 Task: Look for Airbnb properties in Aguilares, Argentina from 19th December, 2023 to 26th December, 2023 for 2 adults, 1 child. Place can be entire room with 2 bedrooms having 2 beds and 1 bathroom. Property type can be flat. Amenities needed are: heating.
Action: Mouse moved to (559, 111)
Screenshot: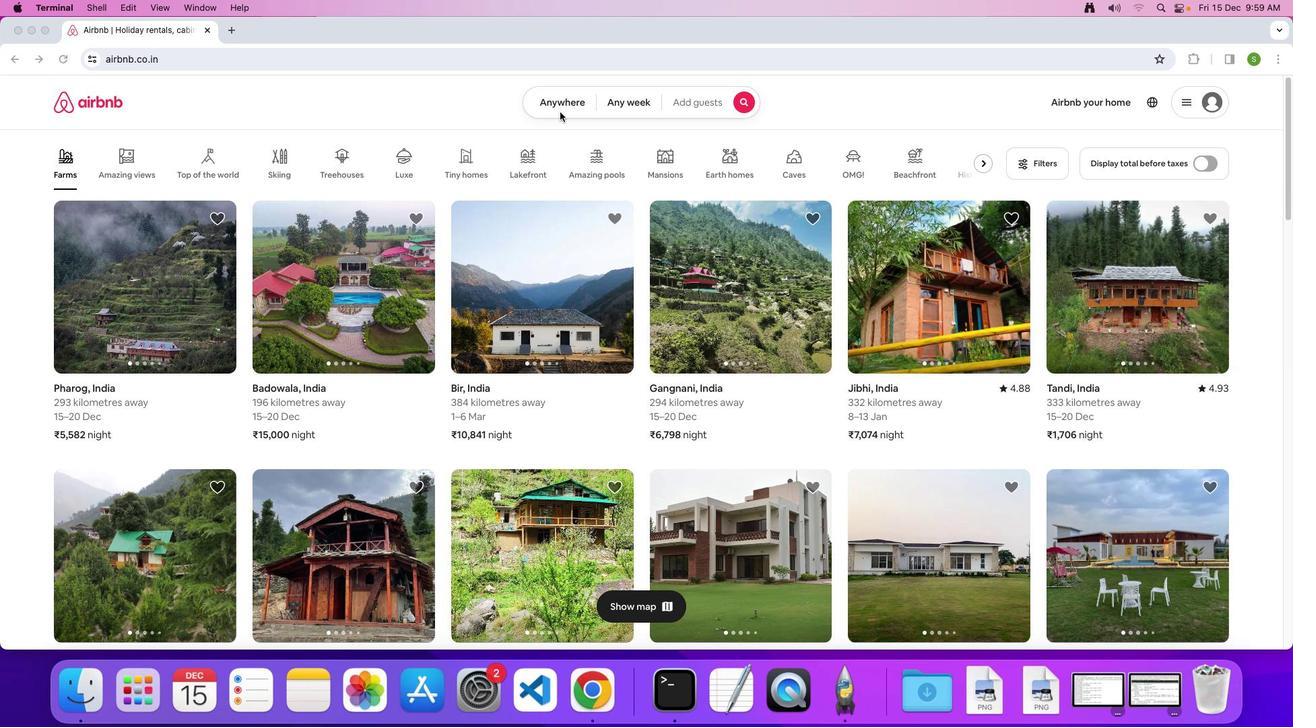 
Action: Mouse pressed left at (559, 111)
Screenshot: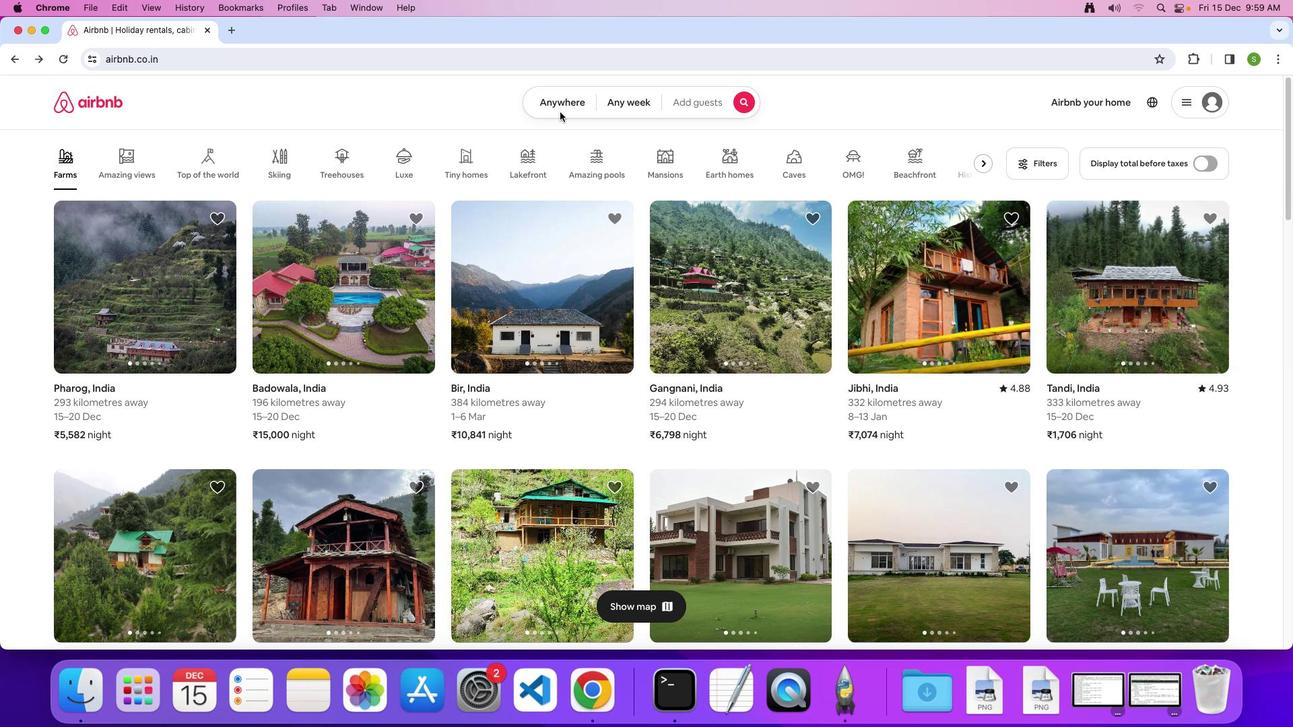 
Action: Mouse moved to (559, 107)
Screenshot: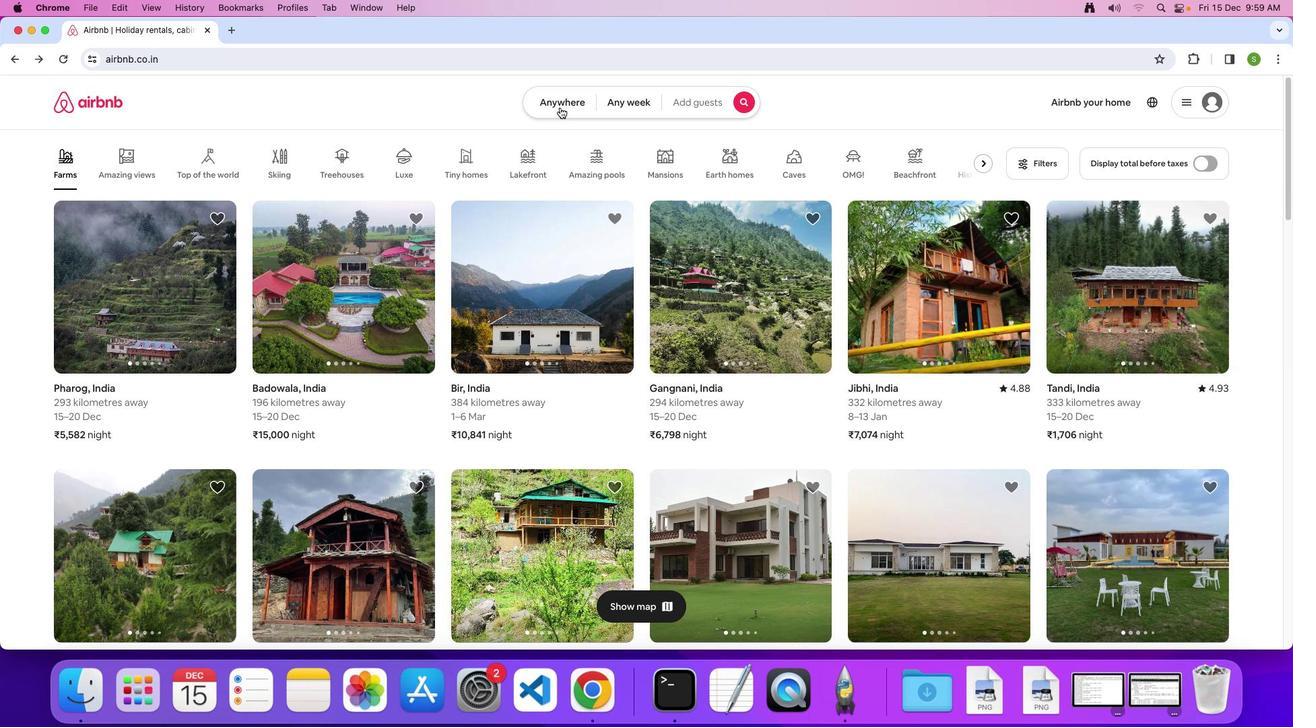 
Action: Mouse pressed left at (559, 107)
Screenshot: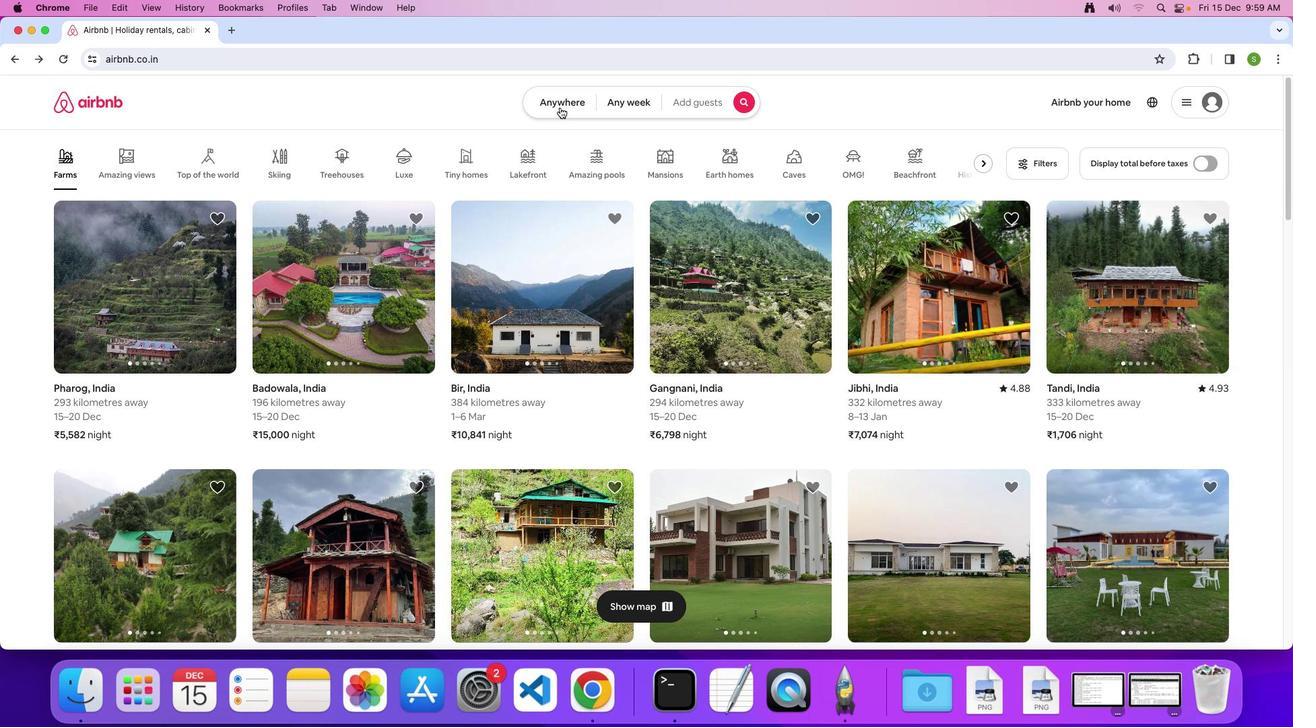 
Action: Mouse moved to (465, 146)
Screenshot: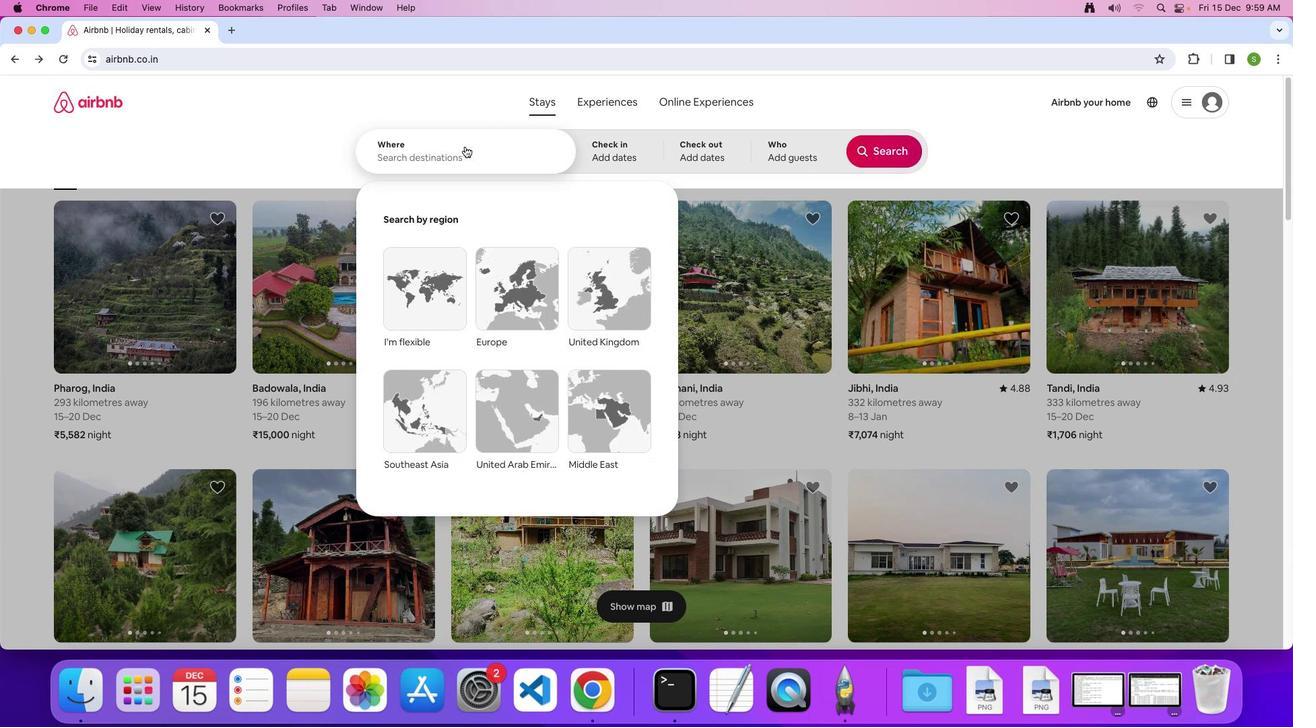 
Action: Mouse pressed left at (465, 146)
Screenshot: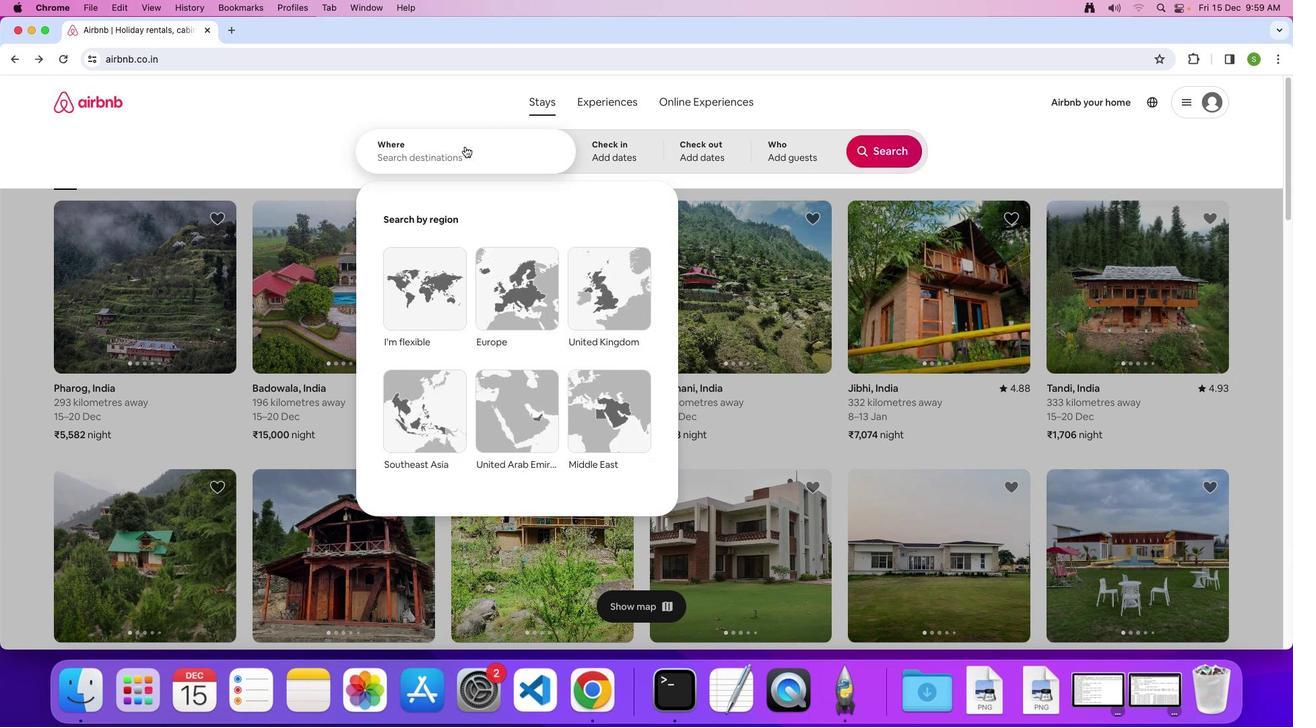 
Action: Key pressed 'A'Key.caps_lock'g''u''i''l''a''r''e''s'','Key.spaceKey.shift'A''r''g''e''n''t''i''n''a'Key.enter
Screenshot: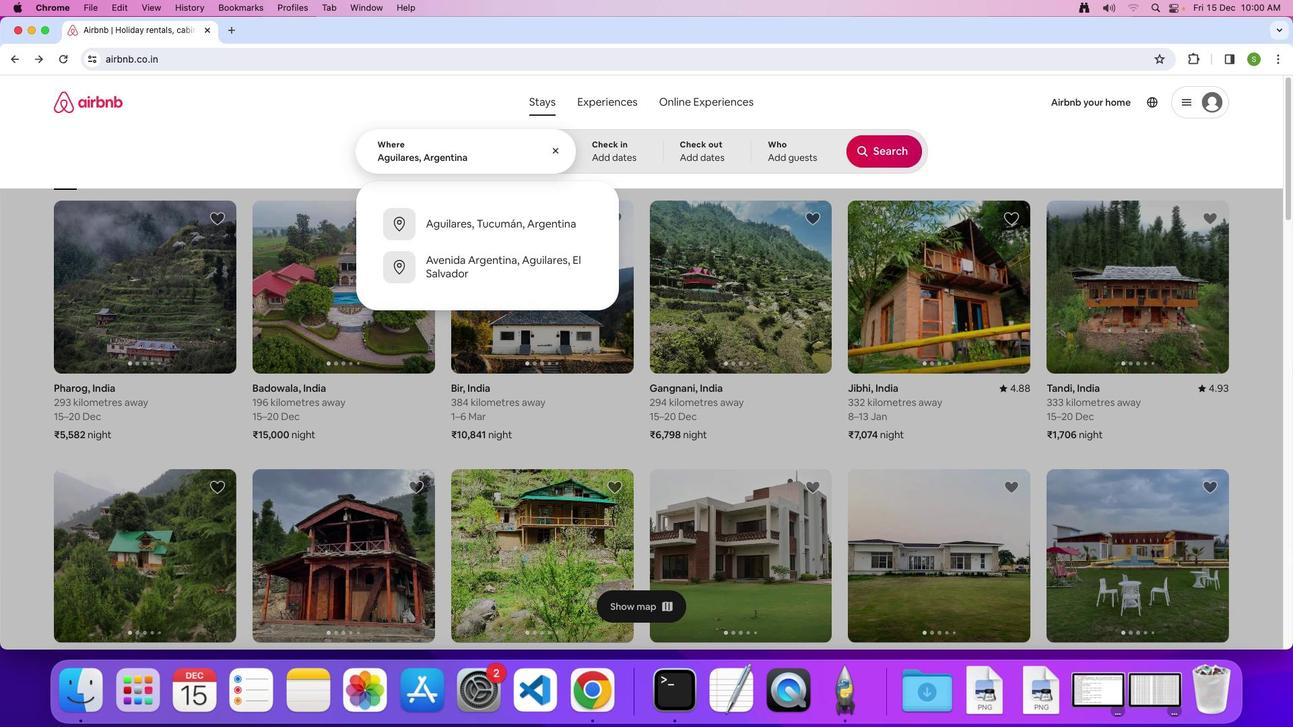 
Action: Mouse moved to (480, 417)
Screenshot: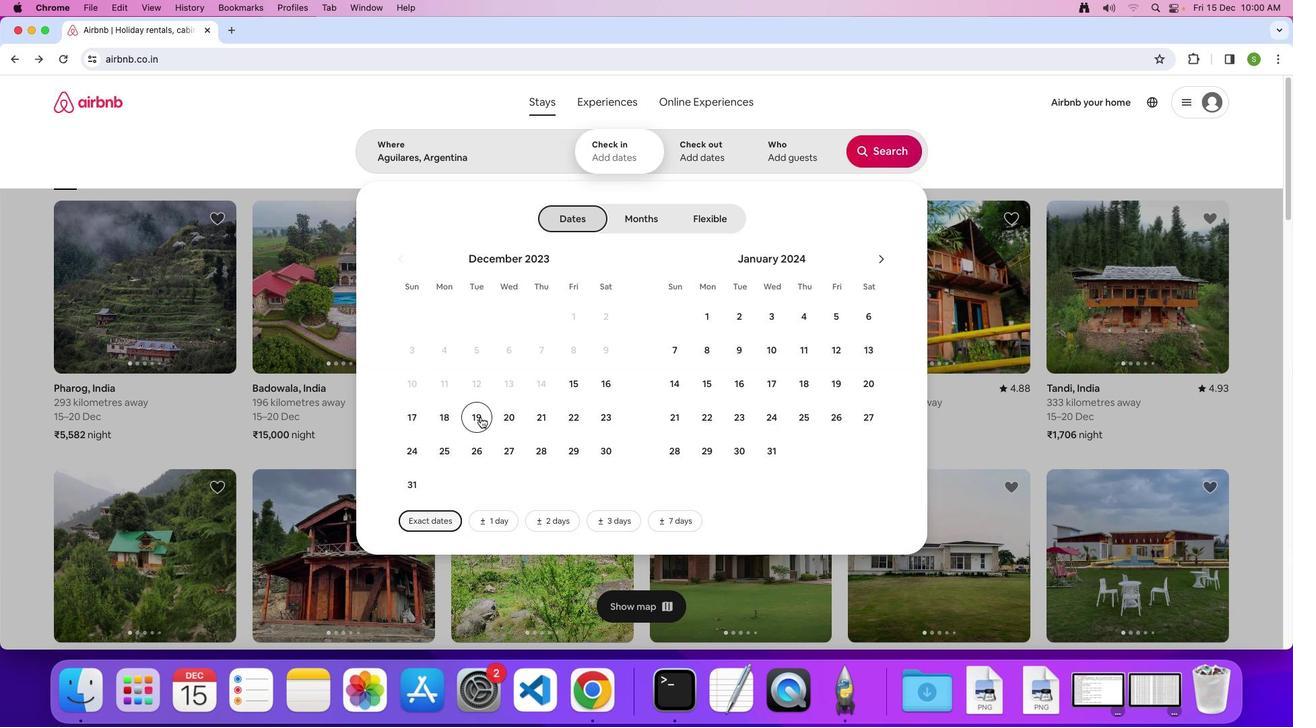 
Action: Mouse pressed left at (480, 417)
Screenshot: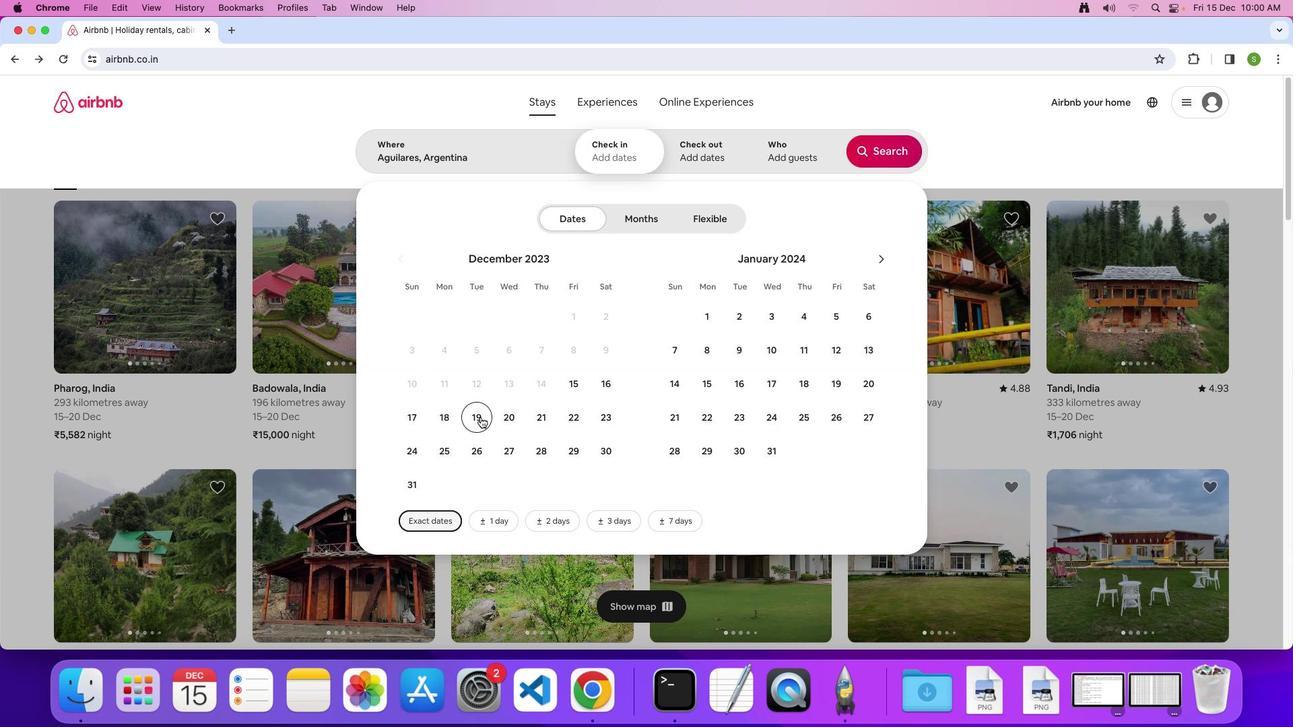 
Action: Mouse moved to (476, 447)
Screenshot: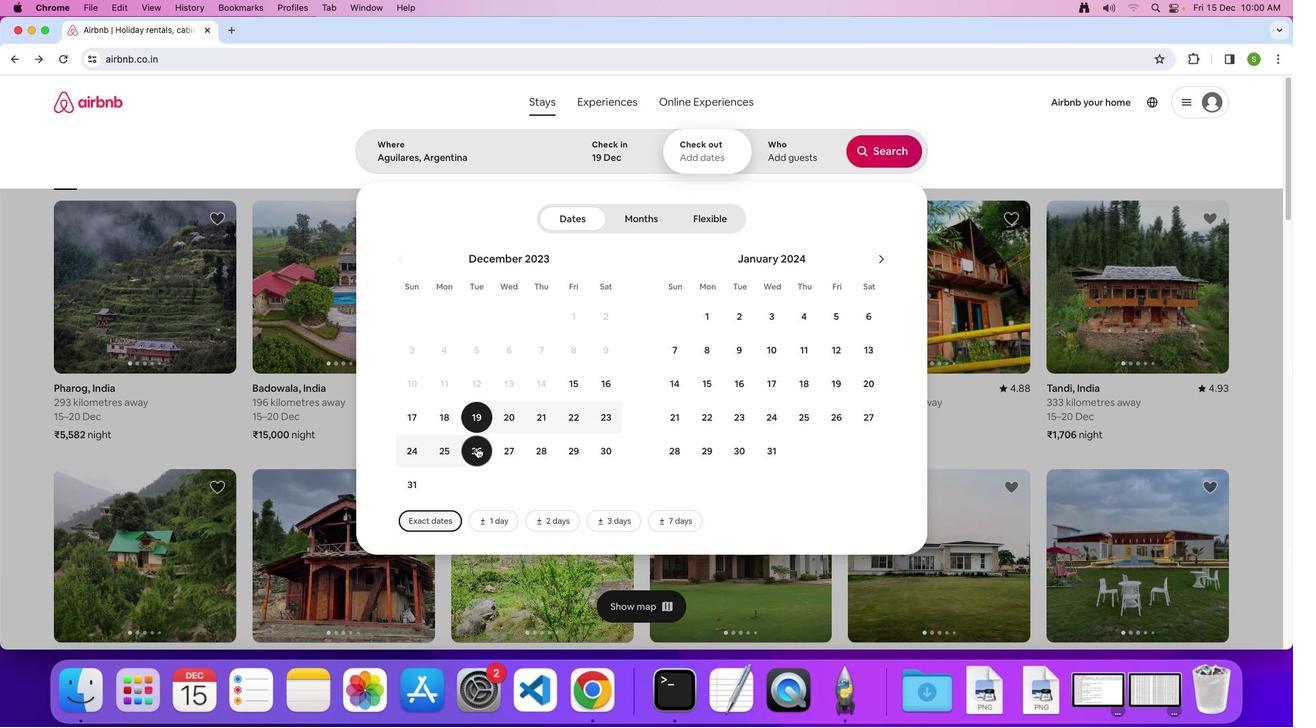 
Action: Mouse pressed left at (476, 447)
Screenshot: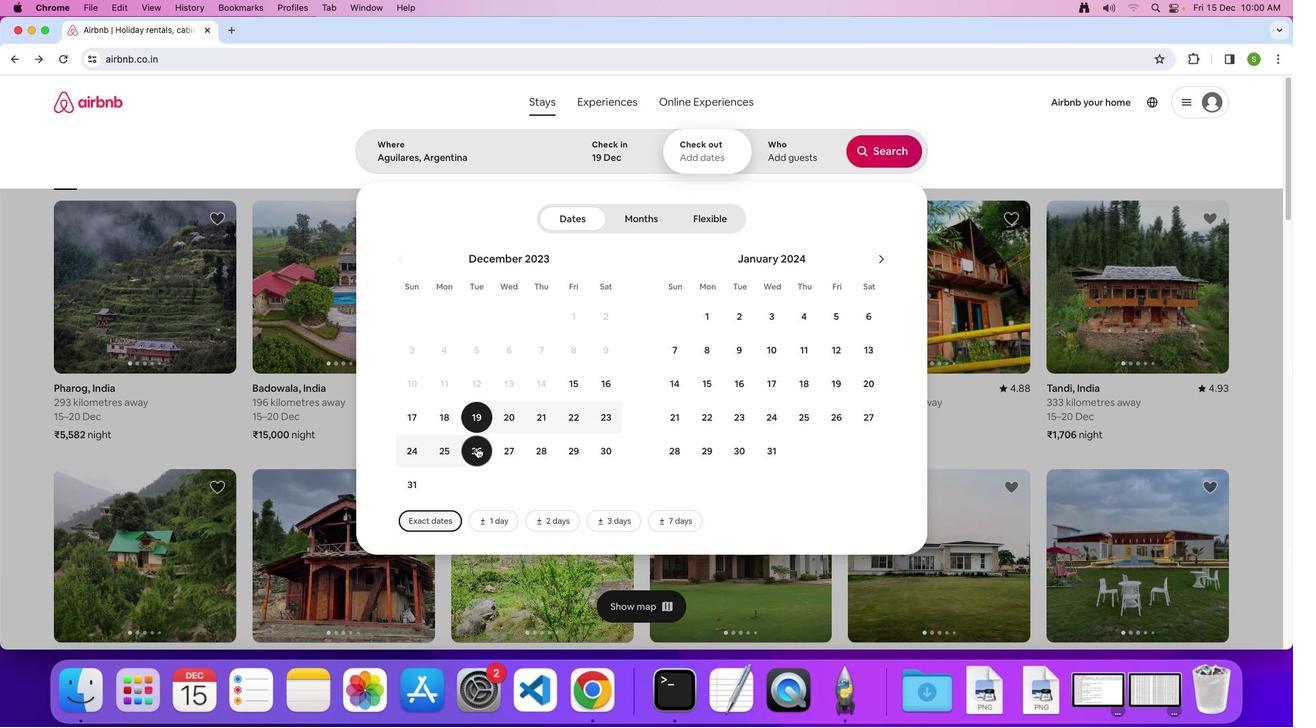 
Action: Mouse moved to (787, 163)
Screenshot: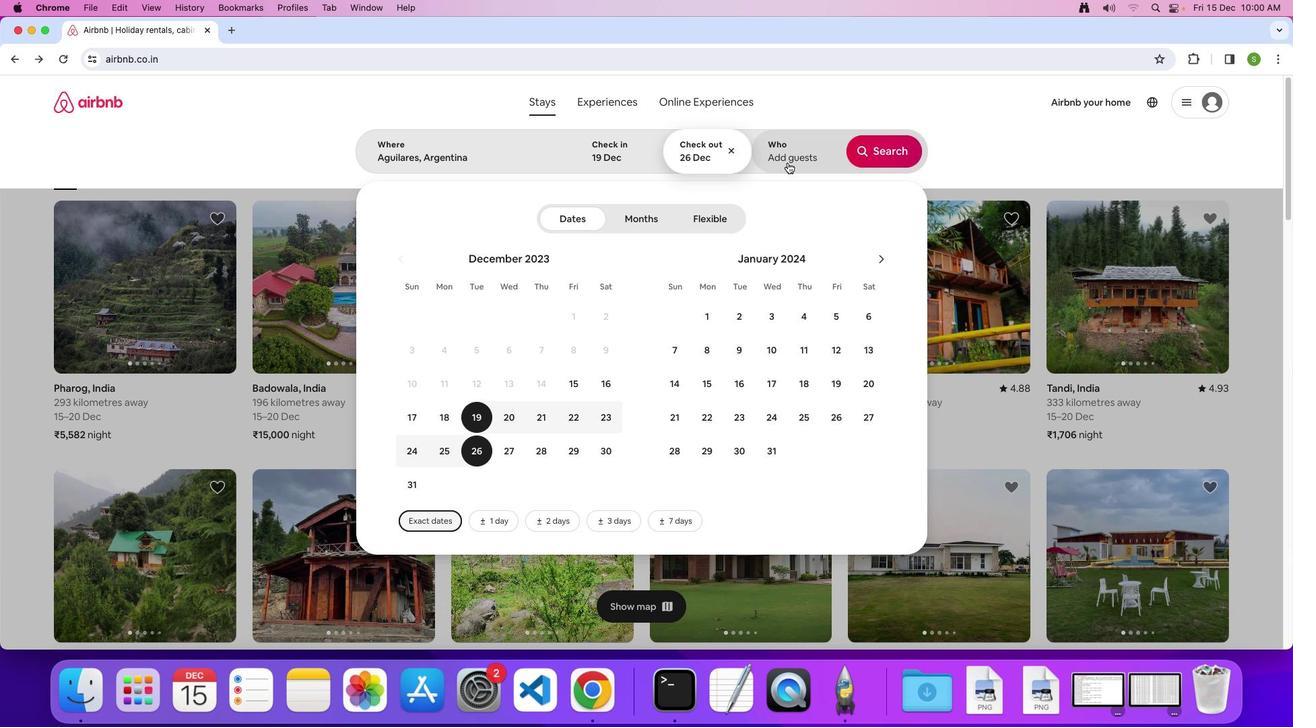 
Action: Mouse pressed left at (787, 163)
Screenshot: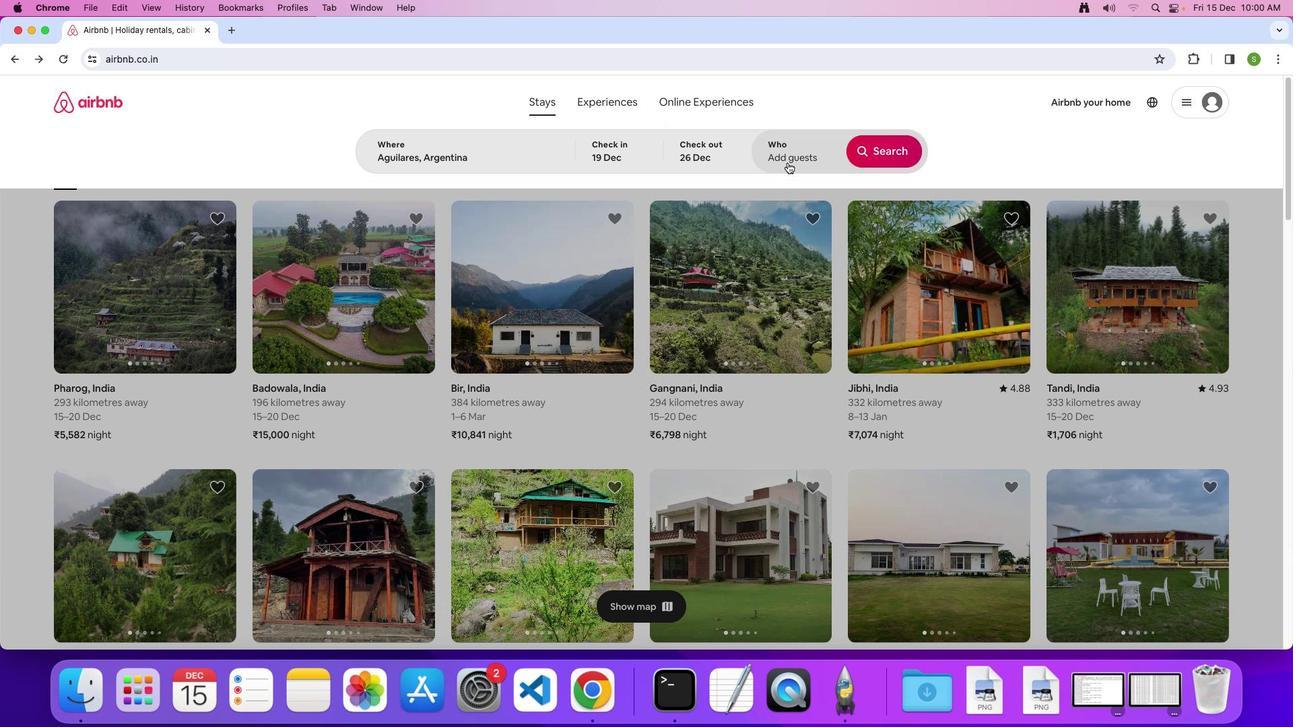 
Action: Mouse moved to (891, 223)
Screenshot: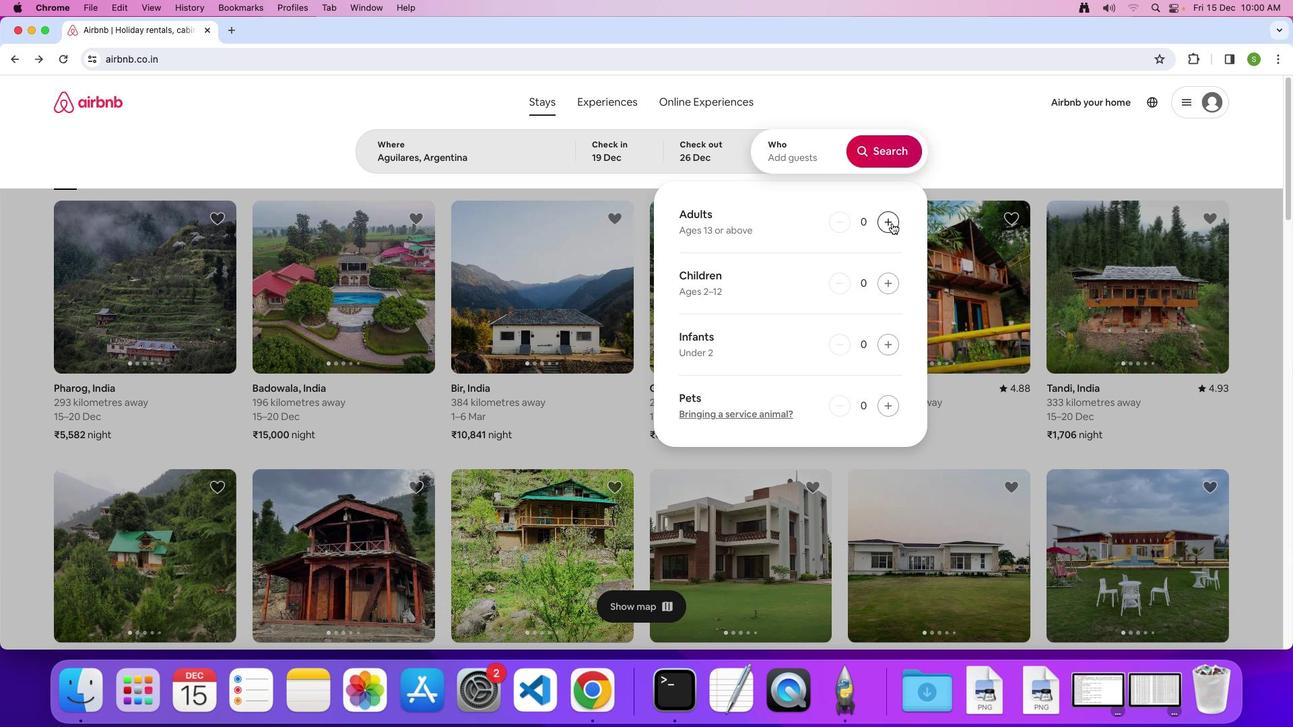 
Action: Mouse pressed left at (891, 223)
Screenshot: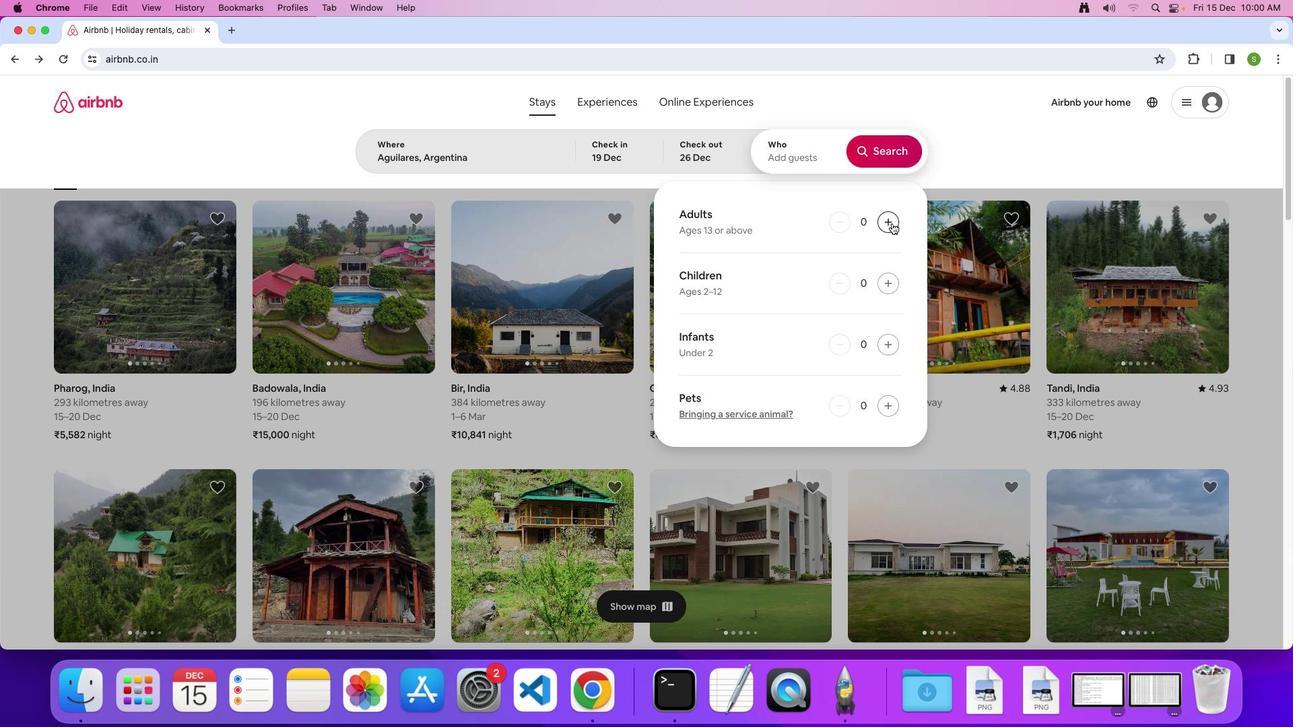 
Action: Mouse pressed left at (891, 223)
Screenshot: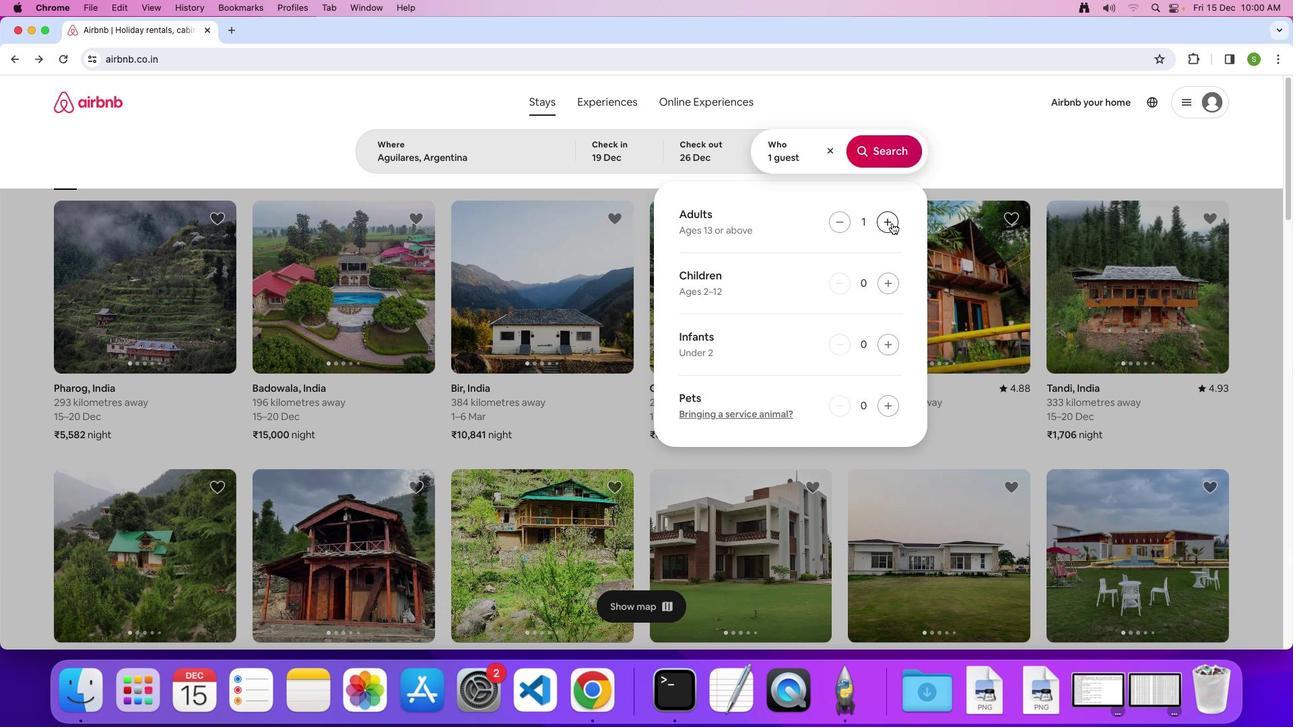 
Action: Mouse moved to (893, 285)
Screenshot: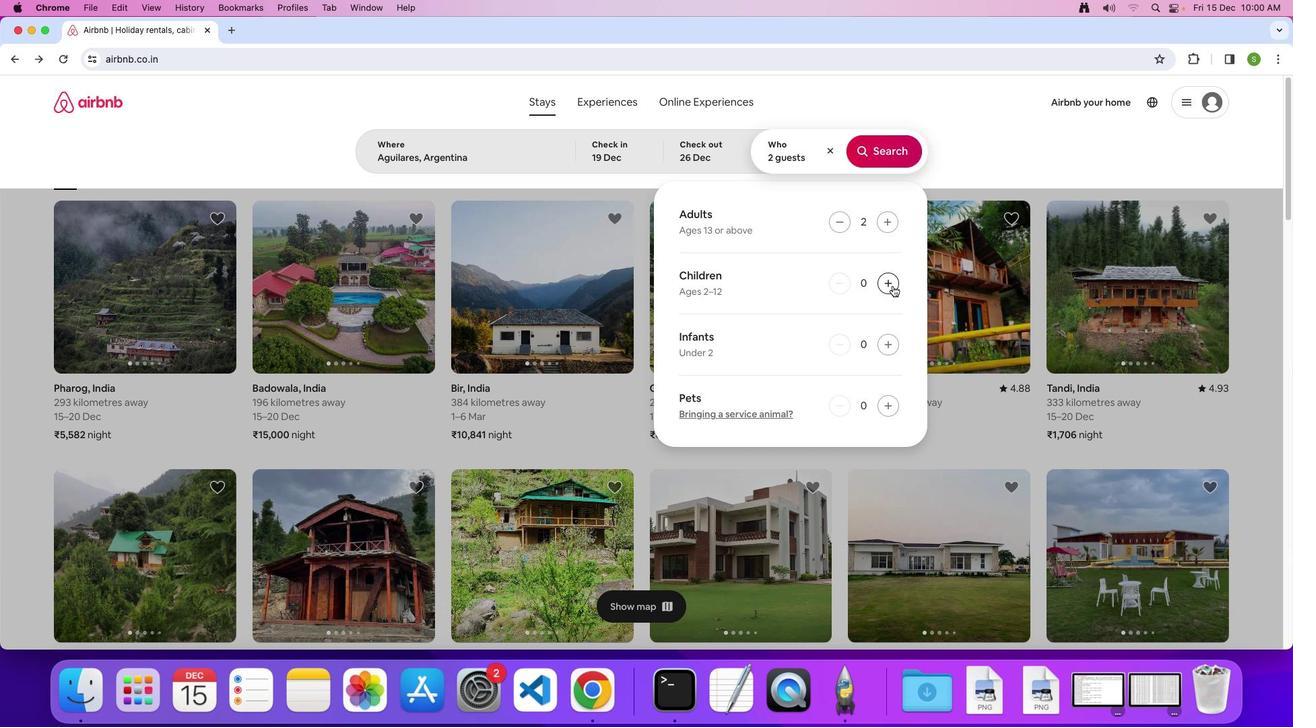 
Action: Mouse pressed left at (893, 285)
Screenshot: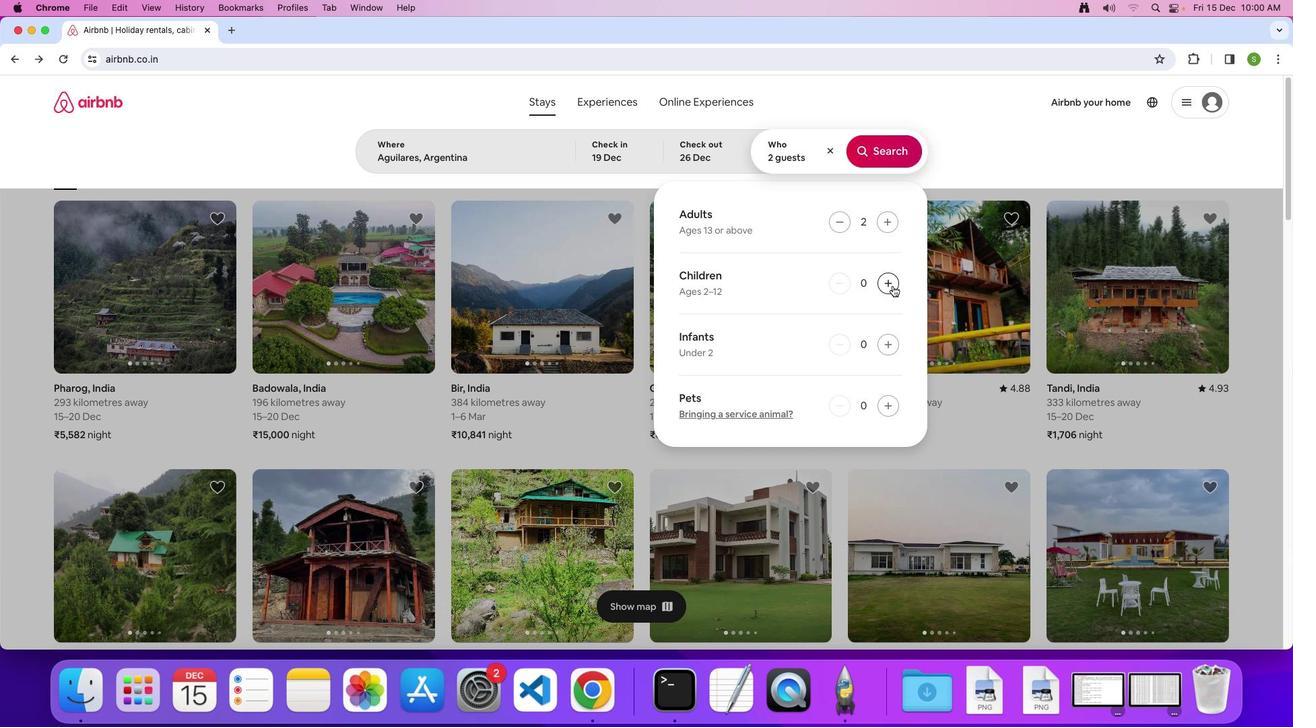 
Action: Mouse moved to (882, 150)
Screenshot: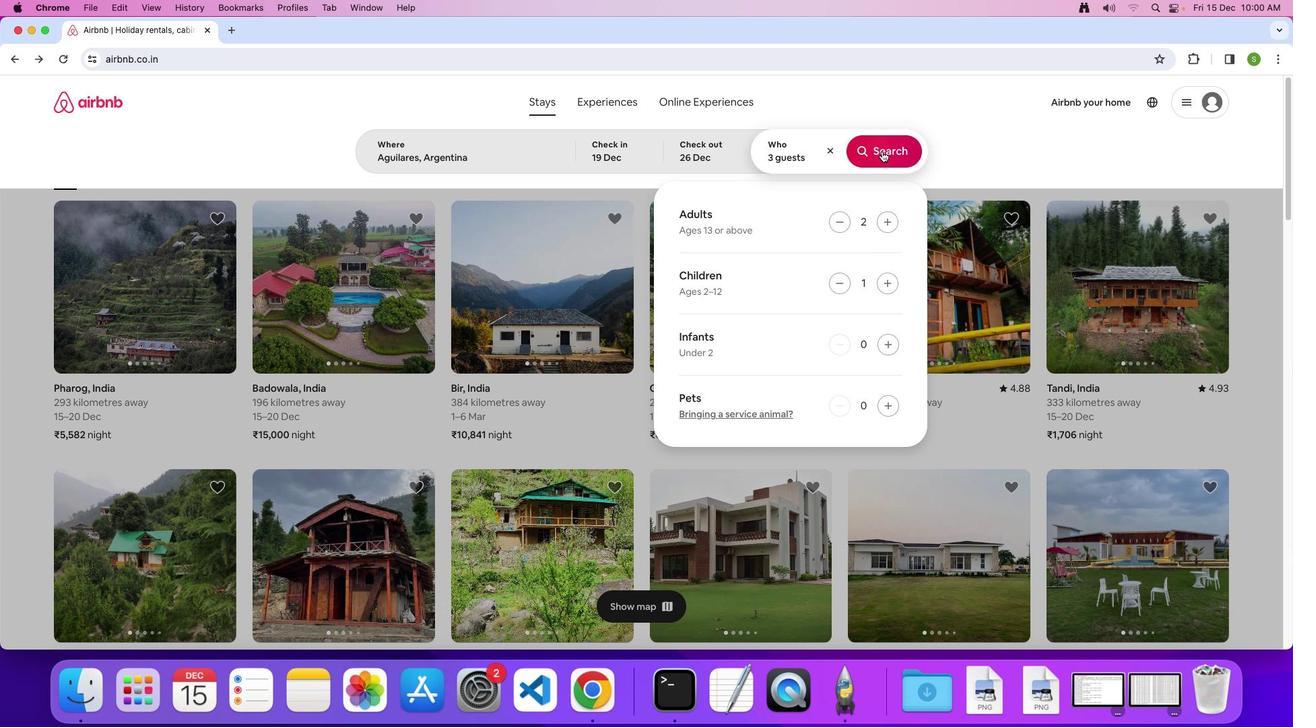 
Action: Mouse pressed left at (882, 150)
Screenshot: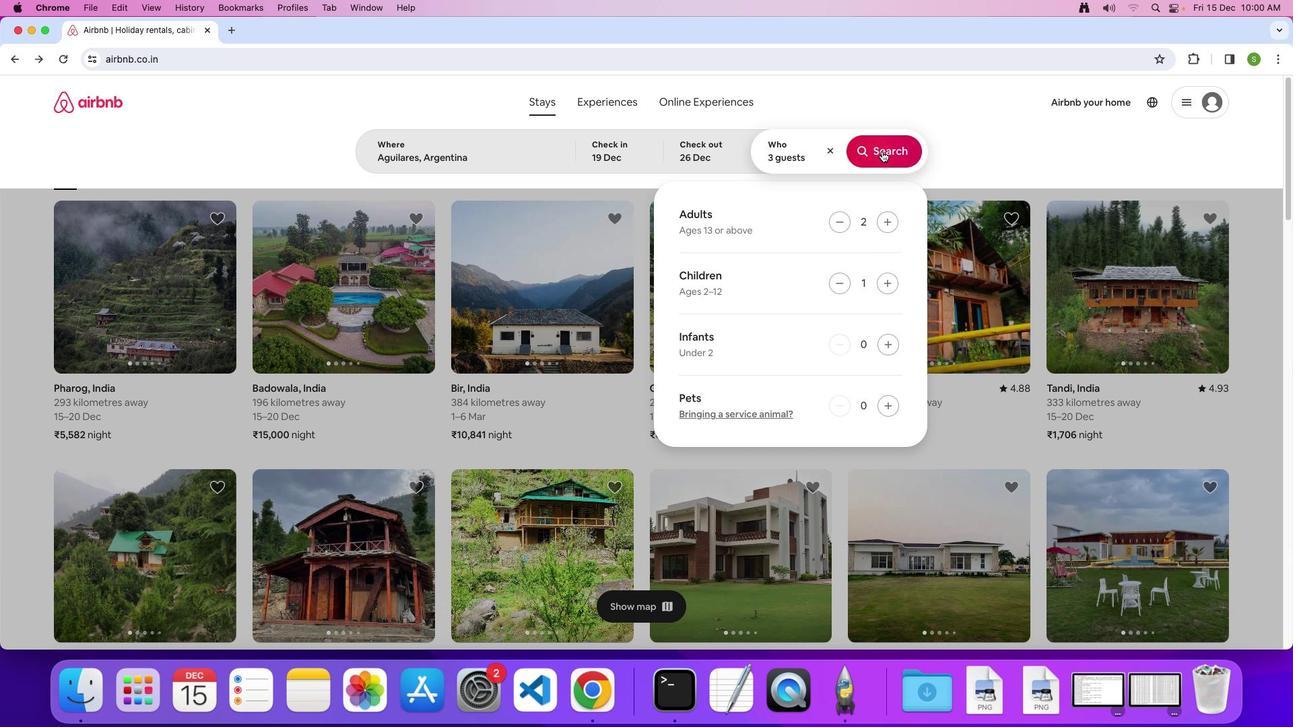 
Action: Mouse moved to (1079, 152)
Screenshot: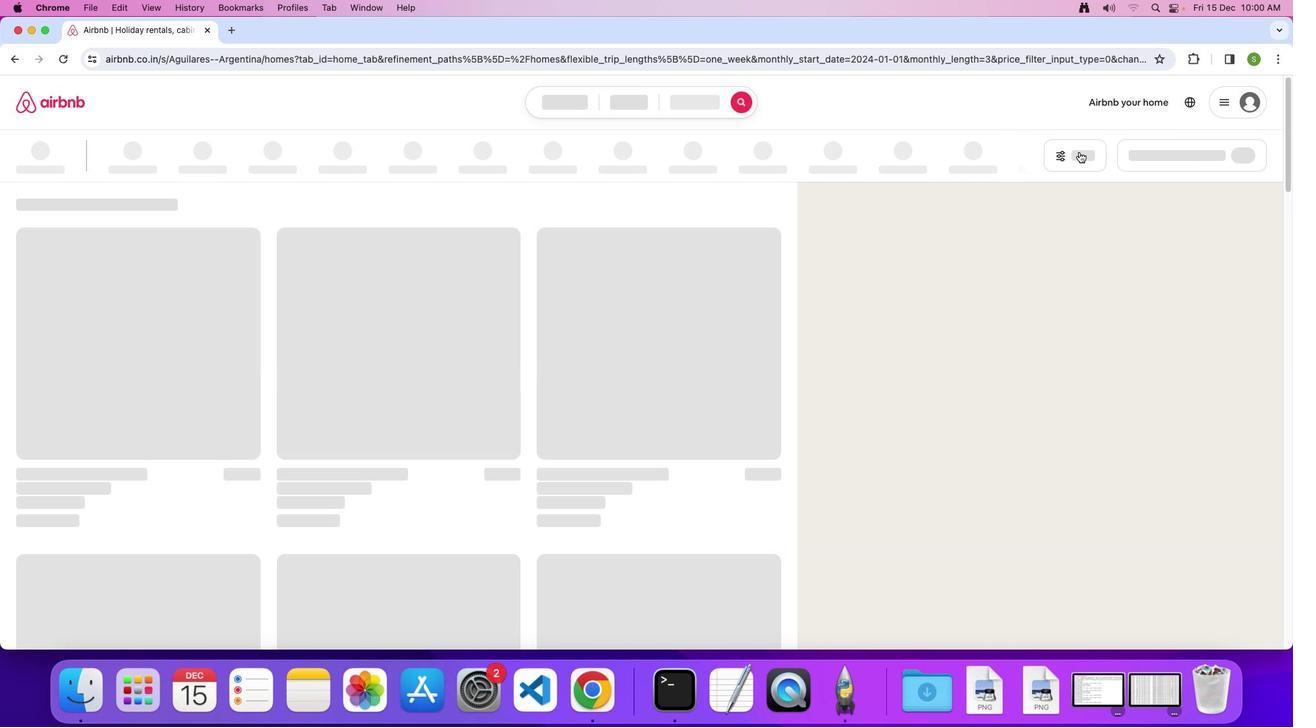 
Action: Mouse pressed left at (1079, 152)
Screenshot: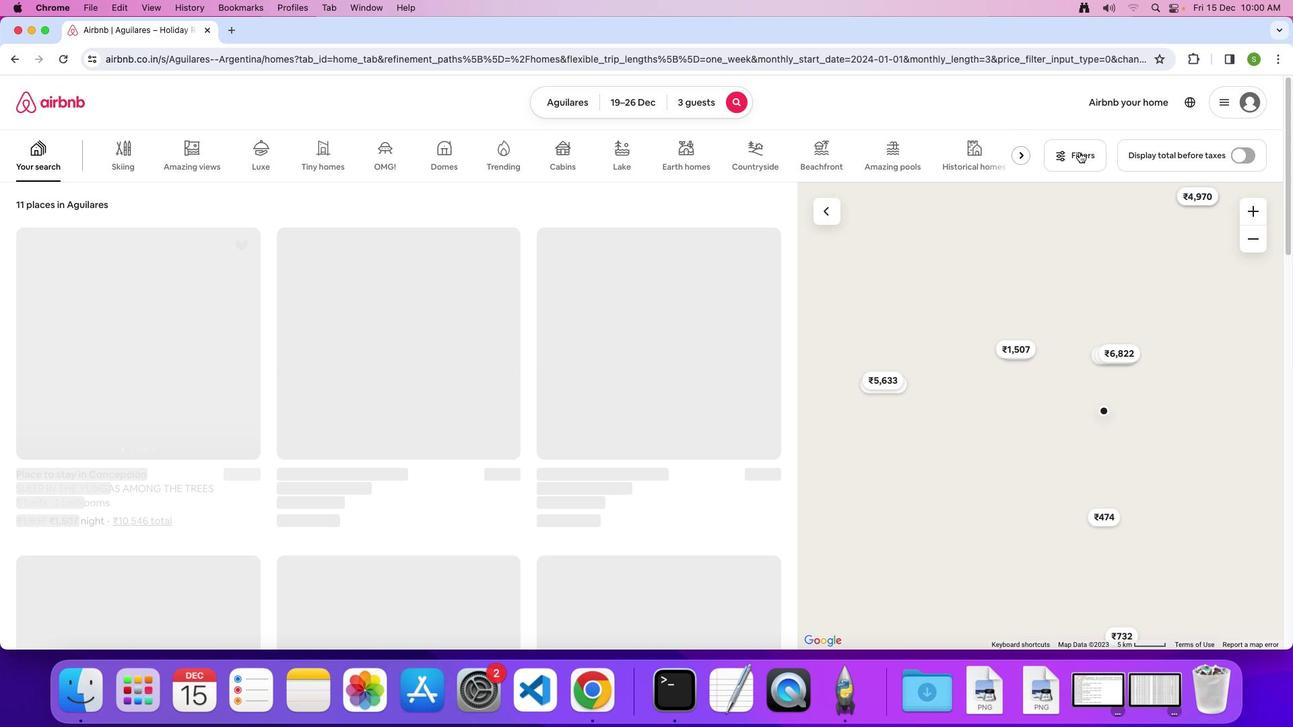 
Action: Mouse moved to (656, 426)
Screenshot: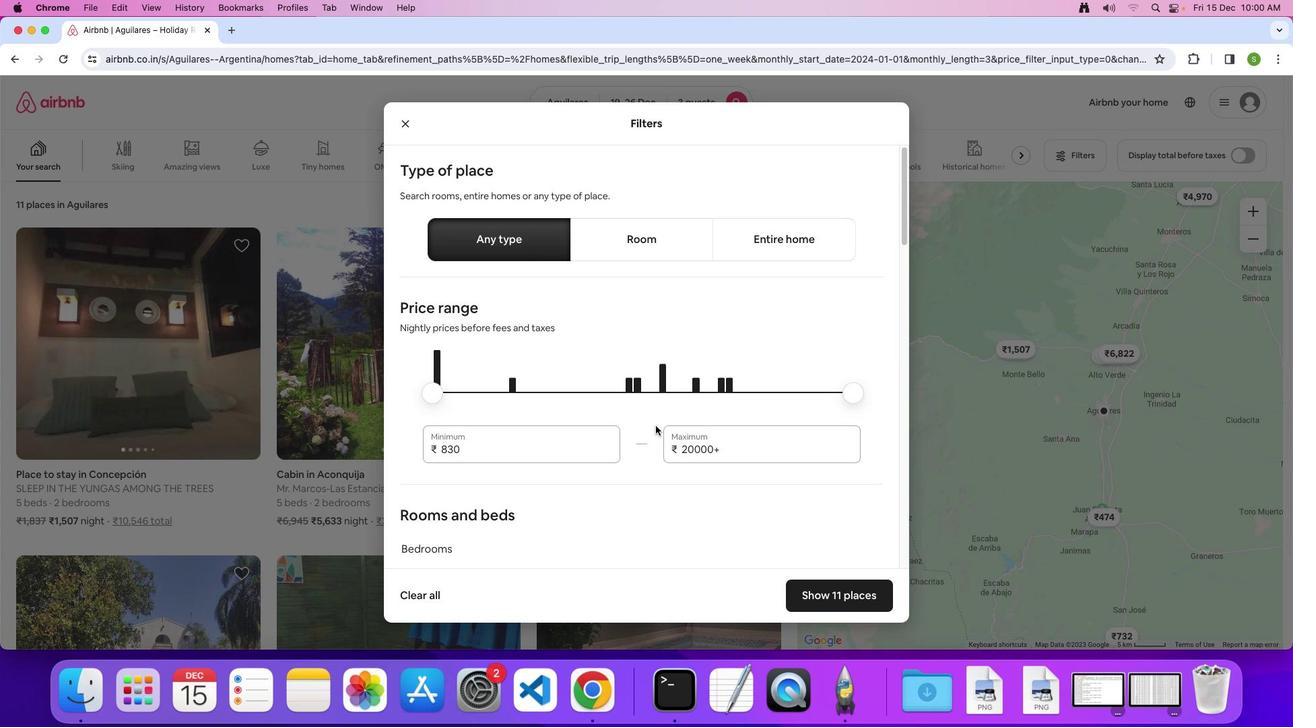 
Action: Mouse scrolled (656, 426) with delta (0, 0)
Screenshot: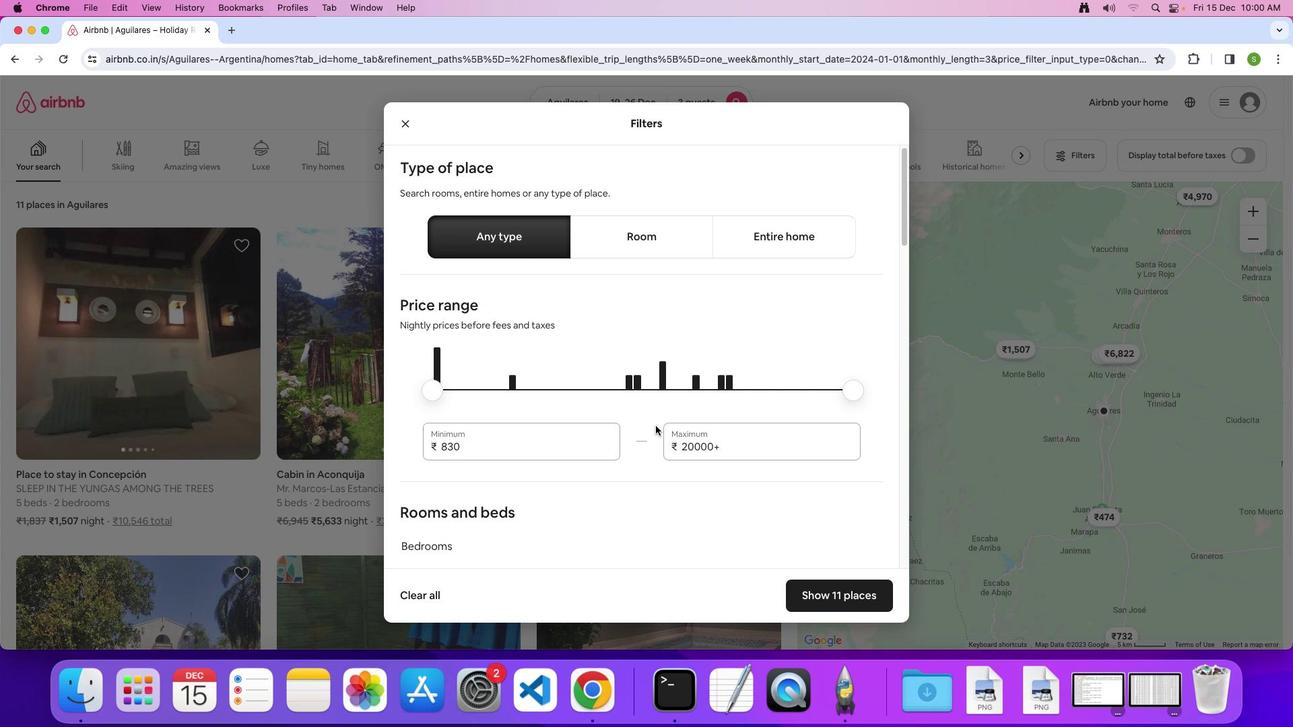 
Action: Mouse scrolled (656, 426) with delta (0, 0)
Screenshot: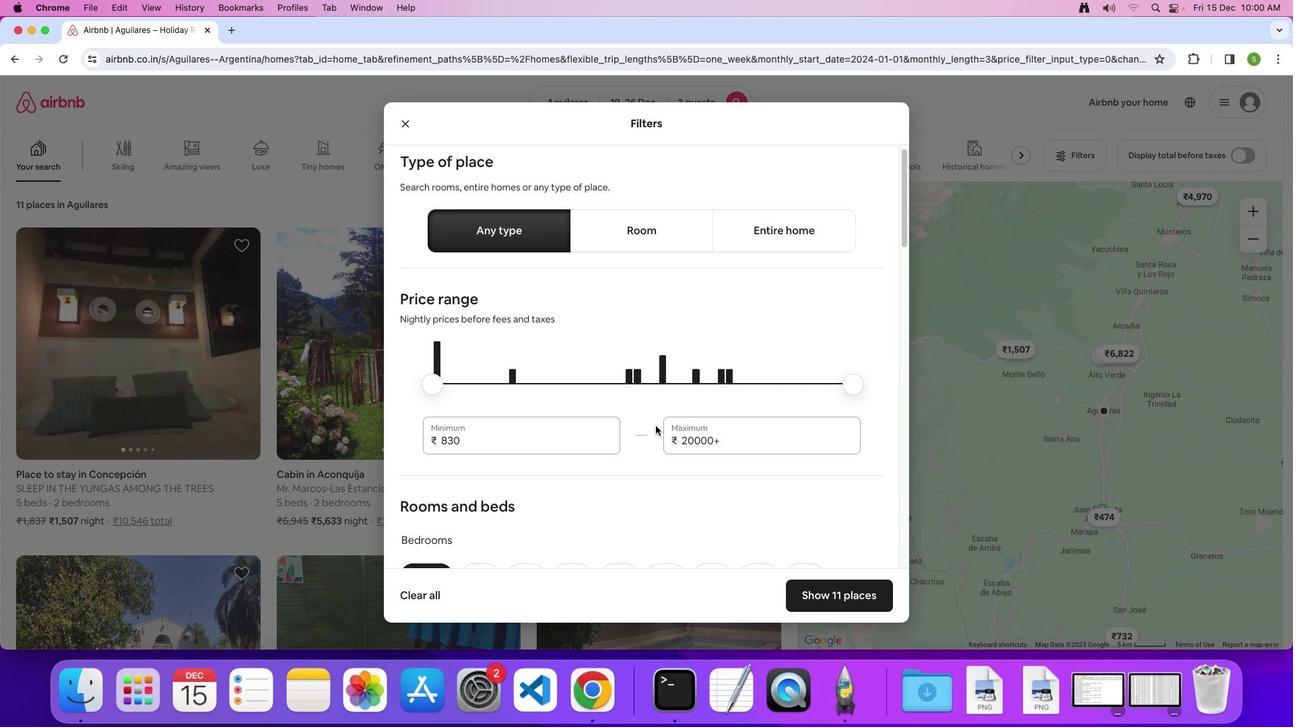 
Action: Mouse scrolled (656, 426) with delta (0, 0)
Screenshot: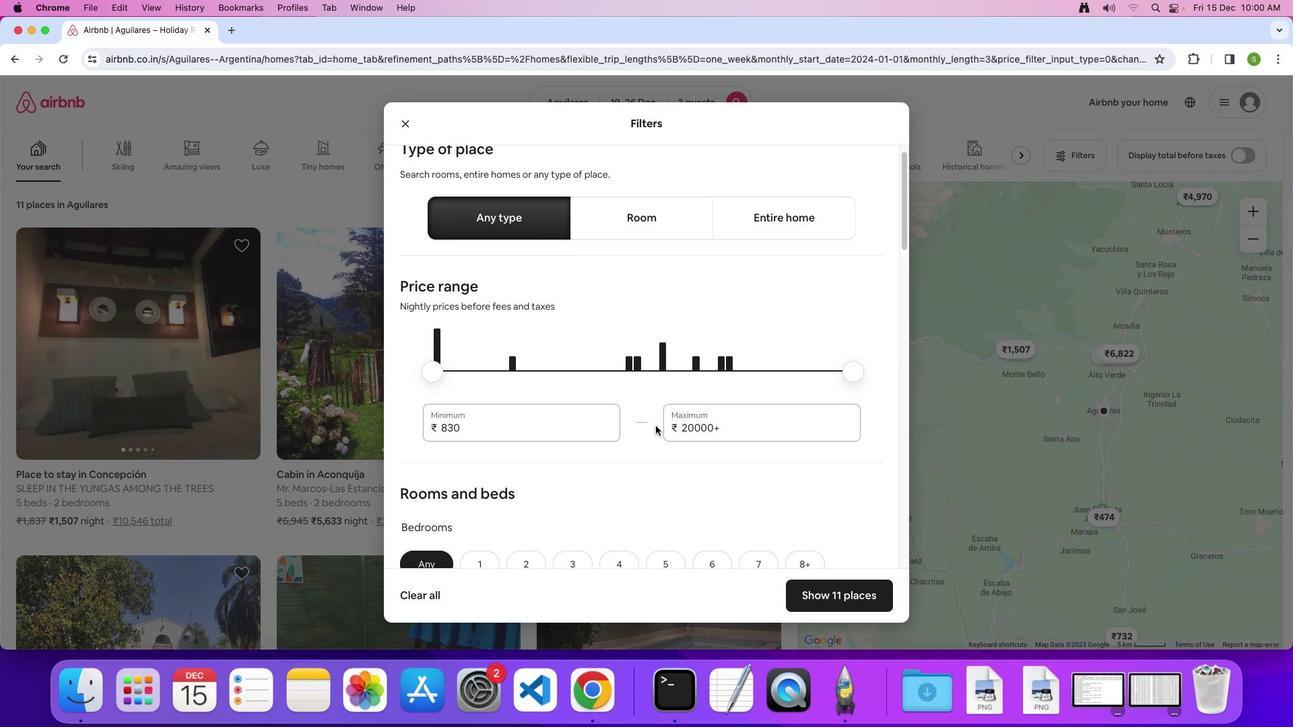 
Action: Mouse scrolled (656, 426) with delta (0, 0)
Screenshot: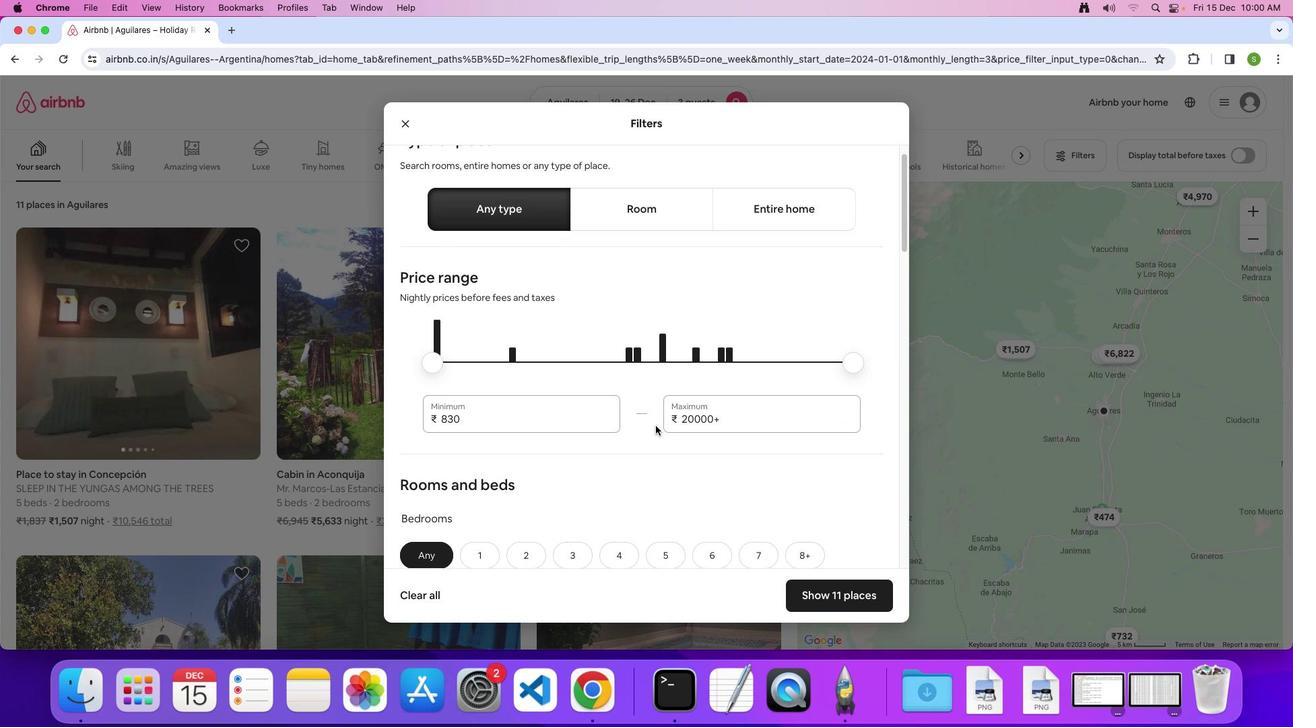 
Action: Mouse scrolled (656, 426) with delta (0, 0)
Screenshot: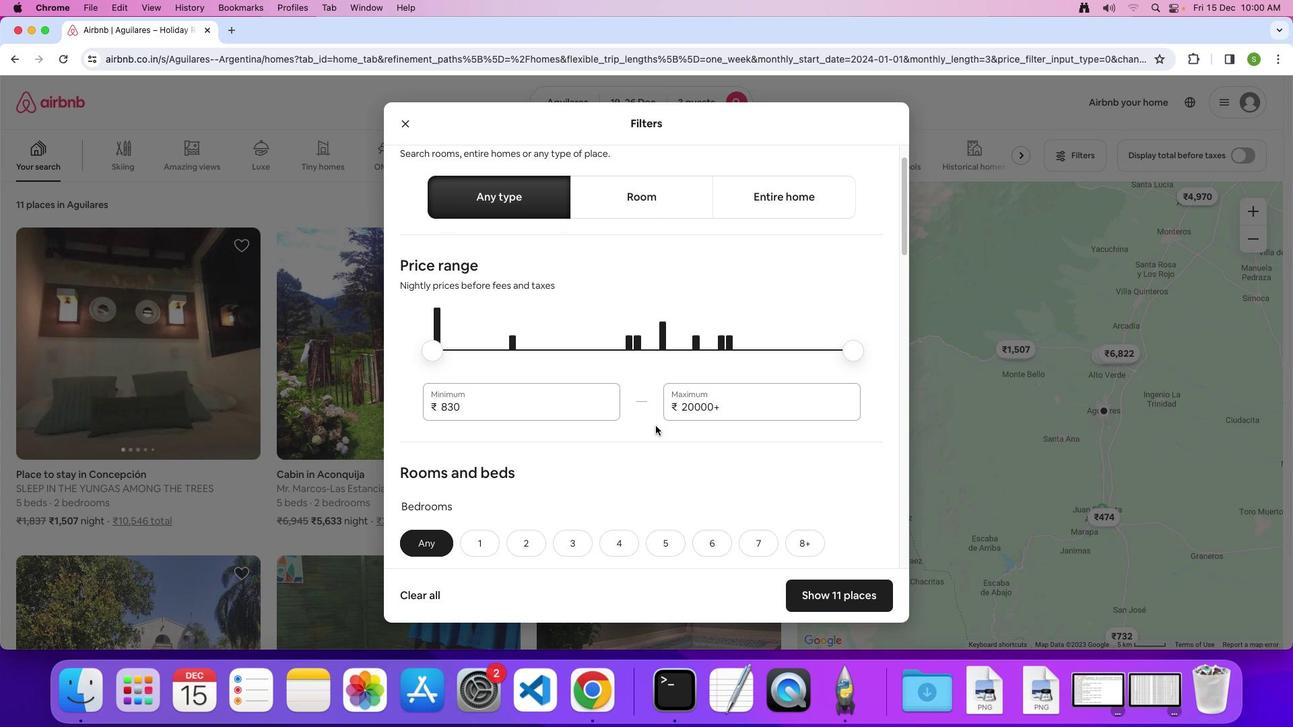 
Action: Mouse scrolled (656, 426) with delta (0, 0)
Screenshot: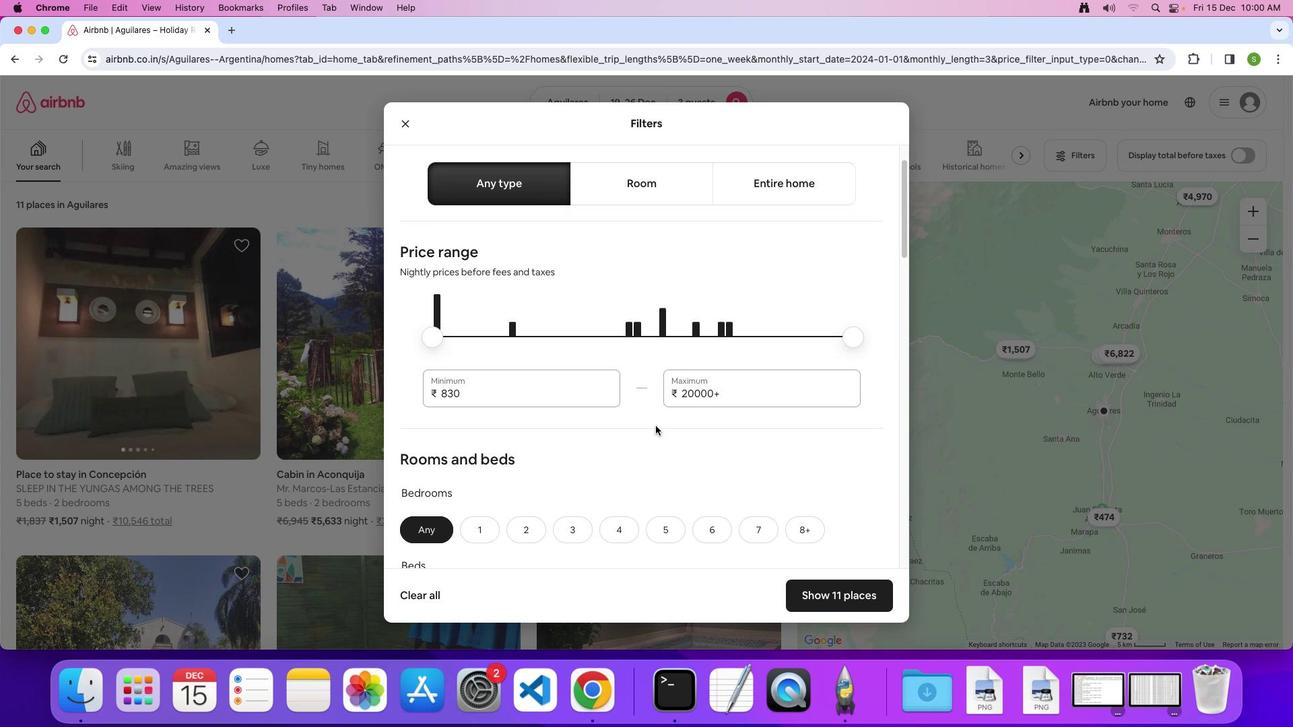 
Action: Mouse scrolled (656, 426) with delta (0, -1)
Screenshot: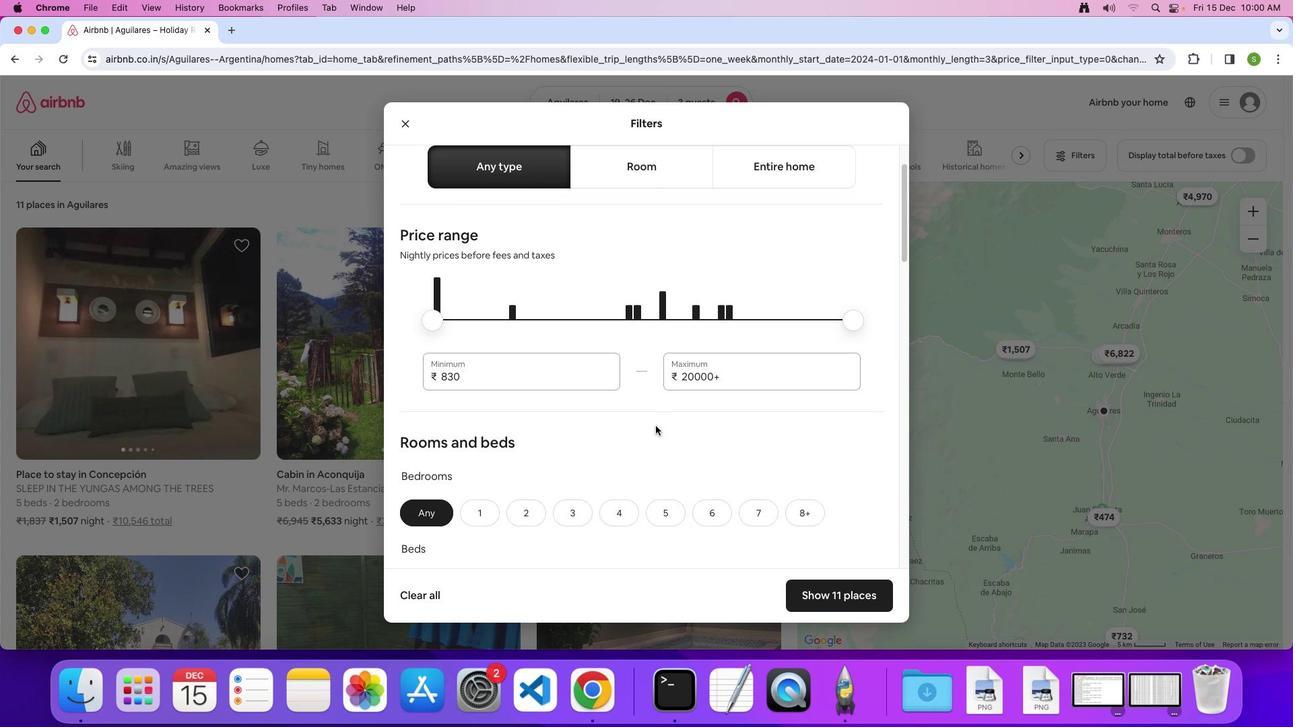 
Action: Mouse scrolled (656, 426) with delta (0, 0)
Screenshot: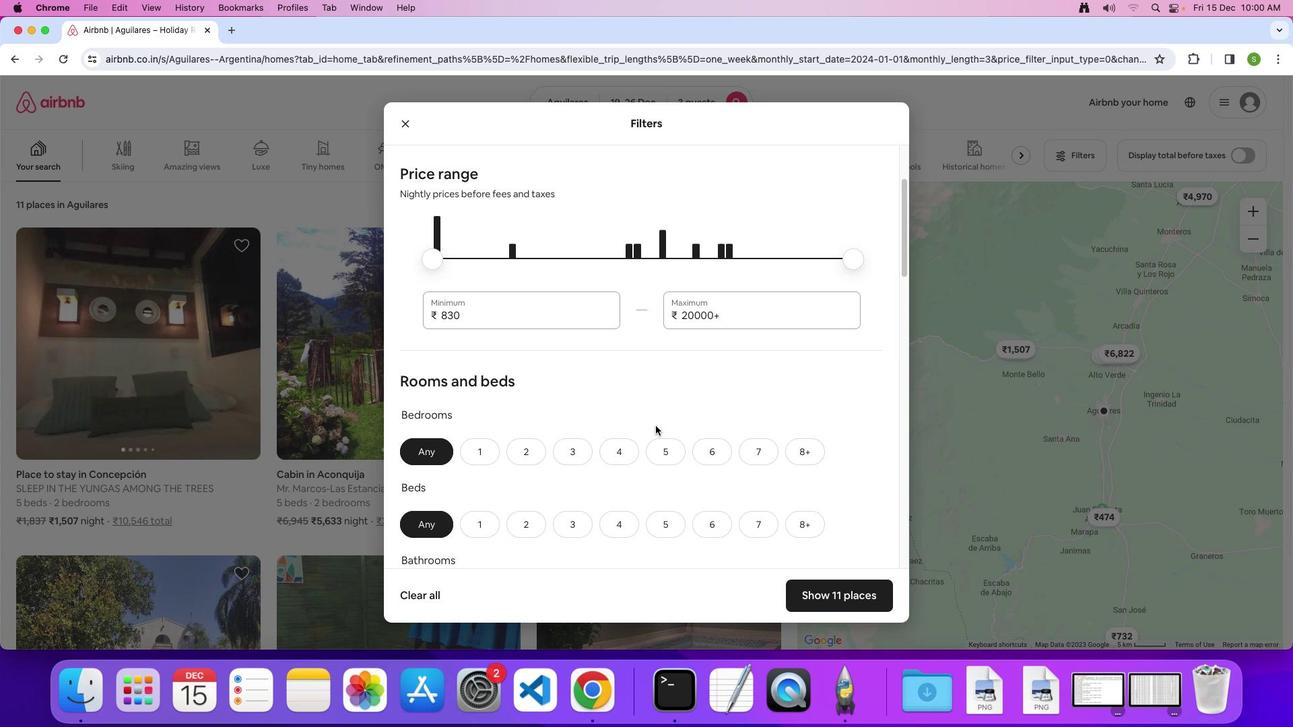 
Action: Mouse scrolled (656, 426) with delta (0, 0)
Screenshot: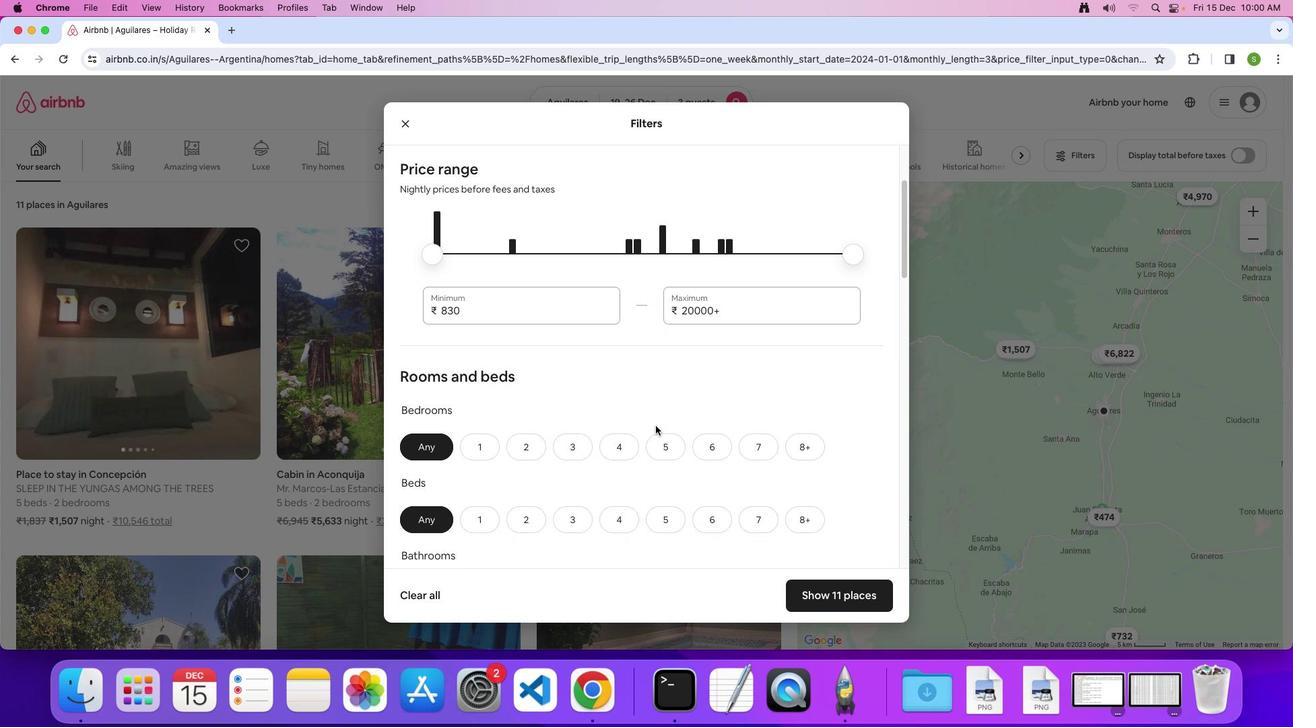 
Action: Mouse scrolled (656, 426) with delta (0, 0)
Screenshot: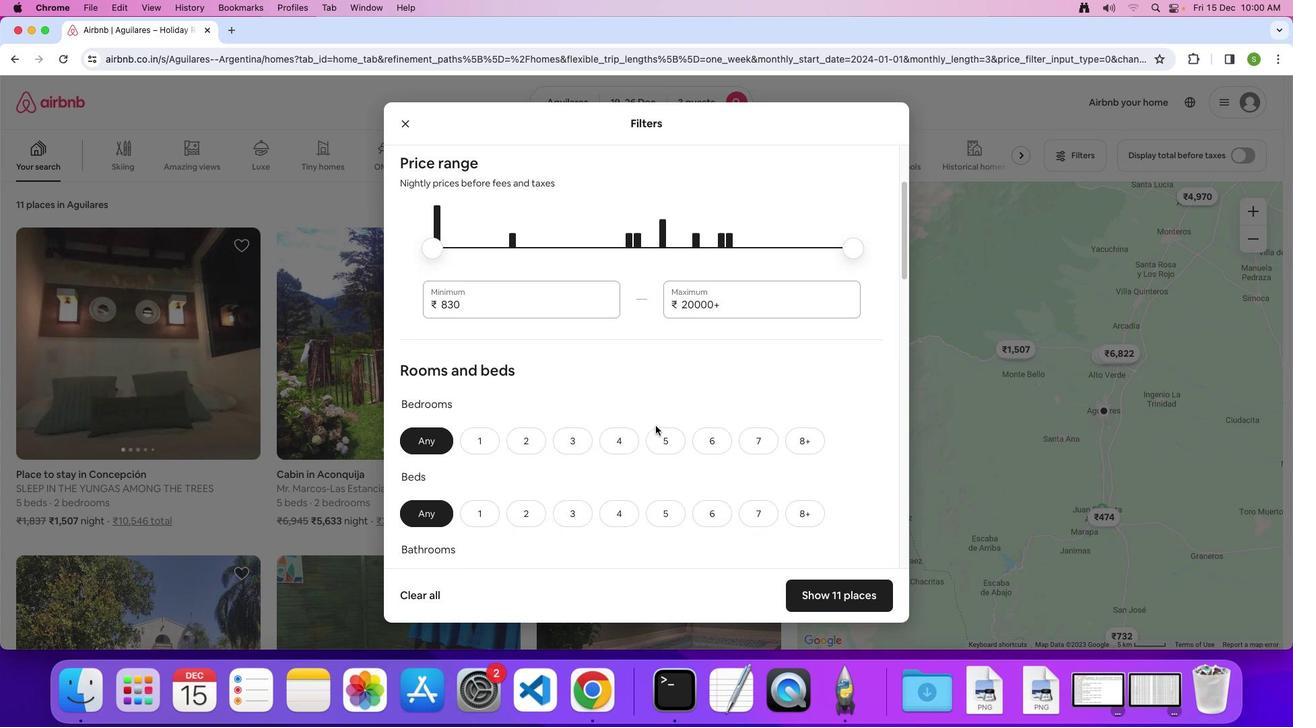 
Action: Mouse scrolled (656, 426) with delta (0, -1)
Screenshot: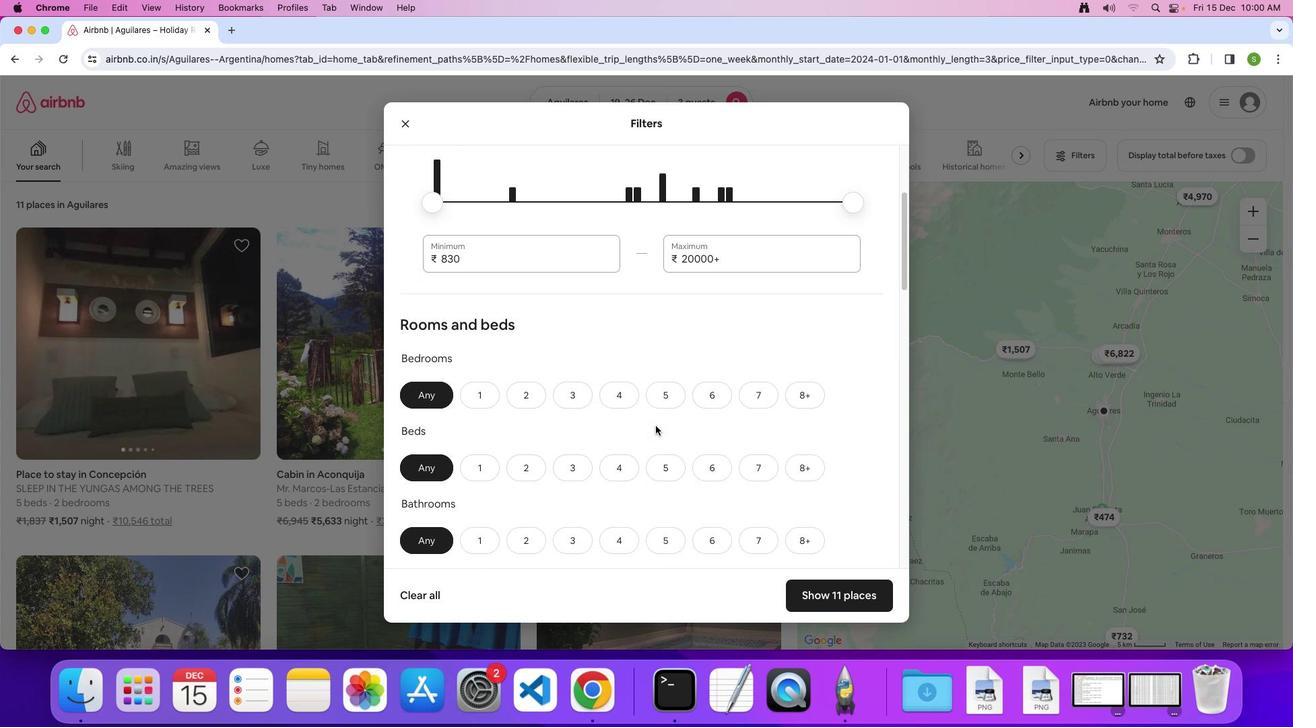 
Action: Mouse scrolled (656, 426) with delta (0, 0)
Screenshot: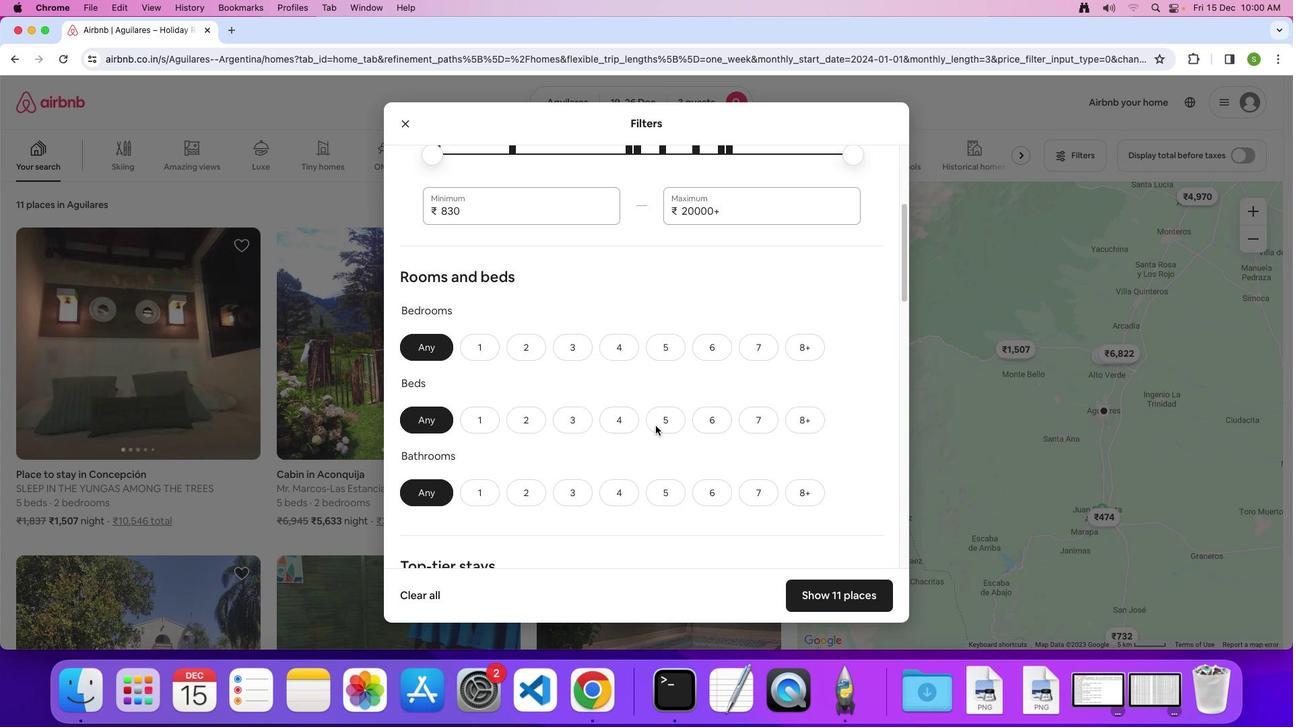 
Action: Mouse scrolled (656, 426) with delta (0, 0)
Screenshot: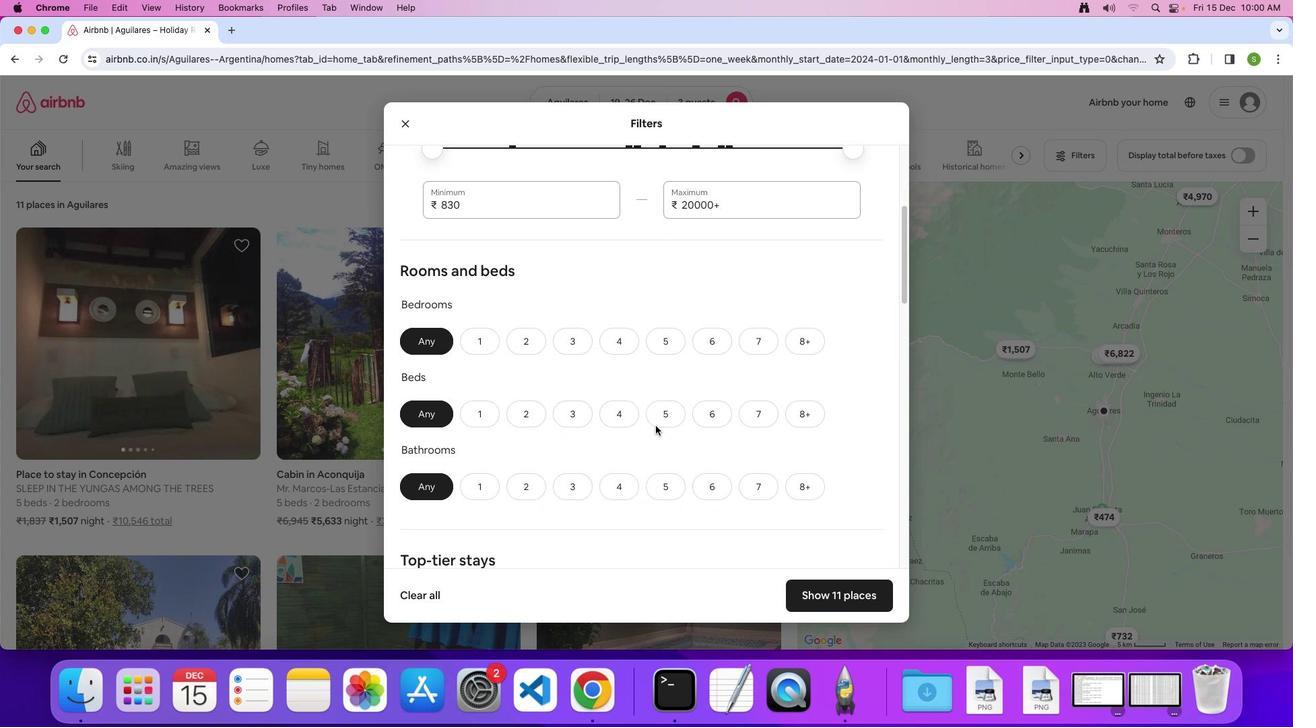 
Action: Mouse moved to (651, 415)
Screenshot: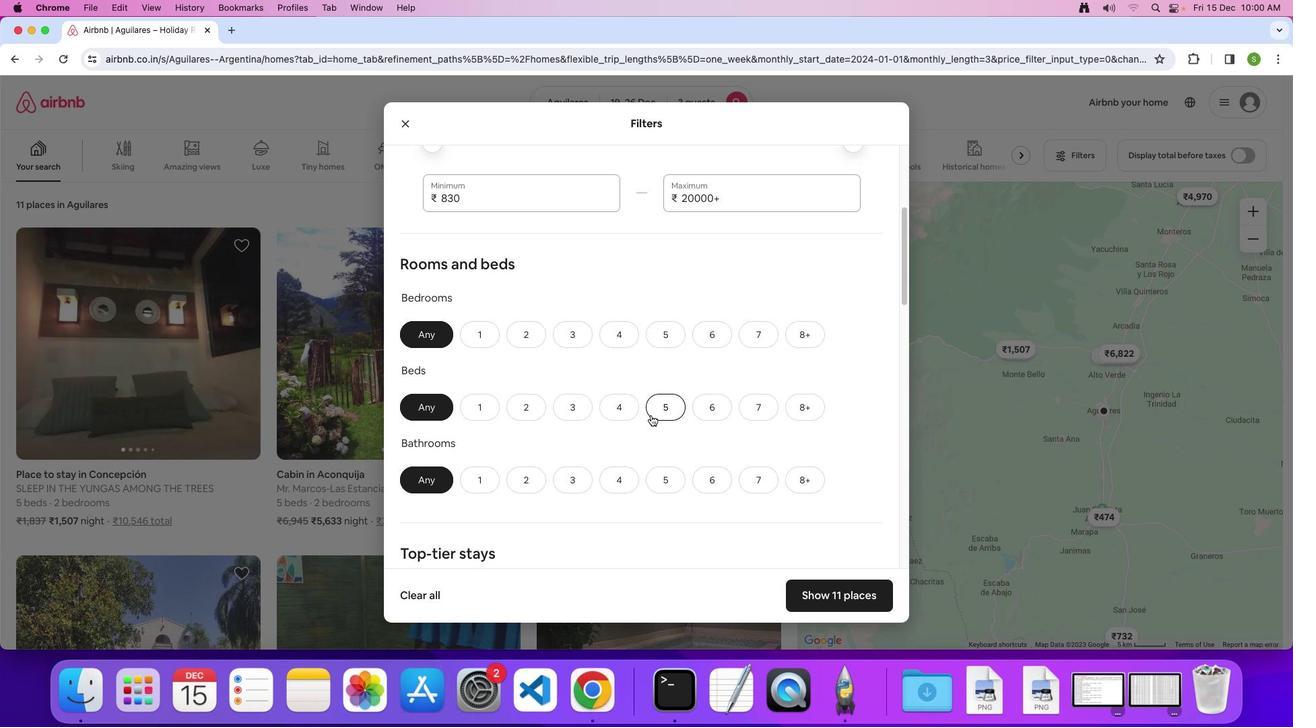 
Action: Mouse scrolled (651, 415) with delta (0, 0)
Screenshot: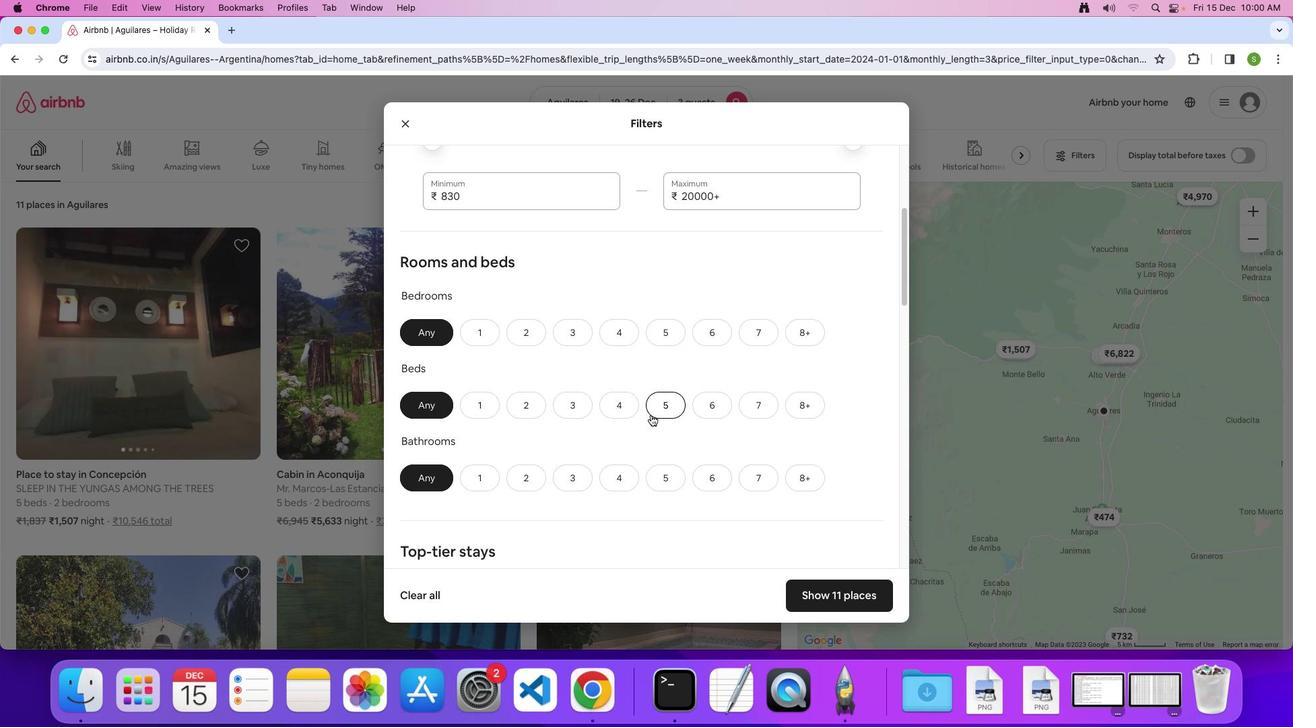 
Action: Mouse scrolled (651, 415) with delta (0, 0)
Screenshot: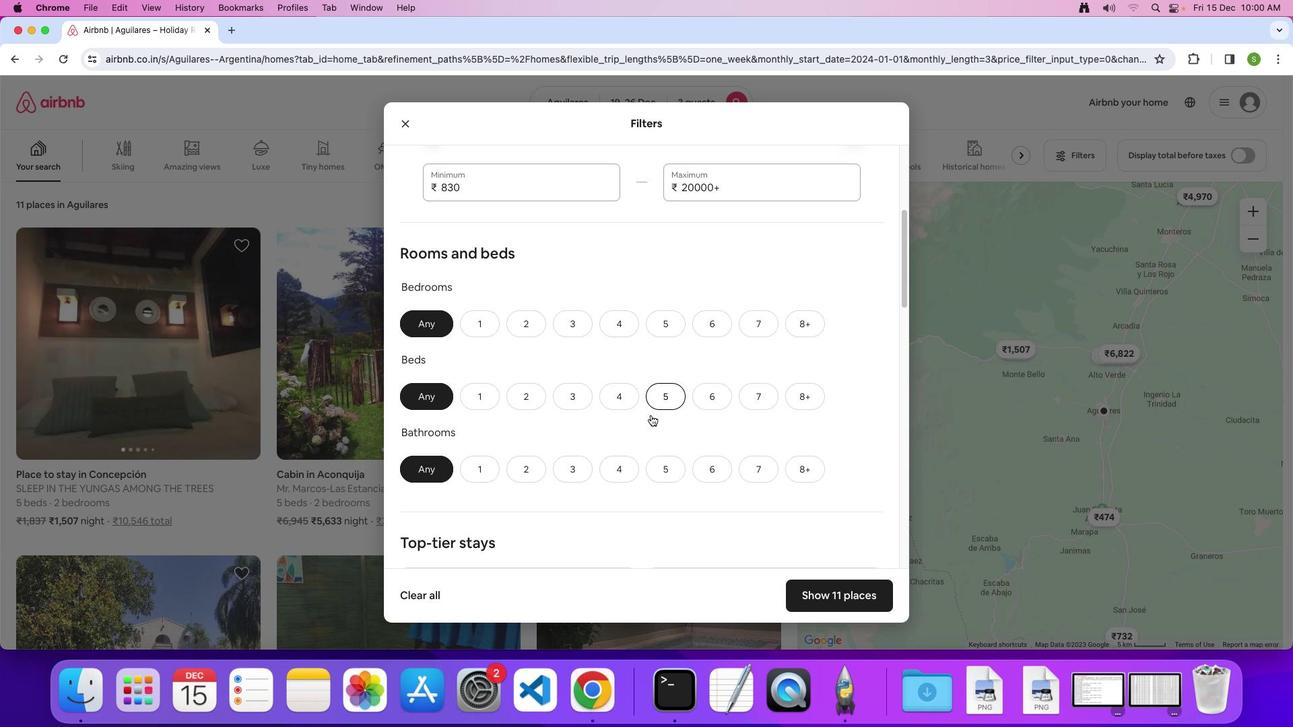 
Action: Mouse scrolled (651, 415) with delta (0, 0)
Screenshot: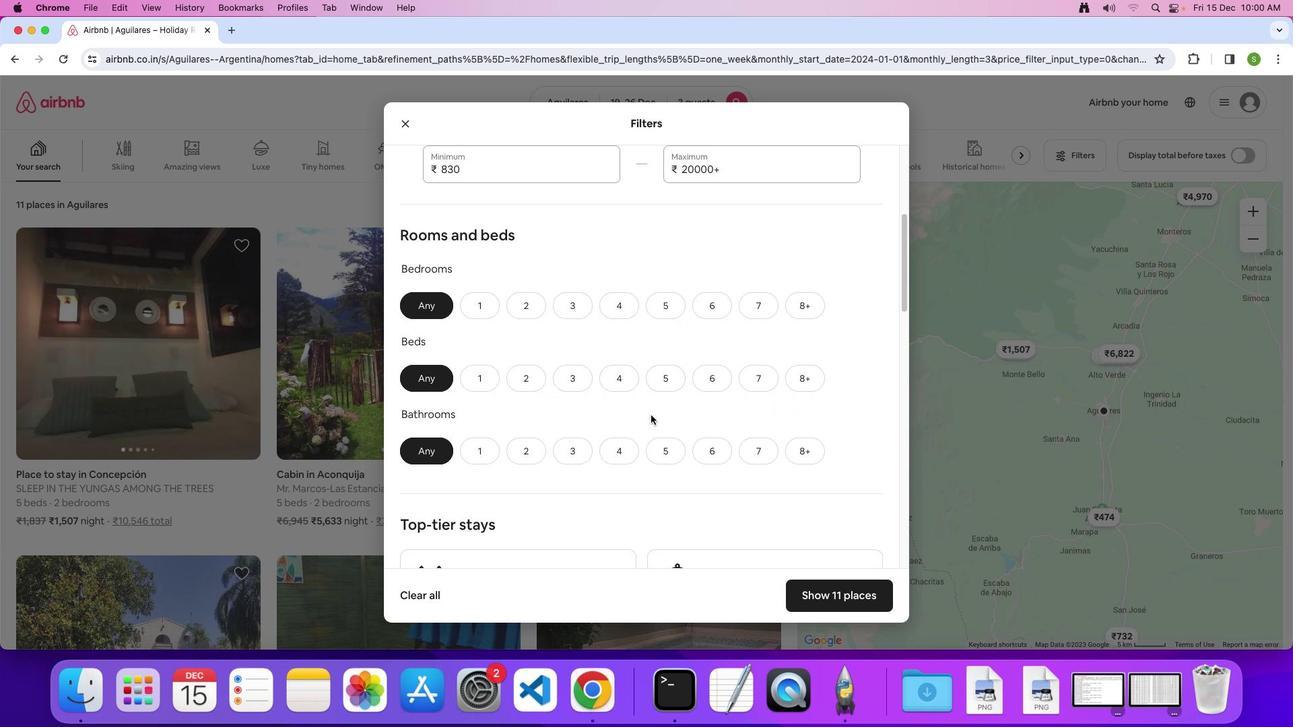 
Action: Mouse scrolled (651, 415) with delta (0, 0)
Screenshot: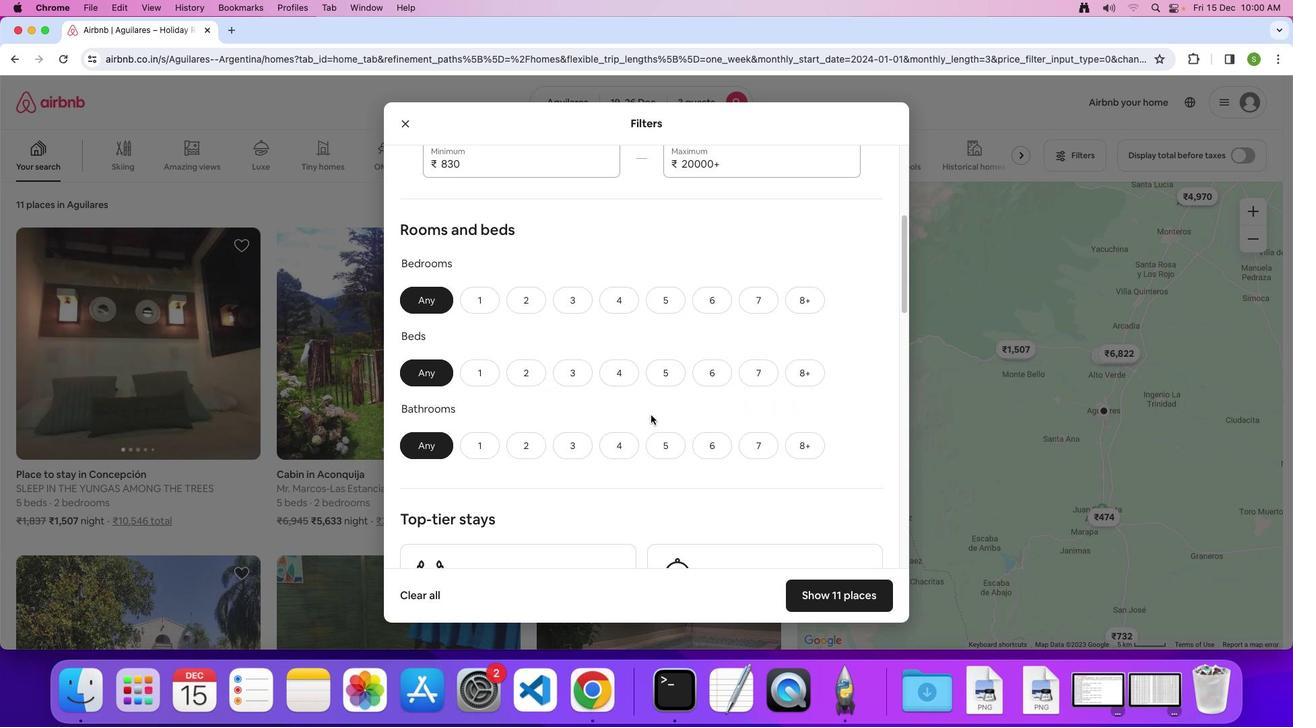
Action: Mouse moved to (526, 276)
Screenshot: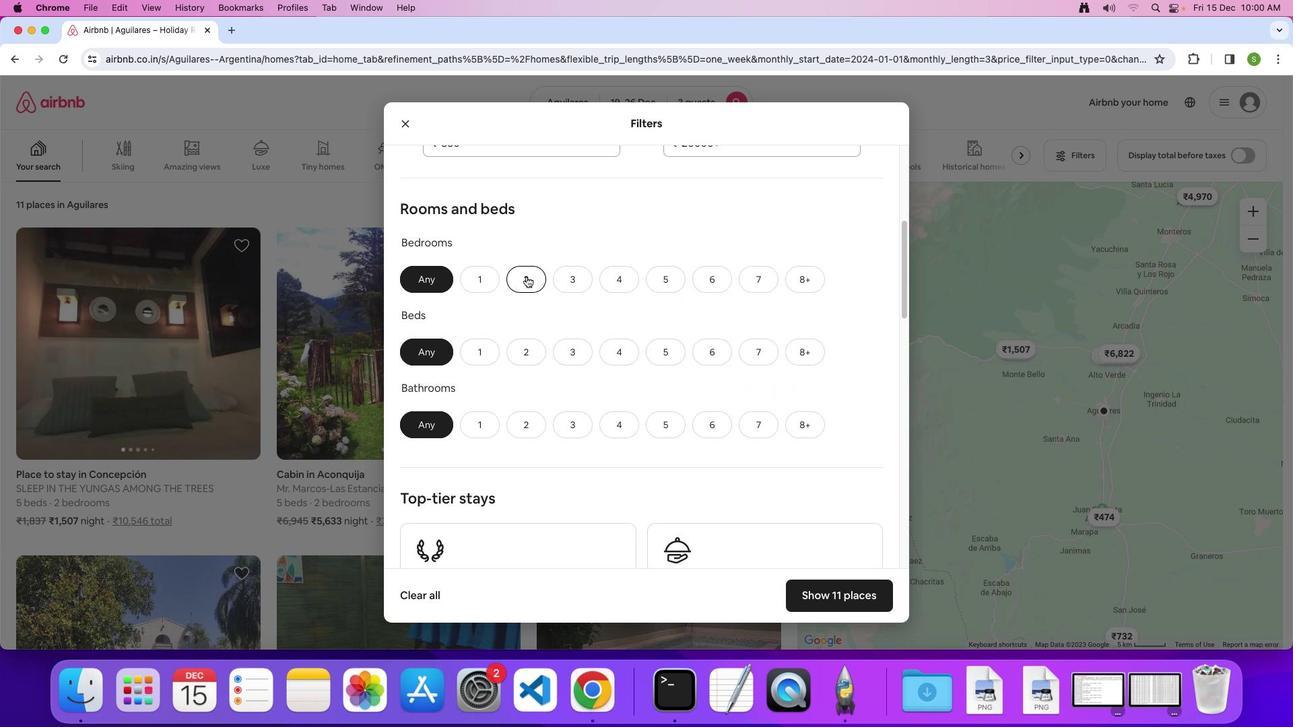 
Action: Mouse pressed left at (526, 276)
Screenshot: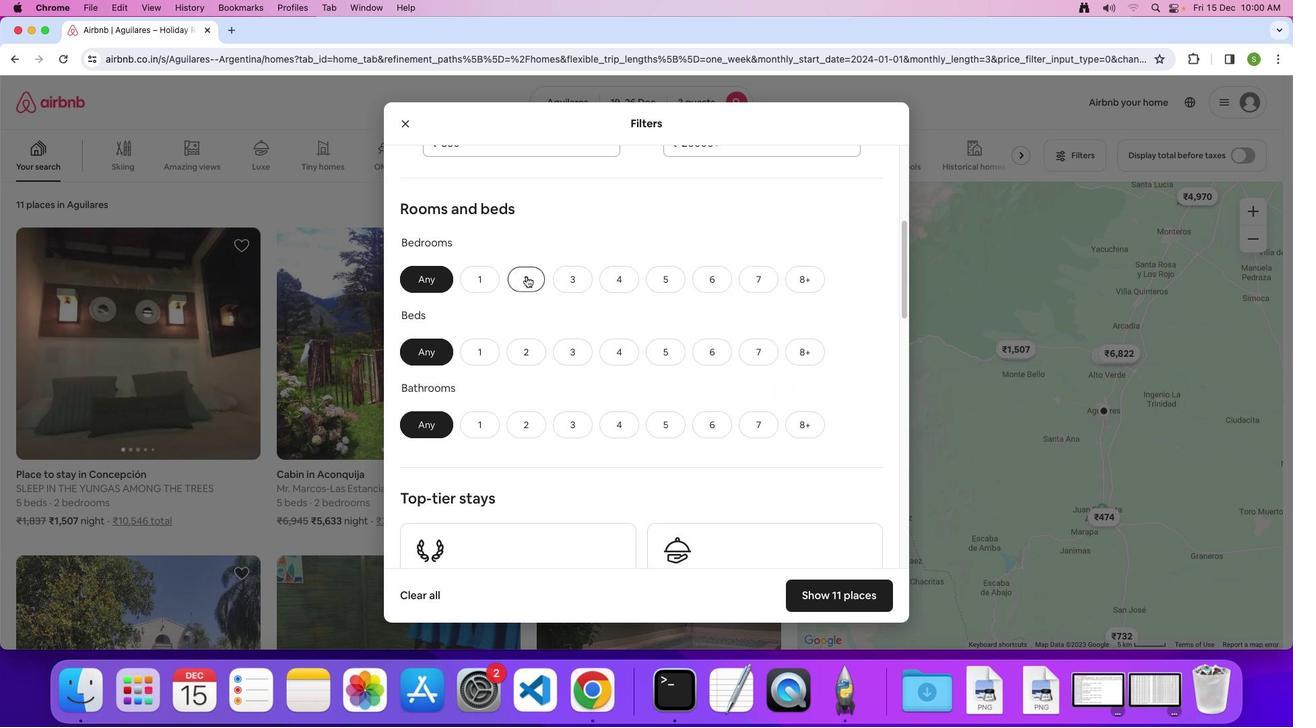 
Action: Mouse moved to (539, 353)
Screenshot: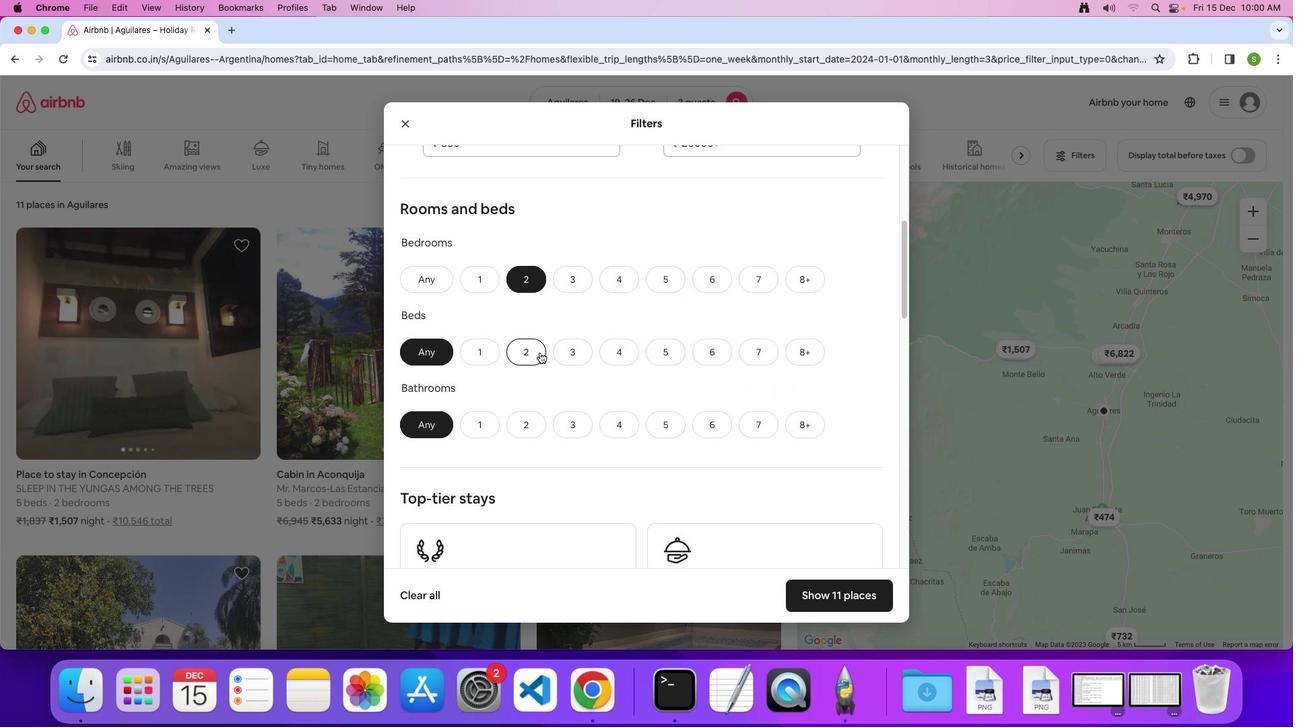 
Action: Mouse pressed left at (539, 353)
Screenshot: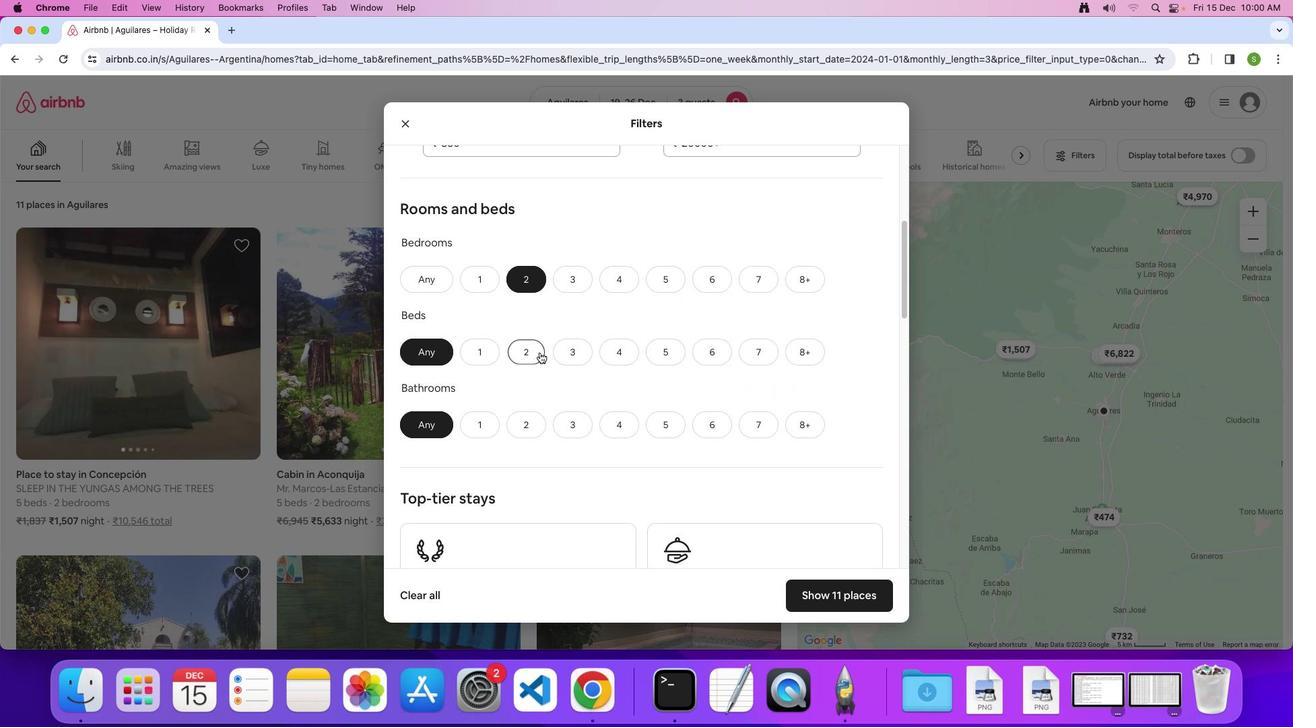 
Action: Mouse moved to (476, 425)
Screenshot: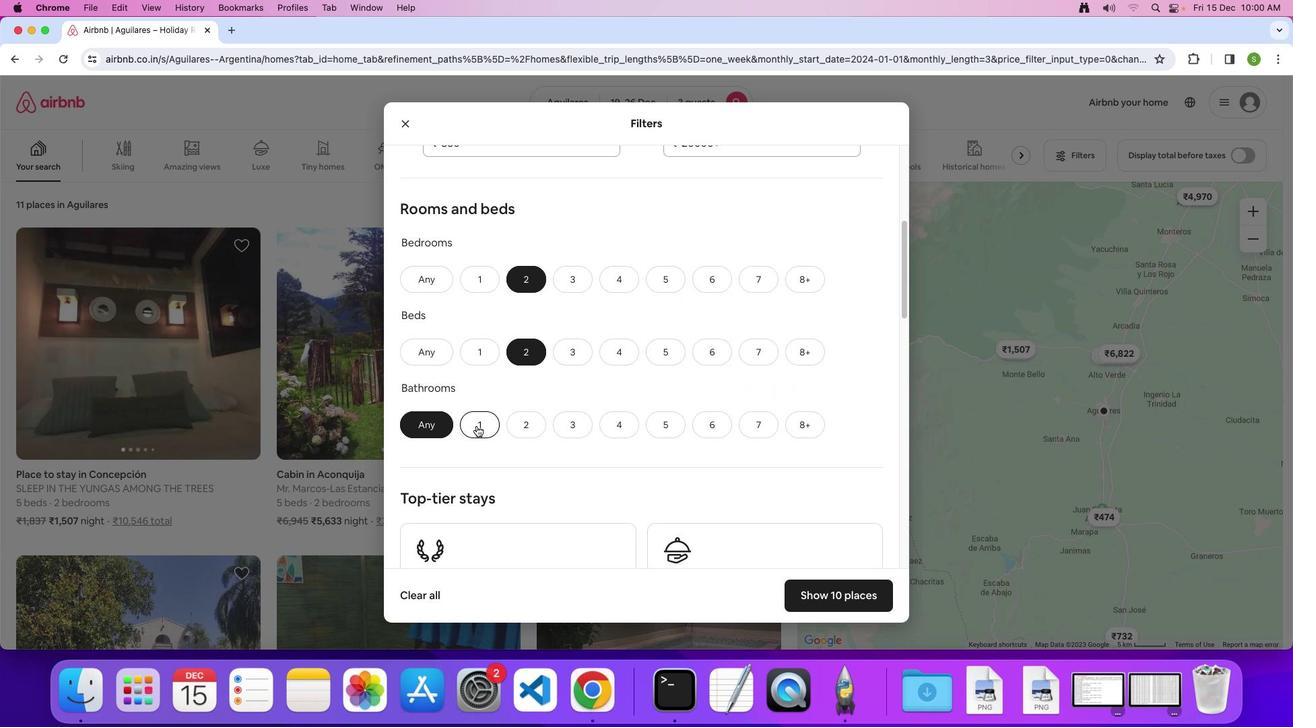 
Action: Mouse pressed left at (476, 425)
Screenshot: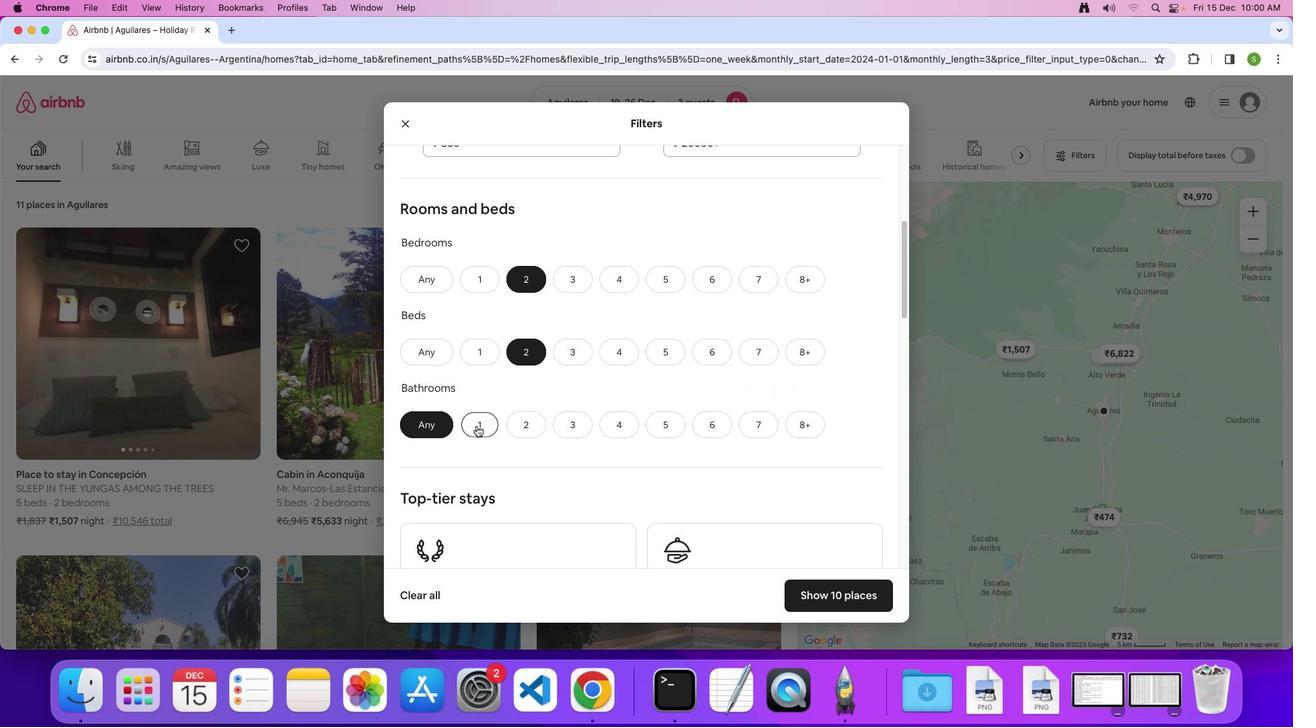 
Action: Mouse moved to (618, 396)
Screenshot: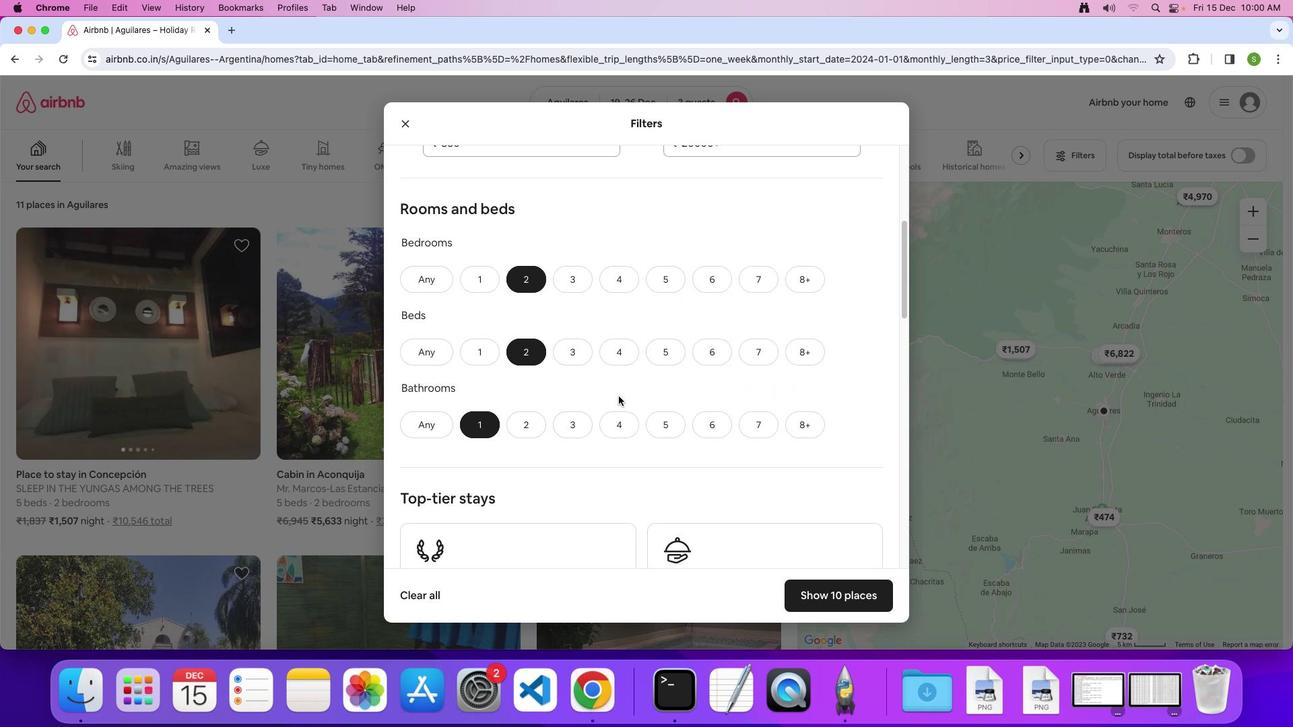 
Action: Mouse scrolled (618, 396) with delta (0, 0)
Screenshot: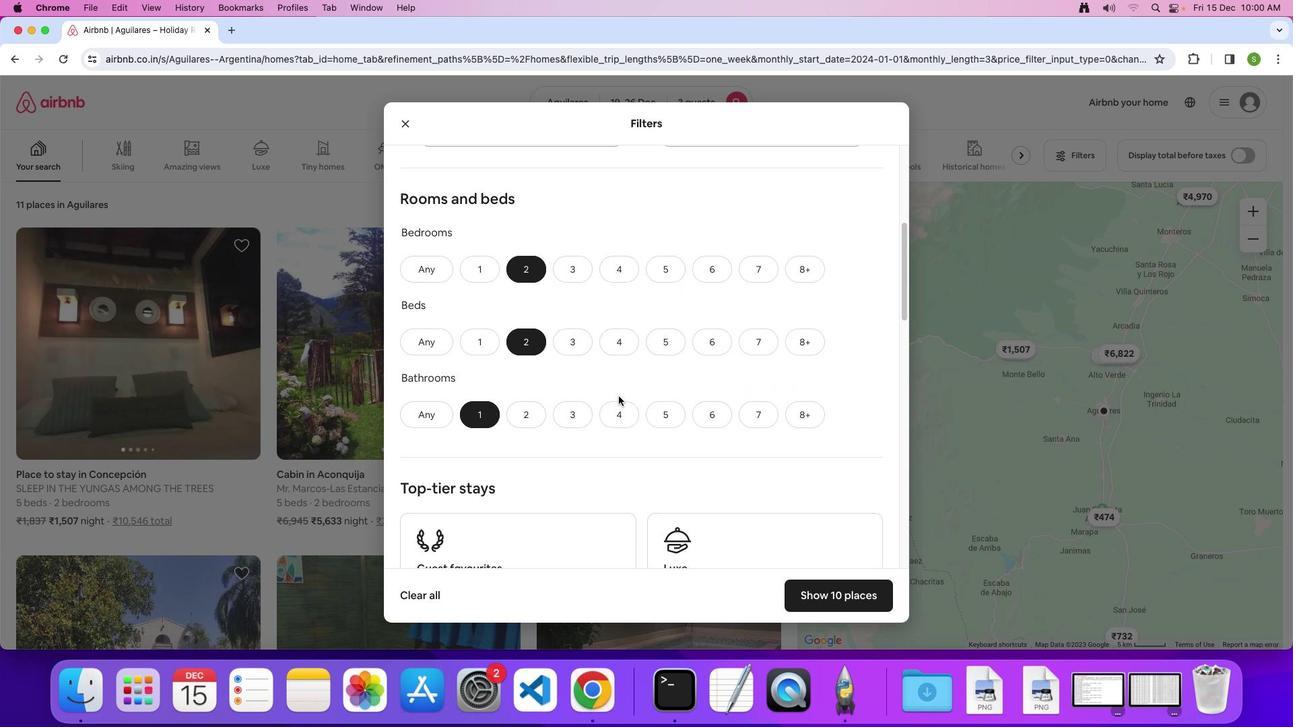 
Action: Mouse scrolled (618, 396) with delta (0, 0)
Screenshot: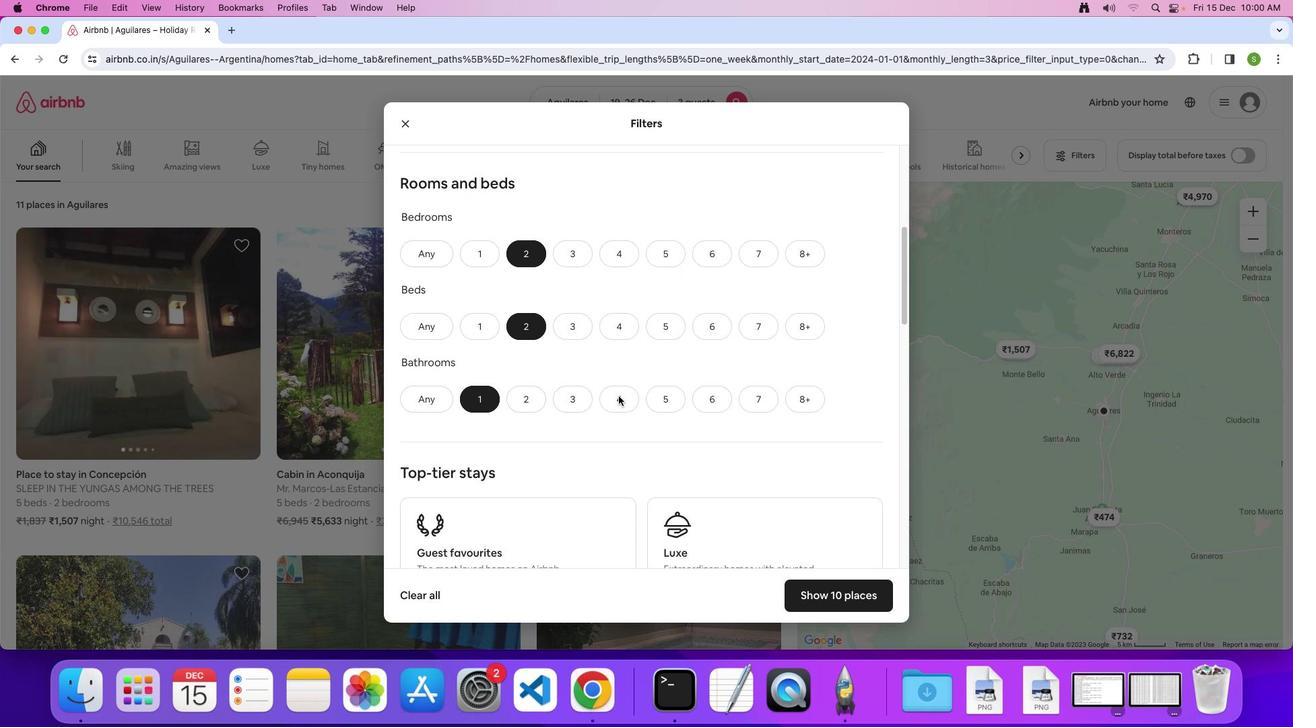 
Action: Mouse scrolled (618, 396) with delta (0, -2)
Screenshot: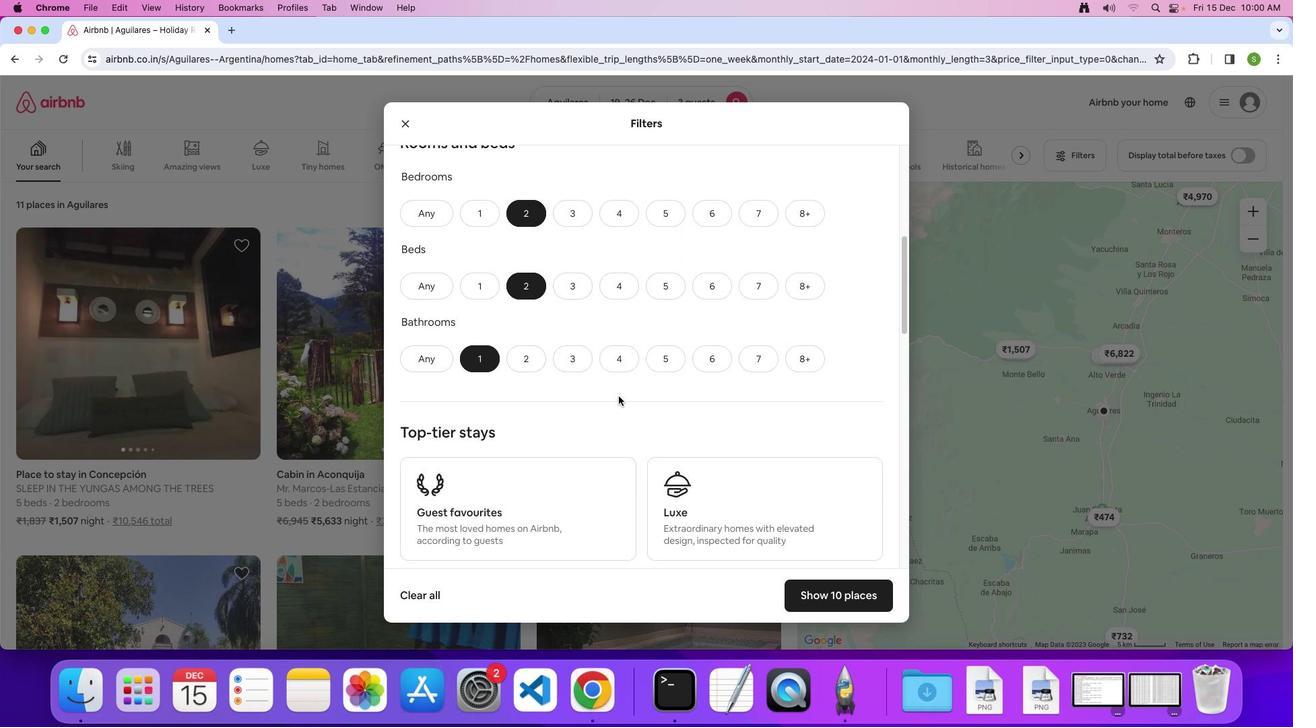 
Action: Mouse scrolled (618, 396) with delta (0, 0)
Screenshot: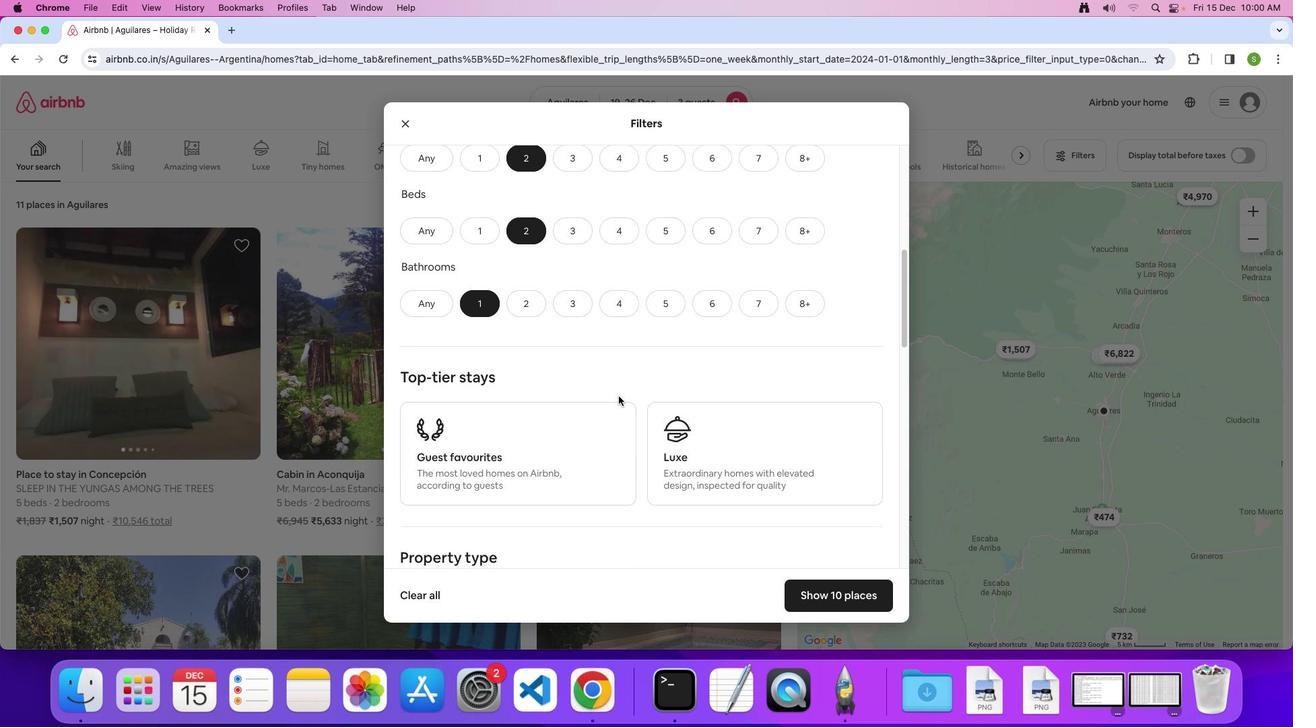 
Action: Mouse scrolled (618, 396) with delta (0, 0)
Screenshot: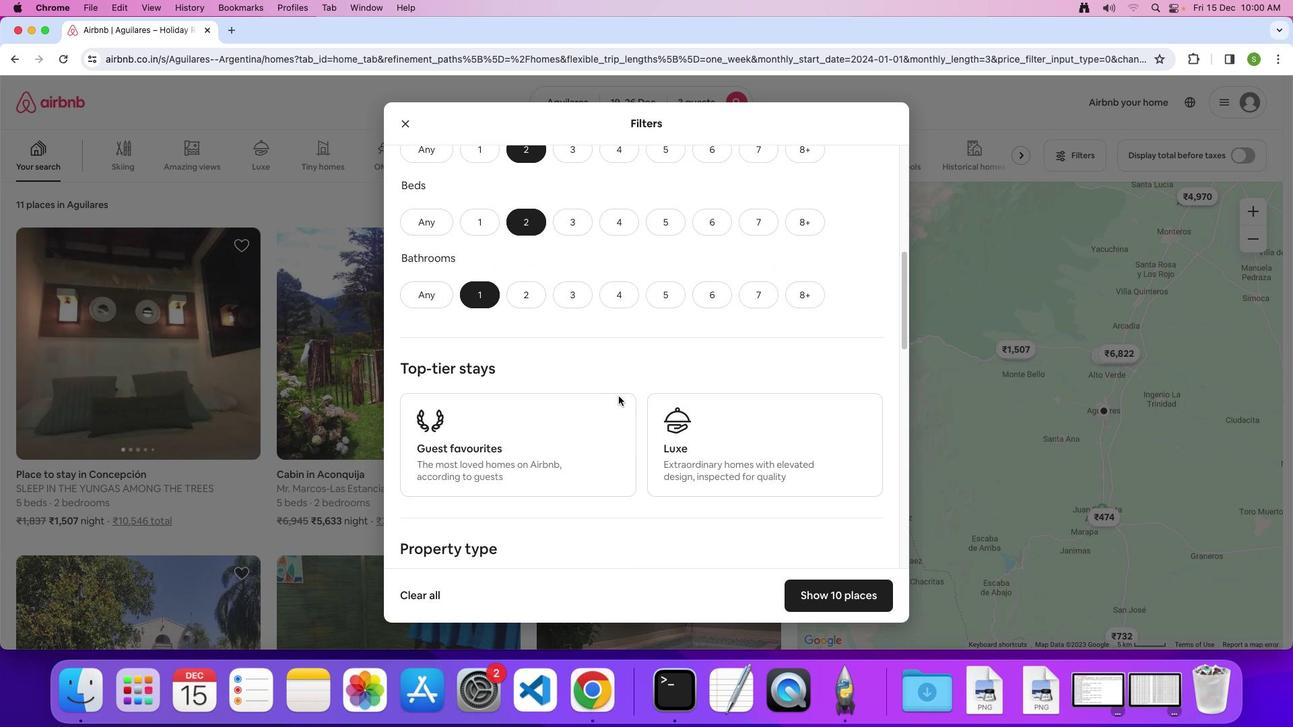 
Action: Mouse scrolled (618, 396) with delta (0, 0)
Screenshot: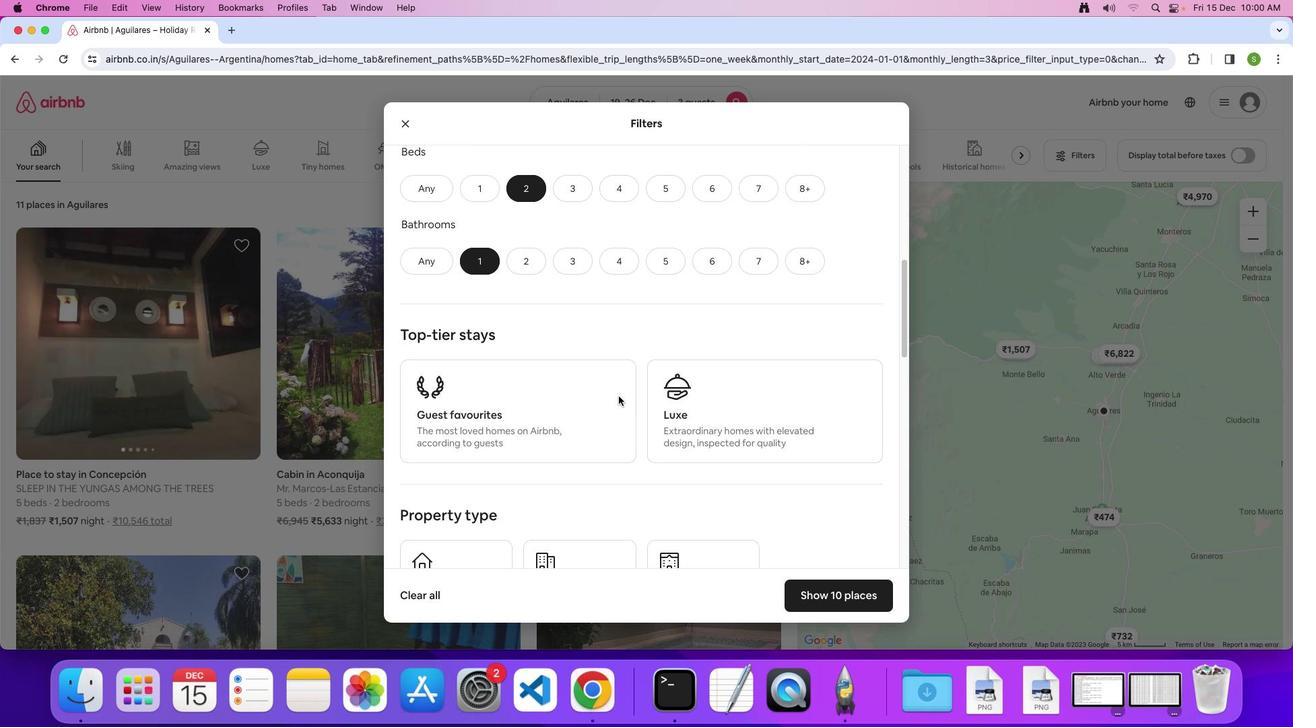 
Action: Mouse scrolled (618, 396) with delta (0, 0)
Screenshot: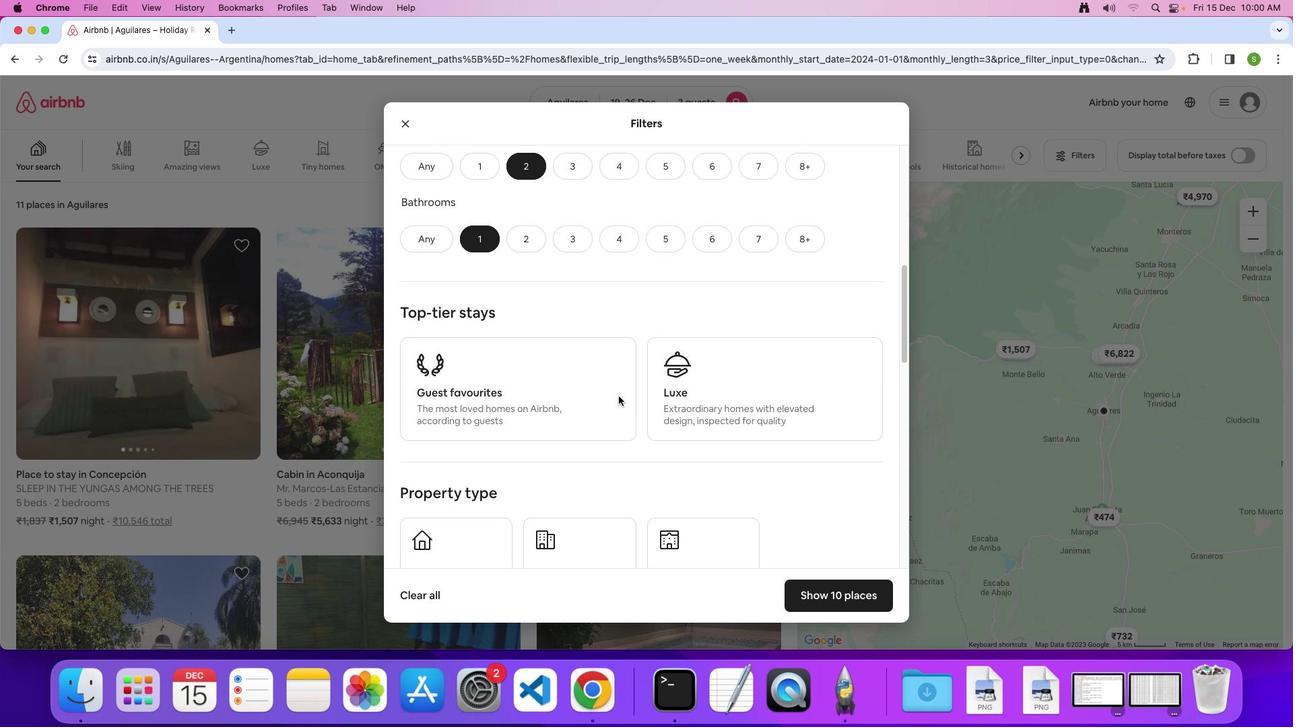 
Action: Mouse scrolled (618, 396) with delta (0, 0)
Screenshot: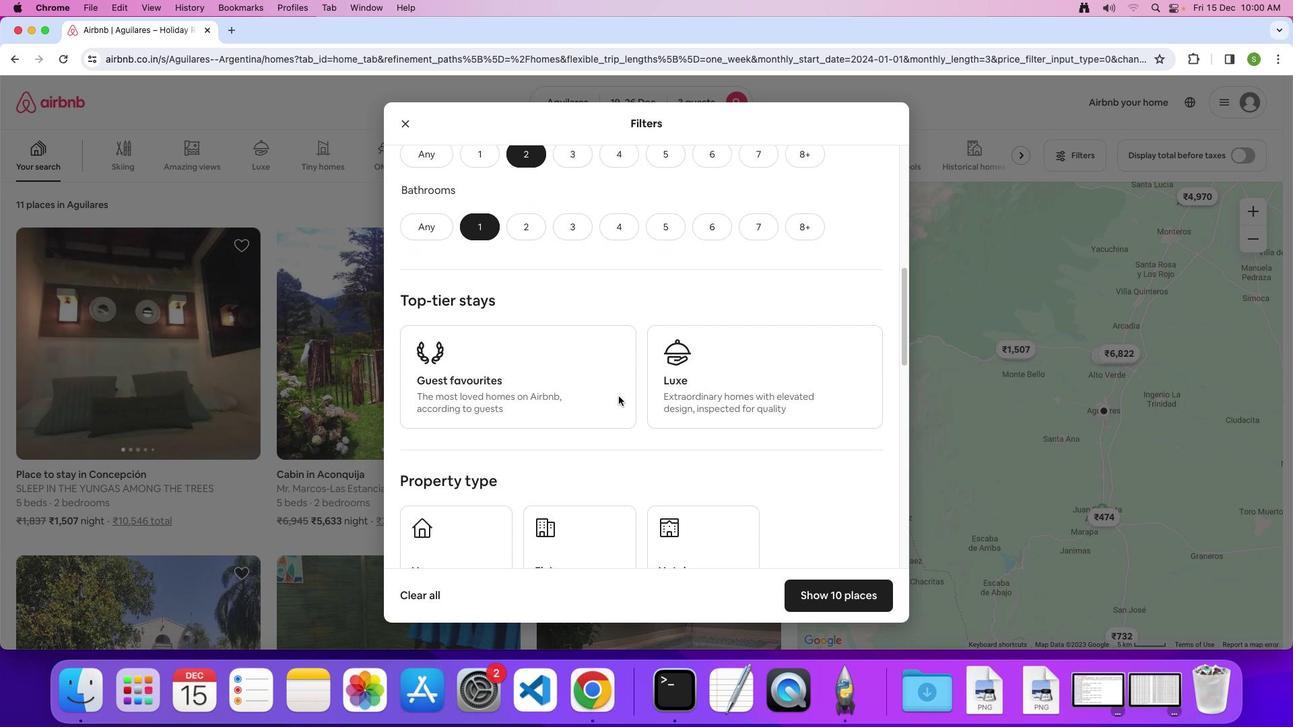 
Action: Mouse scrolled (618, 396) with delta (0, 0)
Screenshot: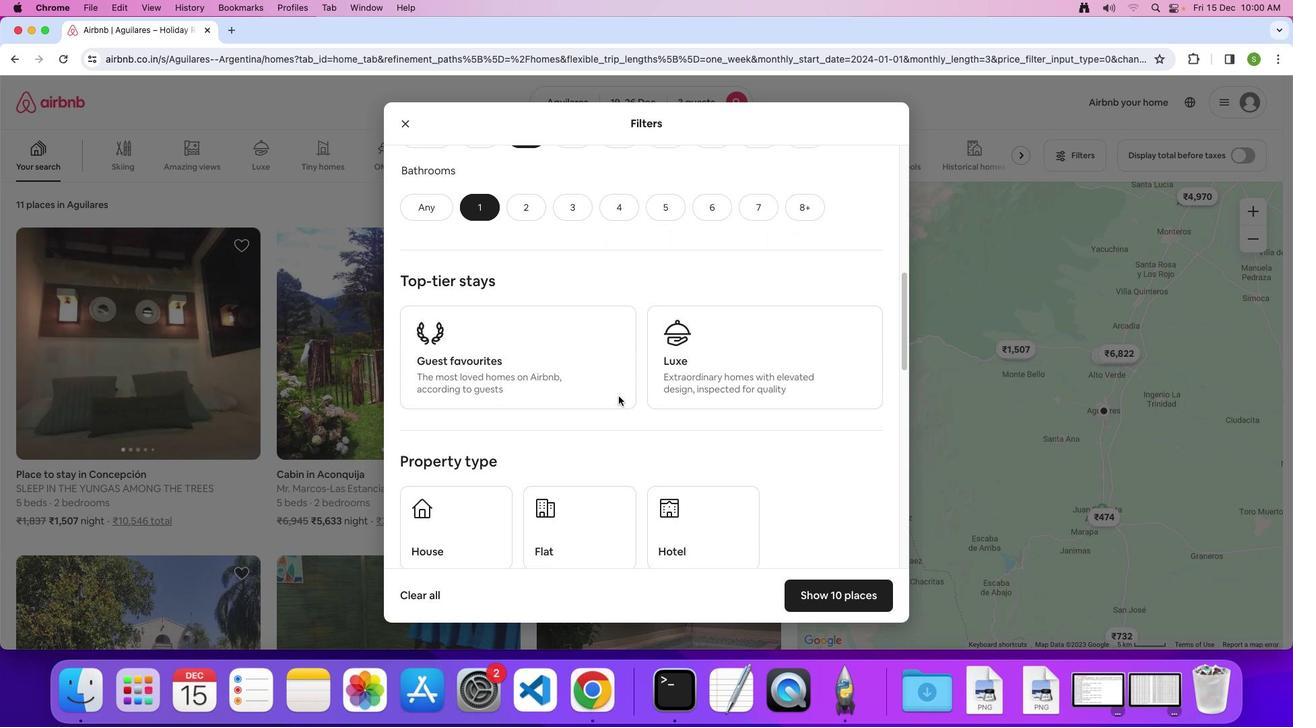 
Action: Mouse scrolled (618, 396) with delta (0, 0)
Screenshot: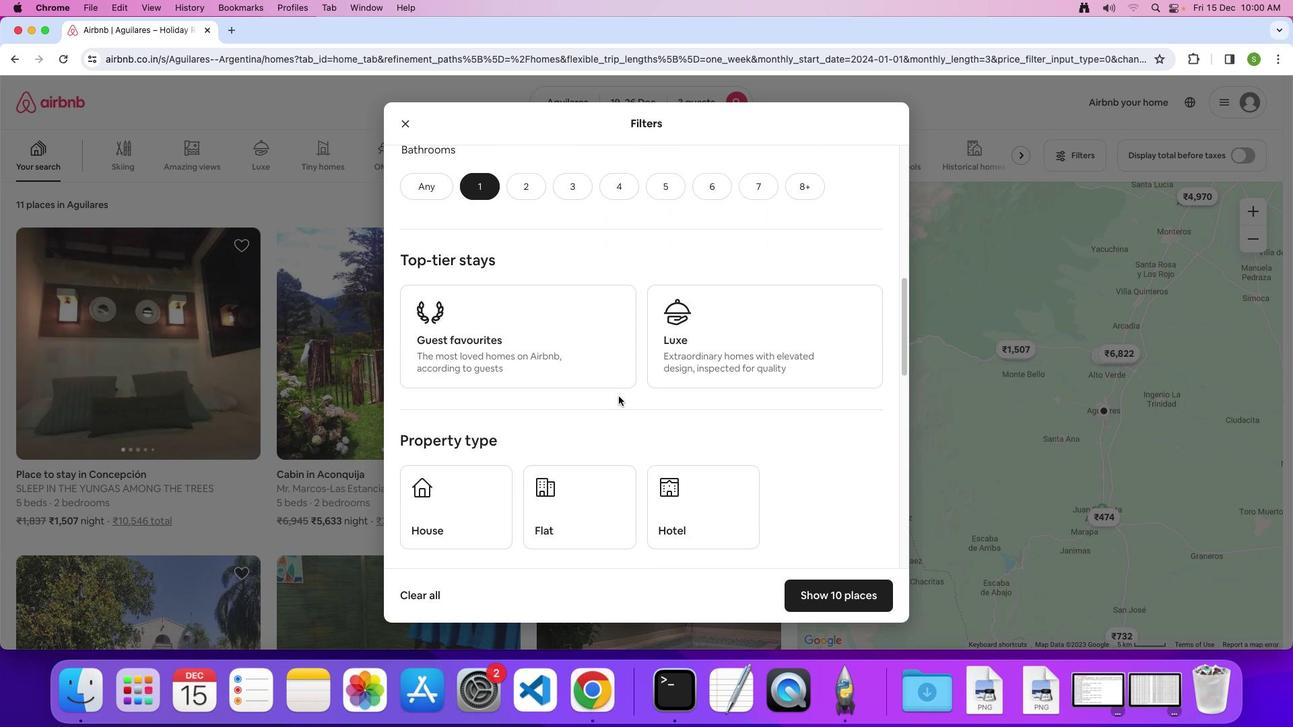 
Action: Mouse scrolled (618, 396) with delta (0, -2)
Screenshot: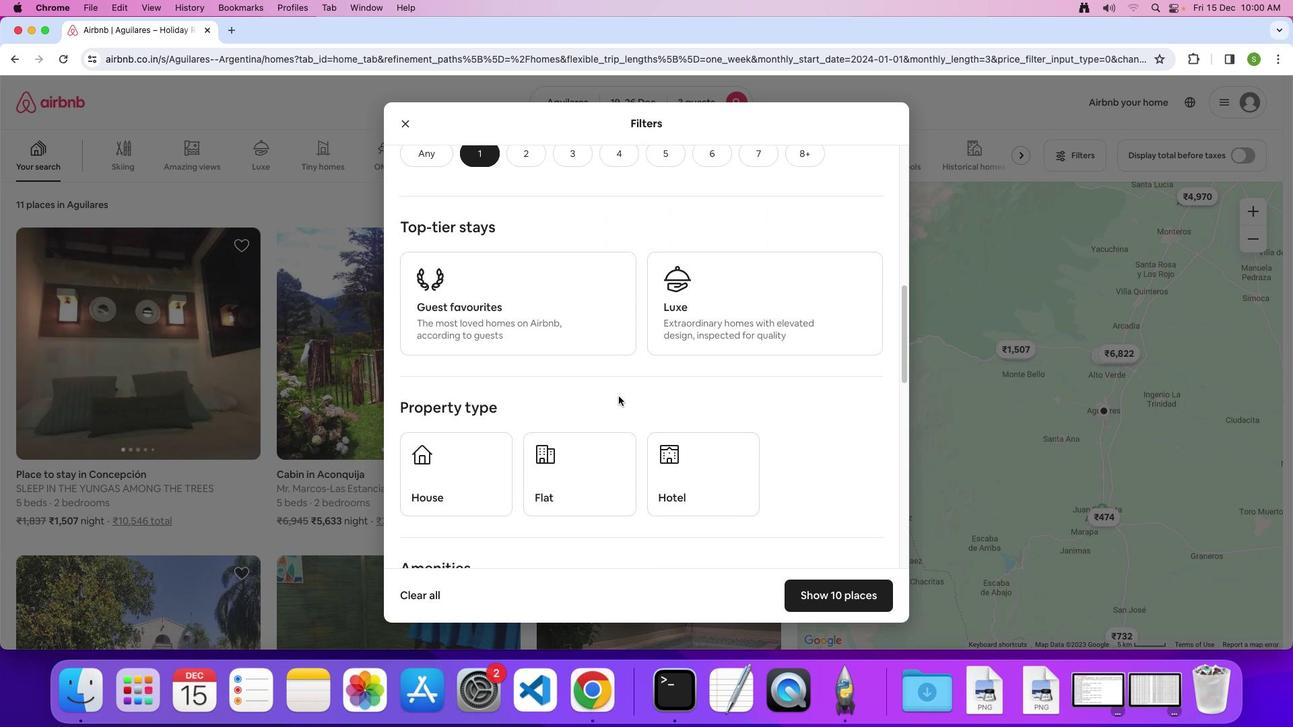 
Action: Mouse moved to (573, 415)
Screenshot: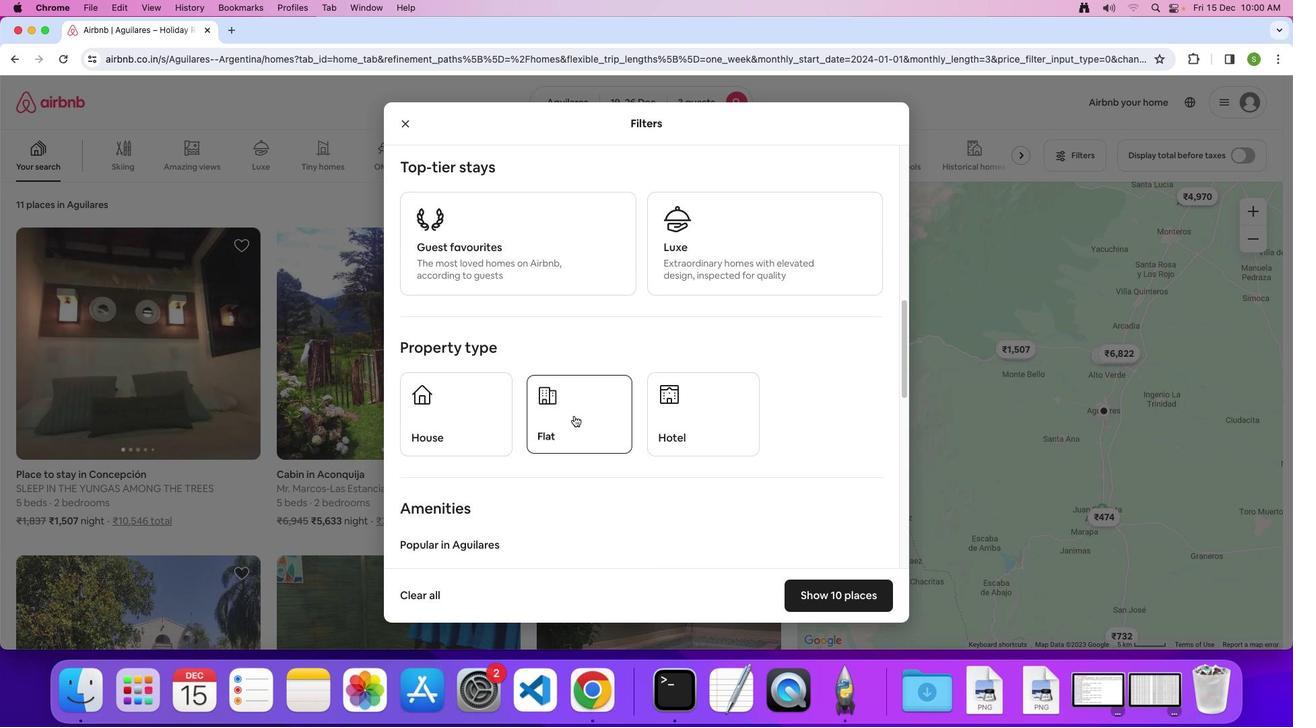 
Action: Mouse pressed left at (573, 415)
Screenshot: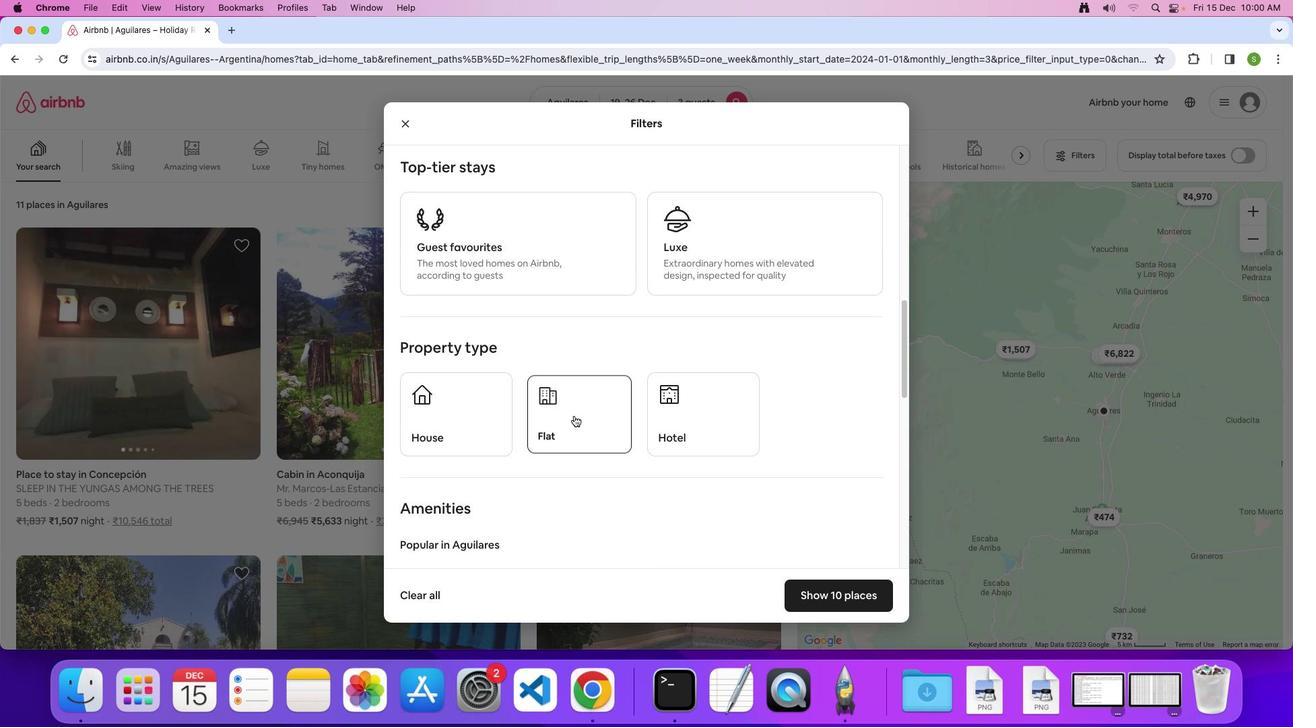 
Action: Mouse moved to (633, 403)
Screenshot: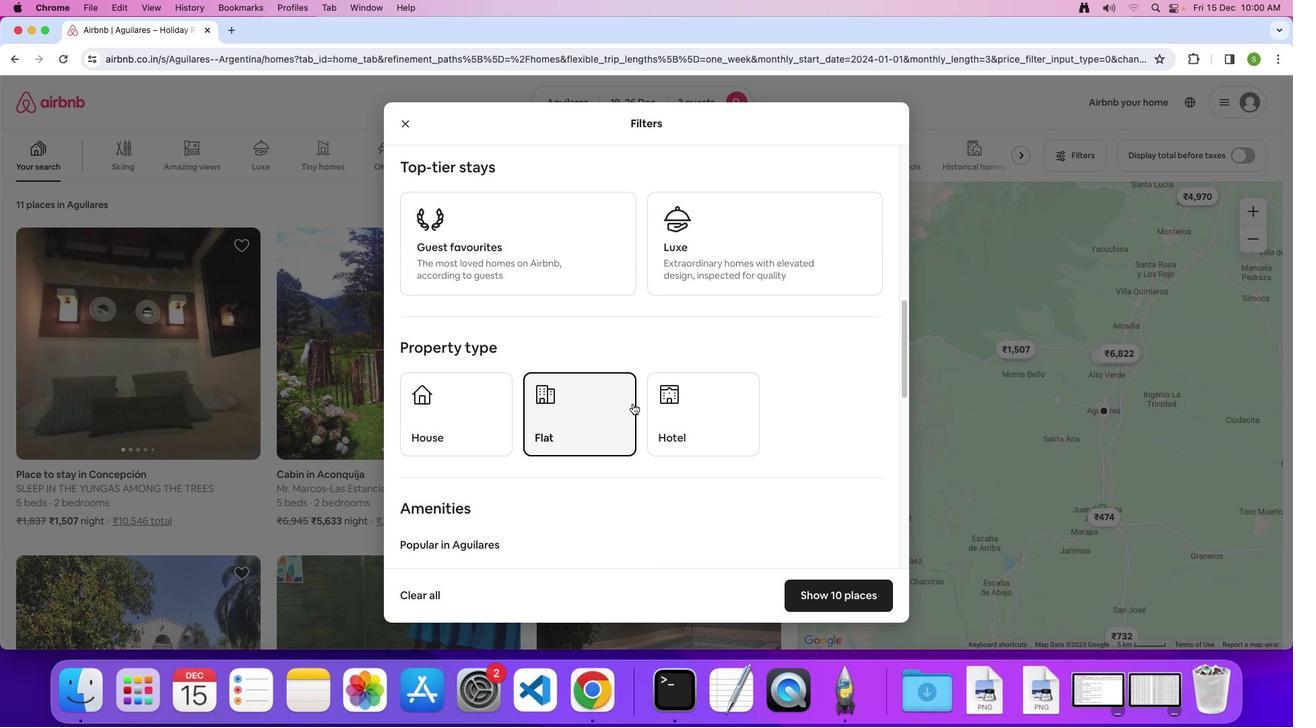
Action: Mouse scrolled (633, 403) with delta (0, 0)
Screenshot: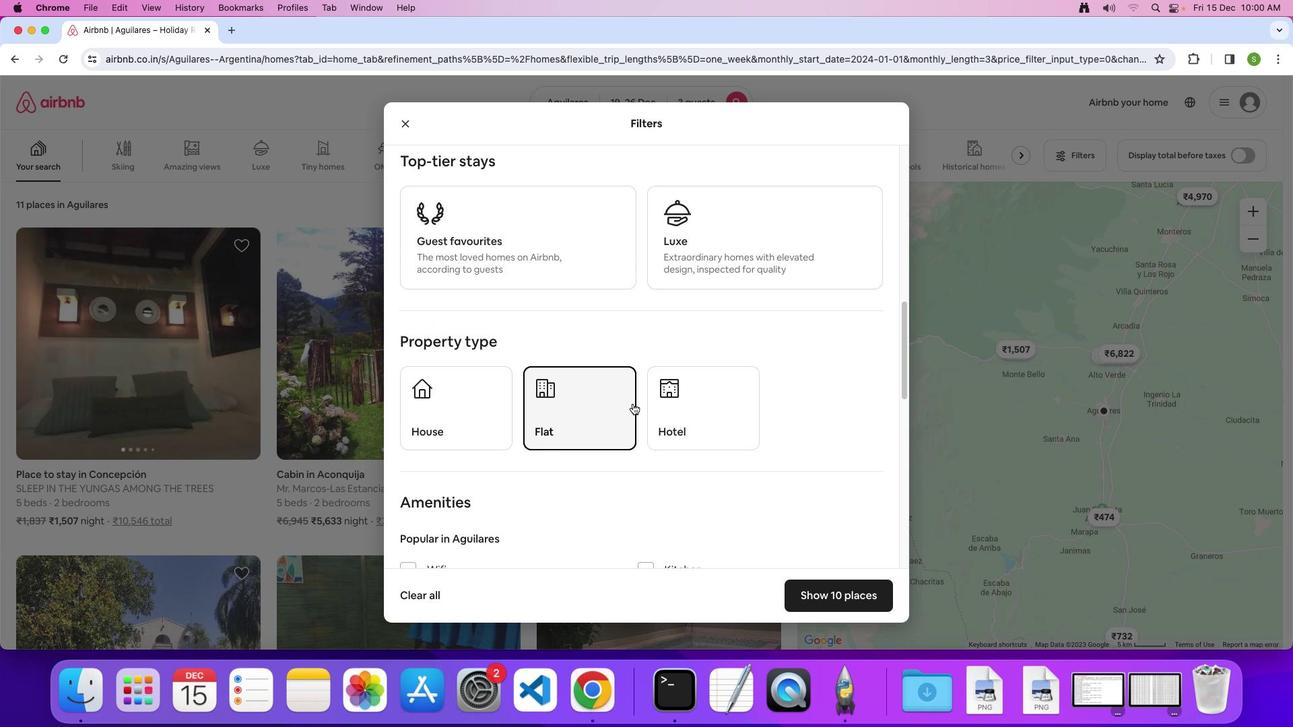 
Action: Mouse scrolled (633, 403) with delta (0, 0)
Screenshot: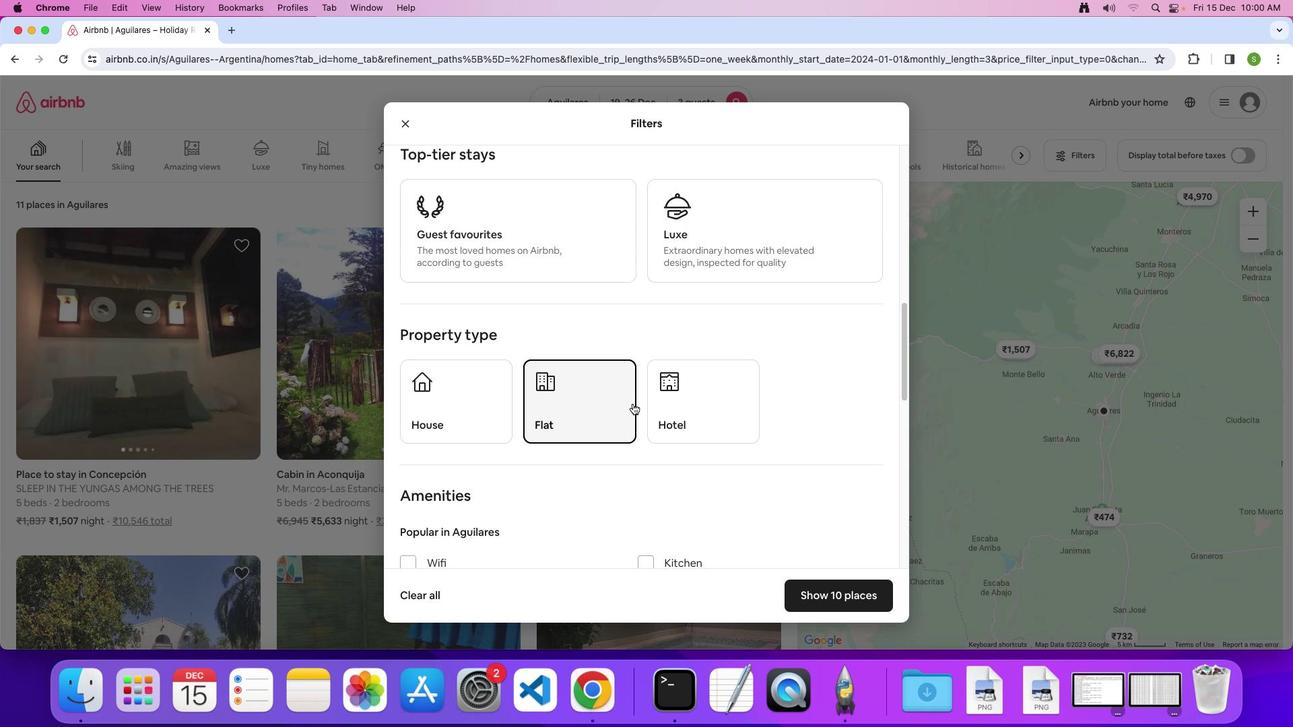
Action: Mouse scrolled (633, 403) with delta (0, 0)
Screenshot: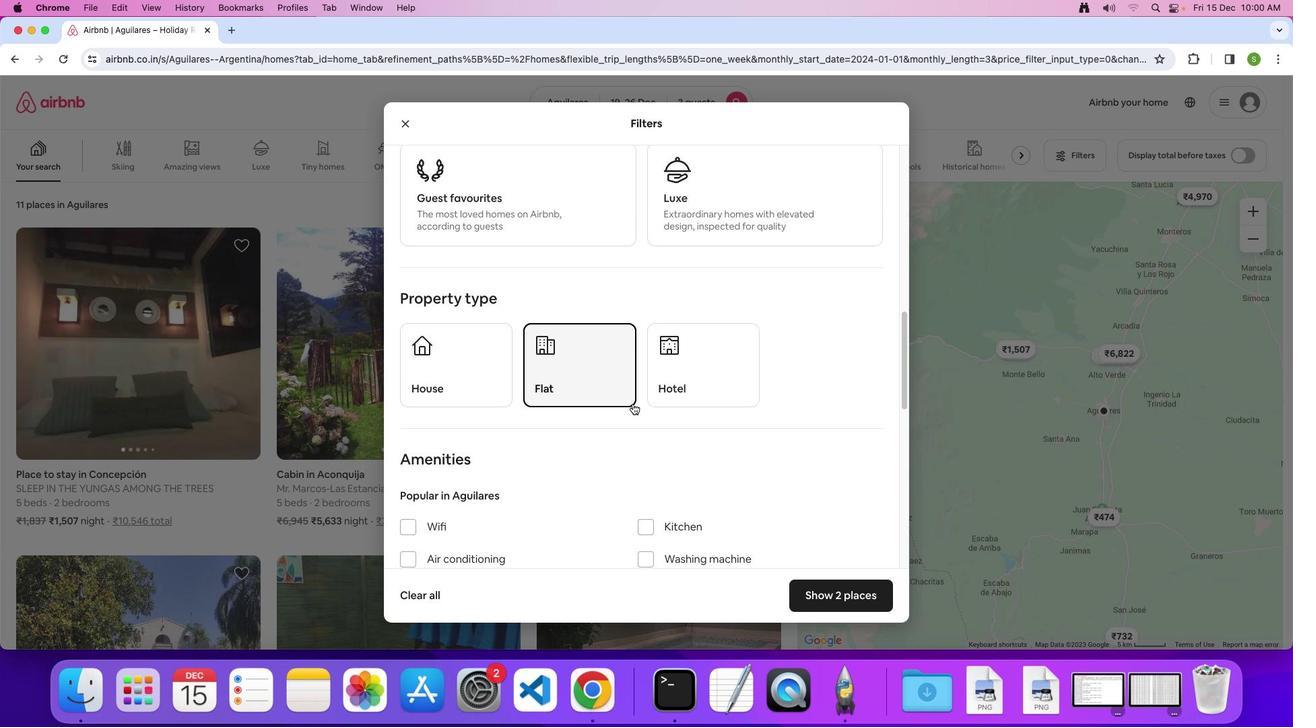 
Action: Mouse scrolled (633, 403) with delta (0, 0)
Screenshot: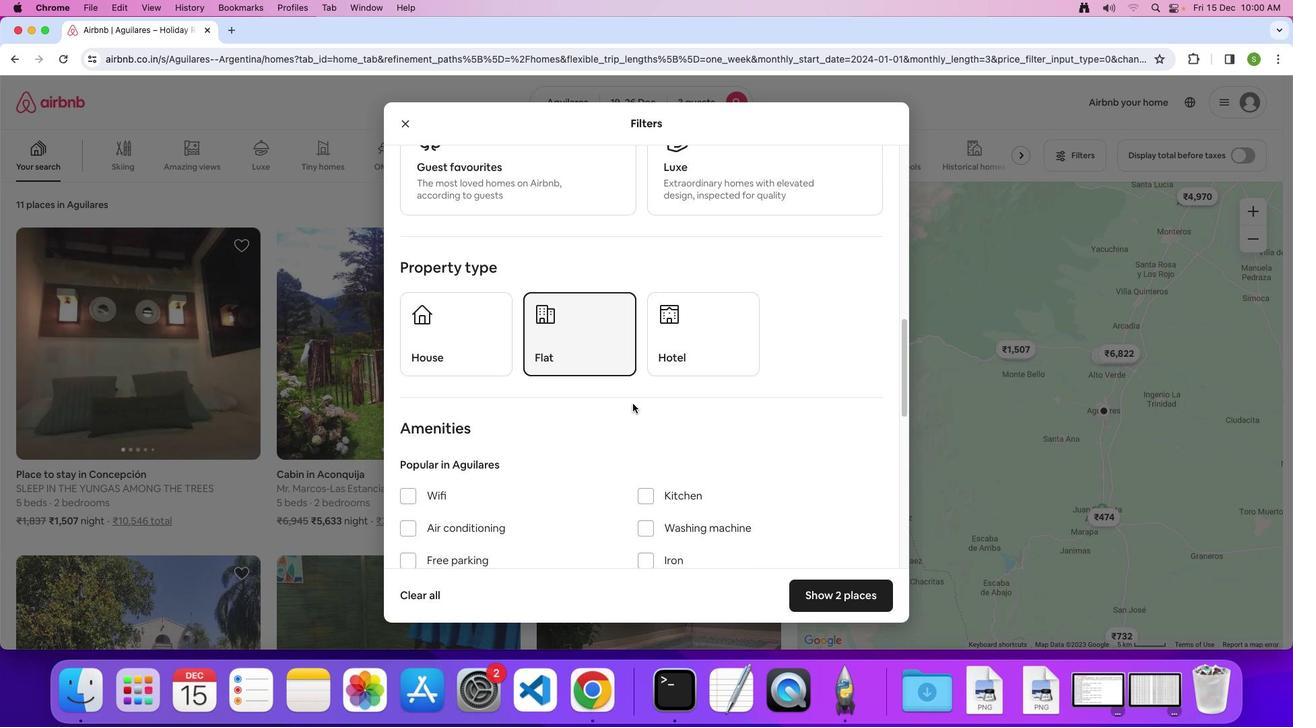 
Action: Mouse scrolled (633, 403) with delta (0, 0)
Screenshot: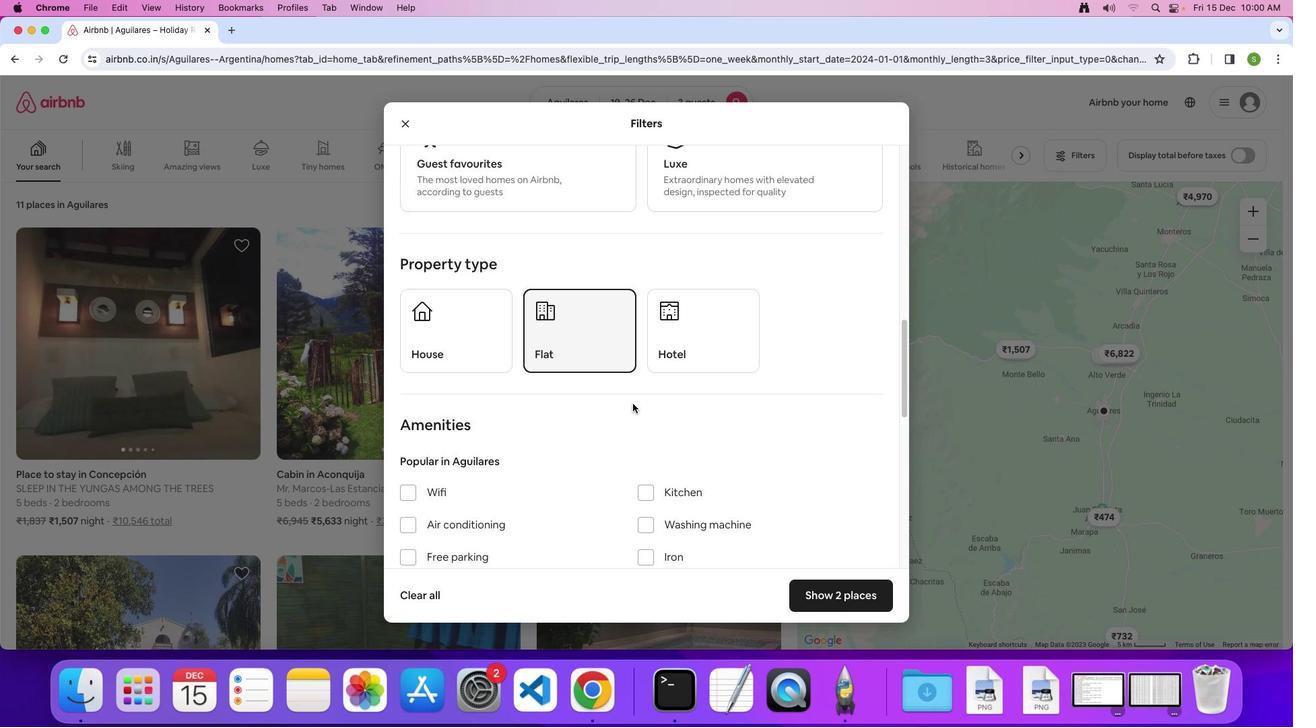 
Action: Mouse scrolled (633, 403) with delta (0, 0)
Screenshot: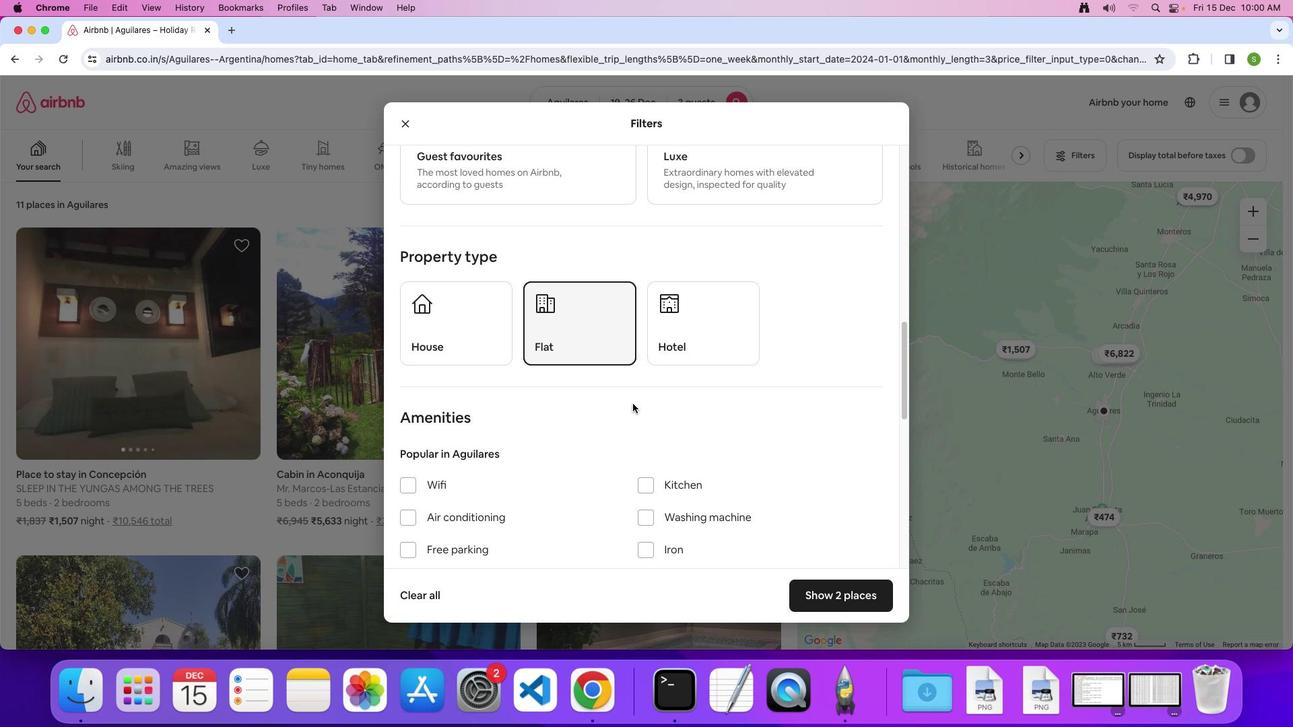 
Action: Mouse scrolled (633, 403) with delta (0, 0)
Screenshot: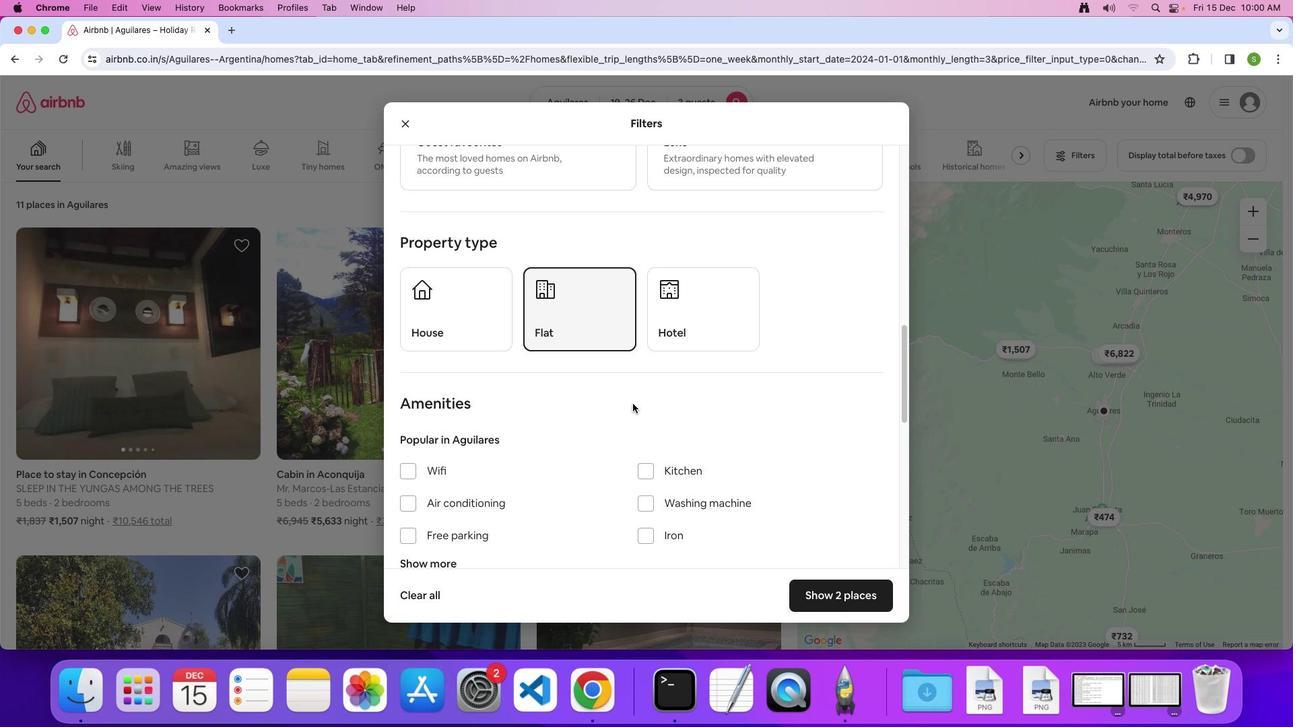 
Action: Mouse scrolled (633, 403) with delta (0, 0)
Screenshot: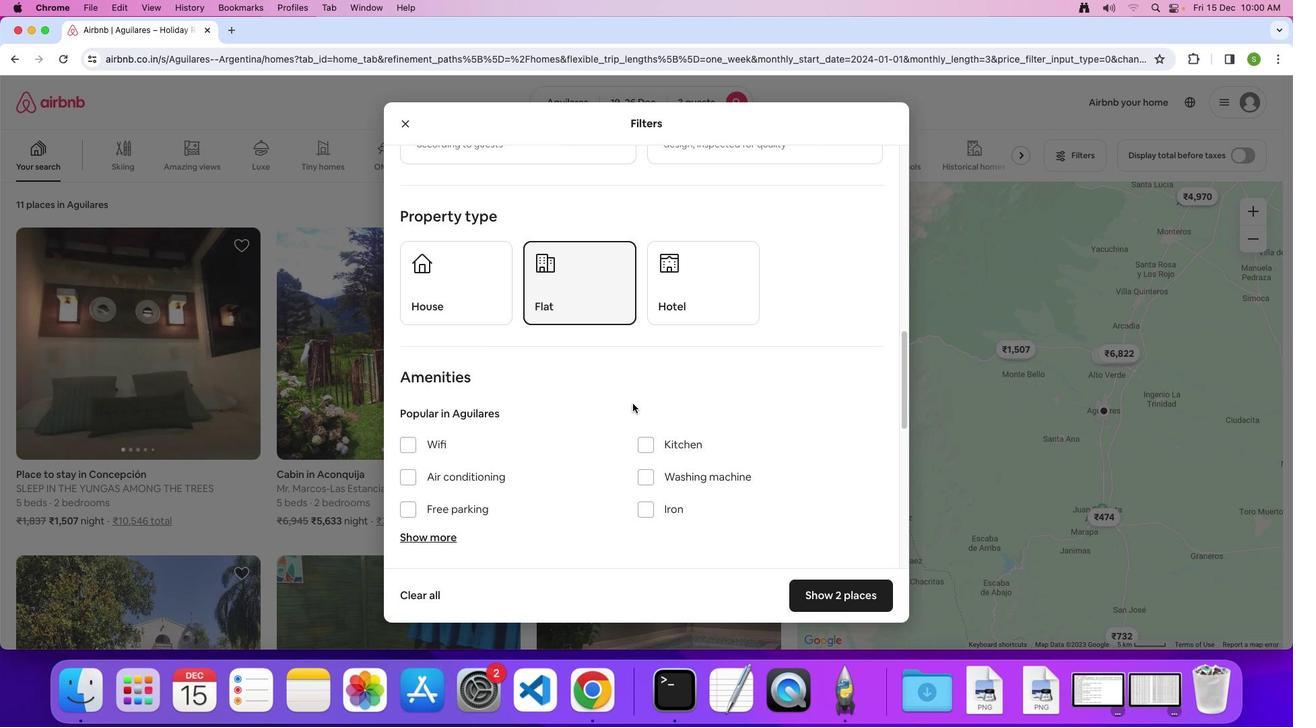 
Action: Mouse scrolled (633, 403) with delta (0, 0)
Screenshot: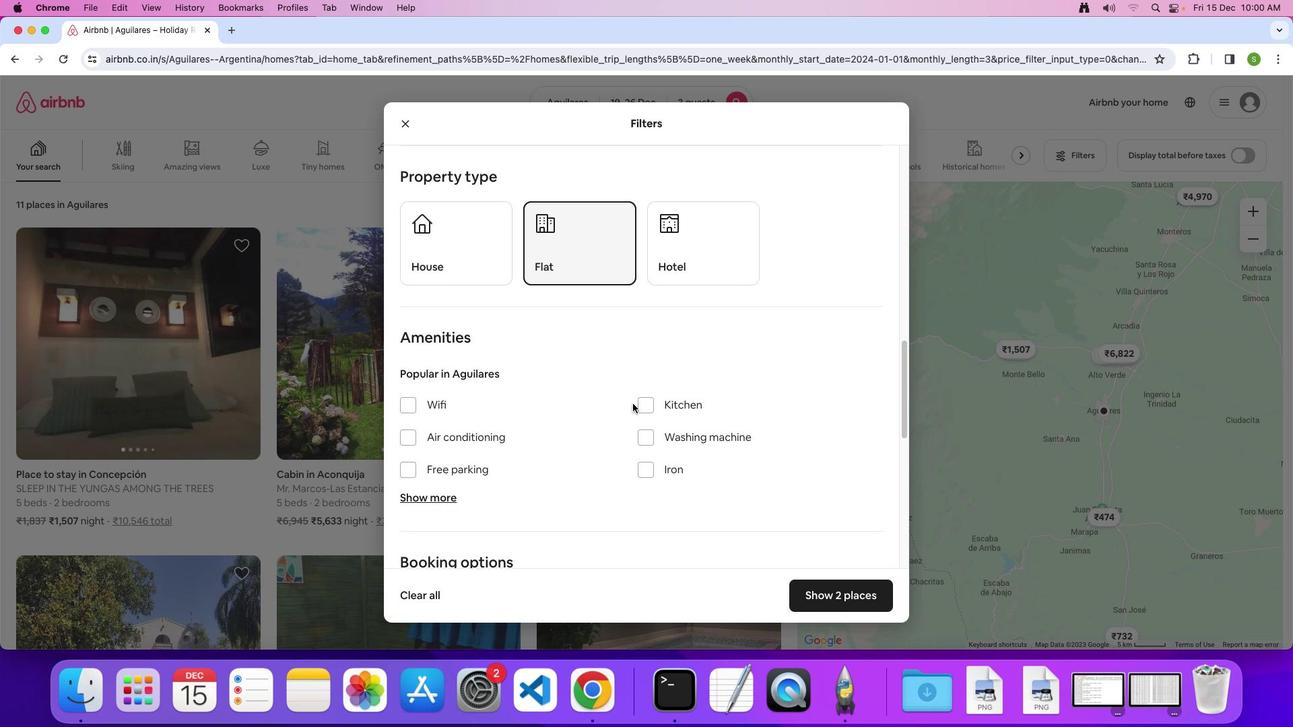 
Action: Mouse scrolled (633, 403) with delta (0, 0)
Screenshot: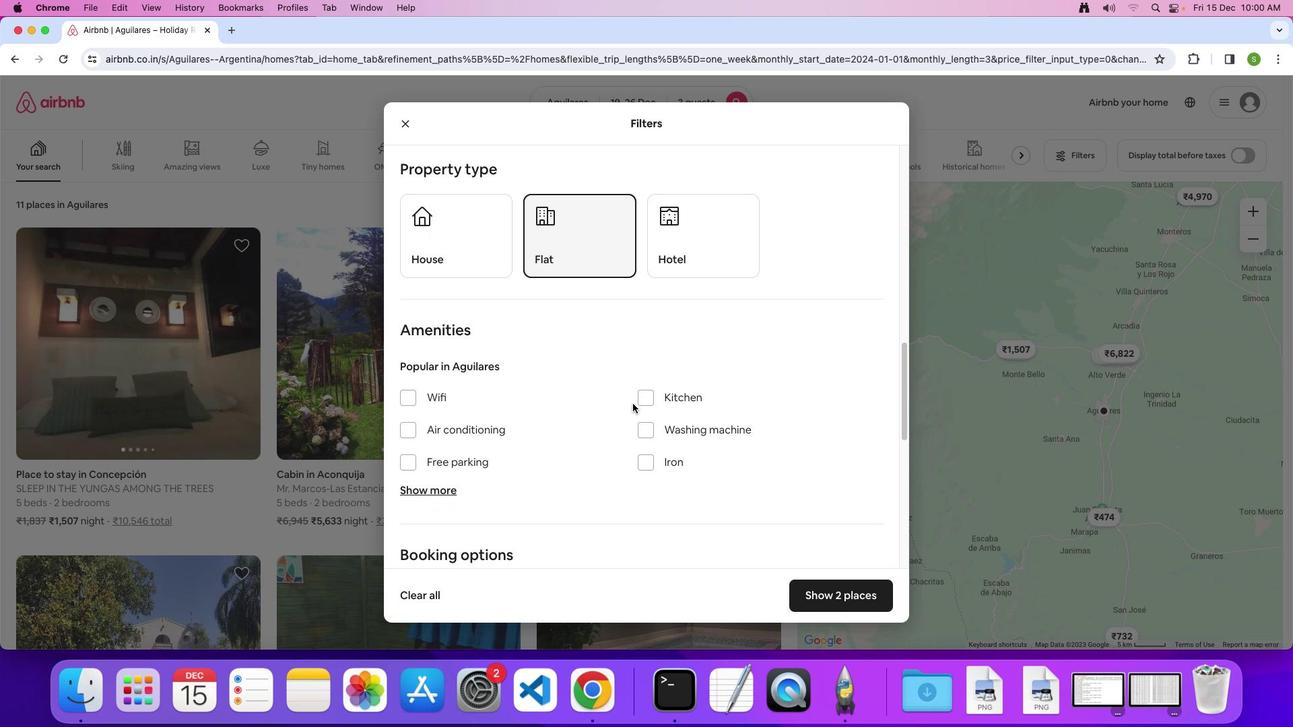 
Action: Mouse moved to (625, 404)
Screenshot: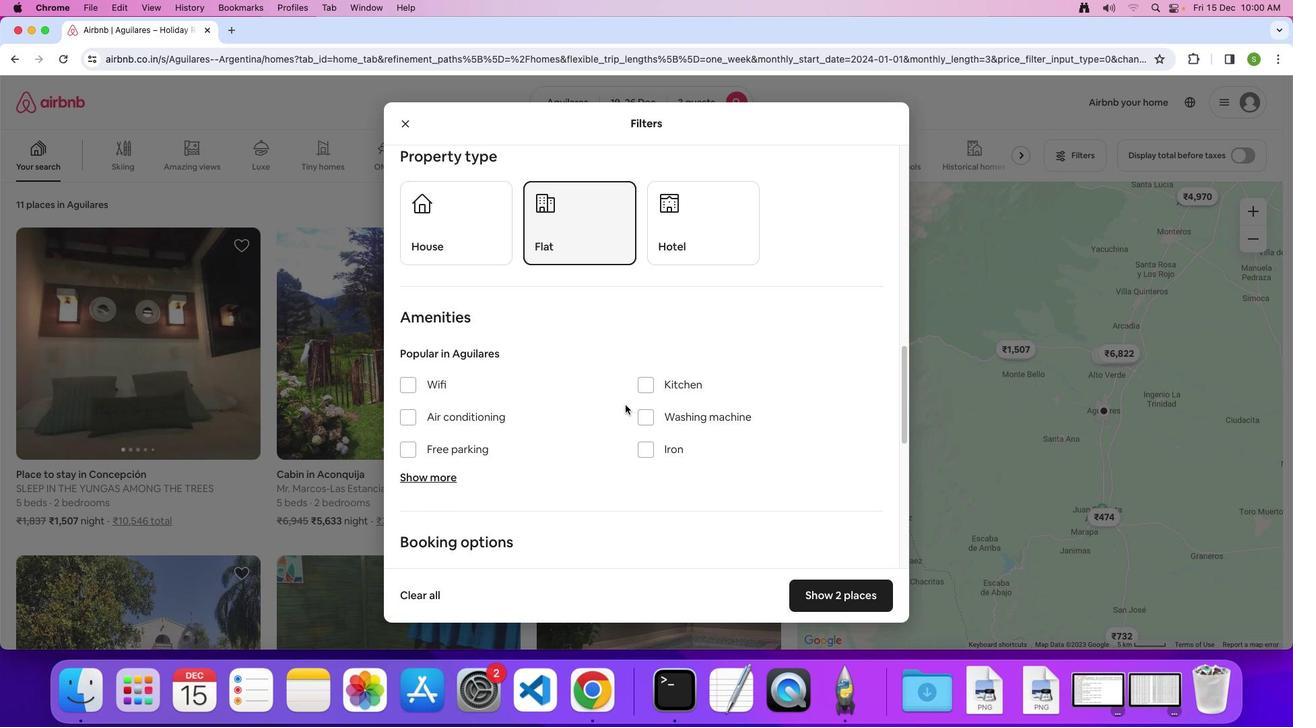 
Action: Mouse scrolled (625, 404) with delta (0, 0)
Screenshot: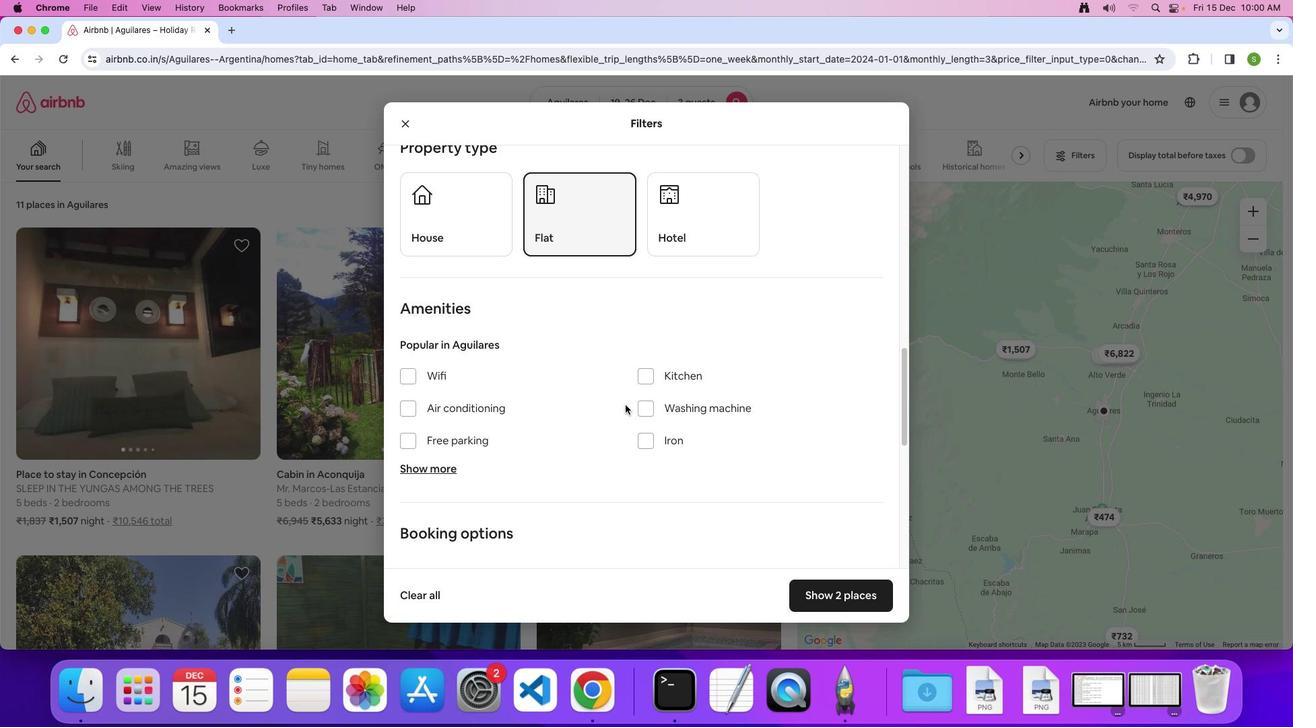 
Action: Mouse scrolled (625, 404) with delta (0, 0)
Screenshot: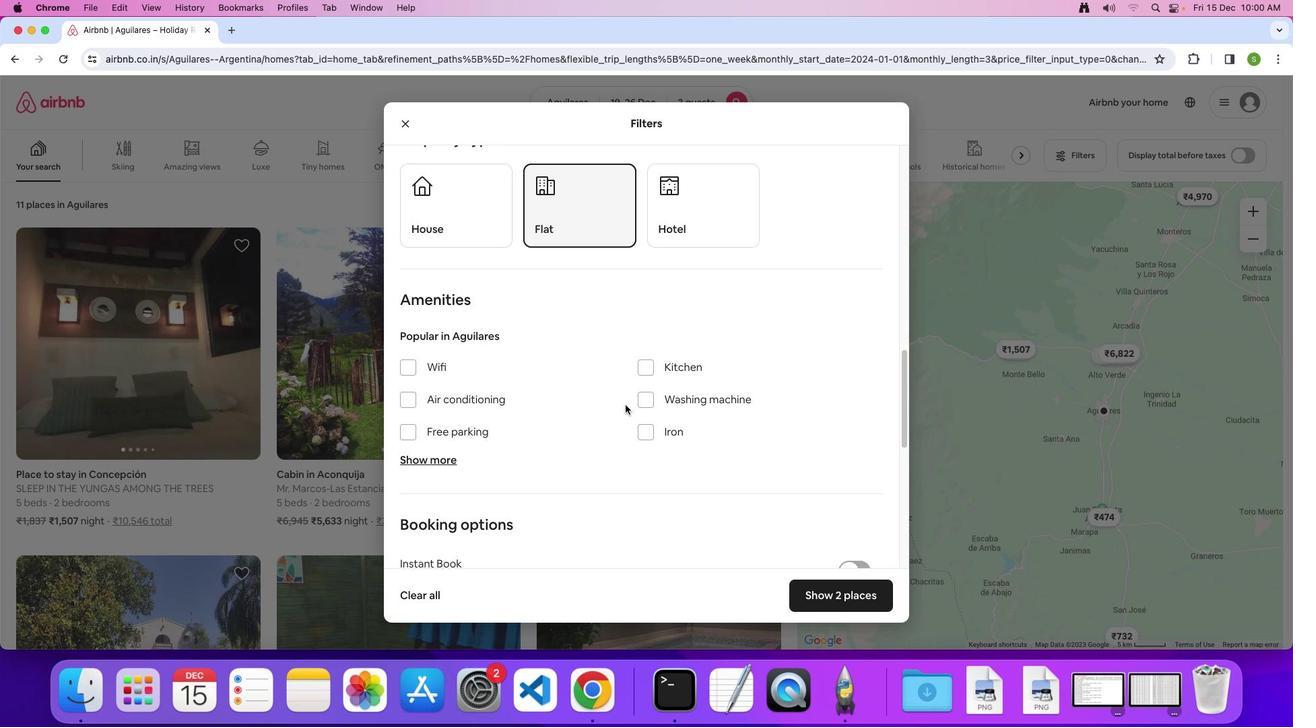 
Action: Mouse moved to (432, 443)
Screenshot: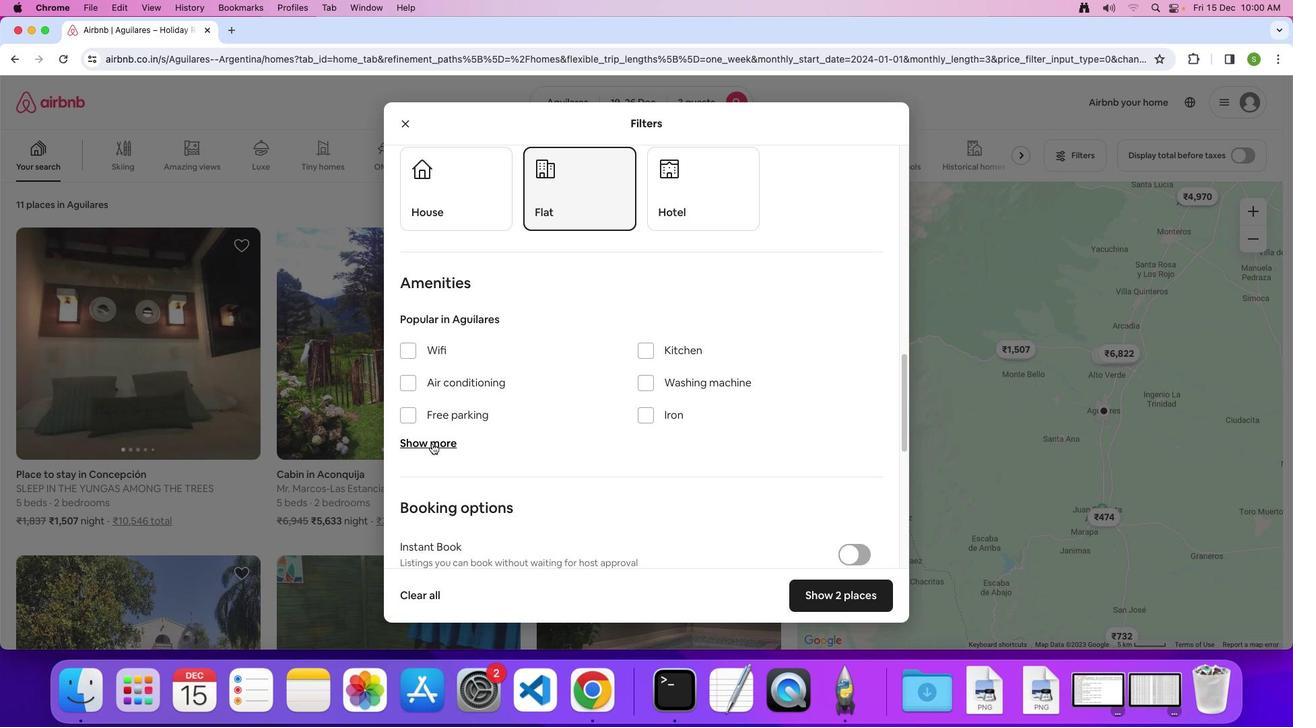 
Action: Mouse pressed left at (432, 443)
Screenshot: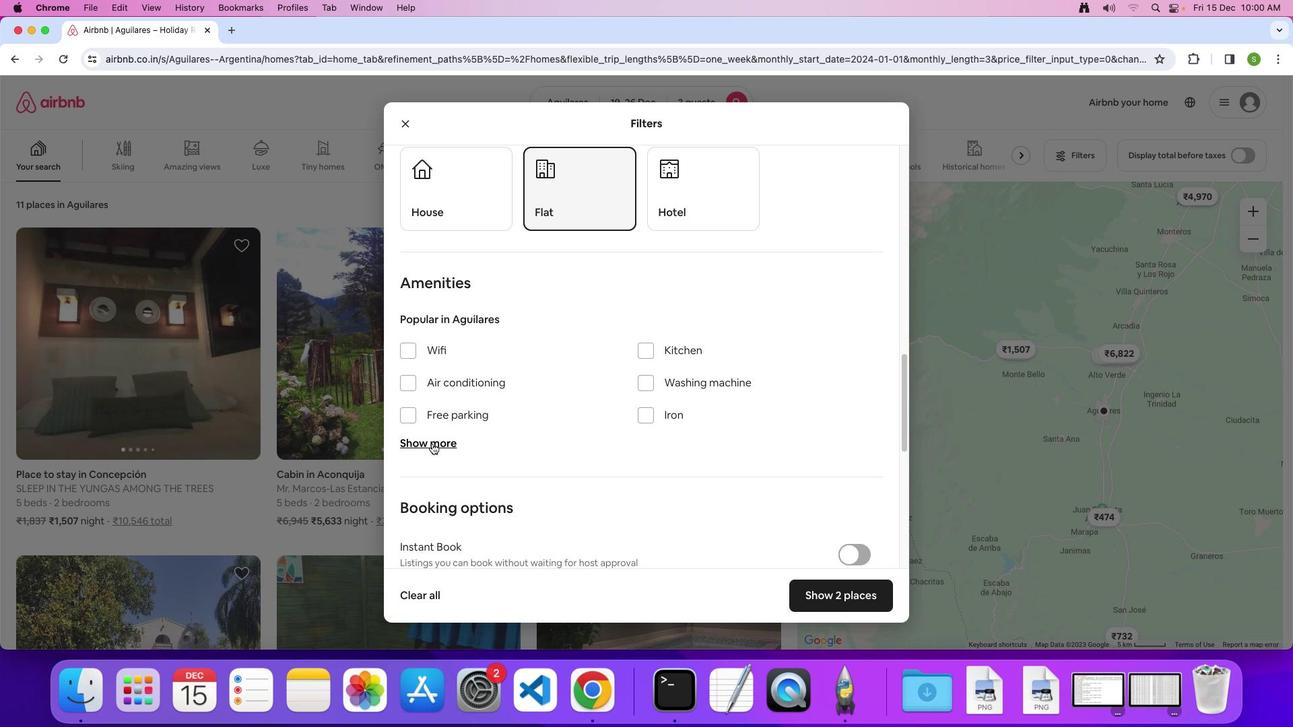 
Action: Mouse moved to (596, 421)
Screenshot: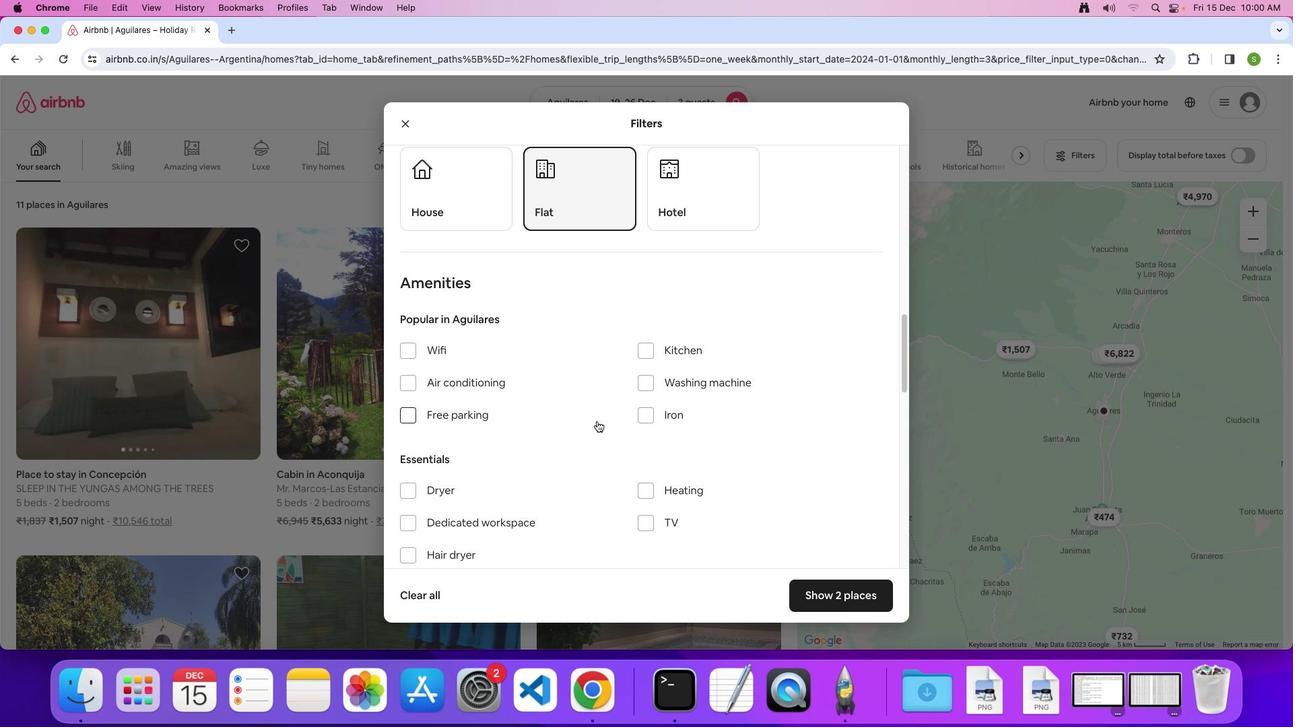 
Action: Mouse scrolled (596, 421) with delta (0, 0)
Screenshot: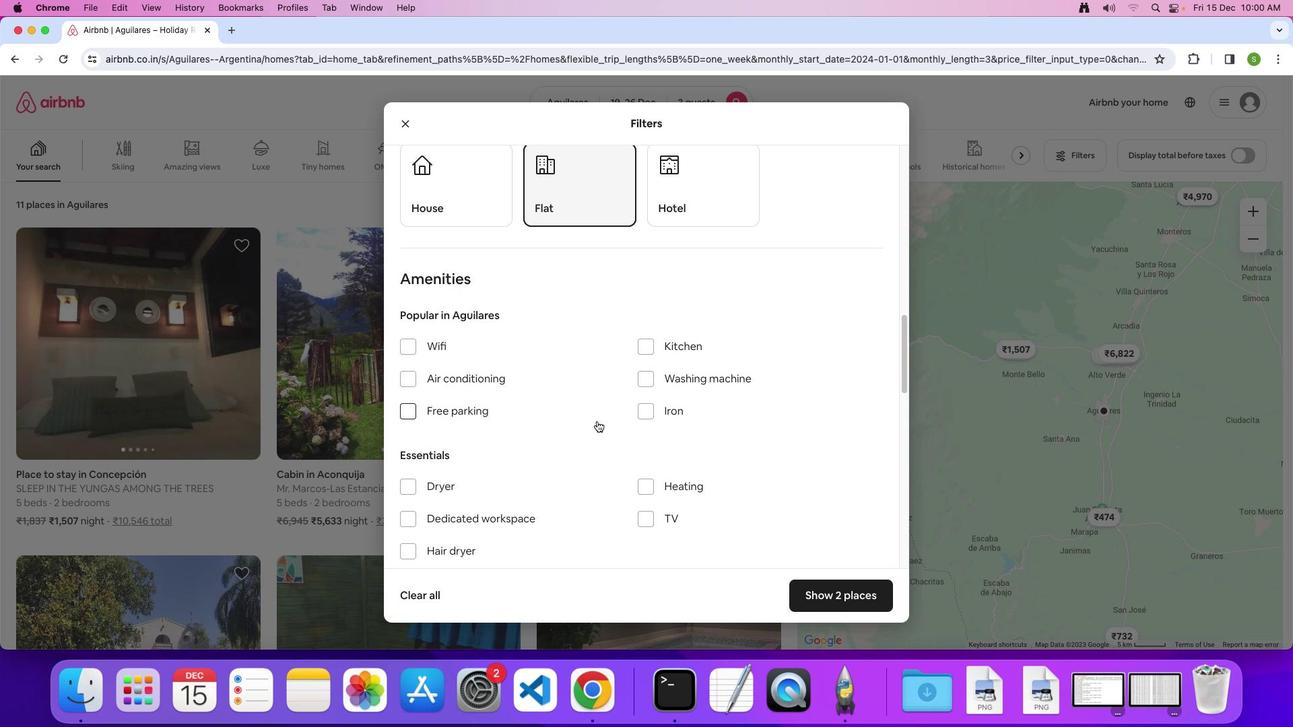 
Action: Mouse scrolled (596, 421) with delta (0, 0)
Screenshot: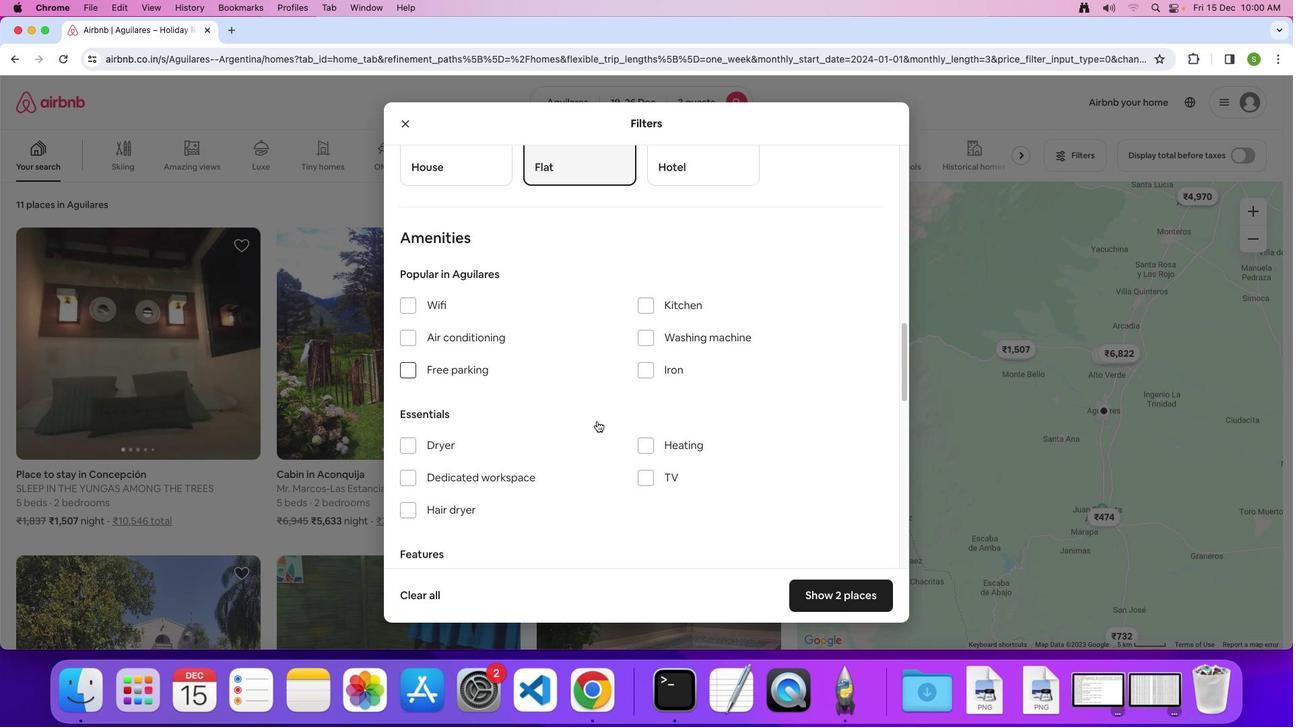 
Action: Mouse scrolled (596, 421) with delta (0, -2)
Screenshot: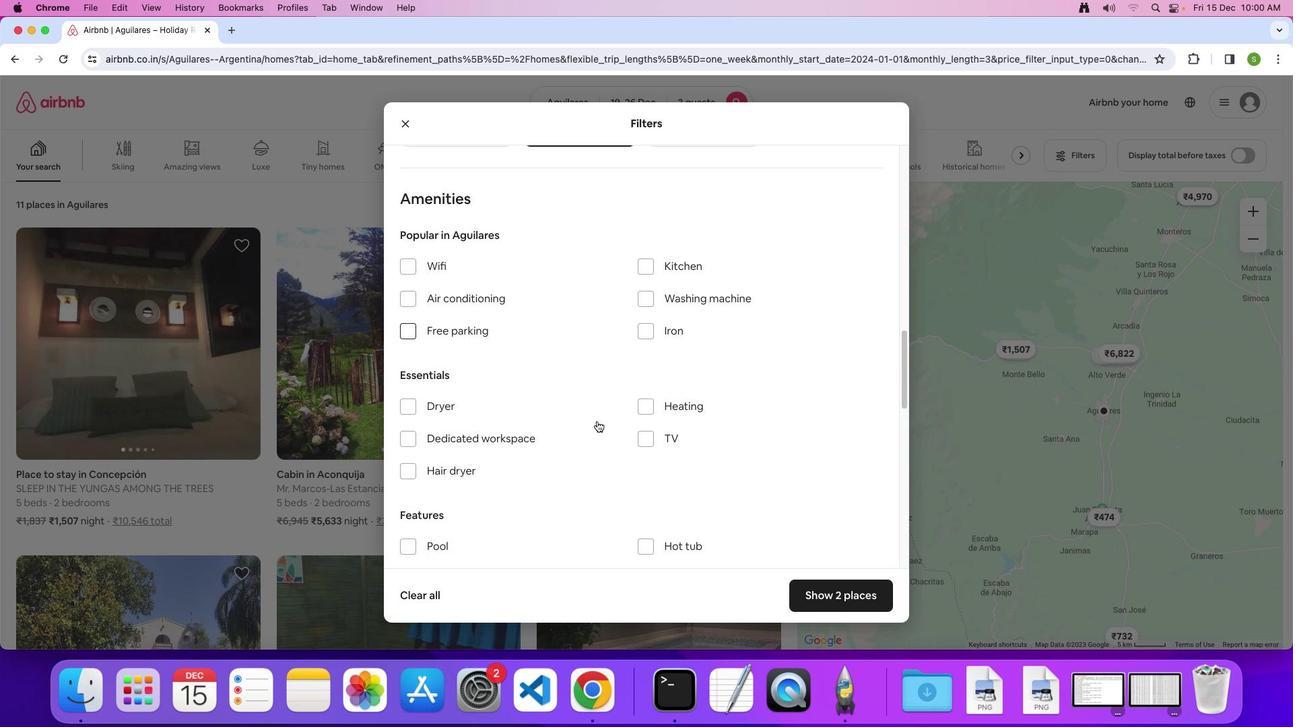 
Action: Mouse moved to (646, 361)
Screenshot: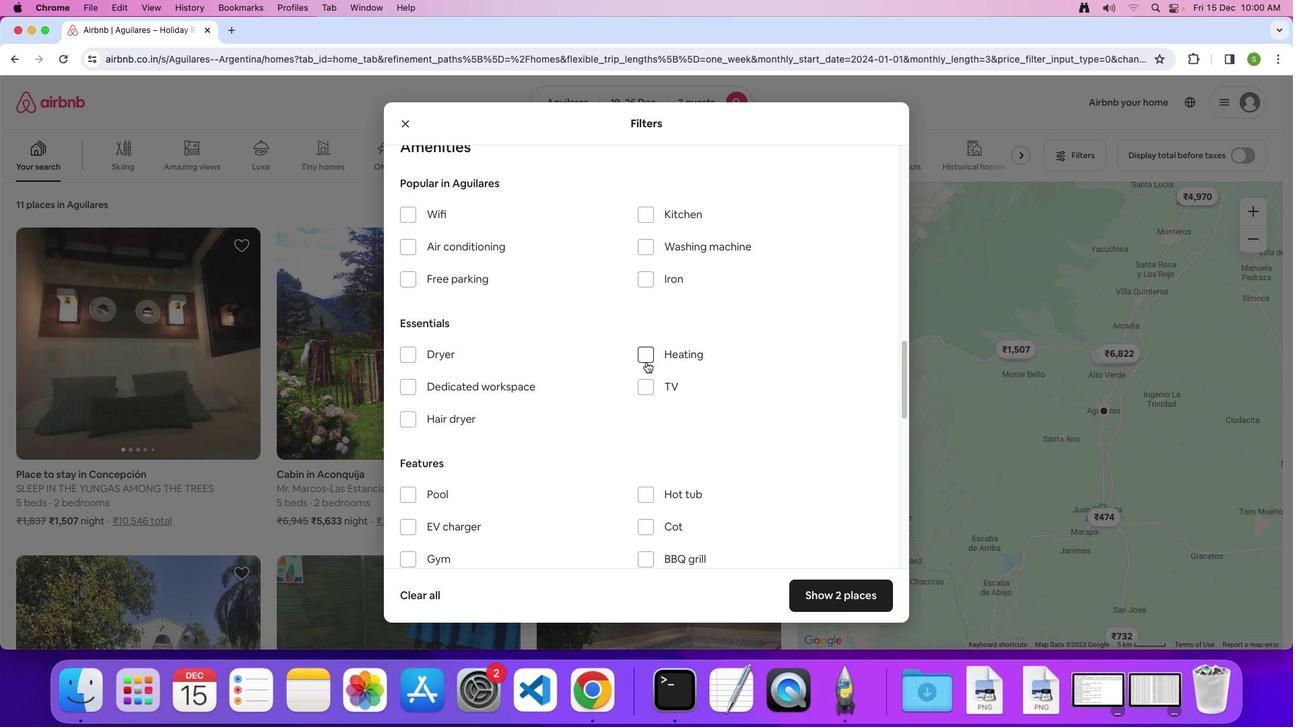 
Action: Mouse pressed left at (646, 361)
Screenshot: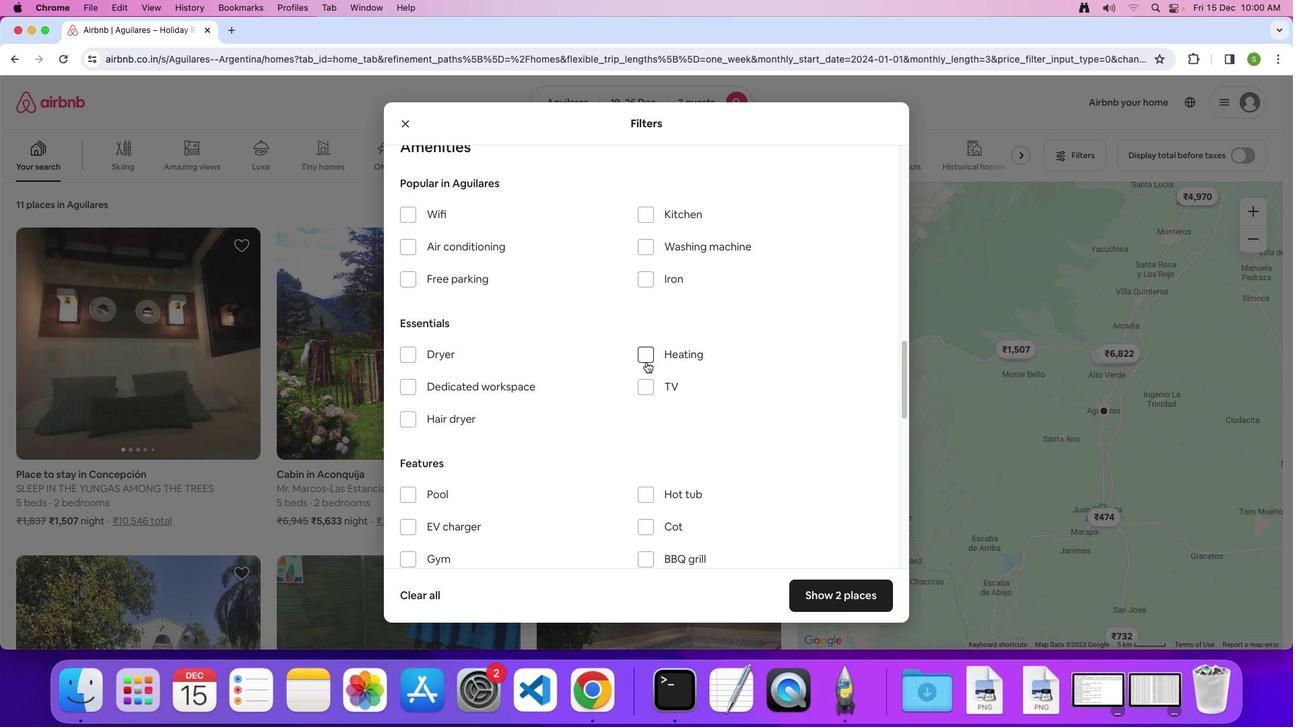 
Action: Mouse moved to (582, 436)
Screenshot: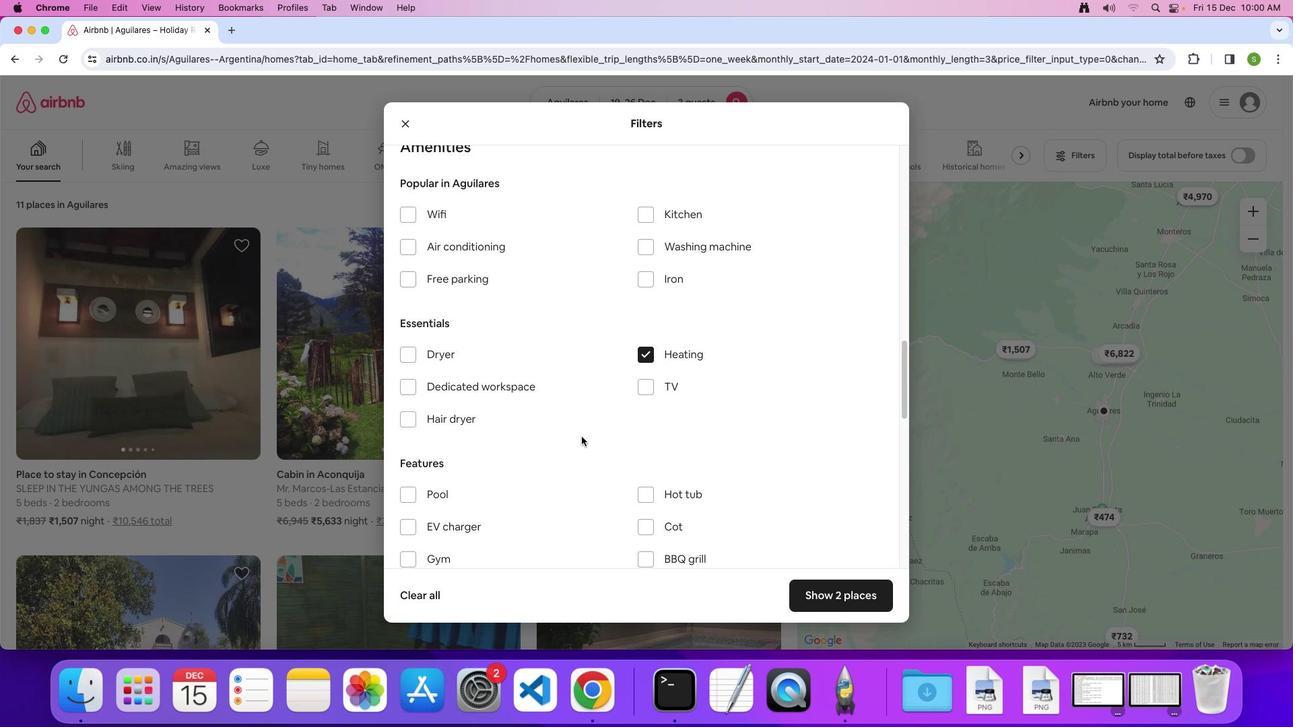 
Action: Mouse scrolled (582, 436) with delta (0, 0)
Screenshot: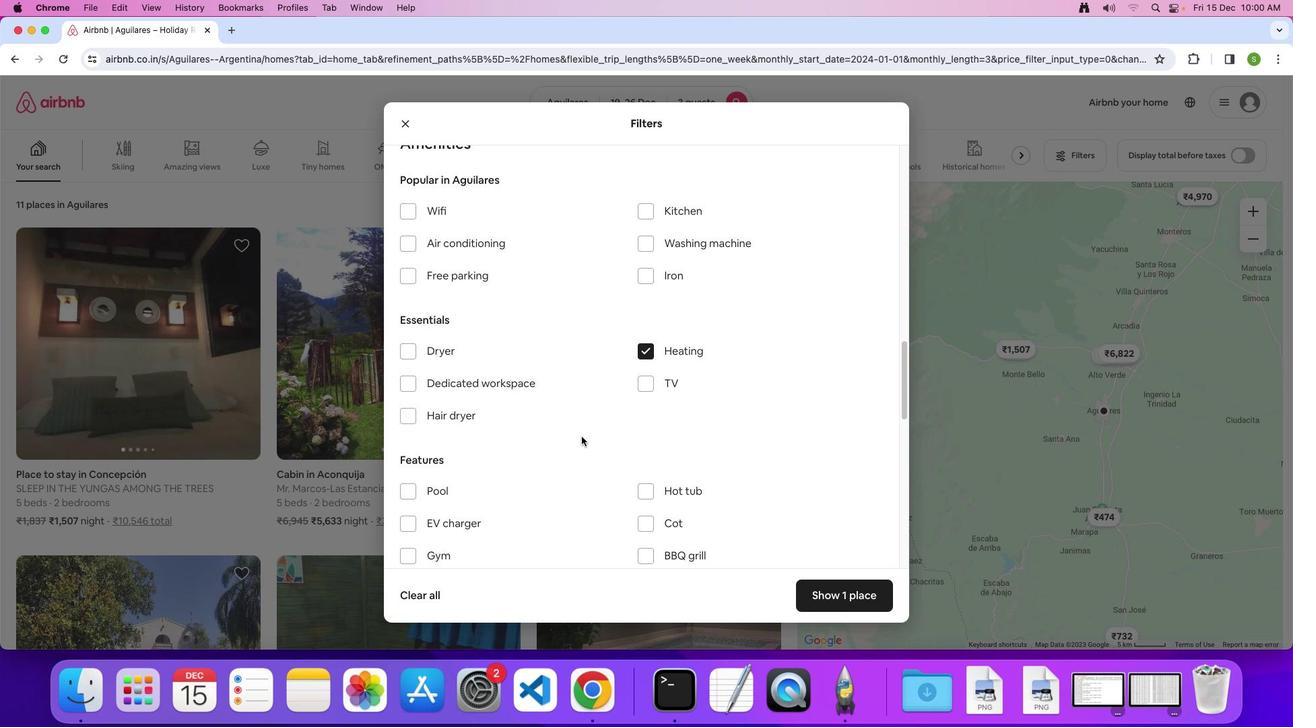 
Action: Mouse scrolled (582, 436) with delta (0, 0)
Screenshot: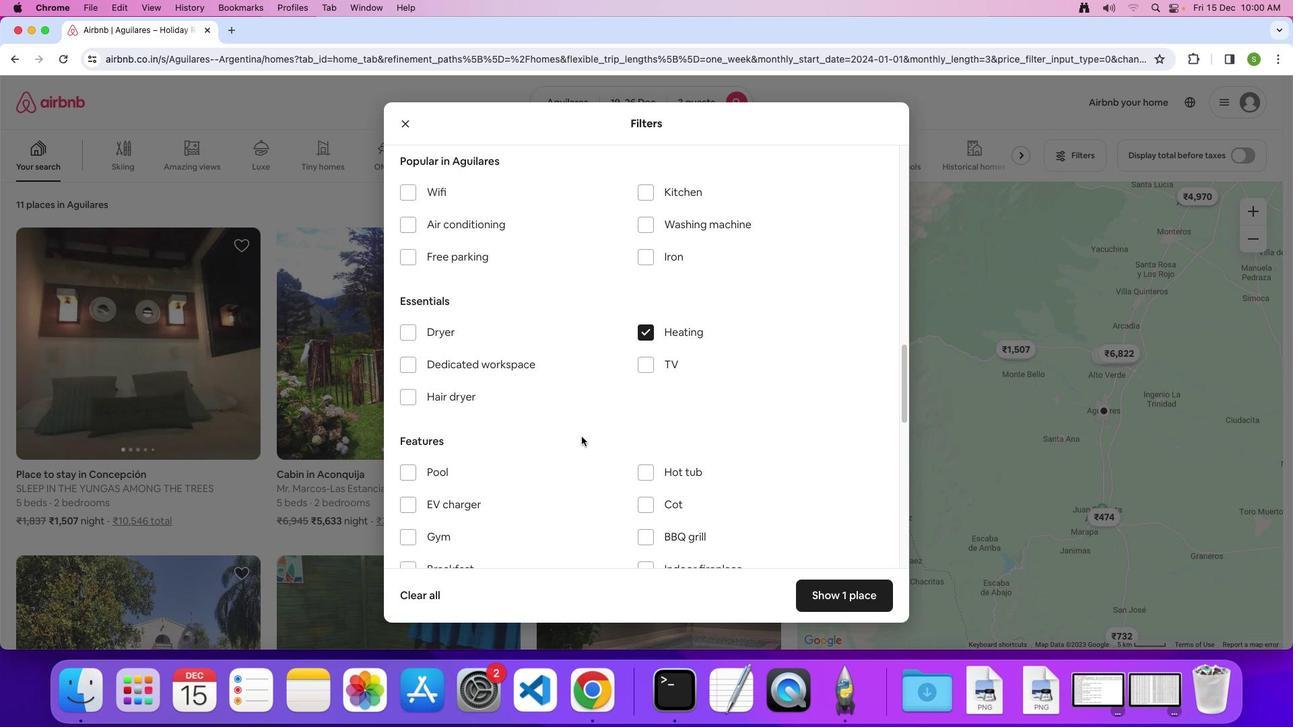 
Action: Mouse scrolled (582, 436) with delta (0, -1)
Screenshot: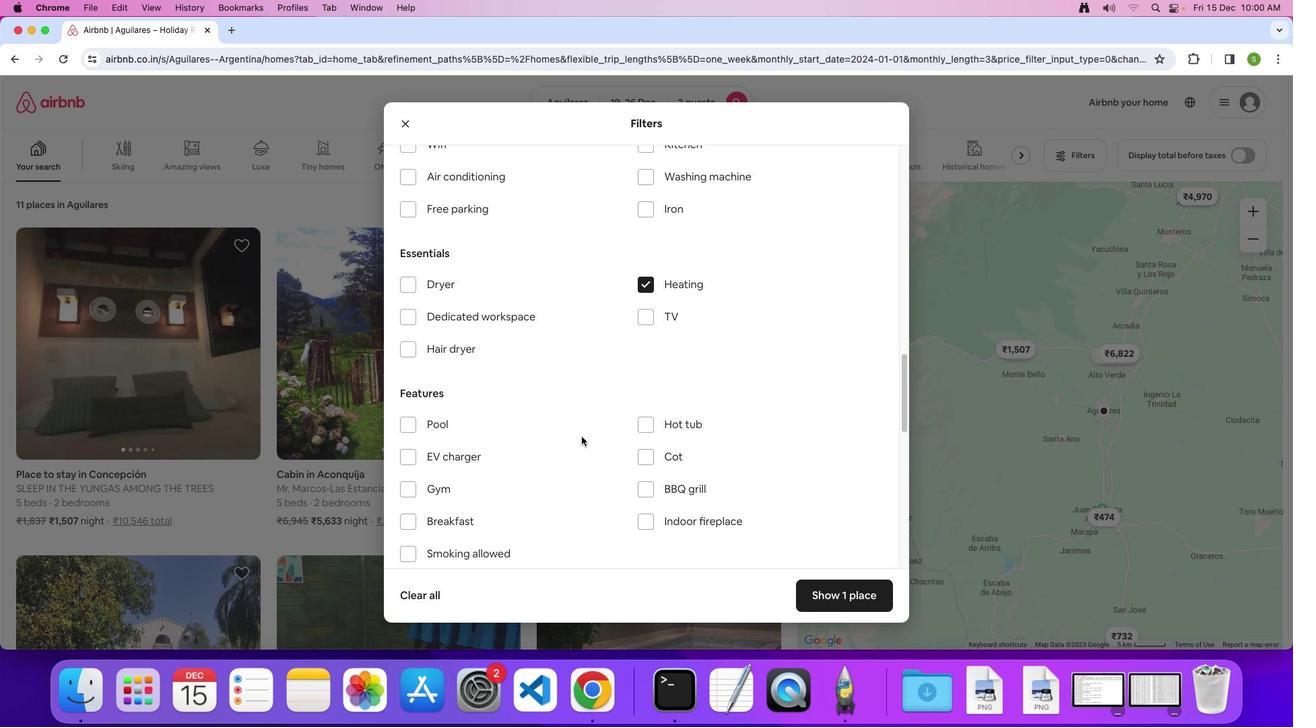 
Action: Mouse scrolled (582, 436) with delta (0, 0)
Screenshot: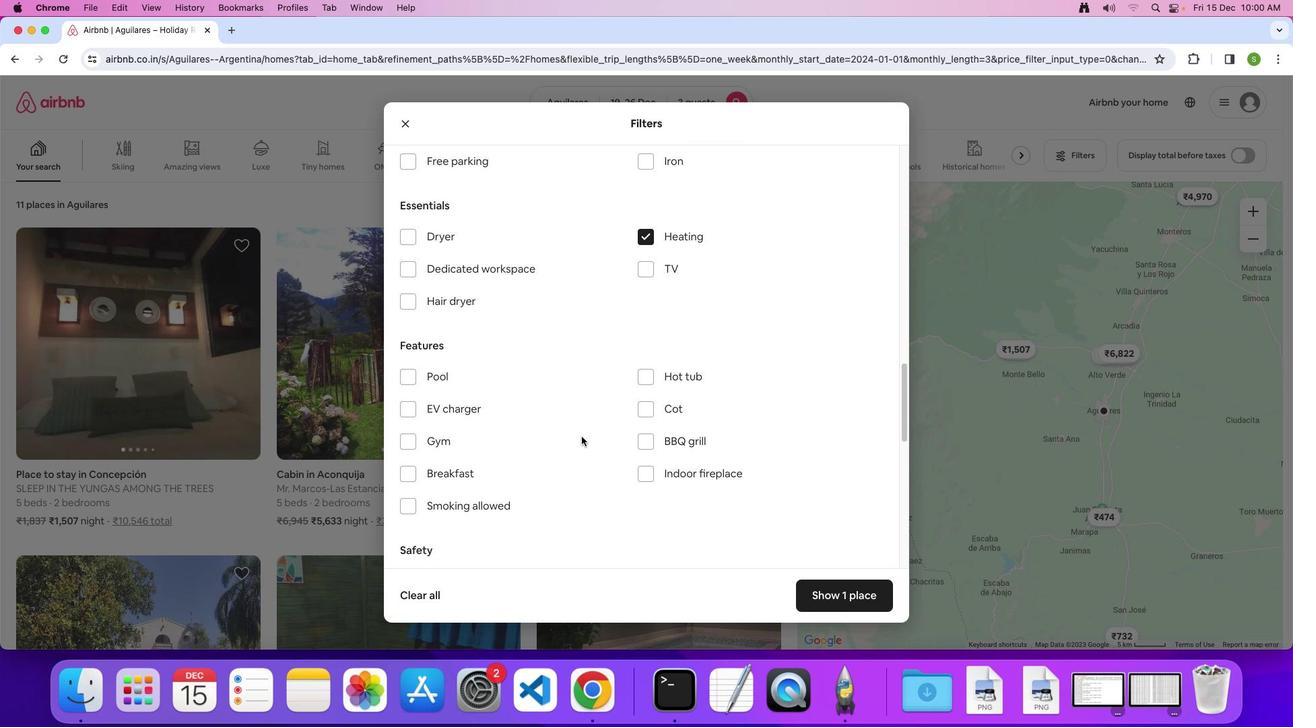 
Action: Mouse scrolled (582, 436) with delta (0, 0)
Screenshot: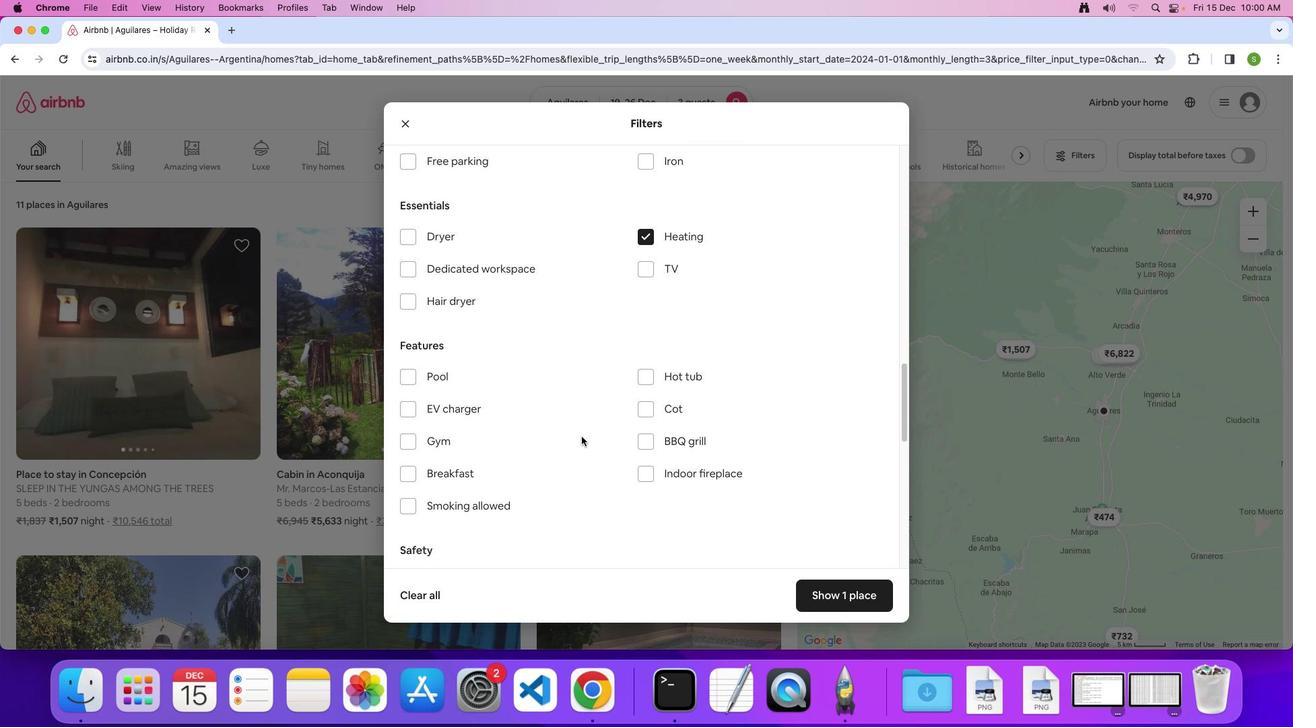 
Action: Mouse scrolled (582, 436) with delta (0, -1)
Screenshot: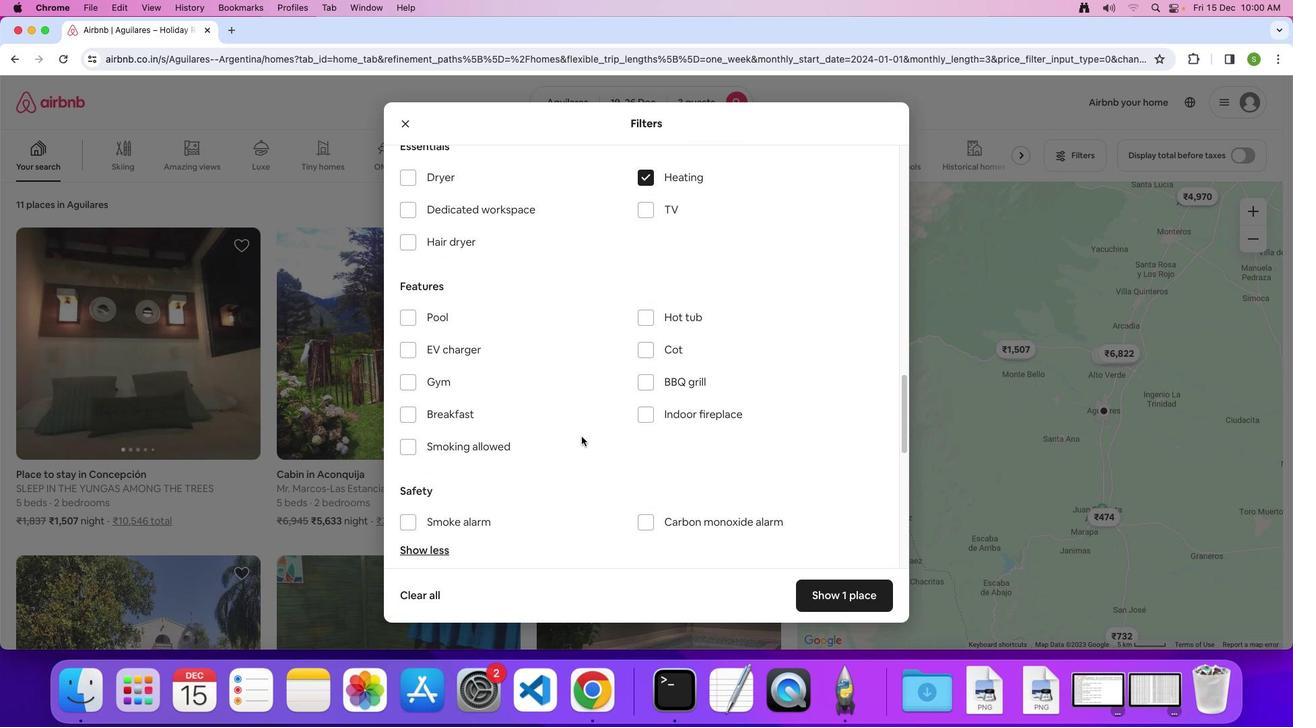
Action: Mouse scrolled (582, 436) with delta (0, 0)
Screenshot: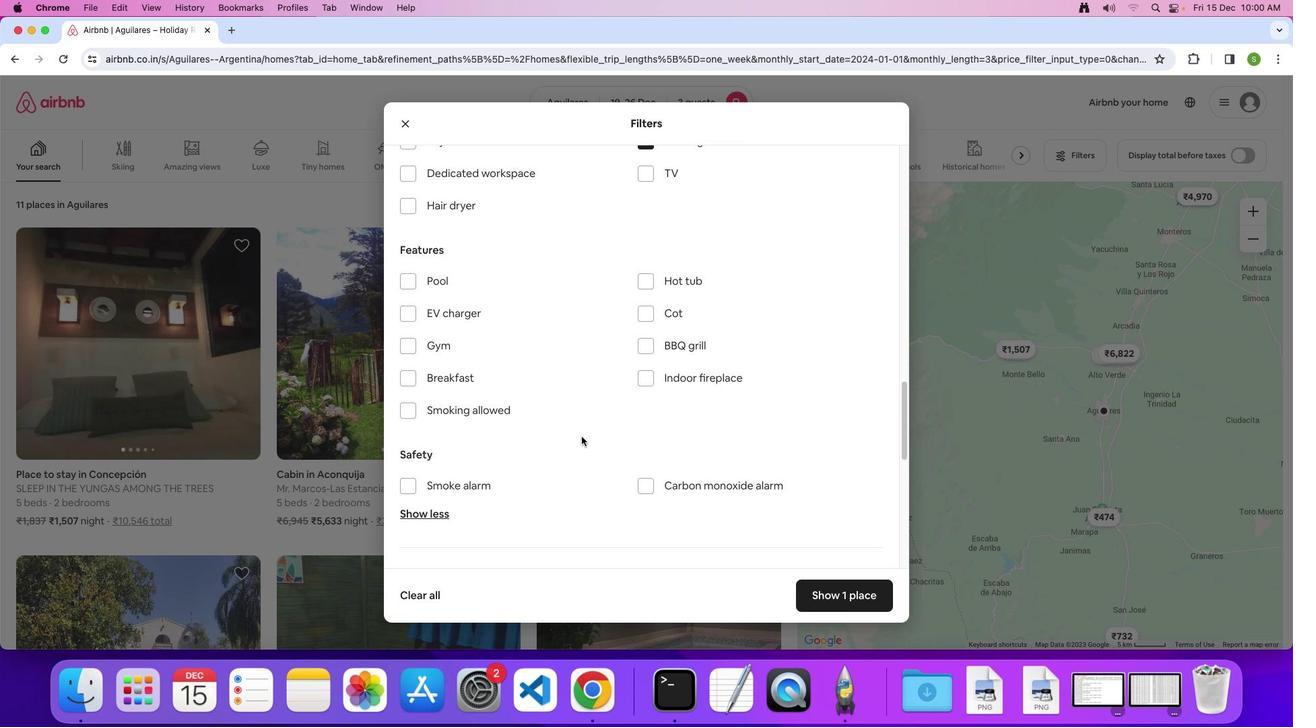 
Action: Mouse scrolled (582, 436) with delta (0, 0)
Screenshot: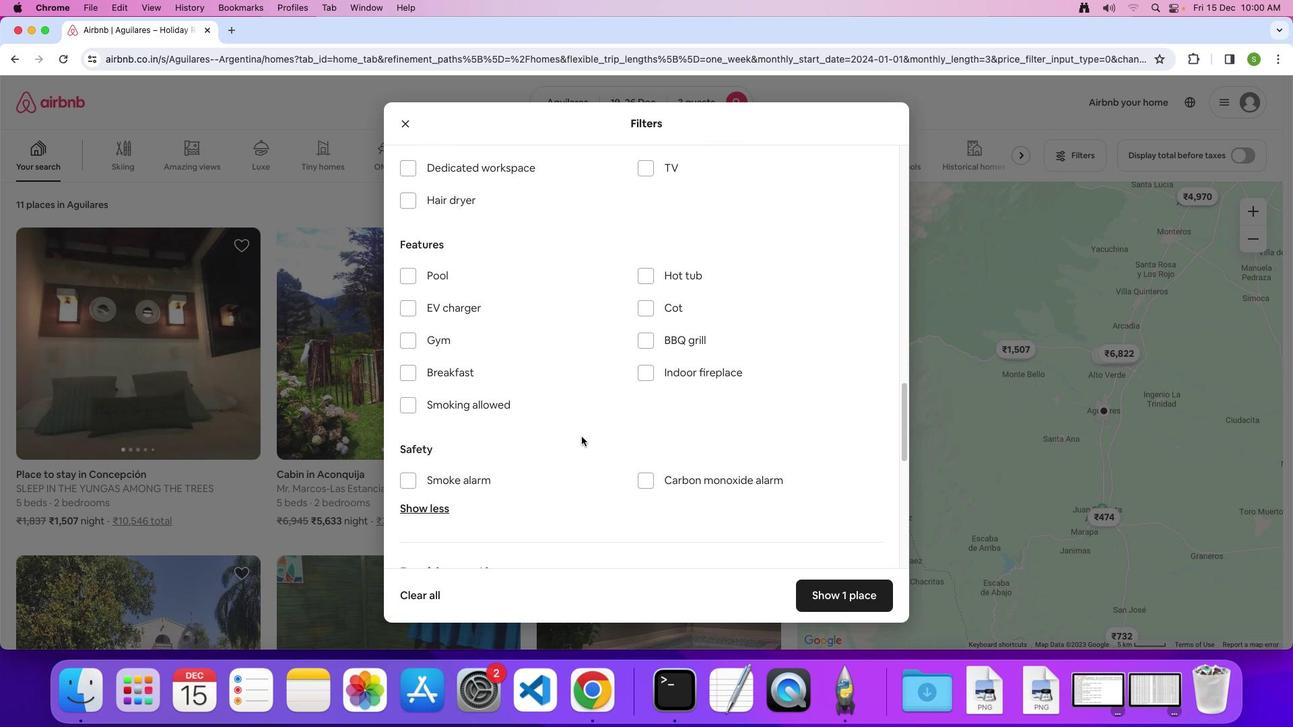 
Action: Mouse scrolled (582, 436) with delta (0, 0)
Screenshot: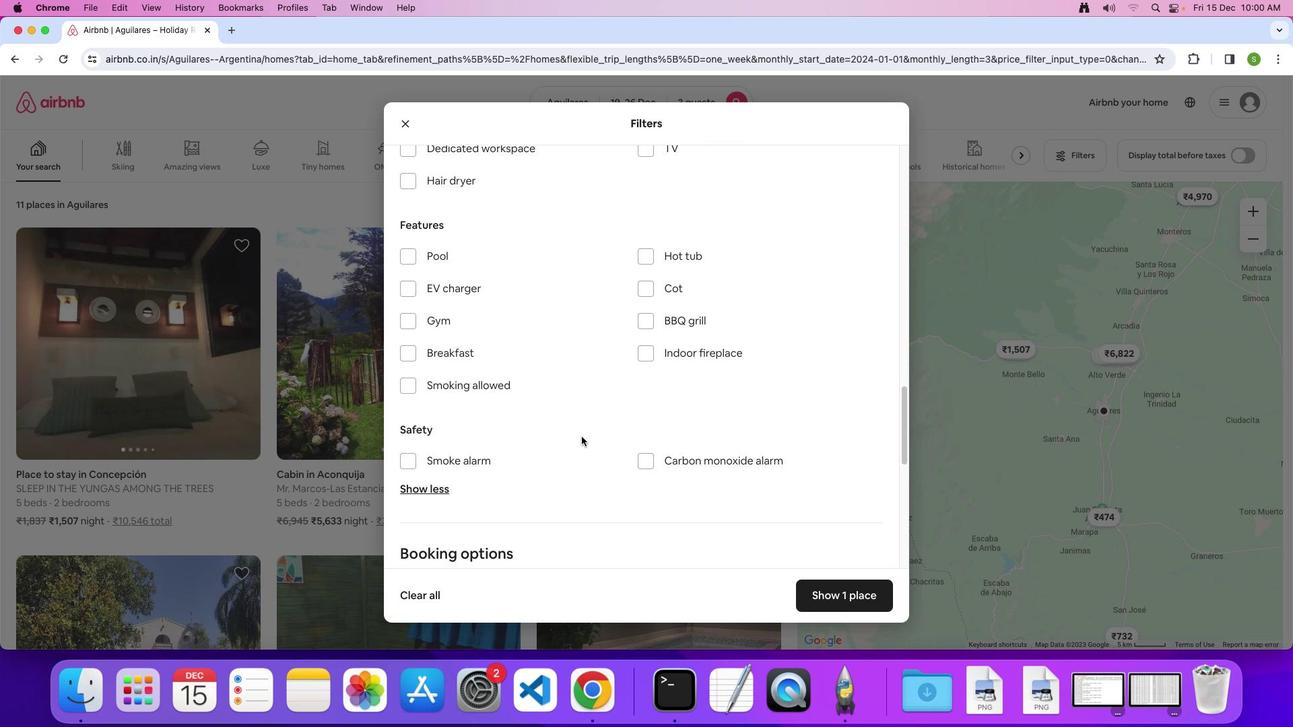 
Action: Mouse scrolled (582, 436) with delta (0, 0)
Screenshot: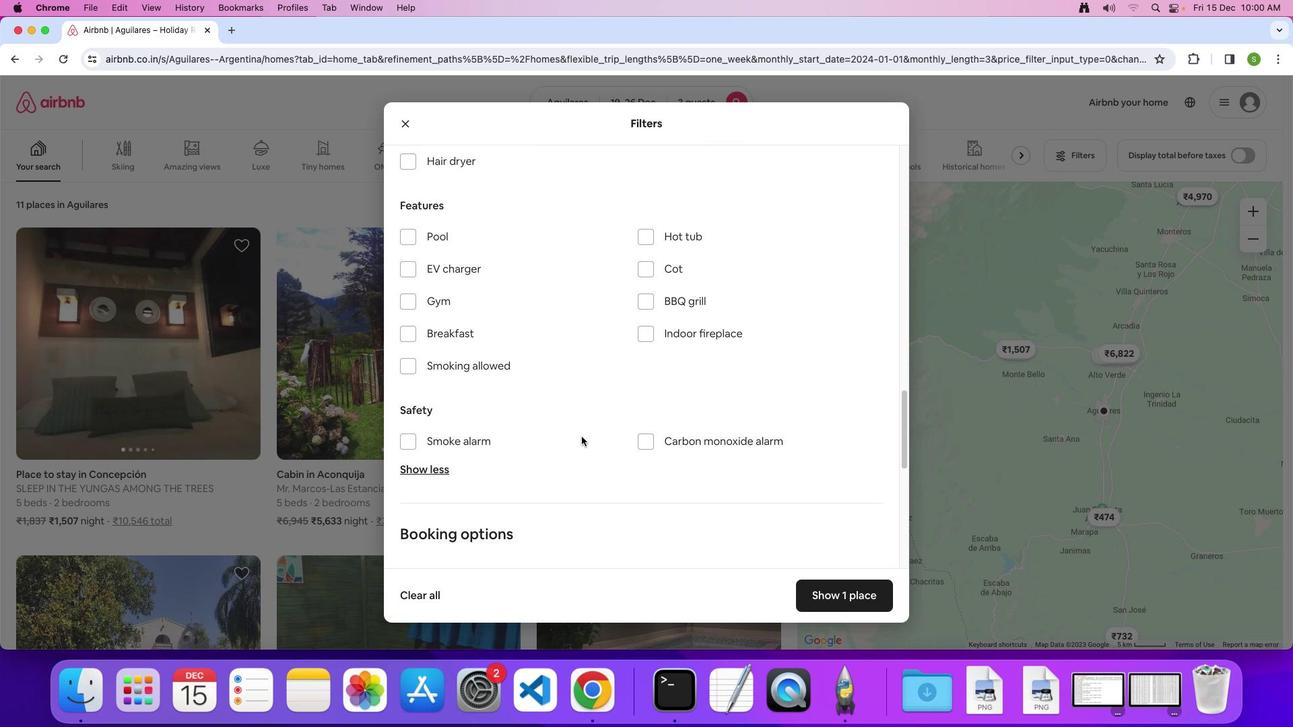 
Action: Mouse scrolled (582, 436) with delta (0, 0)
Screenshot: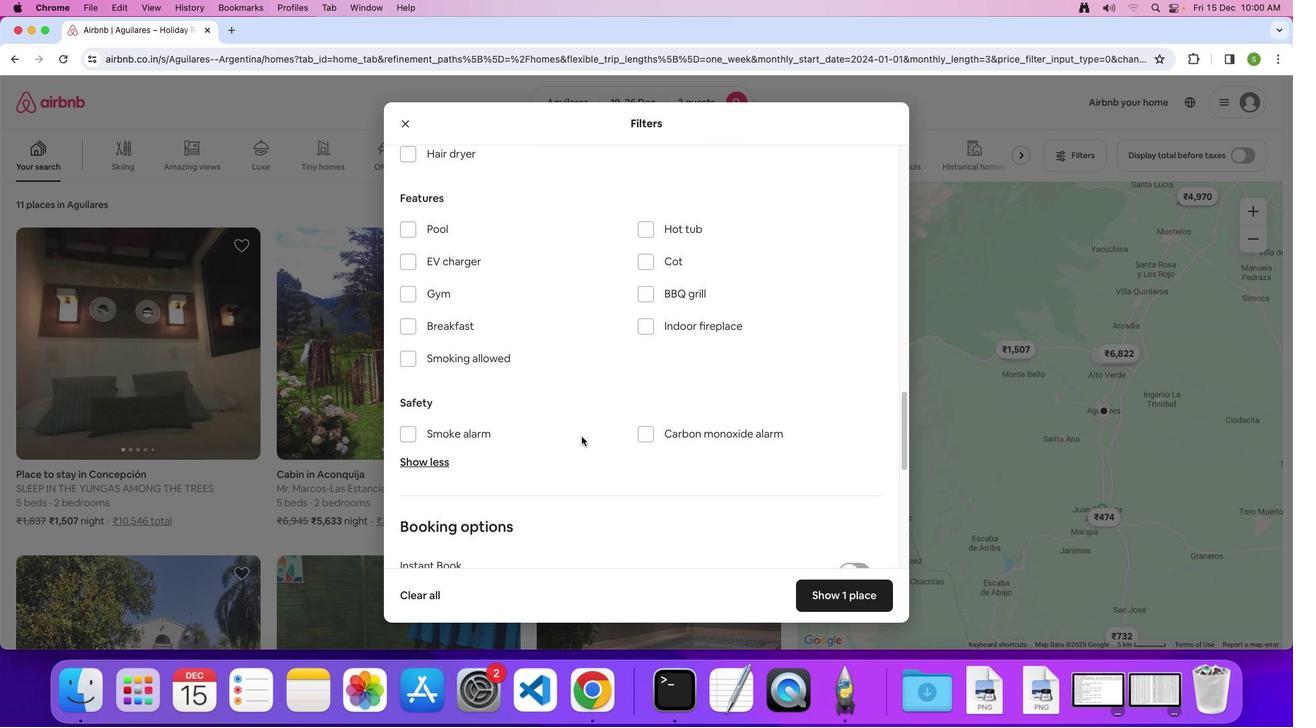 
Action: Mouse scrolled (582, 436) with delta (0, 0)
Screenshot: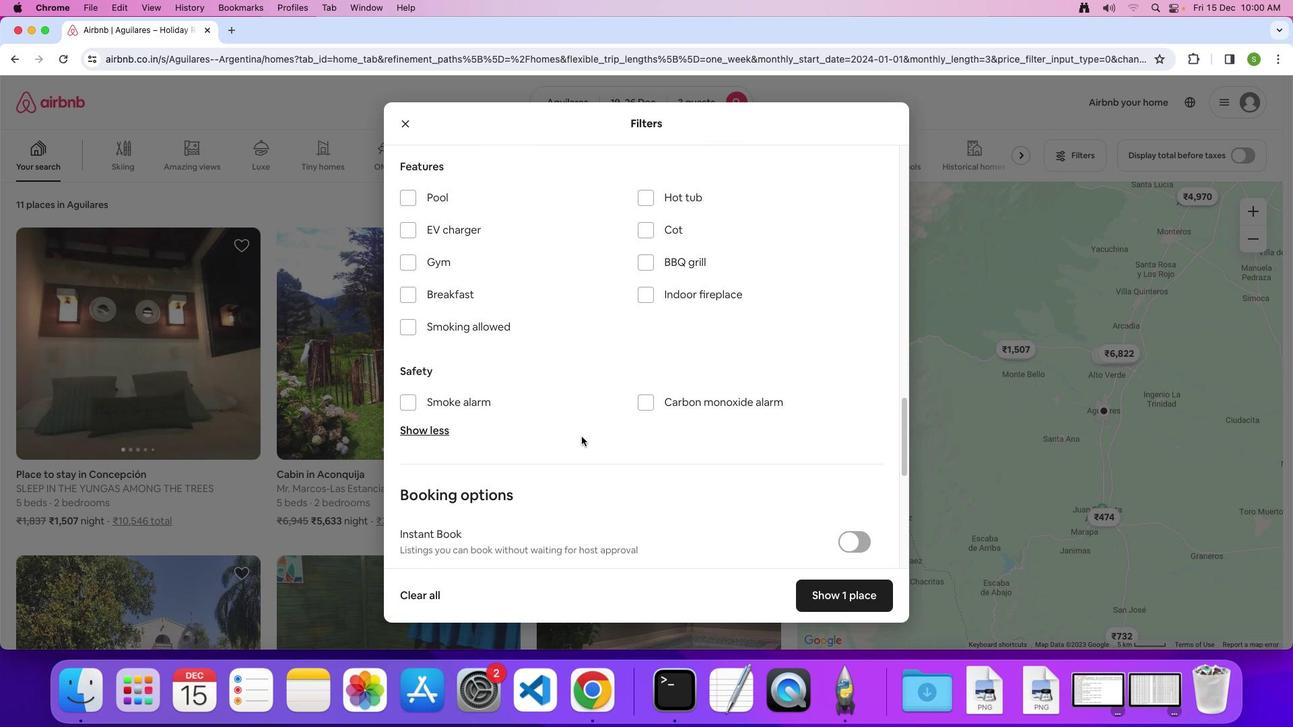
Action: Mouse scrolled (582, 436) with delta (0, 0)
Screenshot: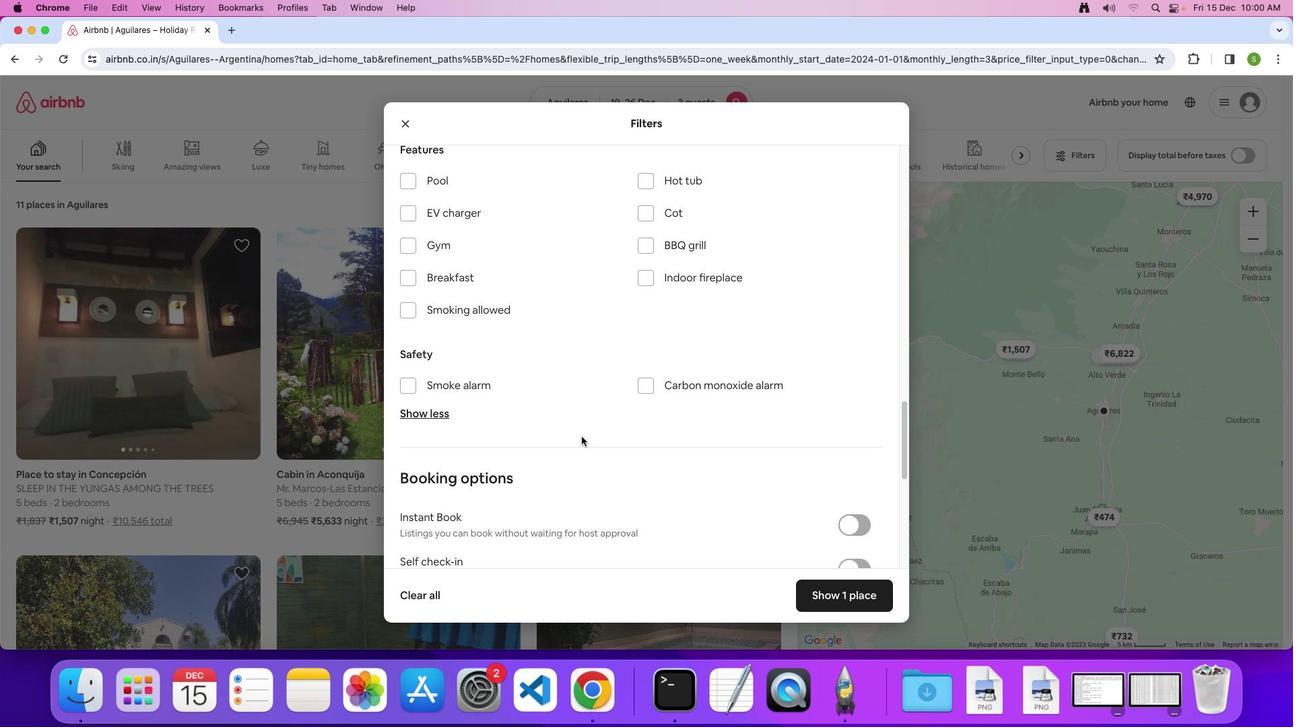 
Action: Mouse scrolled (582, 436) with delta (0, 0)
Screenshot: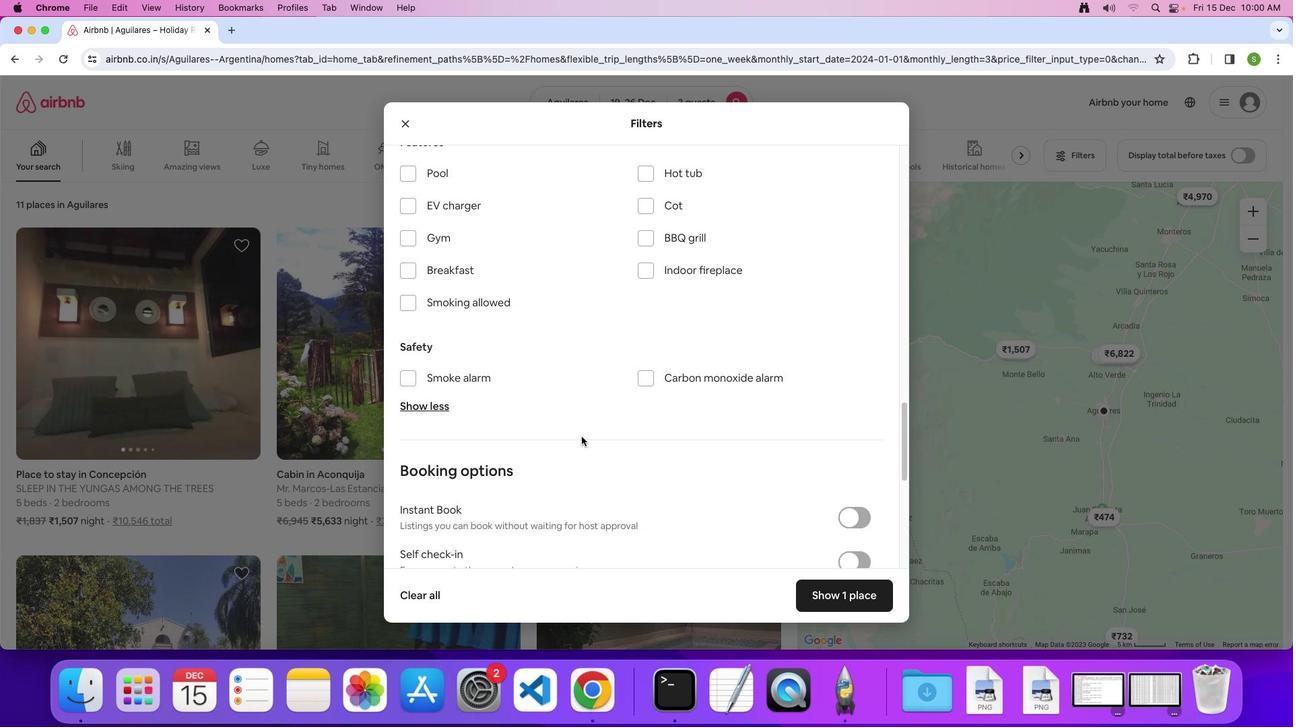 
Action: Mouse scrolled (582, 436) with delta (0, 0)
Screenshot: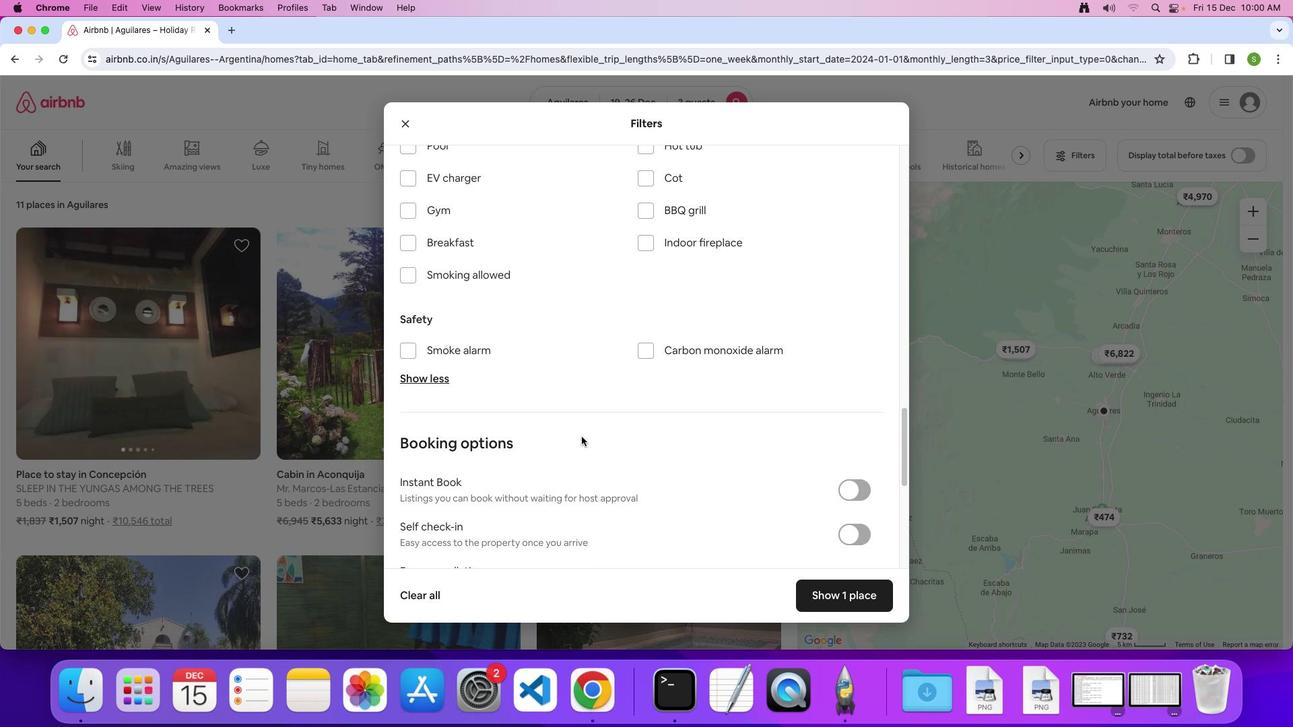 
Action: Mouse scrolled (582, 436) with delta (0, 0)
Screenshot: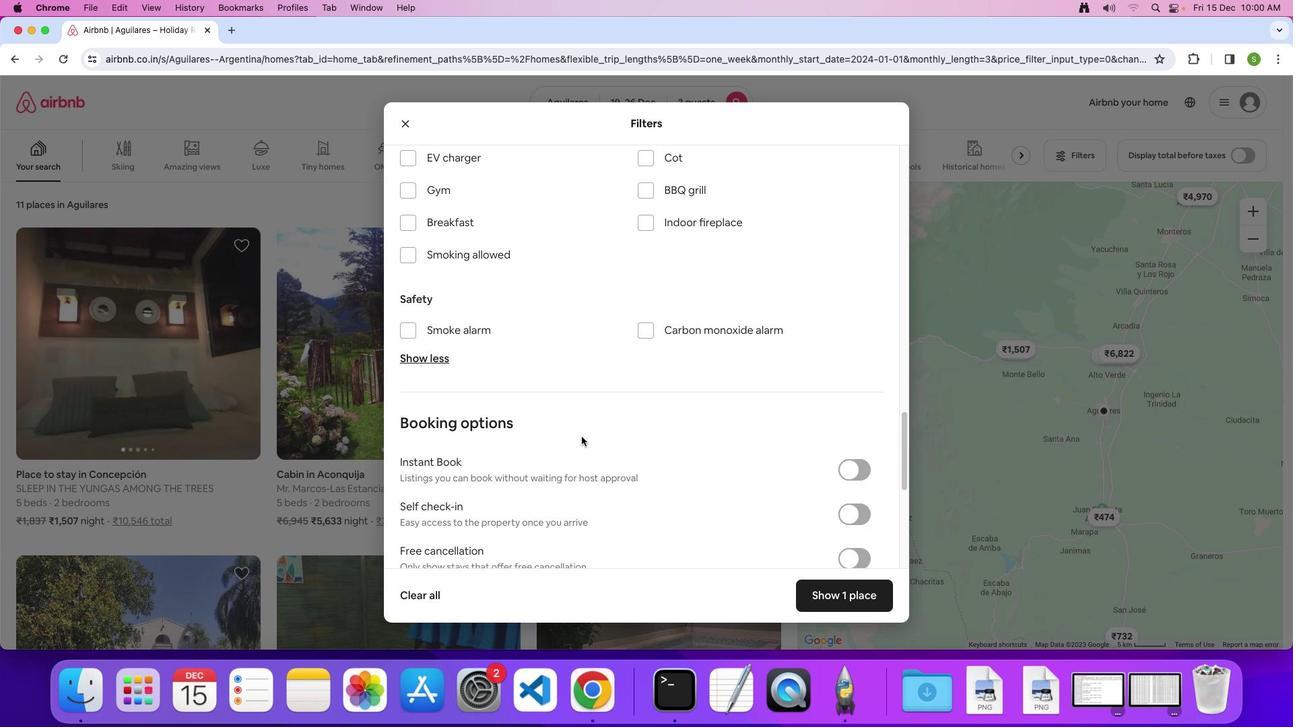 
Action: Mouse scrolled (582, 436) with delta (0, 0)
Screenshot: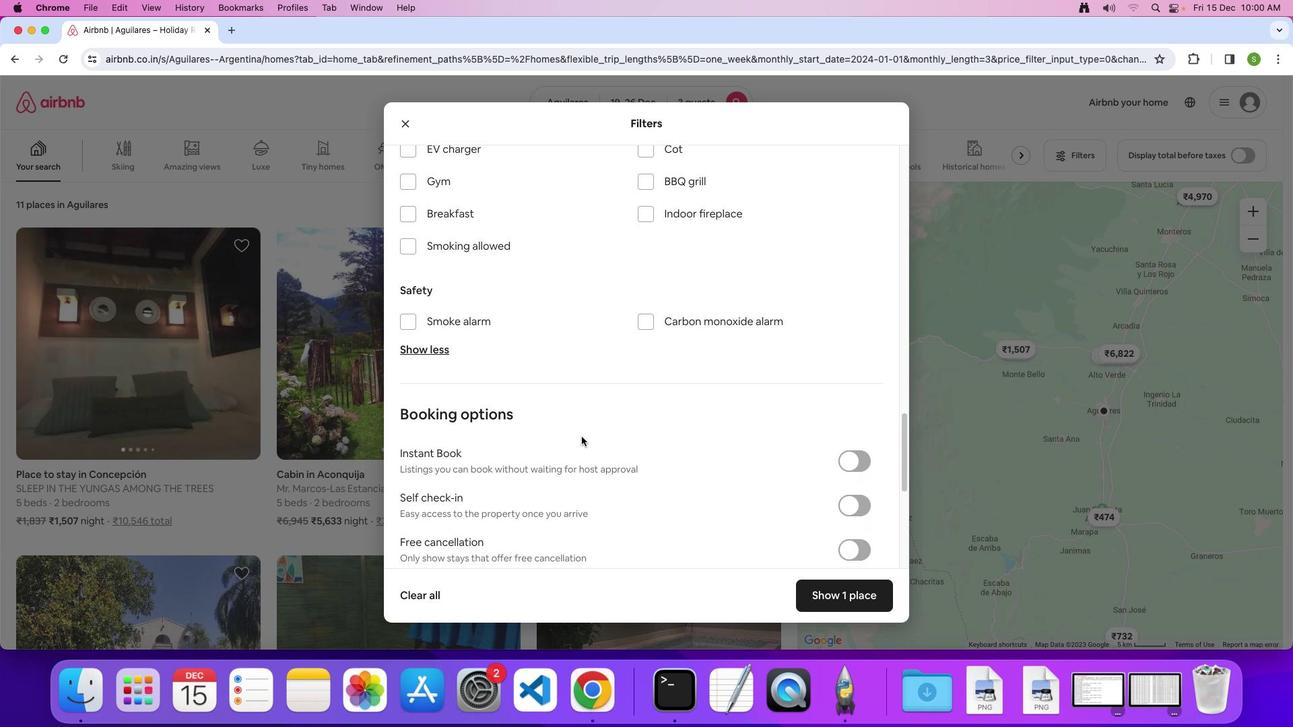 
Action: Mouse scrolled (582, 436) with delta (0, 0)
Screenshot: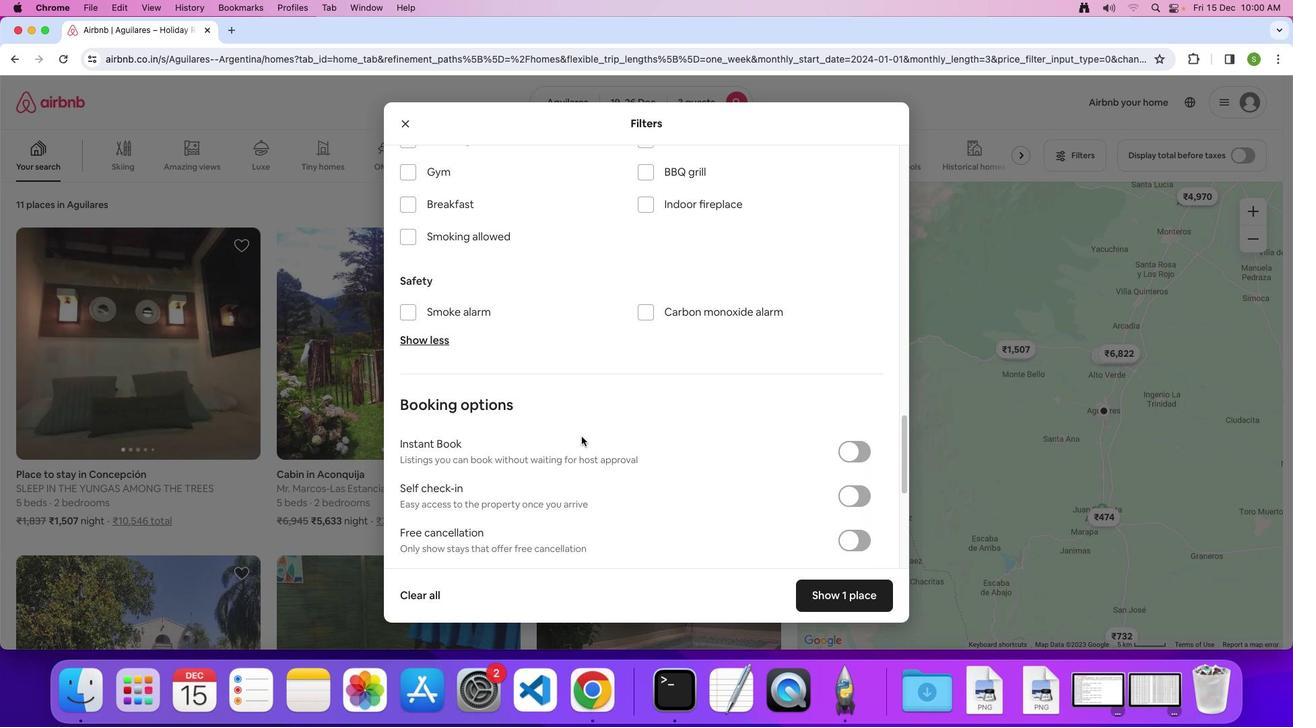 
Action: Mouse scrolled (582, 436) with delta (0, 0)
Screenshot: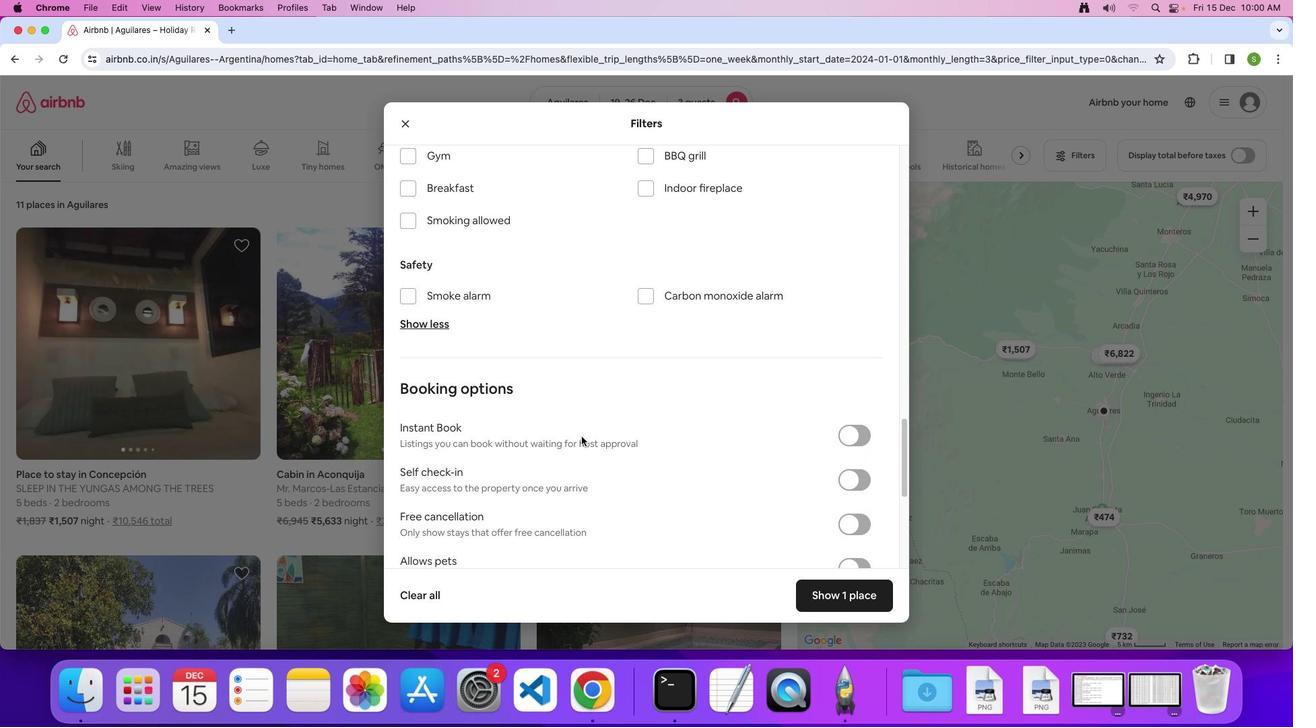
Action: Mouse scrolled (582, 436) with delta (0, -1)
Screenshot: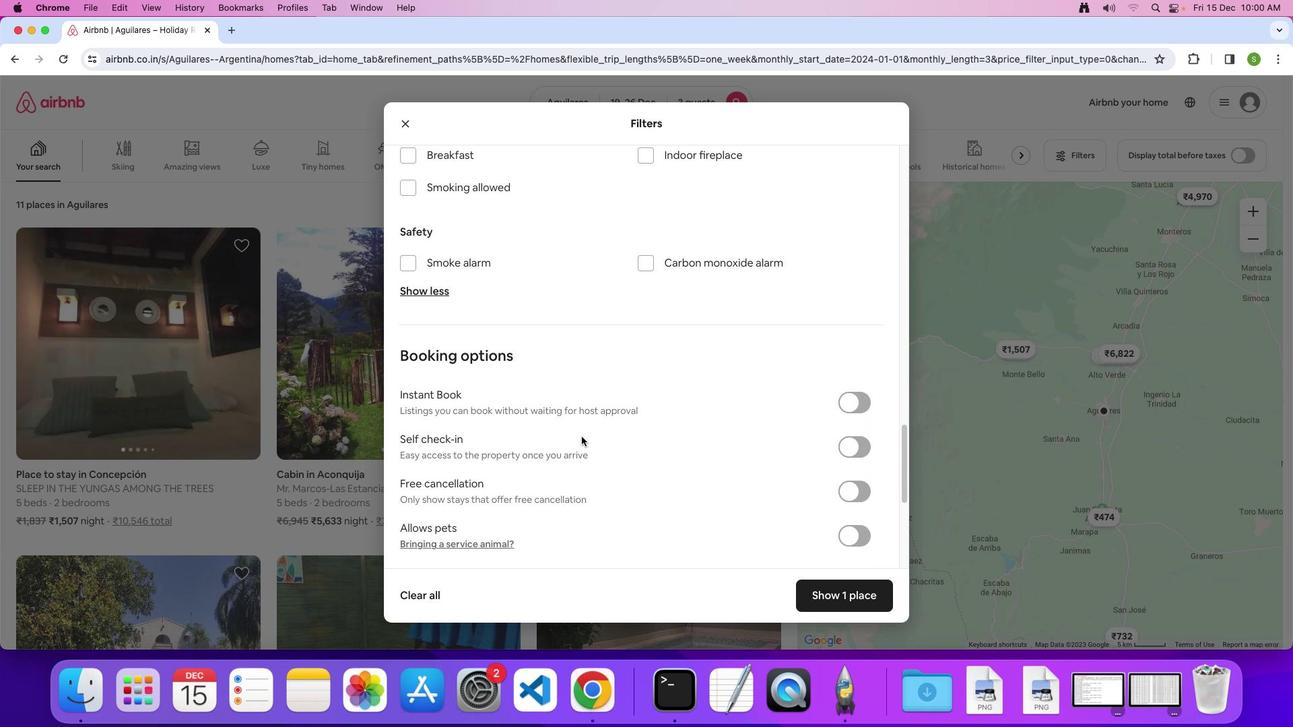 
Action: Mouse scrolled (582, 436) with delta (0, 0)
Screenshot: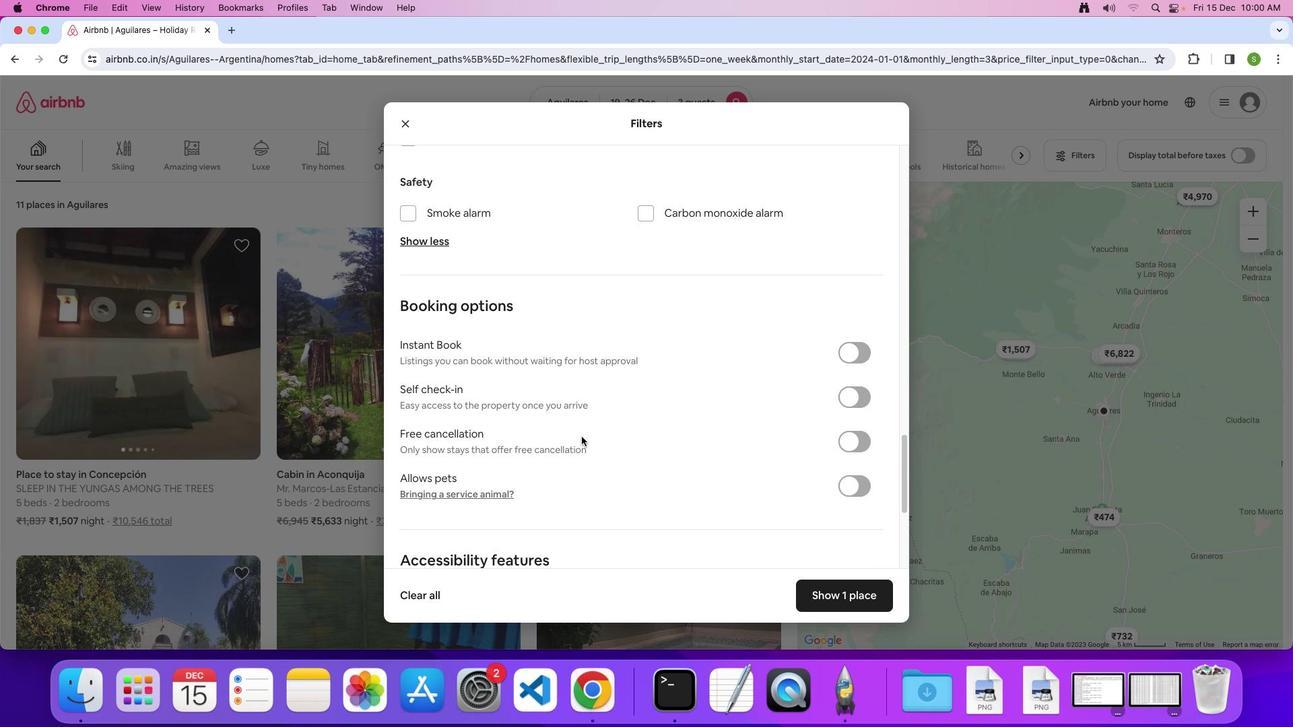 
Action: Mouse scrolled (582, 436) with delta (0, 0)
Screenshot: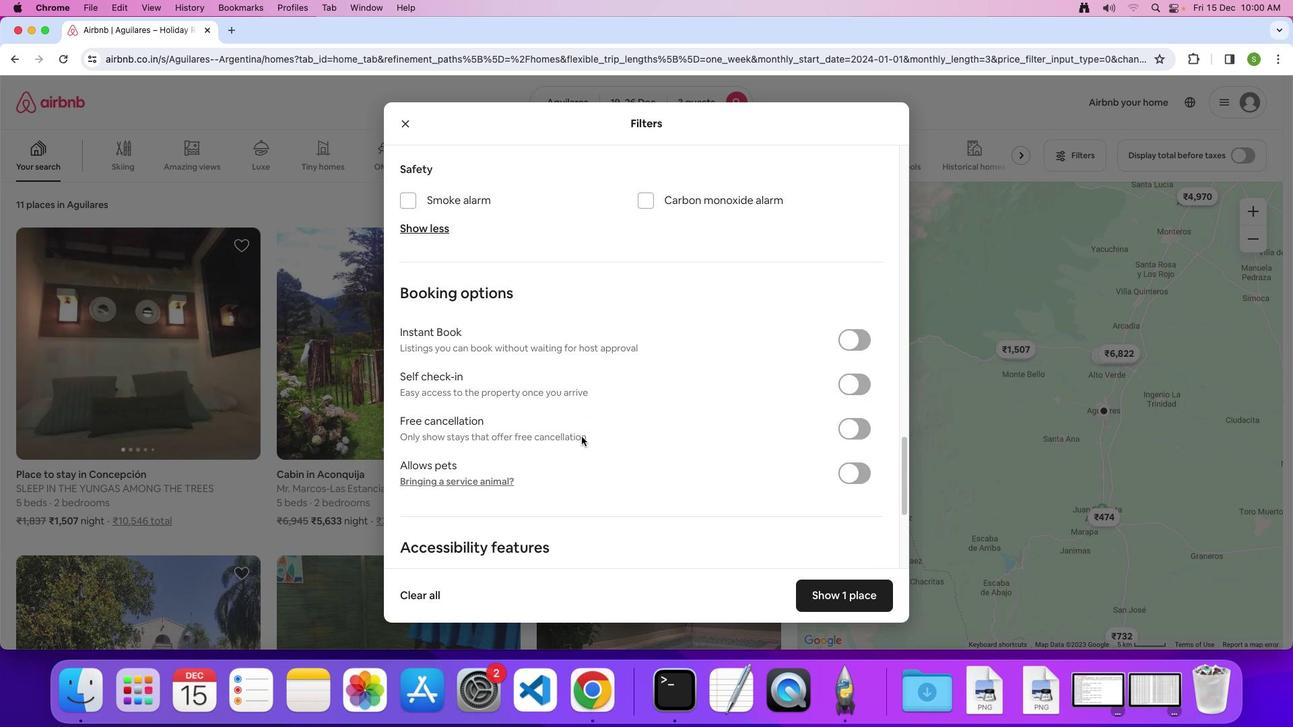 
Action: Mouse scrolled (582, 436) with delta (0, -1)
Screenshot: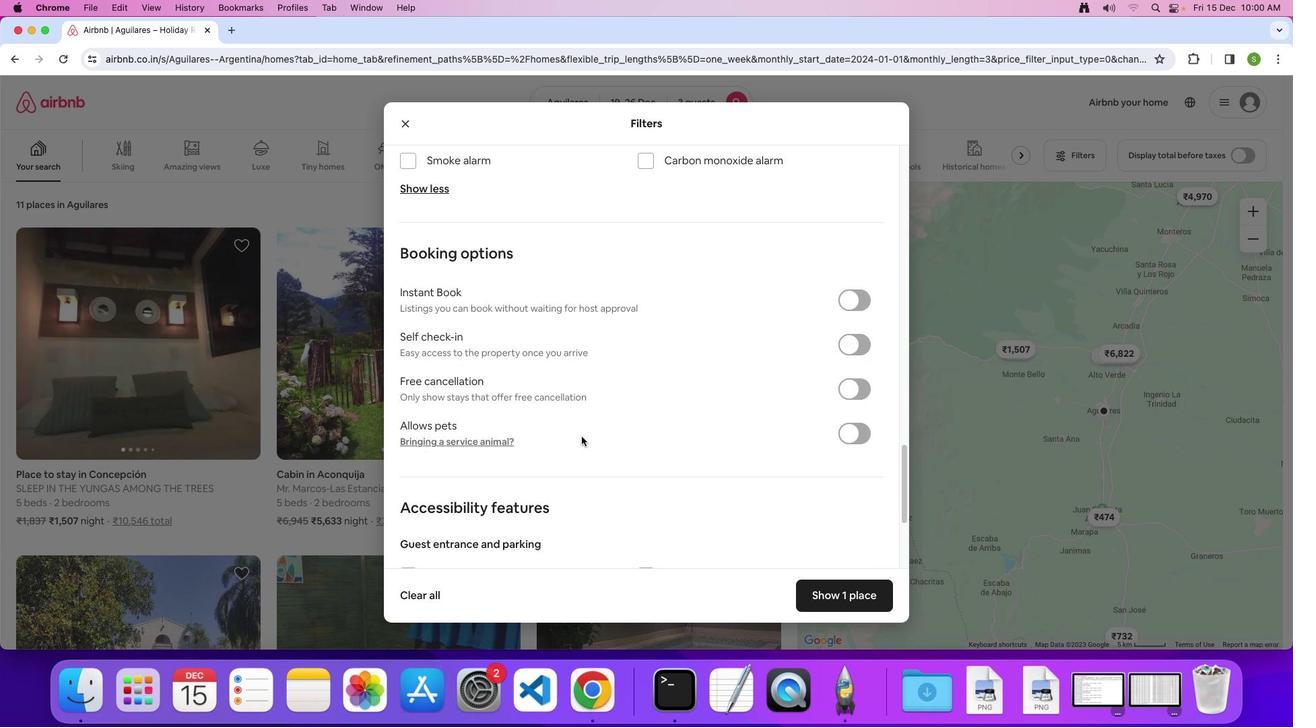 
Action: Mouse scrolled (582, 436) with delta (0, 0)
Screenshot: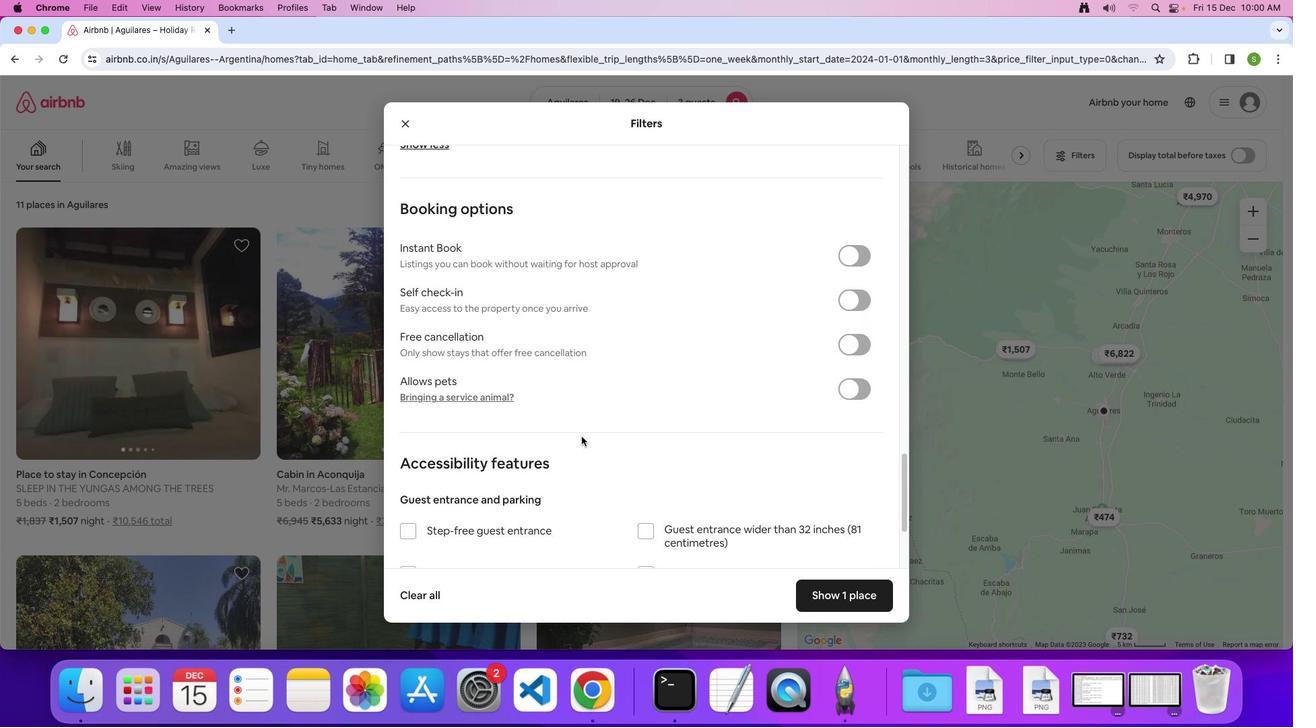 
Action: Mouse scrolled (582, 436) with delta (0, 0)
Screenshot: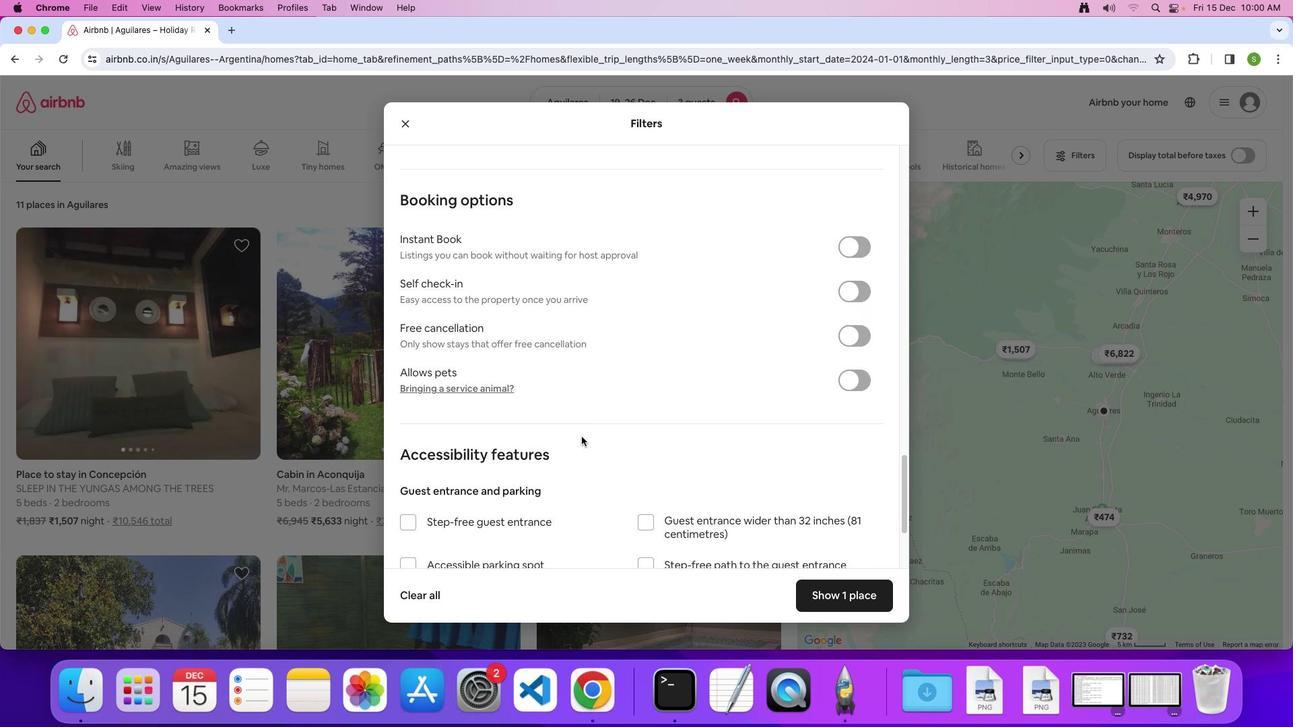 
Action: Mouse scrolled (582, 436) with delta (0, -2)
Screenshot: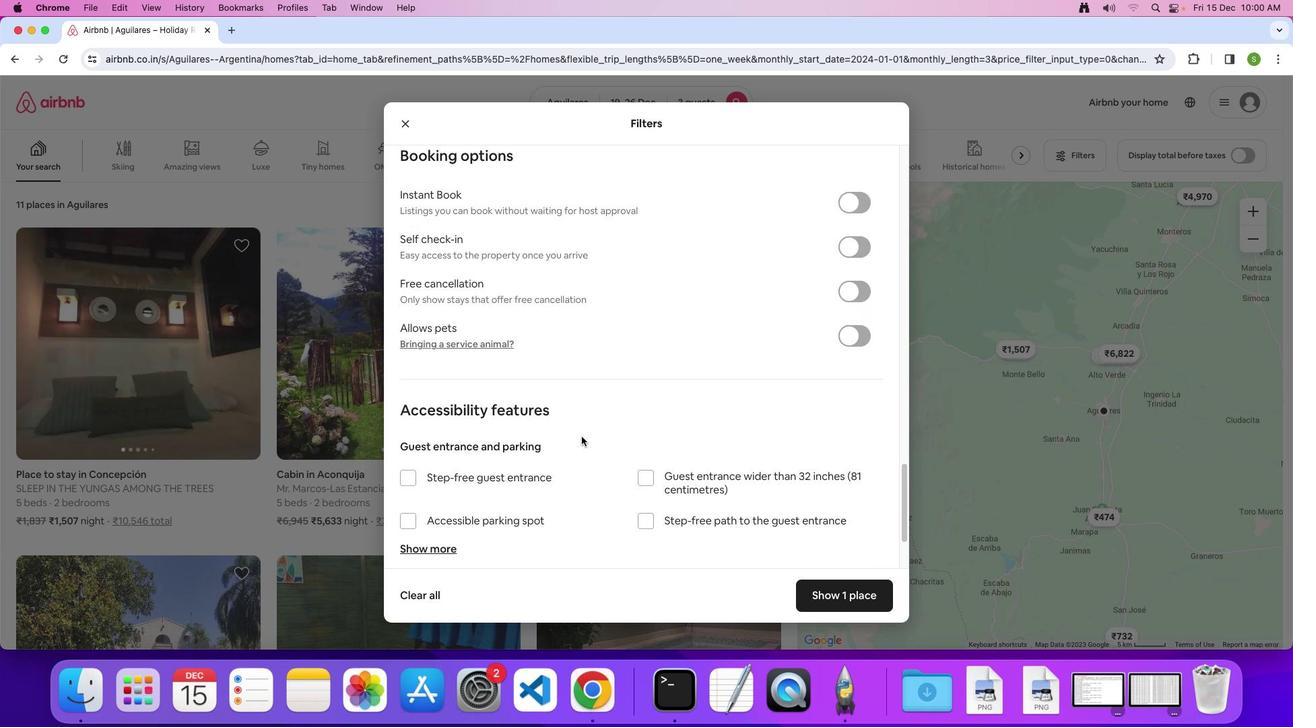 
Action: Mouse scrolled (582, 436) with delta (0, 0)
Screenshot: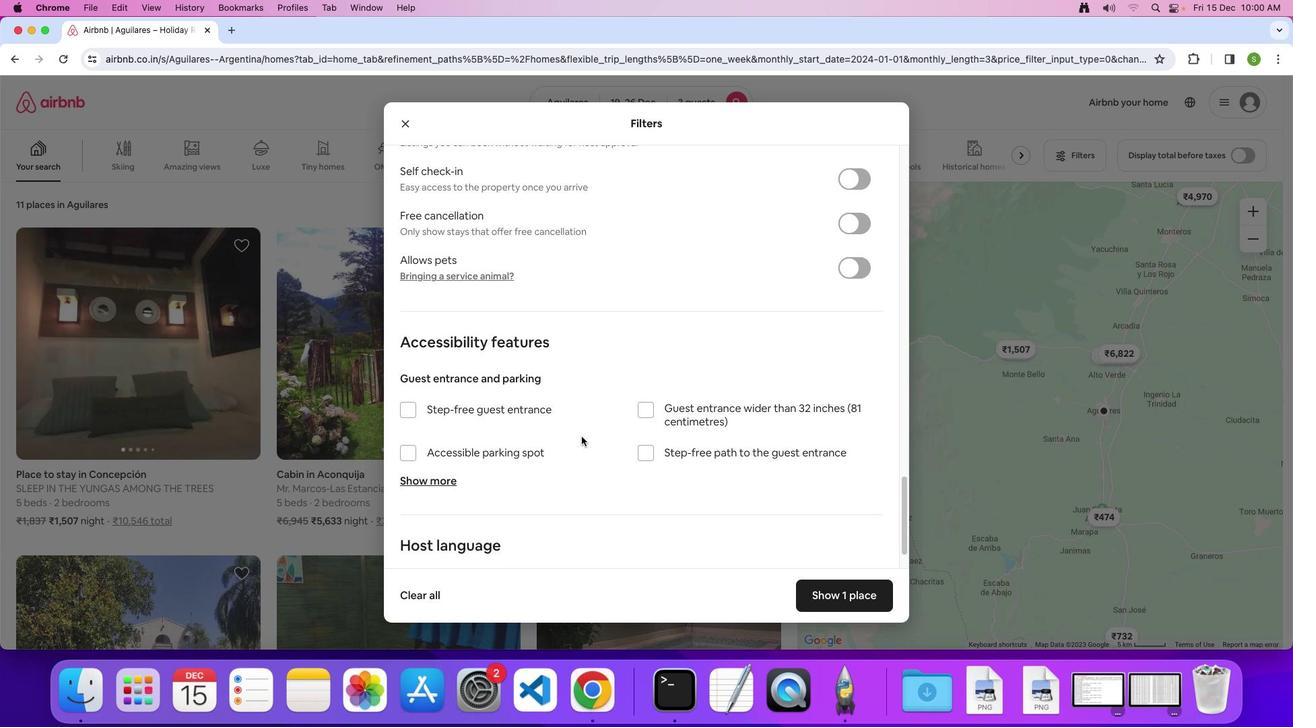 
Action: Mouse scrolled (582, 436) with delta (0, 0)
Screenshot: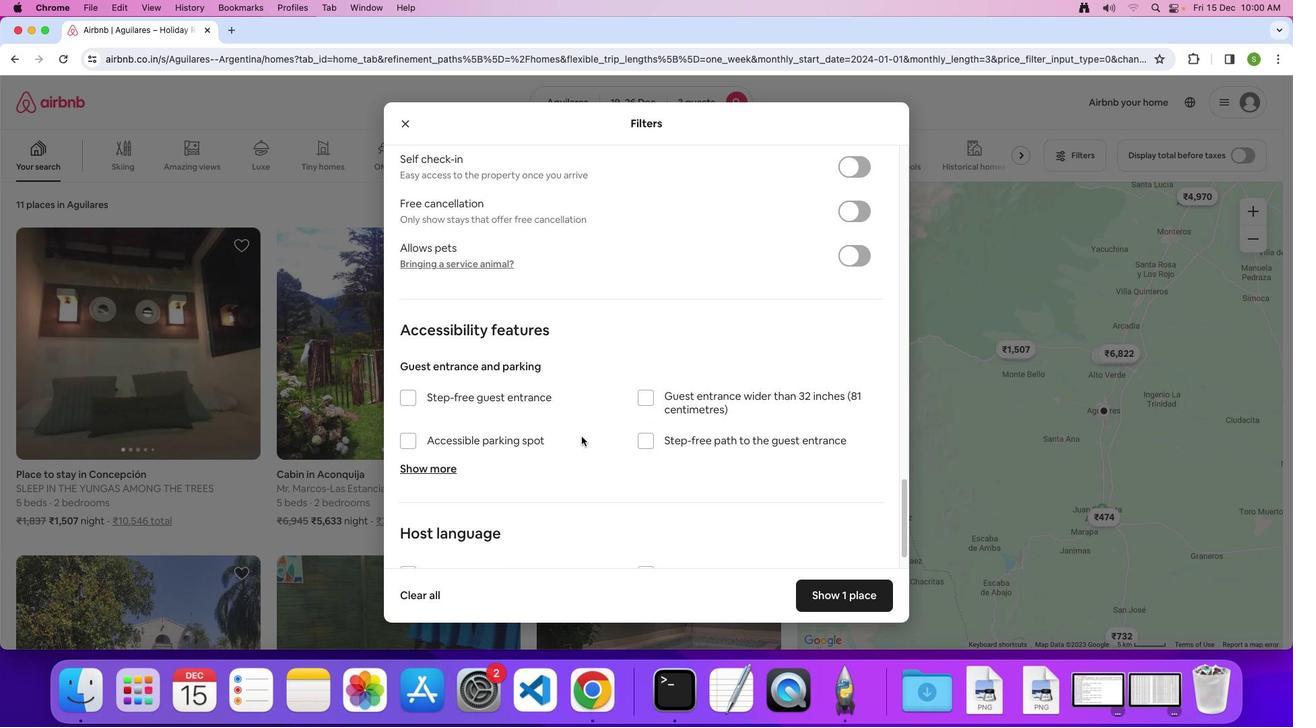 
Action: Mouse scrolled (582, 436) with delta (0, -2)
Screenshot: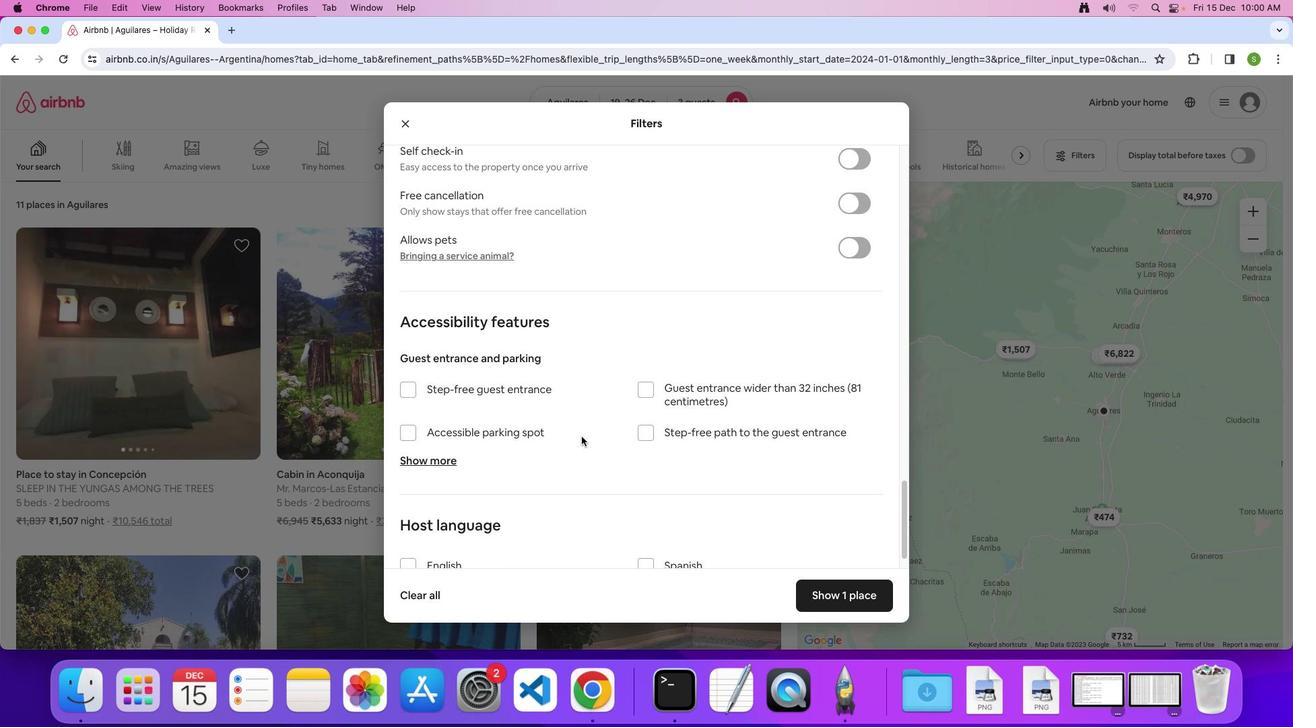 
Action: Mouse scrolled (582, 436) with delta (0, 0)
Screenshot: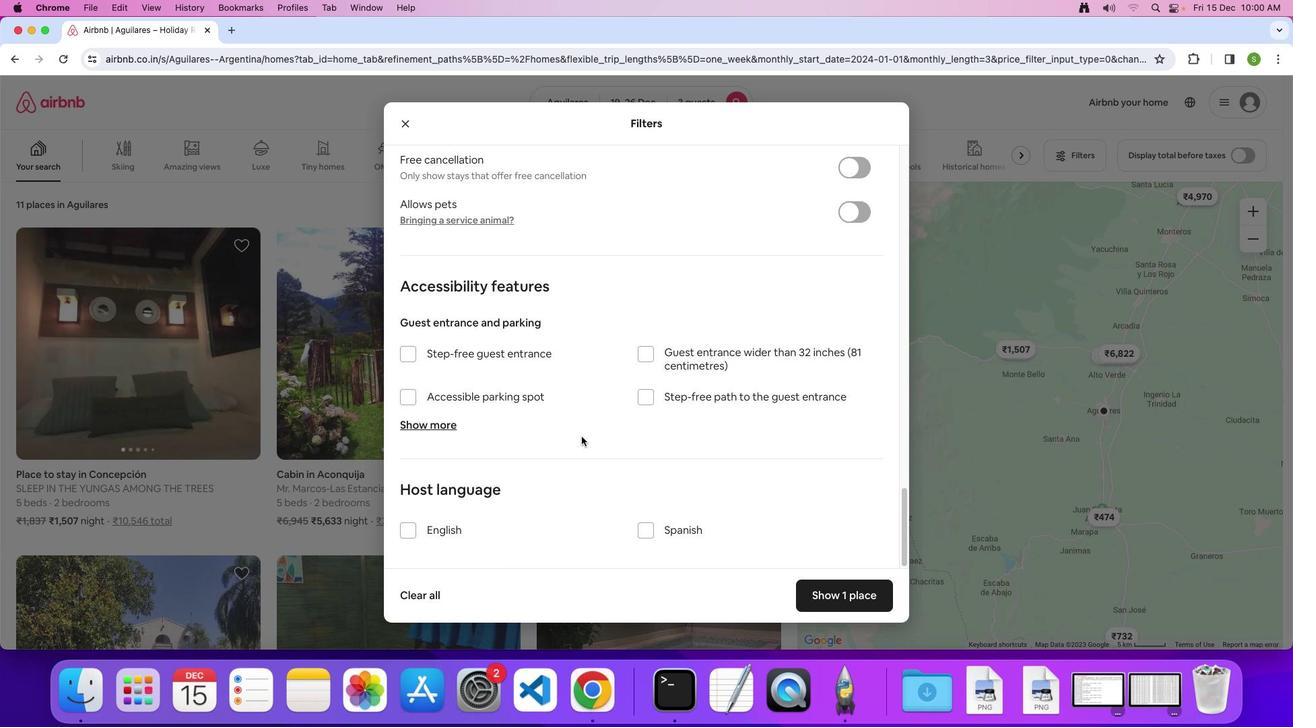 
Action: Mouse scrolled (582, 436) with delta (0, 0)
Screenshot: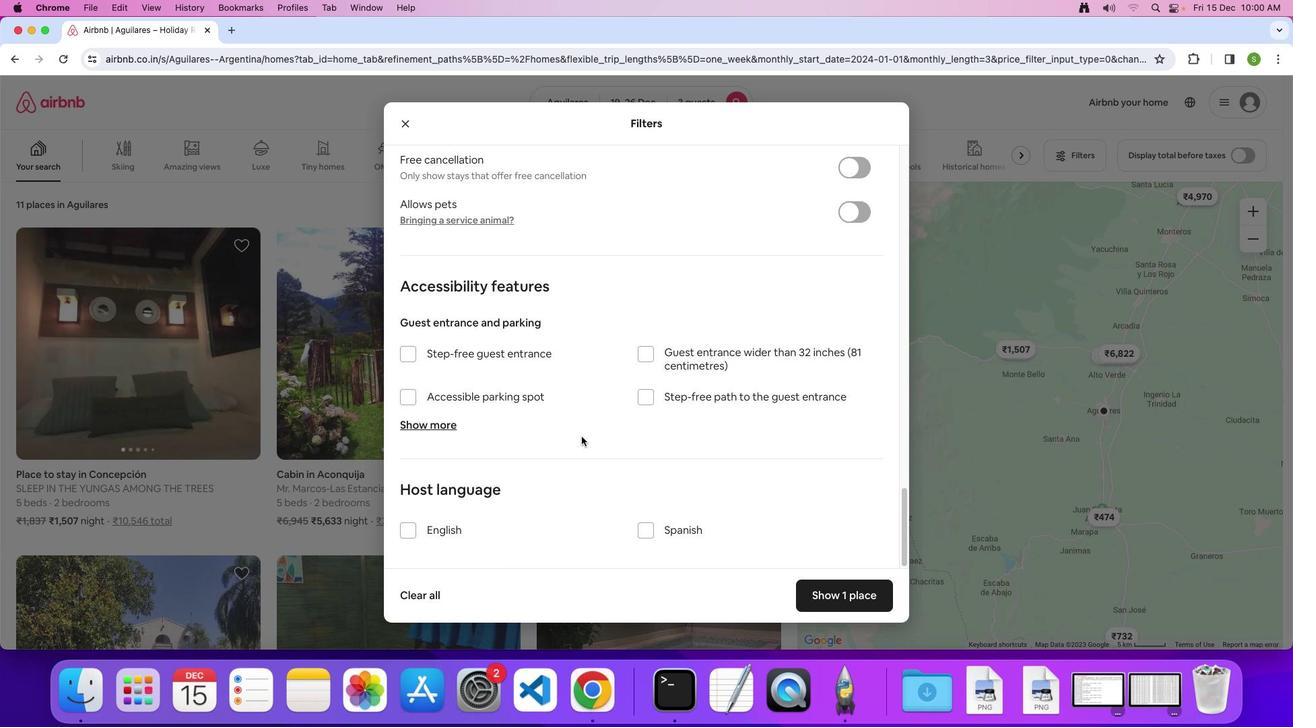
Action: Mouse scrolled (582, 436) with delta (0, -2)
Screenshot: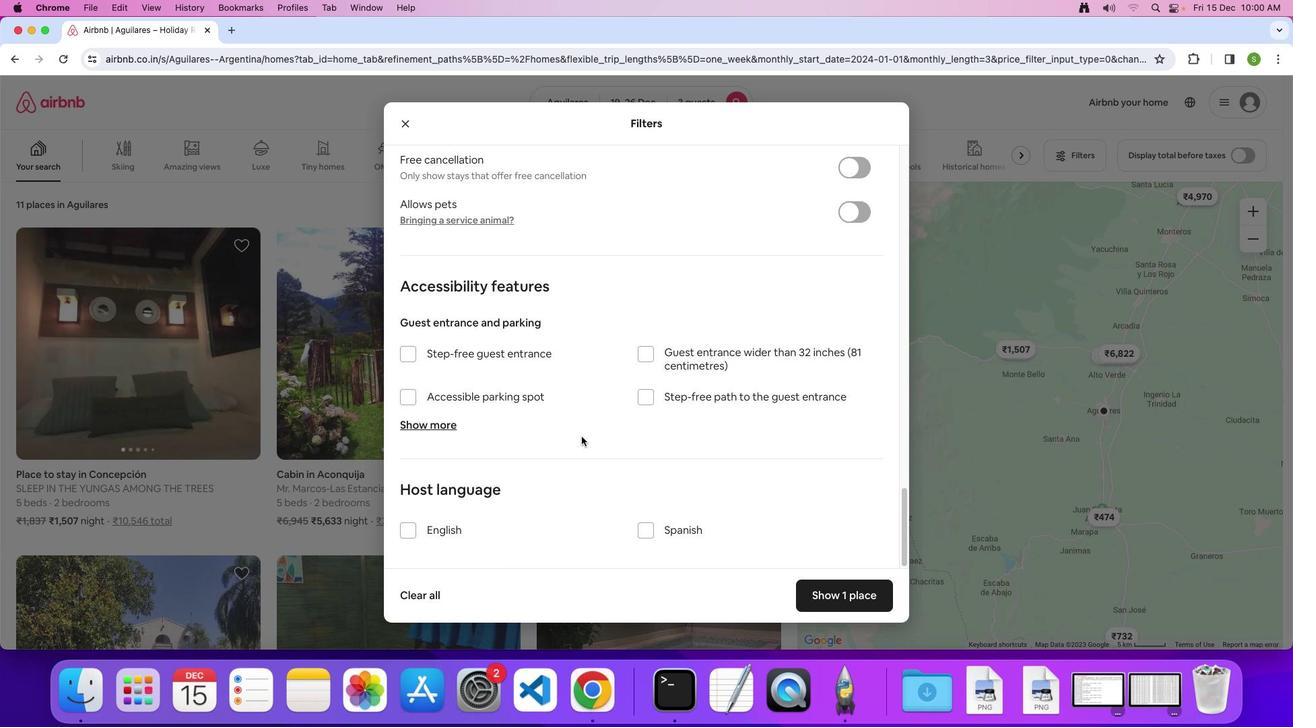 
Action: Mouse moved to (849, 592)
Screenshot: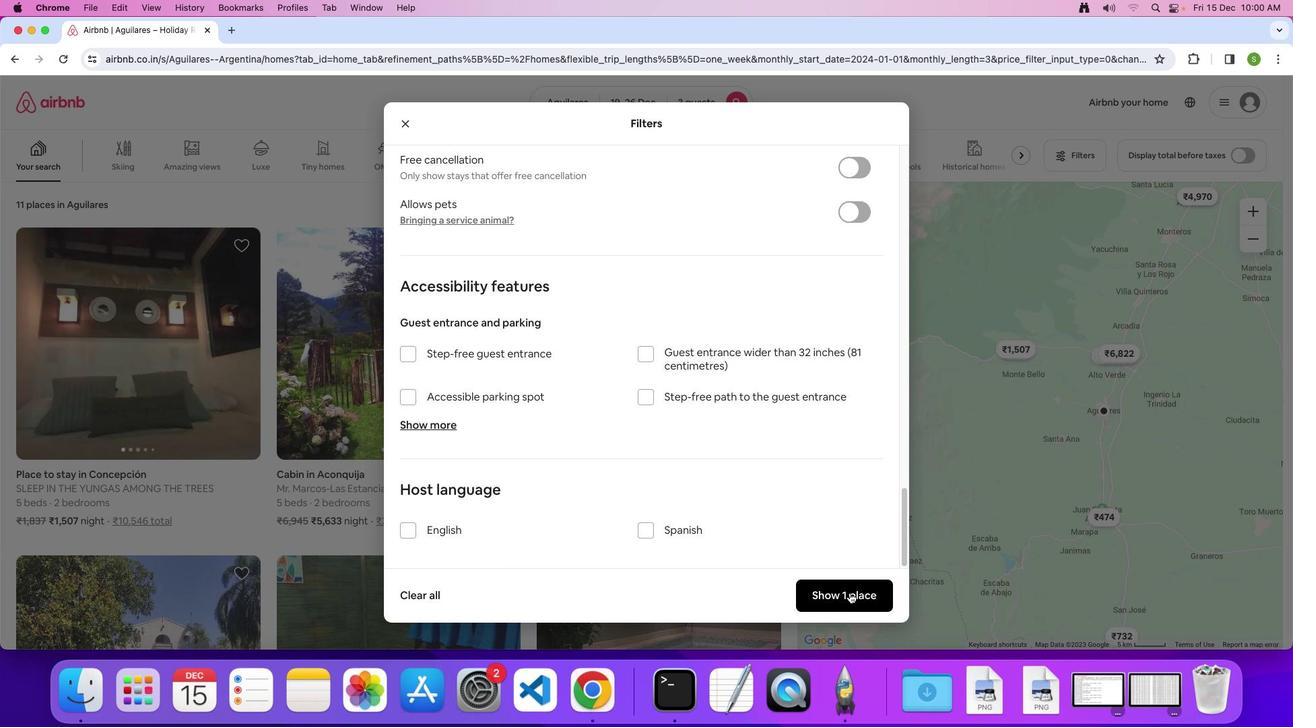 
Action: Mouse pressed left at (849, 592)
Screenshot: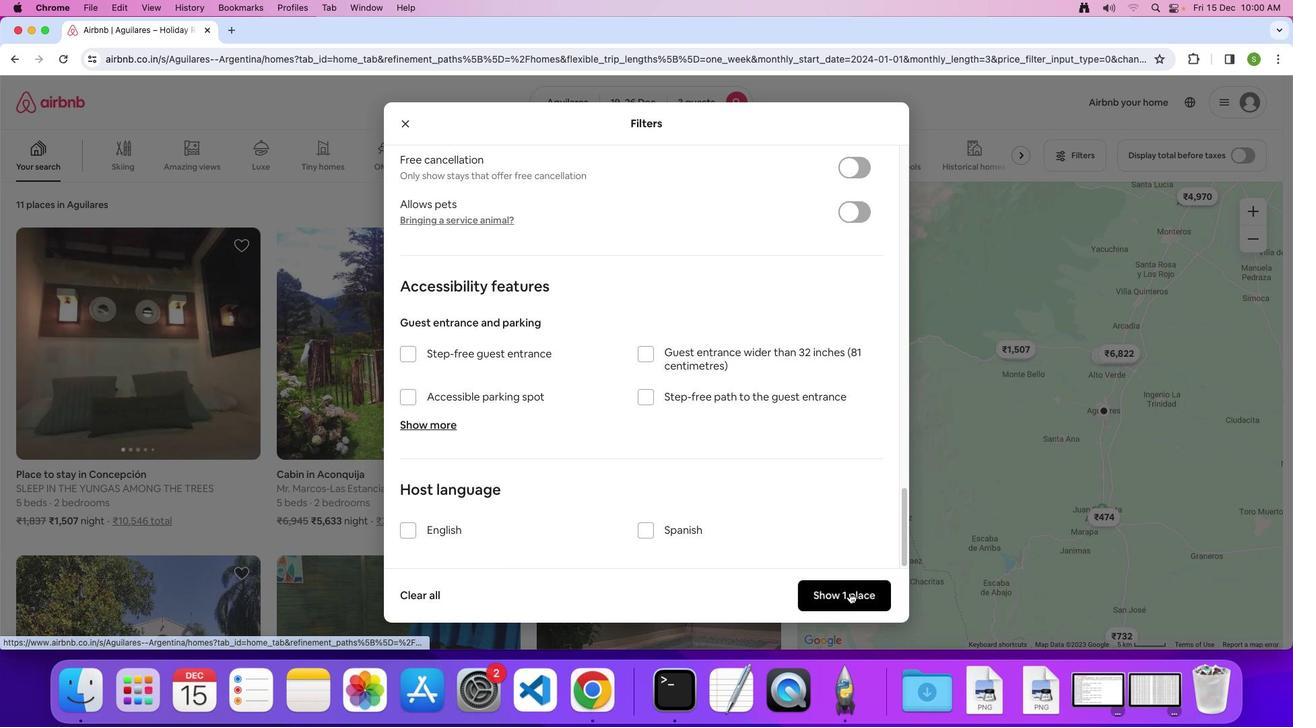
Action: Mouse moved to (201, 348)
Screenshot: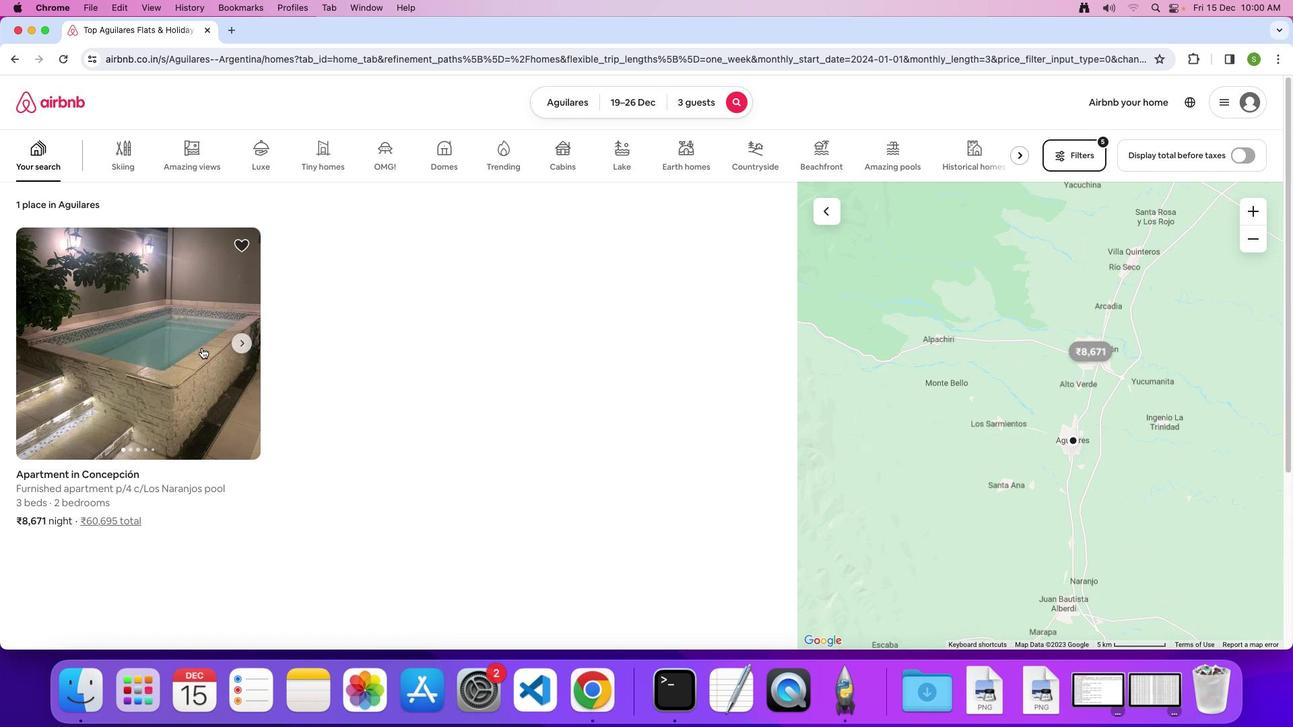 
Action: Mouse pressed left at (201, 348)
Screenshot: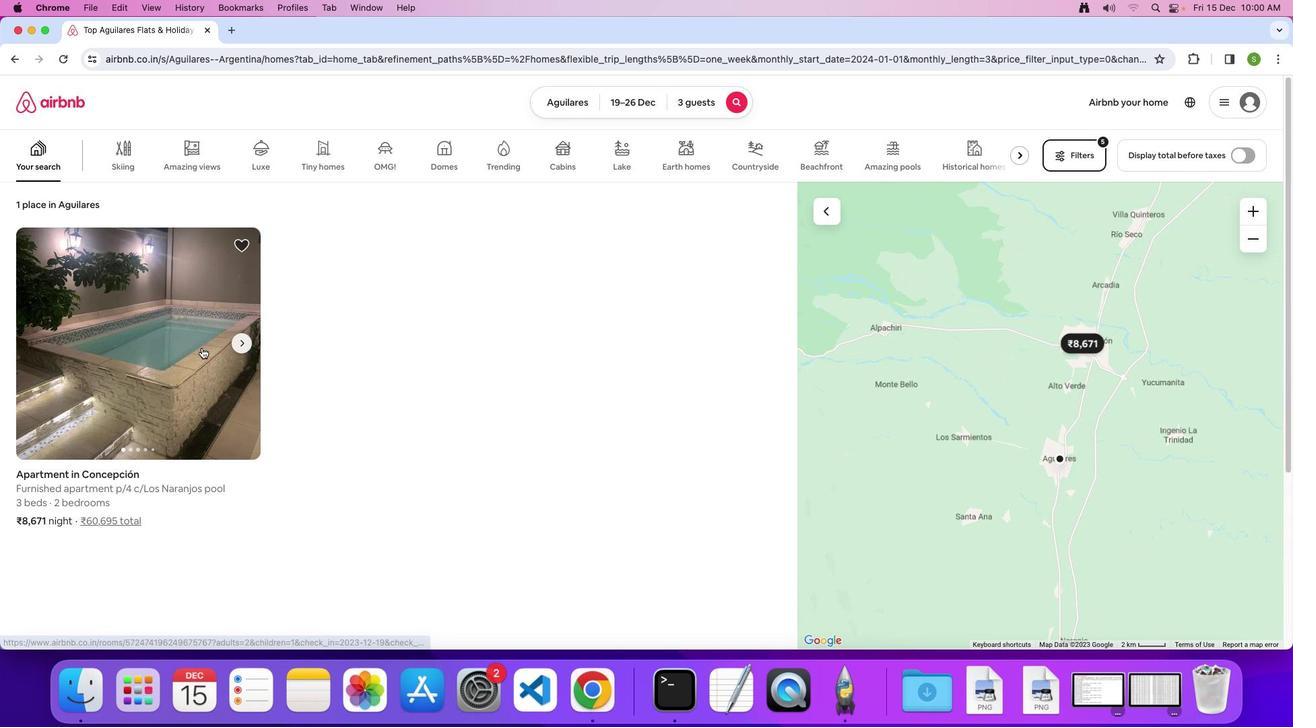 
Action: Mouse moved to (414, 321)
Screenshot: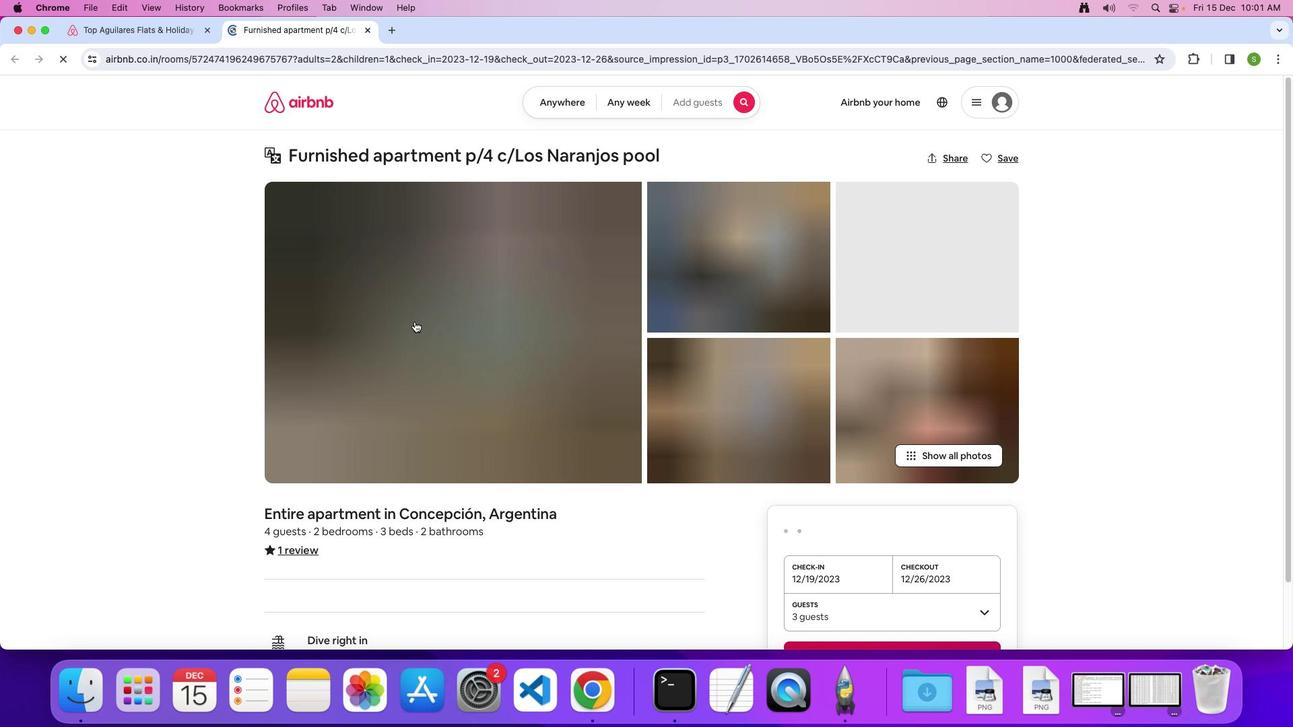 
Action: Mouse pressed left at (414, 321)
Screenshot: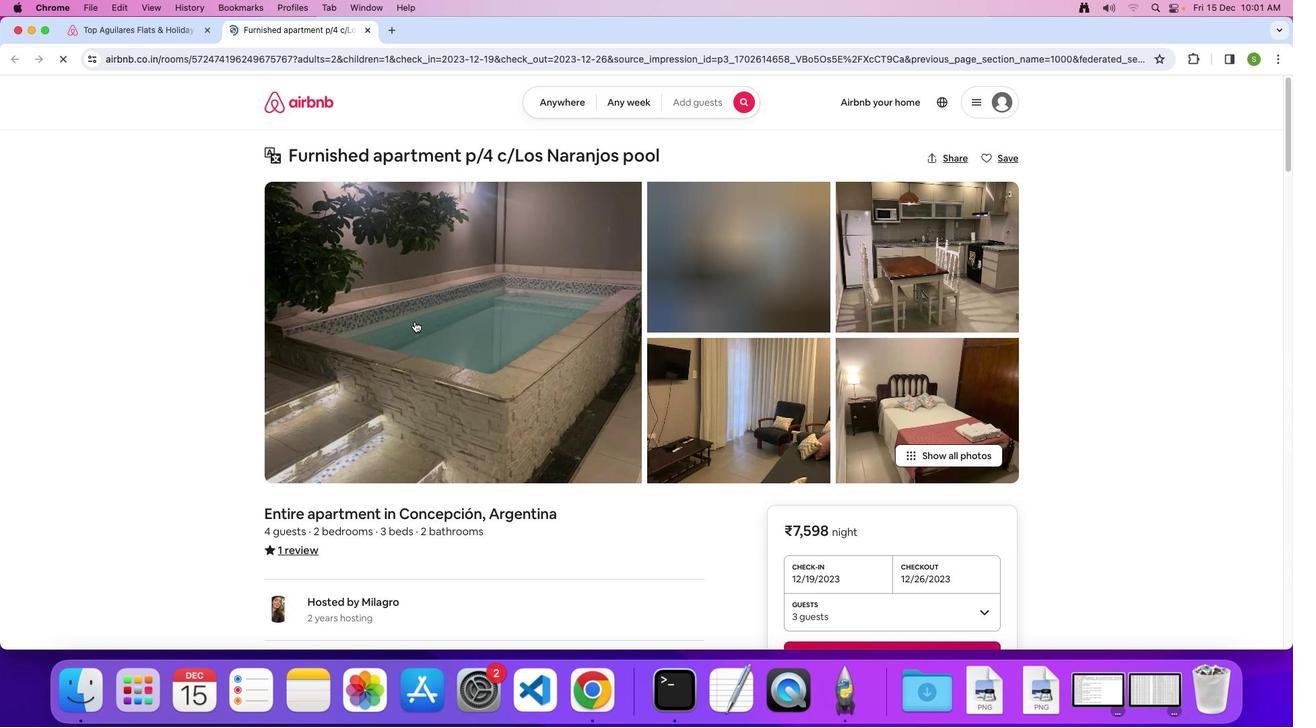 
Action: Mouse moved to (538, 341)
Screenshot: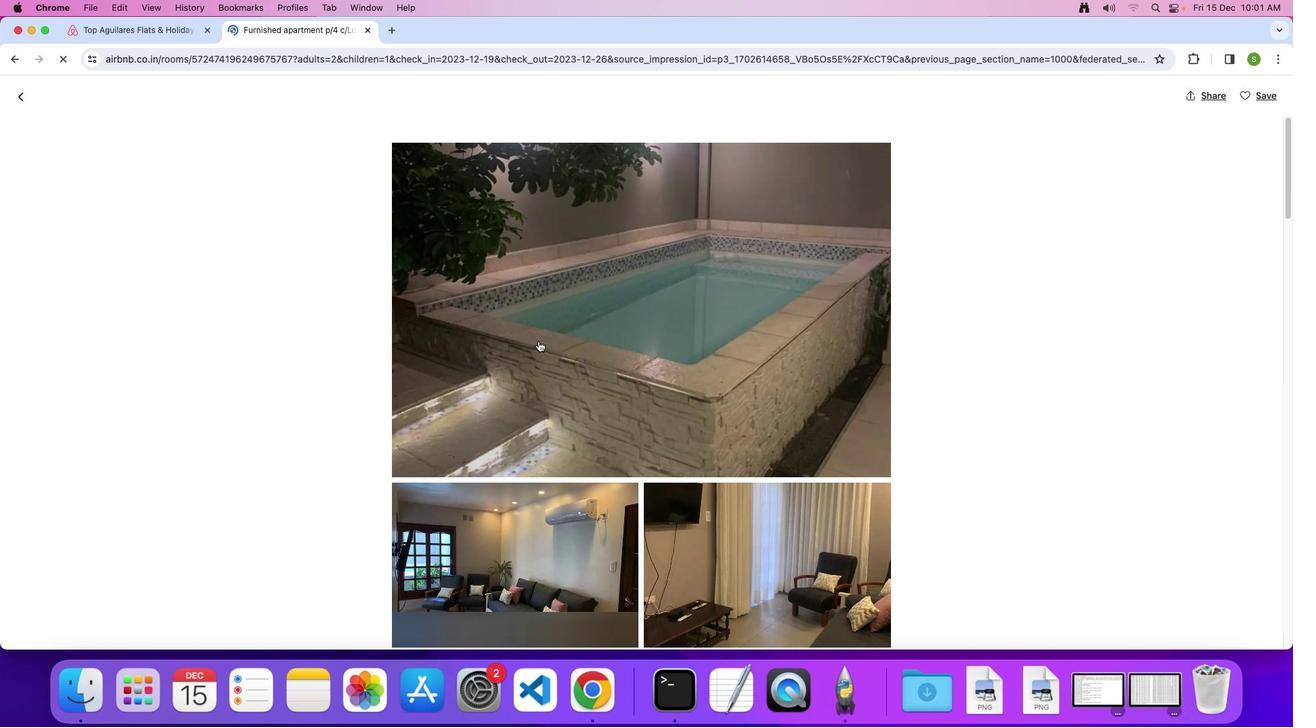 
Action: Mouse scrolled (538, 341) with delta (0, 0)
Screenshot: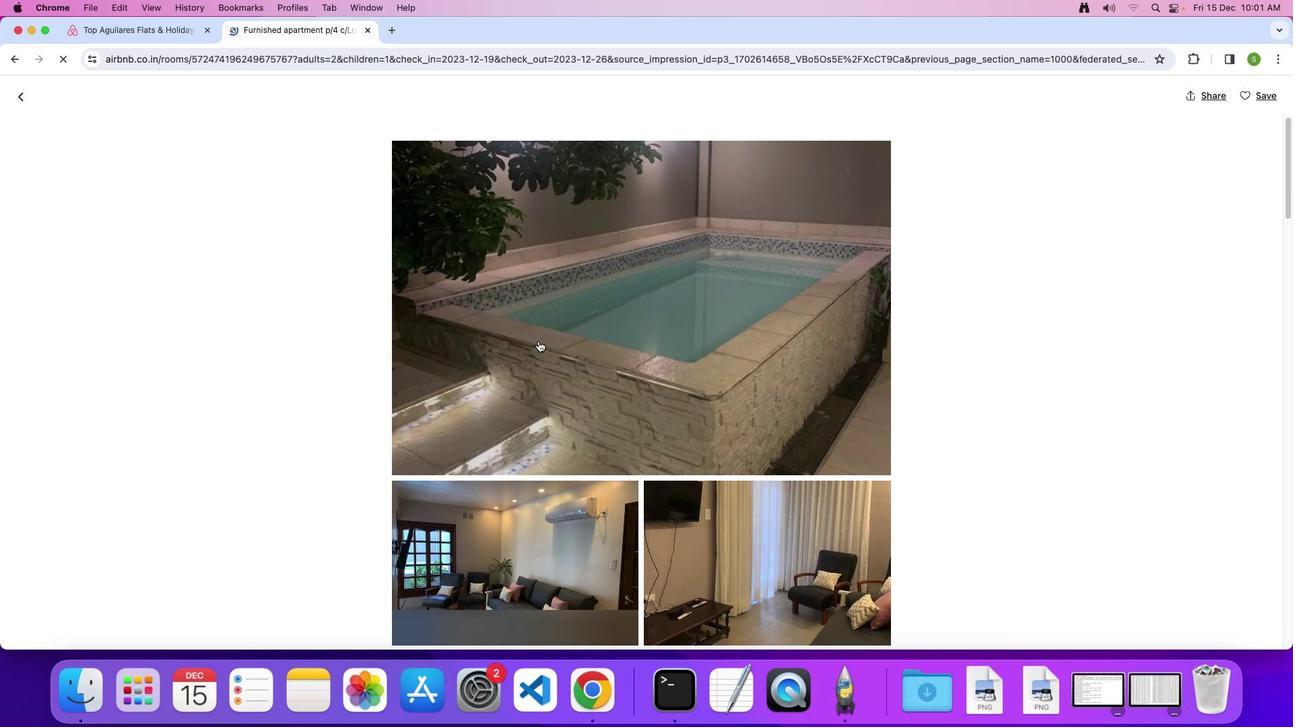 
Action: Mouse scrolled (538, 341) with delta (0, 0)
Screenshot: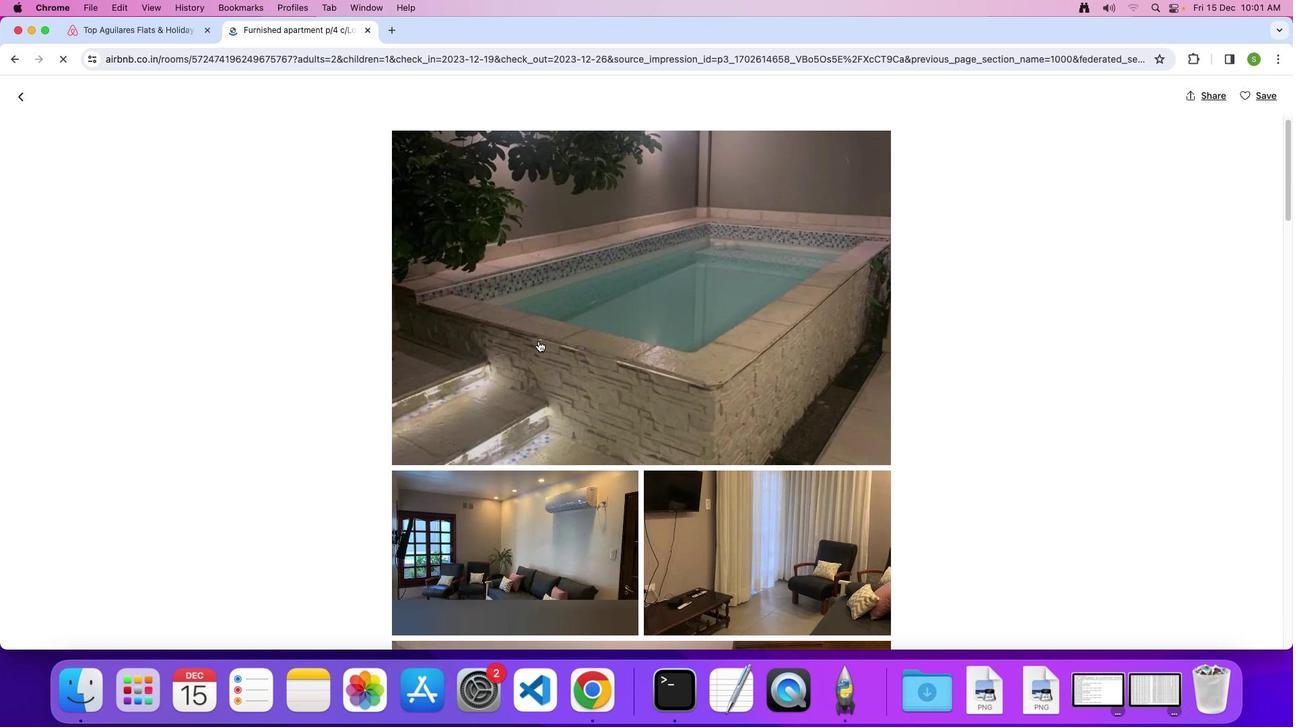 
Action: Mouse scrolled (538, 341) with delta (0, -1)
Screenshot: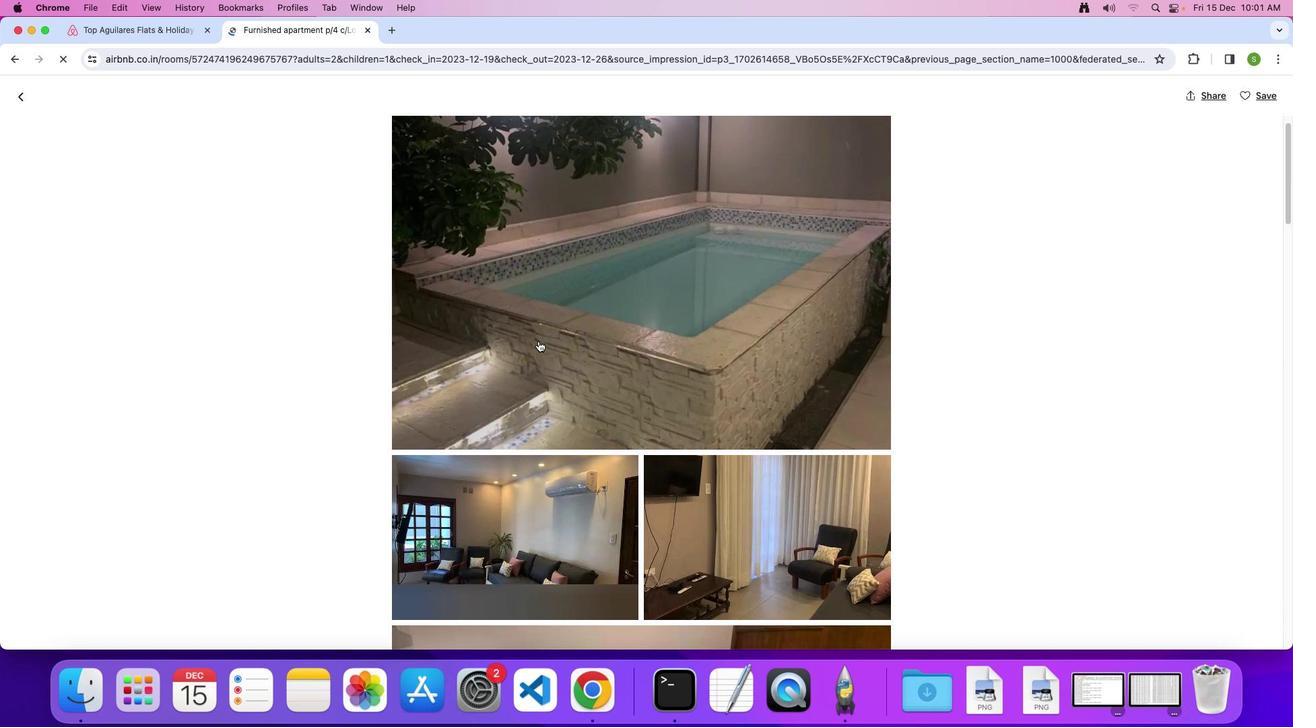 
Action: Mouse scrolled (538, 341) with delta (0, 0)
Screenshot: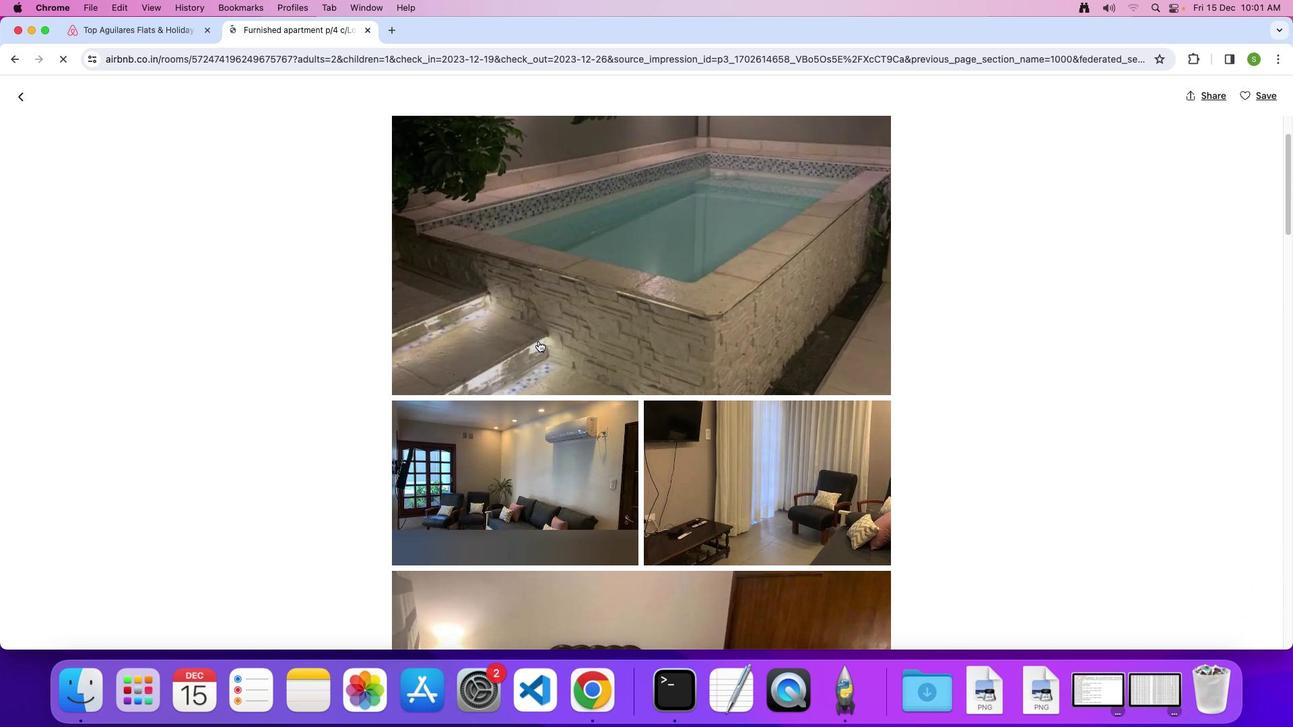 
Action: Mouse scrolled (538, 341) with delta (0, 0)
Screenshot: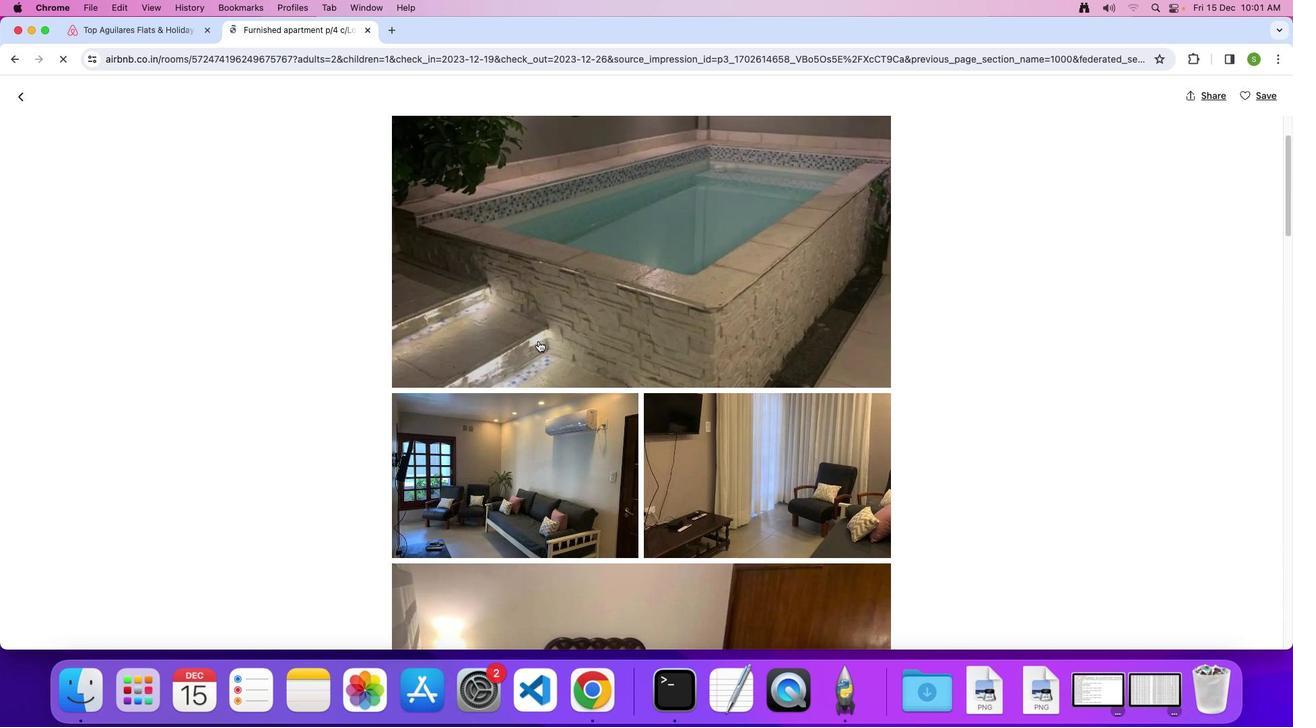 
Action: Mouse scrolled (538, 341) with delta (0, -1)
Screenshot: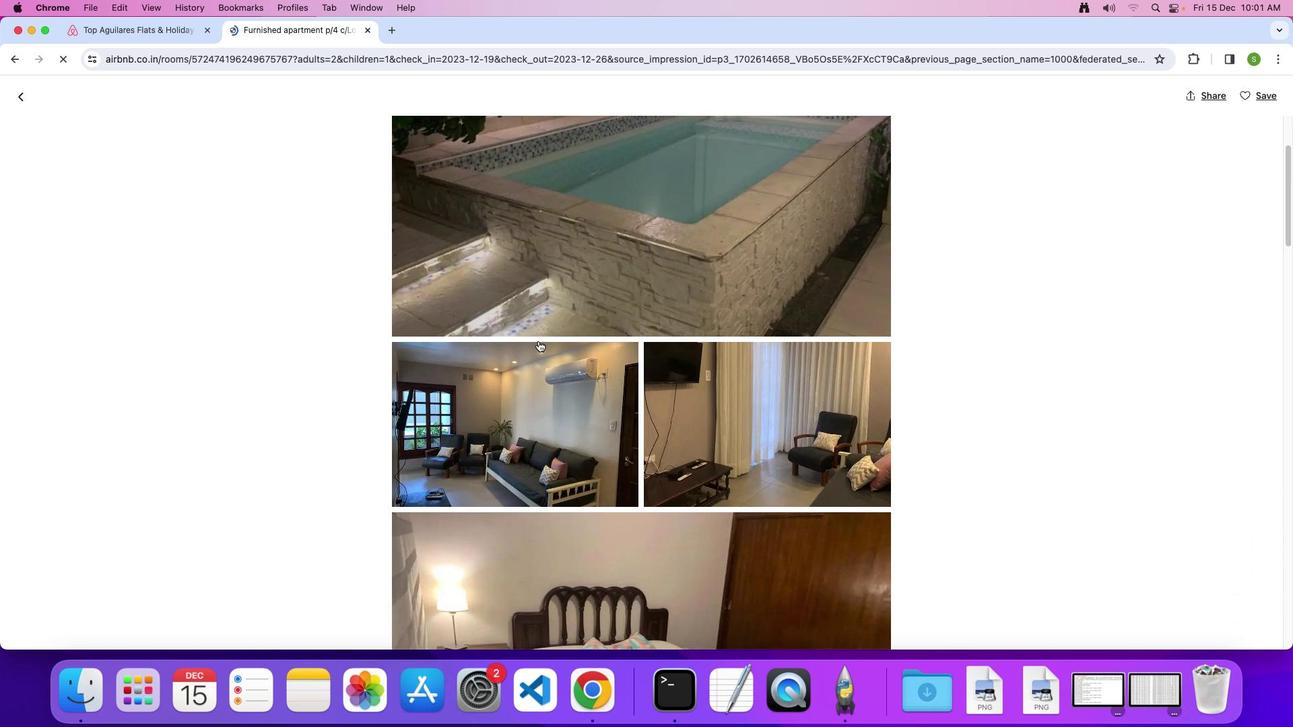 
Action: Mouse moved to (538, 341)
Screenshot: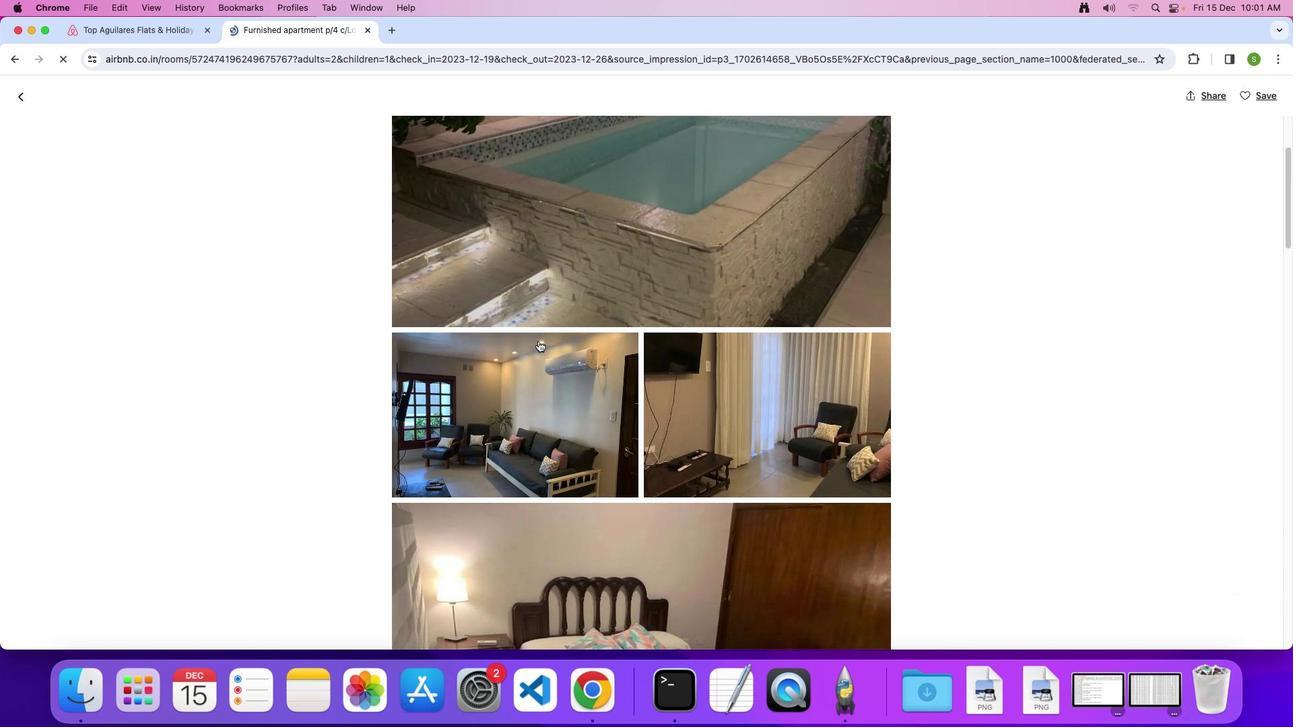 
Action: Mouse scrolled (538, 341) with delta (0, 0)
Screenshot: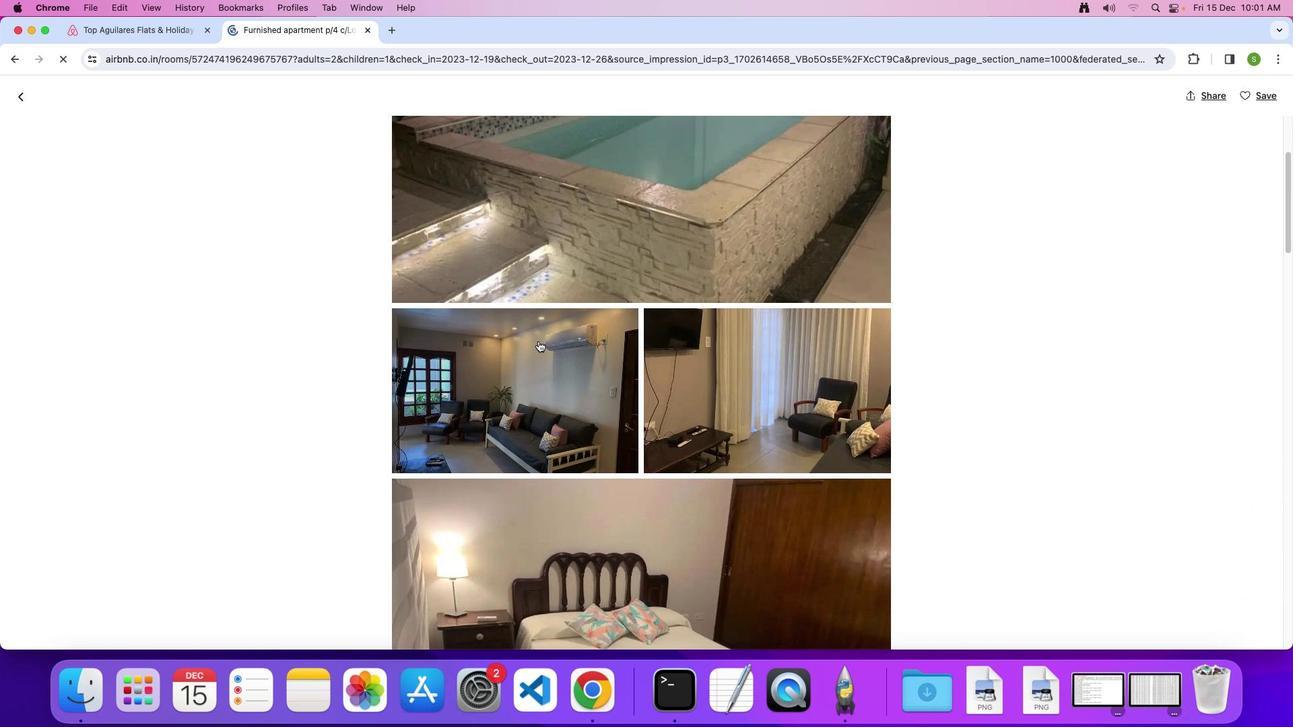 
Action: Mouse scrolled (538, 341) with delta (0, 0)
Screenshot: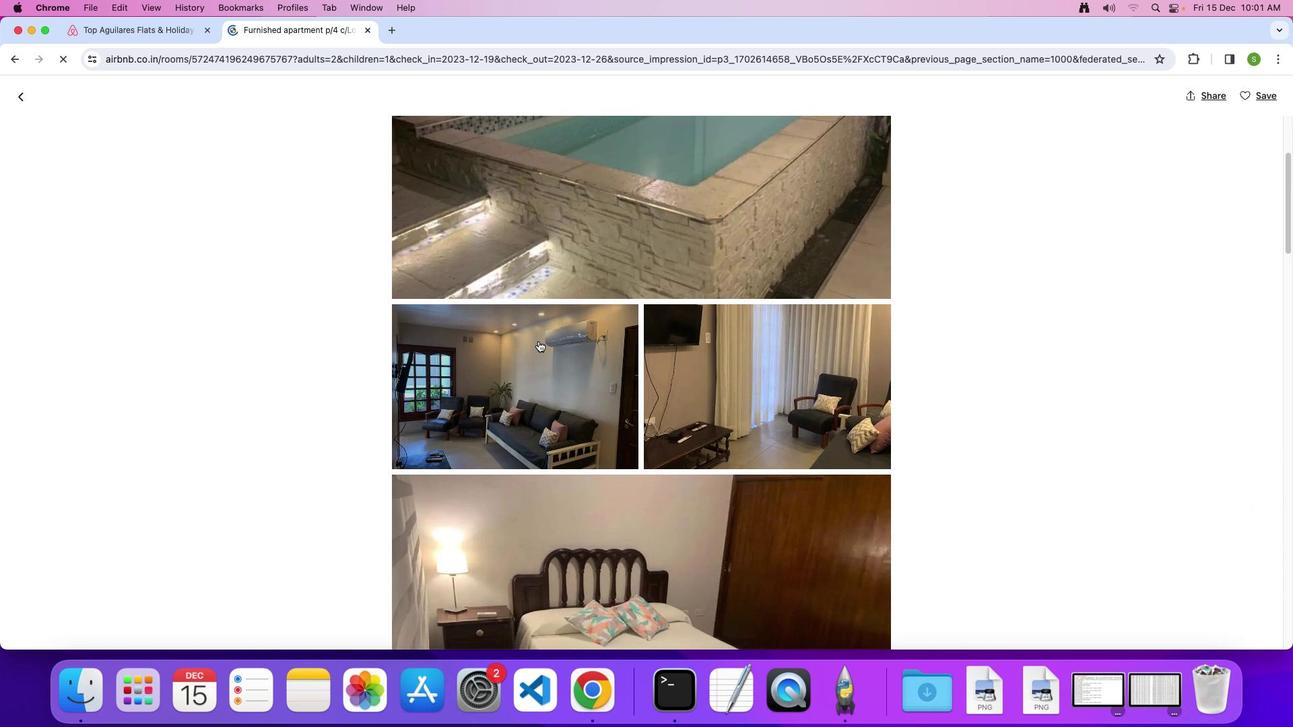 
Action: Mouse scrolled (538, 341) with delta (0, 0)
Screenshot: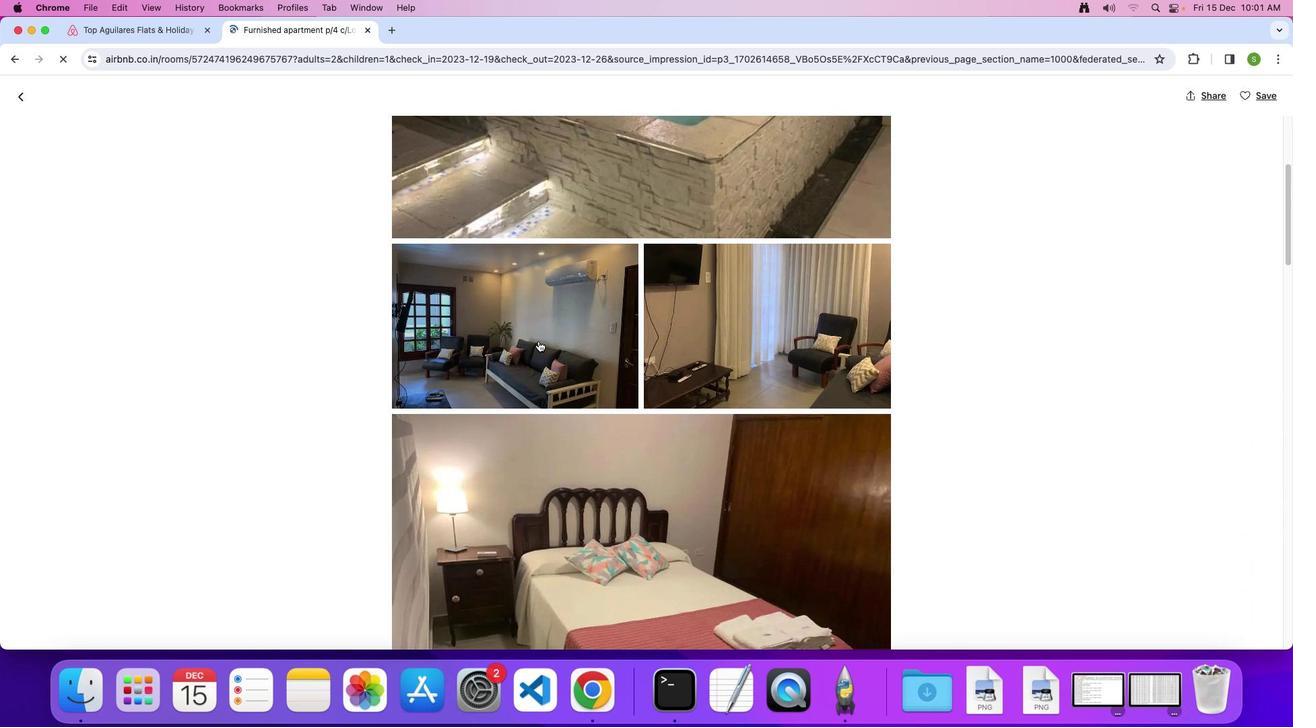 
Action: Mouse scrolled (538, 341) with delta (0, 0)
Screenshot: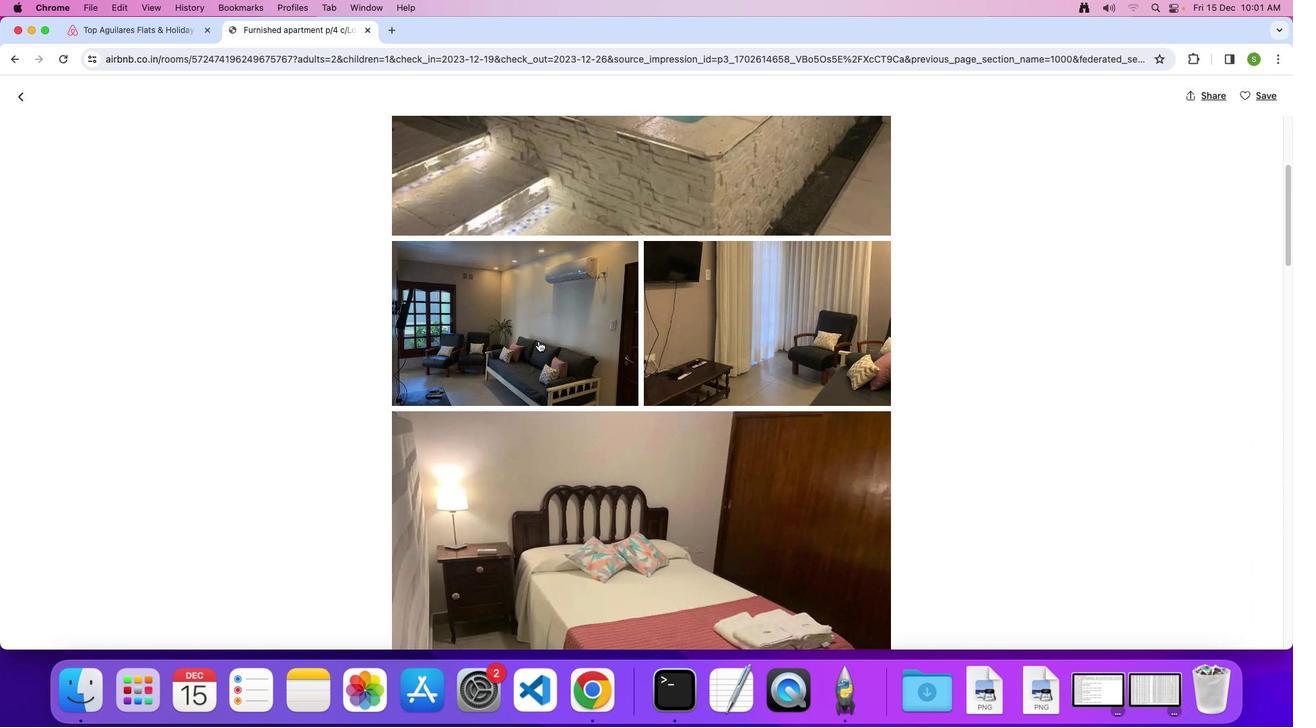 
Action: Mouse scrolled (538, 341) with delta (0, 0)
Screenshot: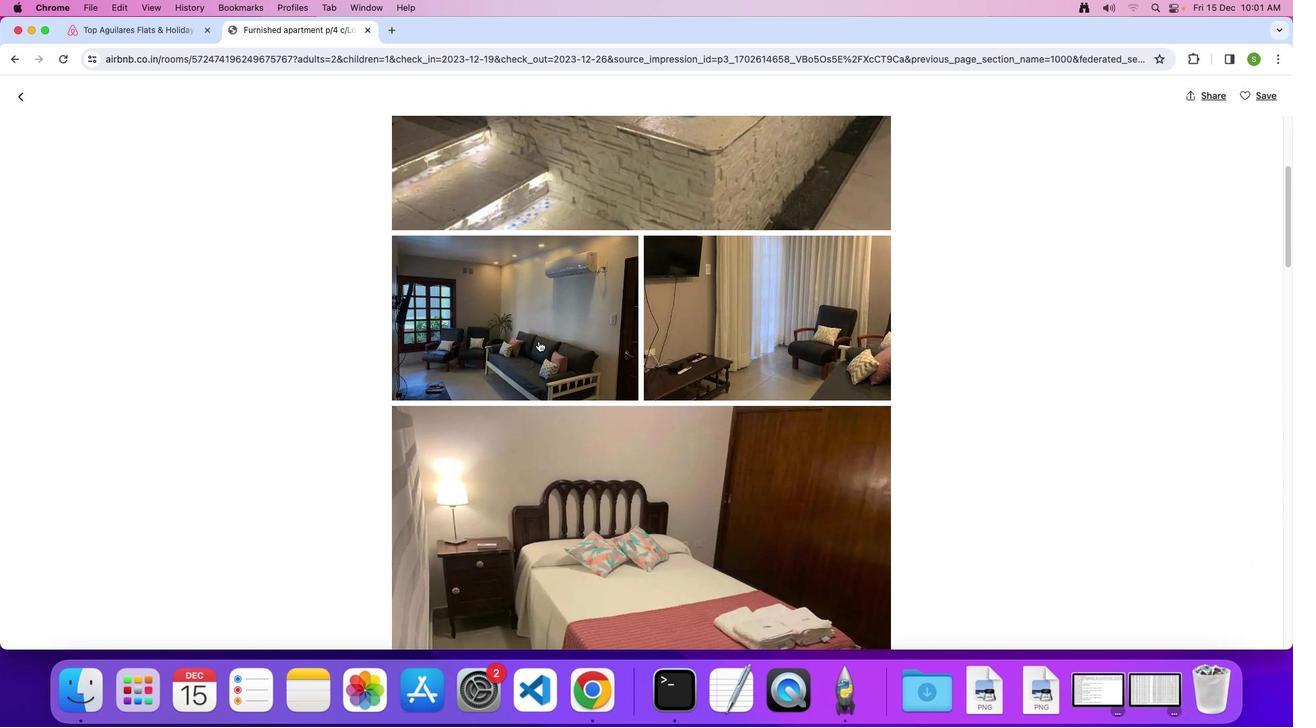 
Action: Mouse scrolled (538, 341) with delta (0, 0)
Screenshot: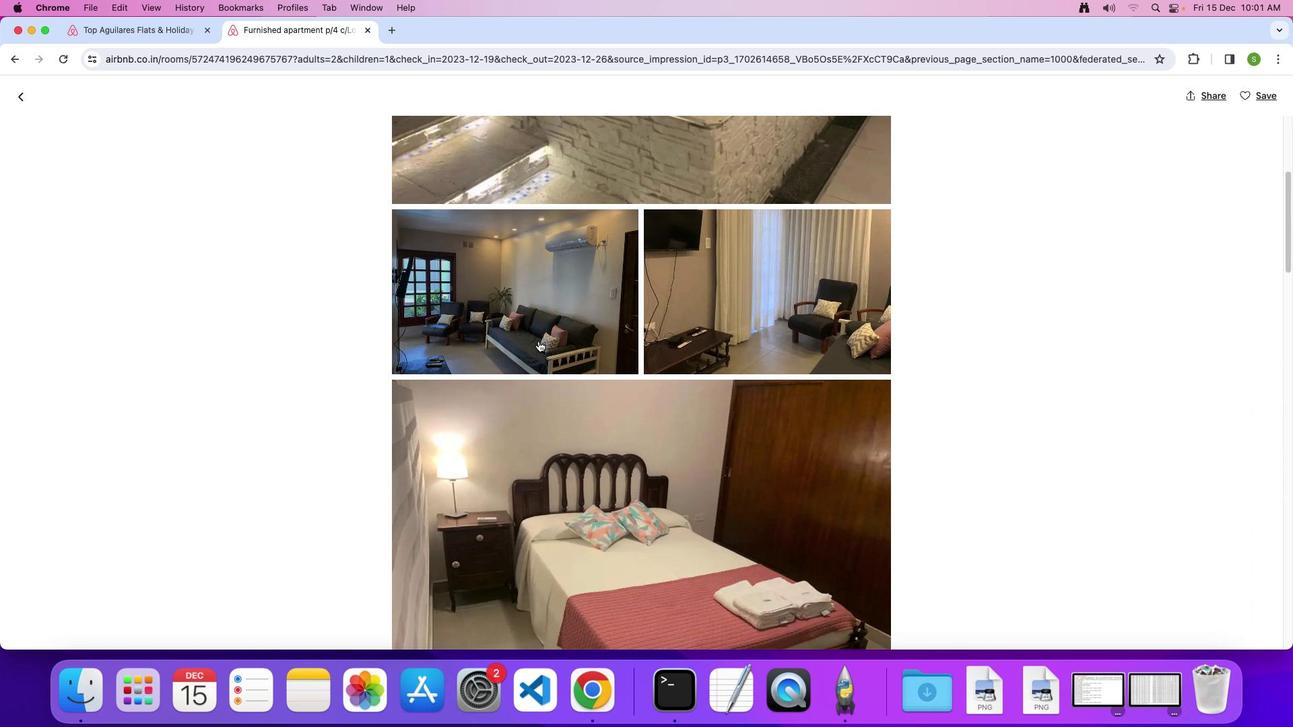 
Action: Mouse scrolled (538, 341) with delta (0, 0)
Screenshot: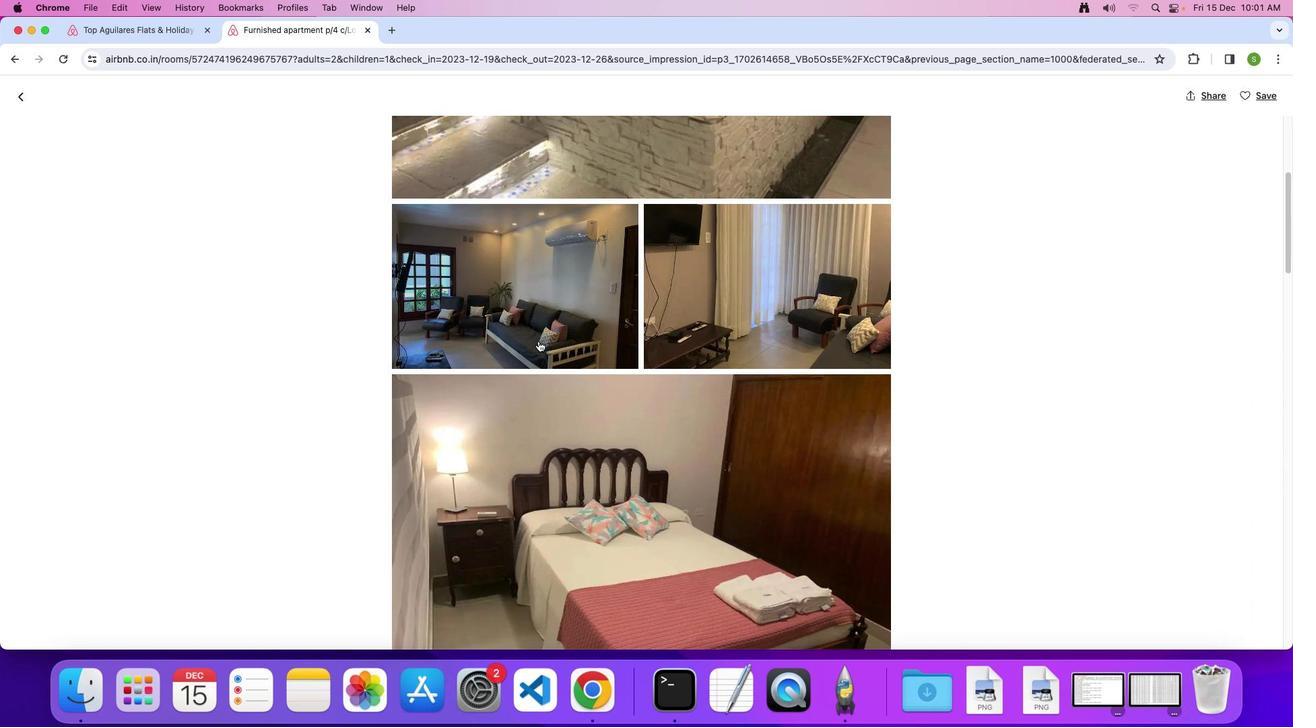 
Action: Mouse scrolled (538, 341) with delta (0, -1)
Screenshot: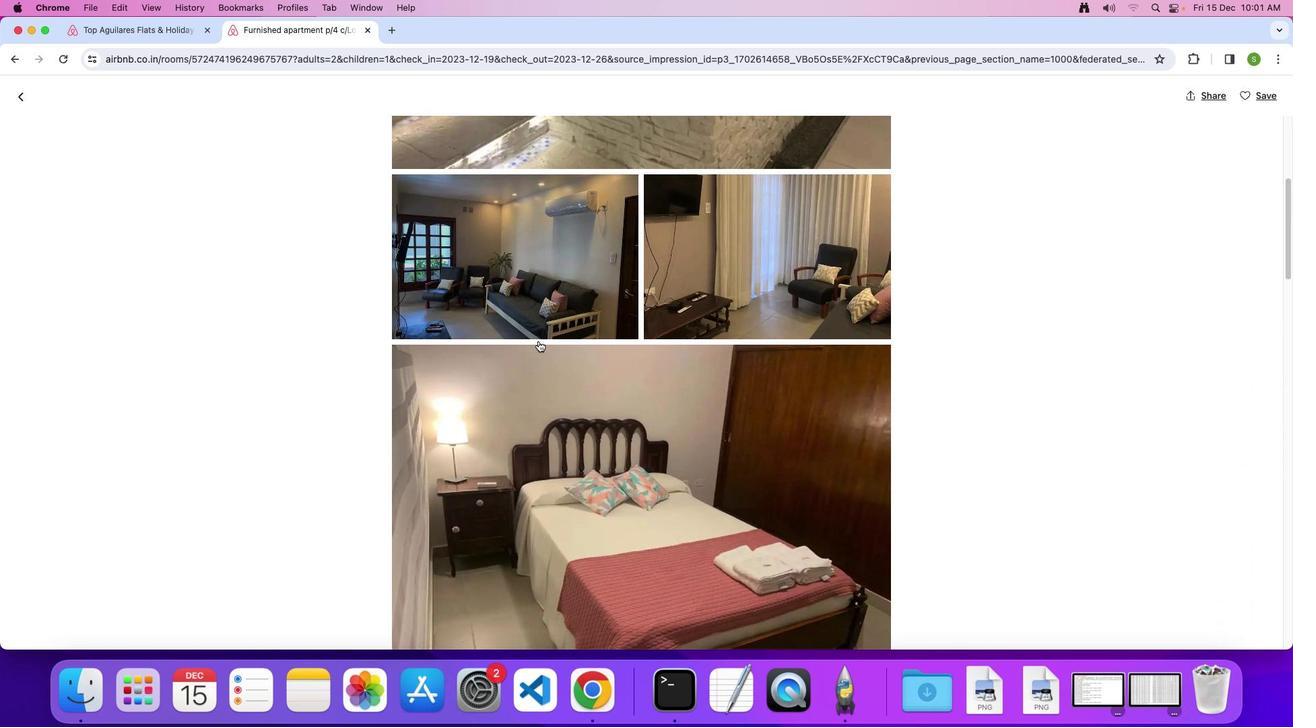 
Action: Mouse scrolled (538, 341) with delta (0, 0)
Screenshot: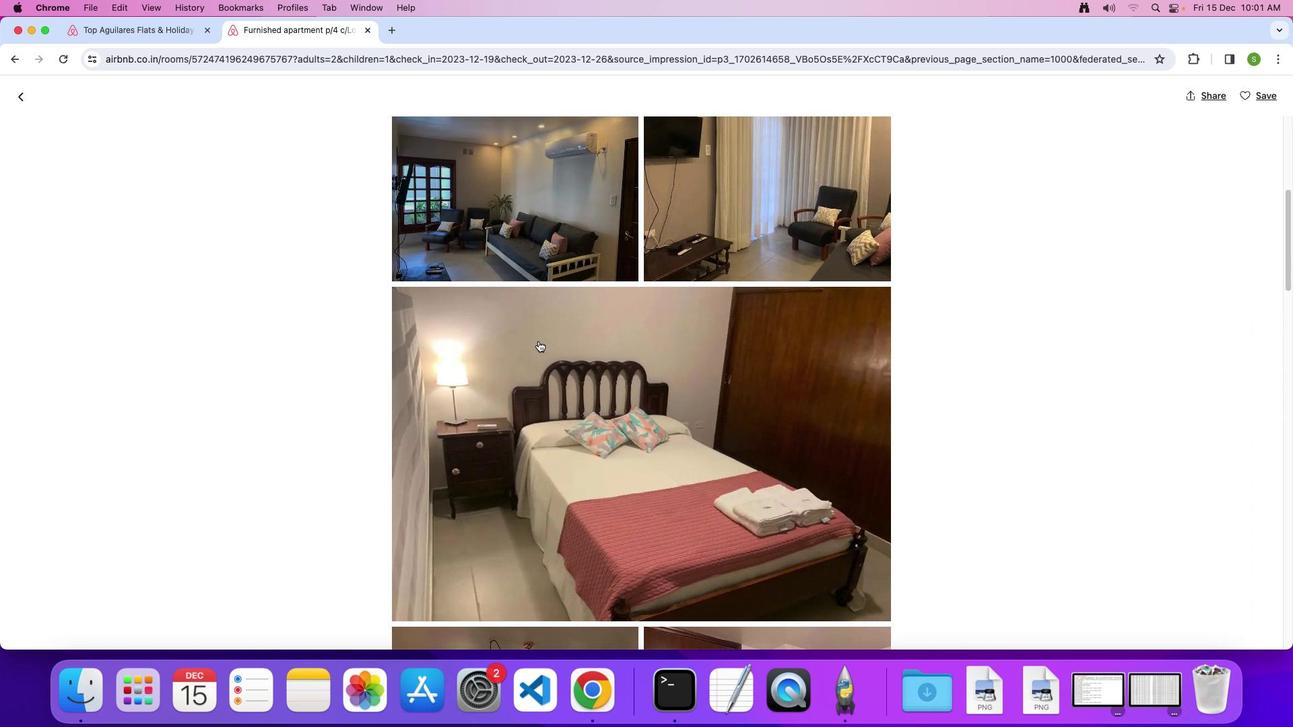 
Action: Mouse scrolled (538, 341) with delta (0, 0)
Screenshot: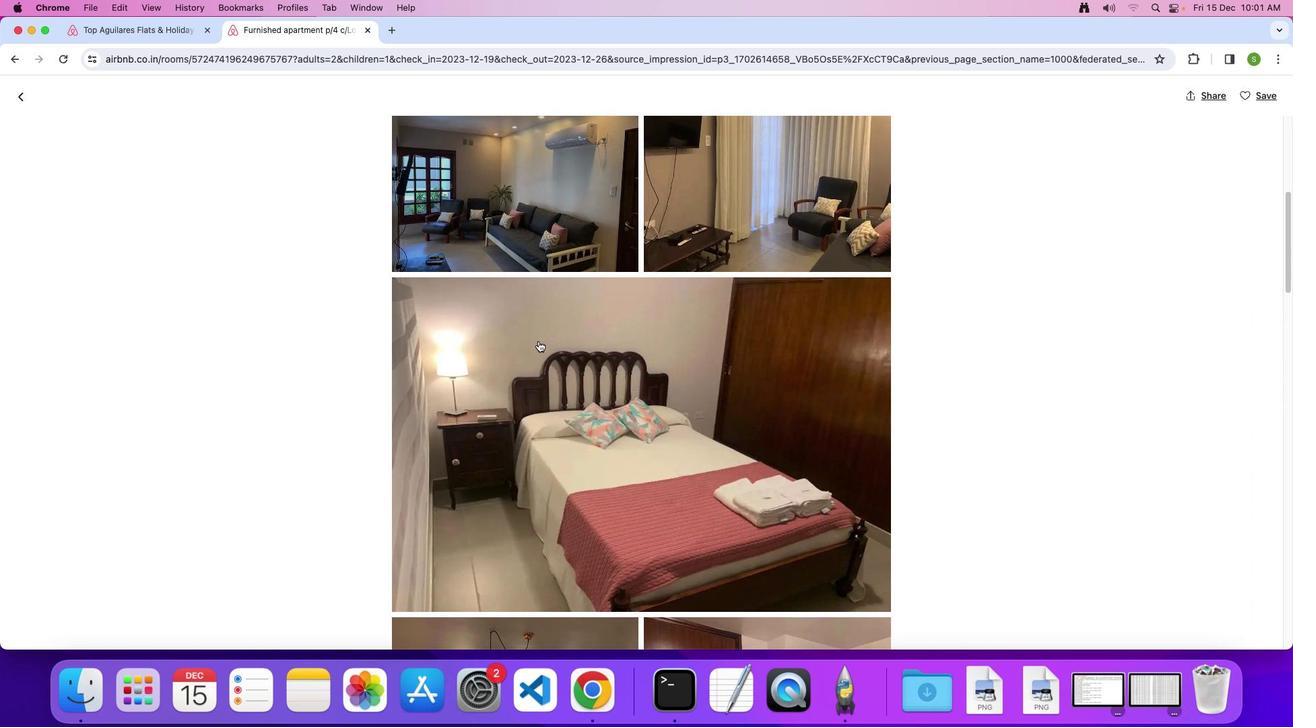 
Action: Mouse scrolled (538, 341) with delta (0, 0)
Screenshot: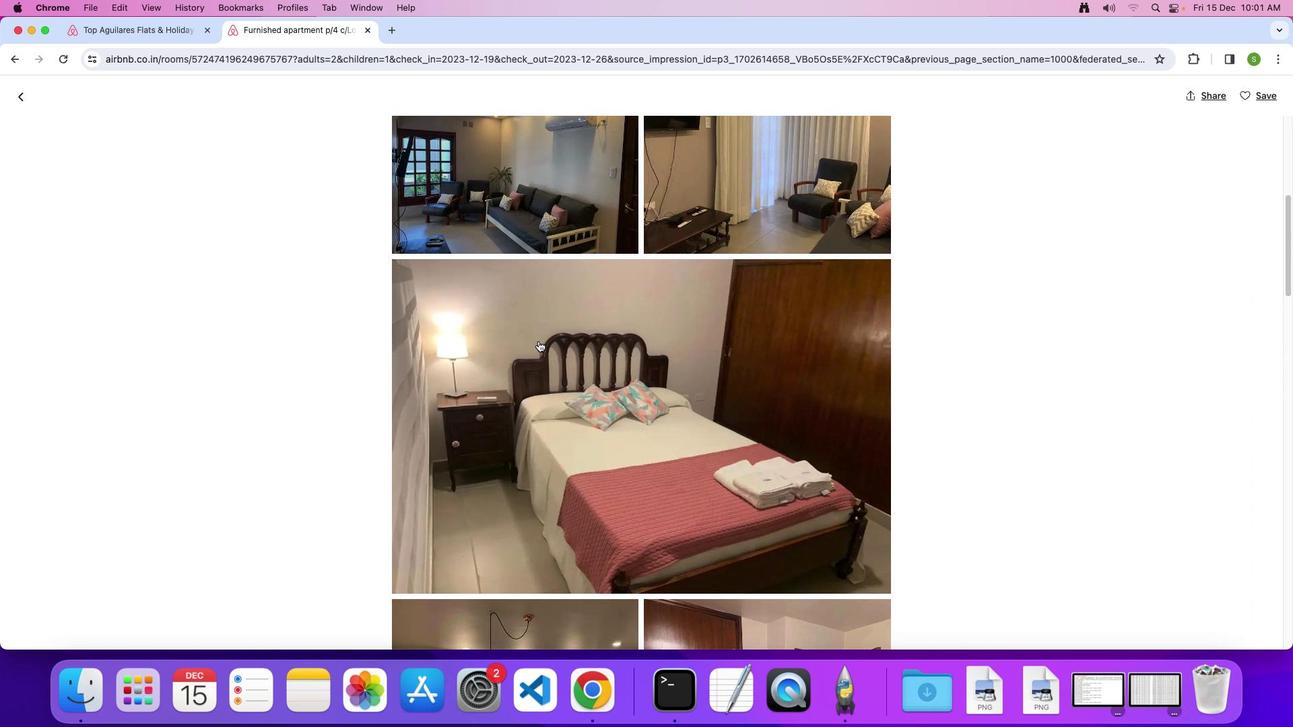 
Action: Mouse scrolled (538, 341) with delta (0, 0)
Screenshot: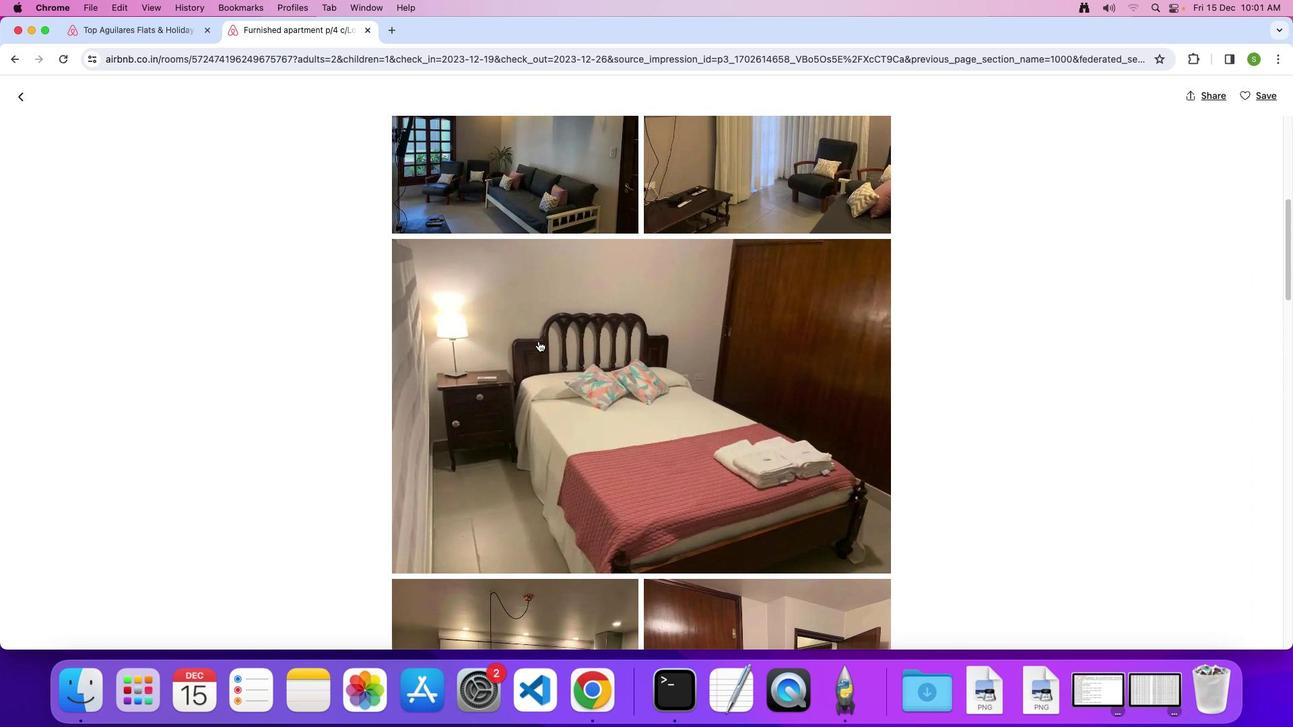 
Action: Mouse scrolled (538, 341) with delta (0, -2)
Screenshot: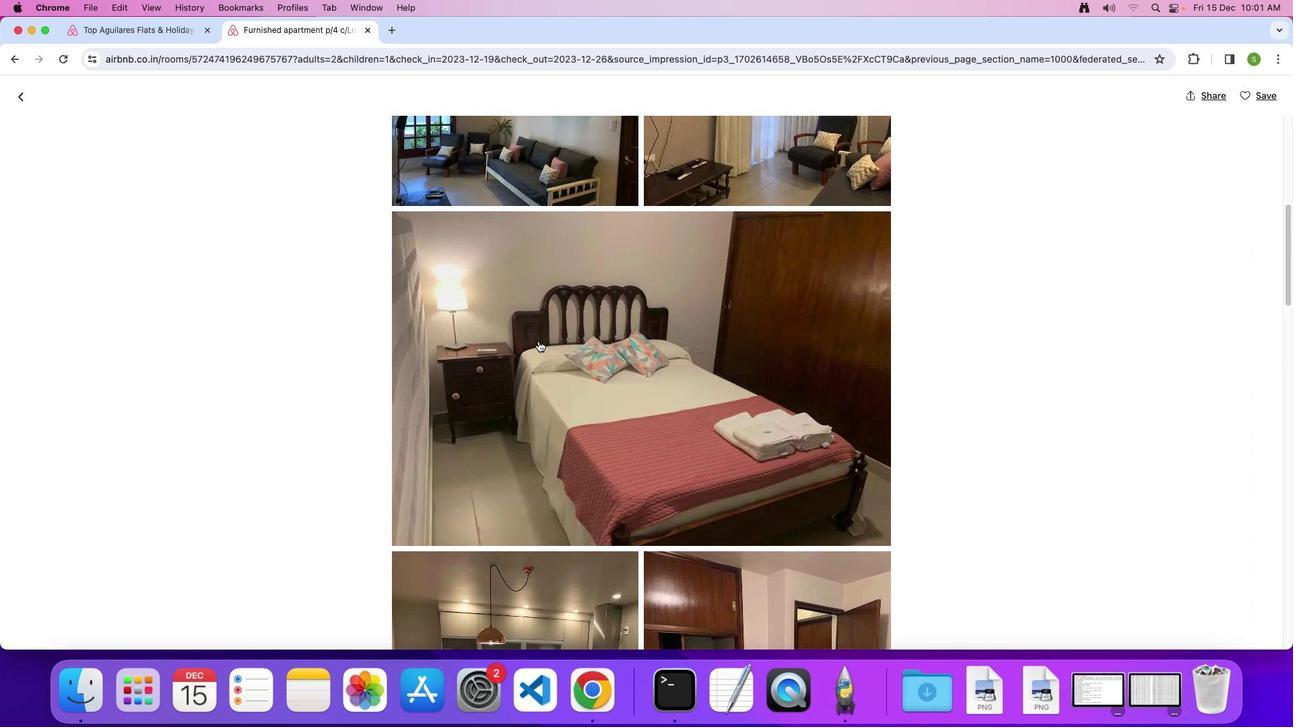 
Action: Mouse scrolled (538, 341) with delta (0, 0)
Screenshot: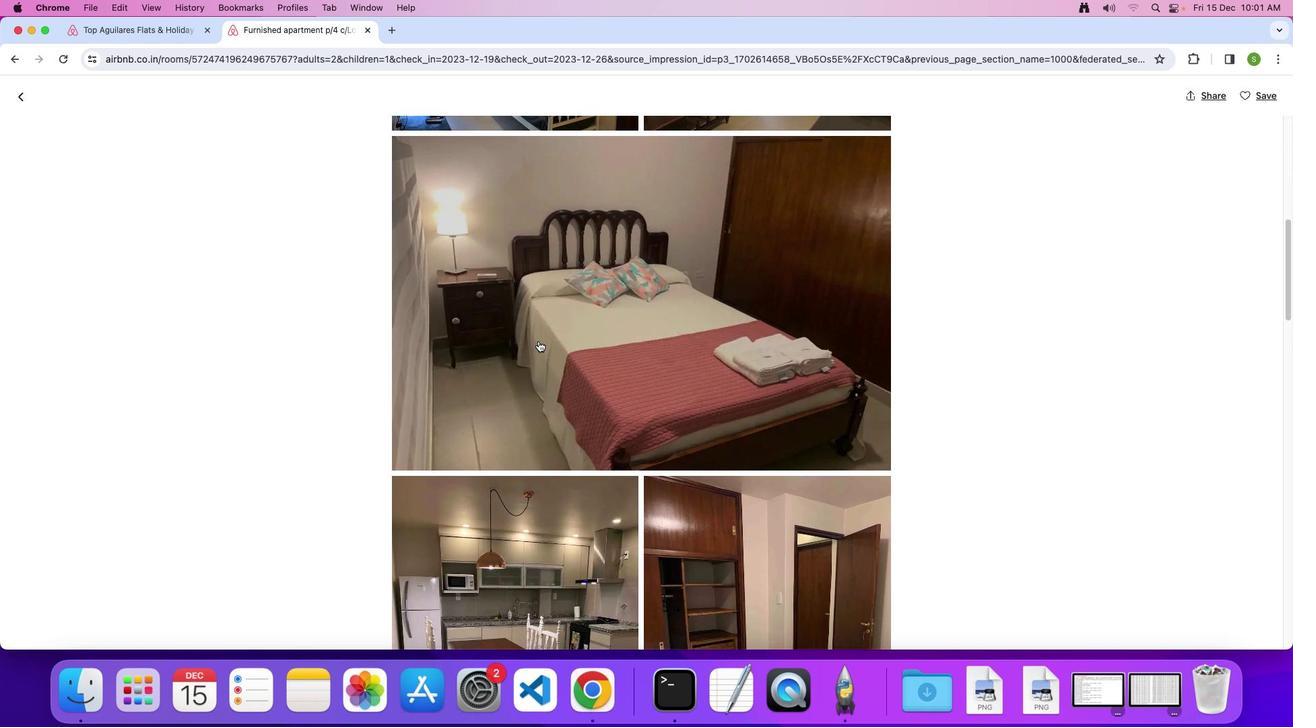 
Action: Mouse scrolled (538, 341) with delta (0, 0)
Screenshot: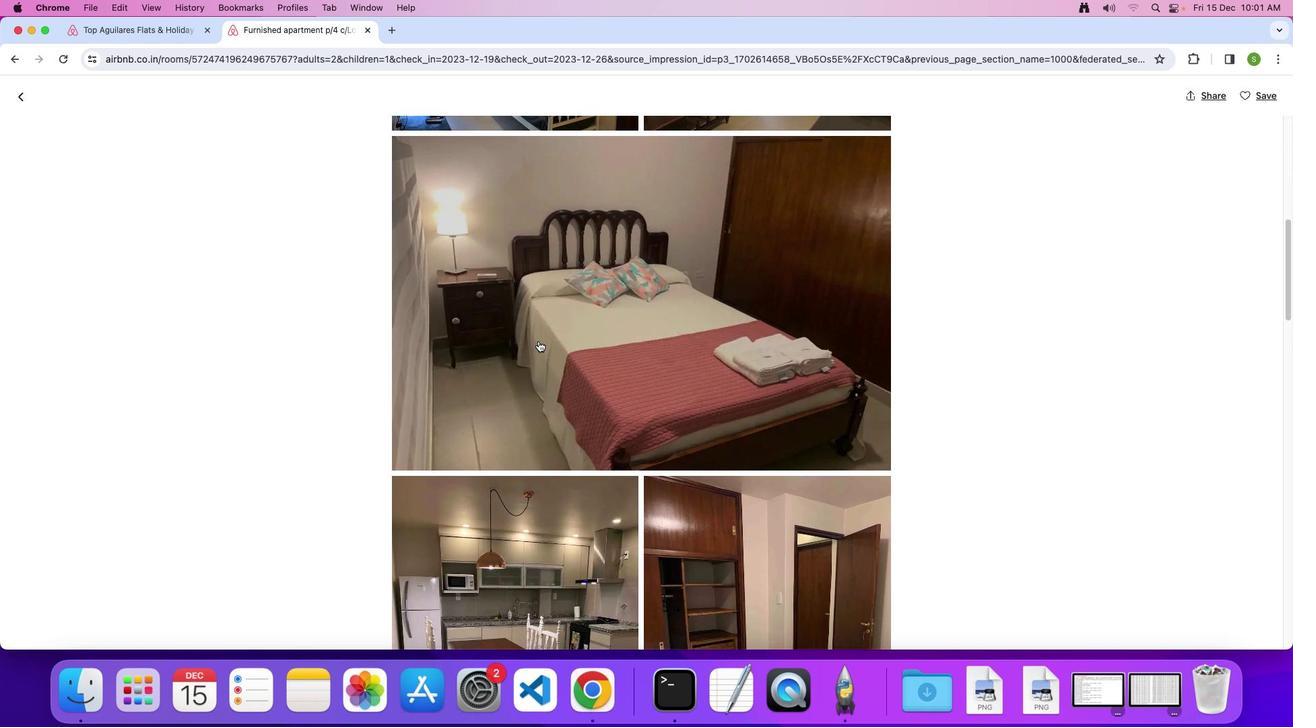 
Action: Mouse scrolled (538, 341) with delta (0, 0)
Screenshot: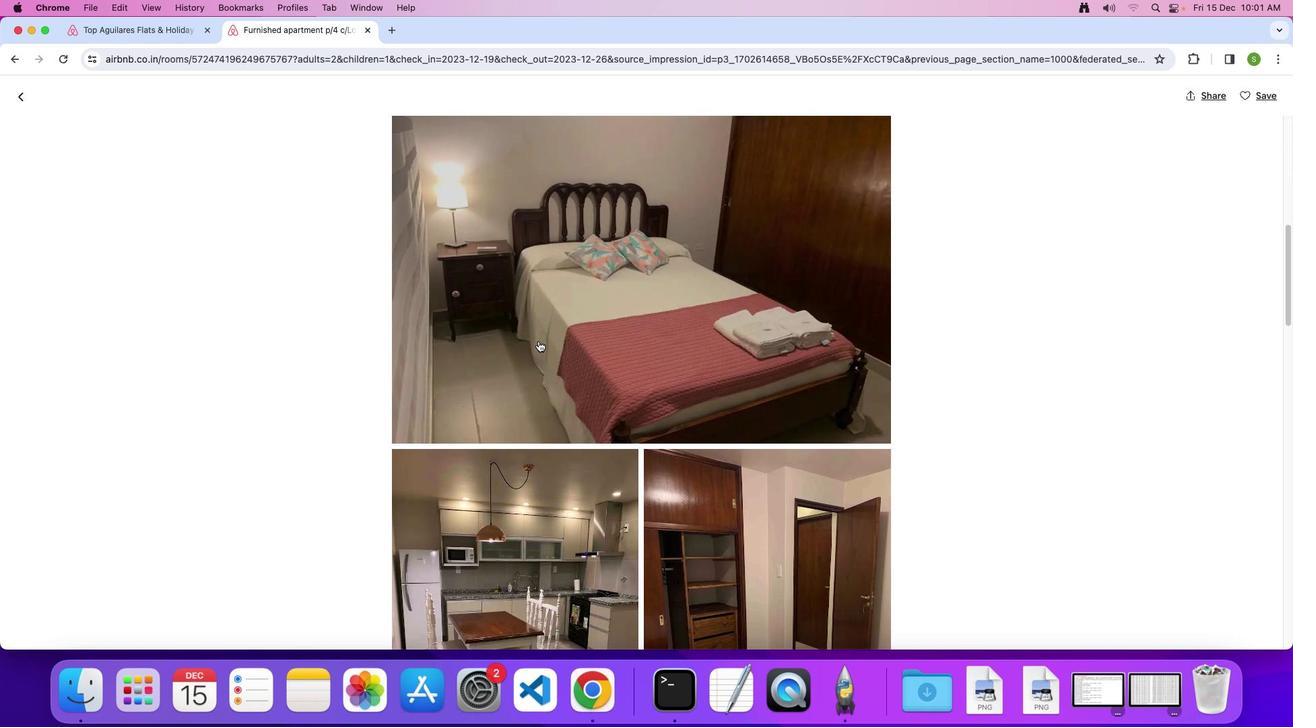 
Action: Mouse scrolled (538, 341) with delta (0, 0)
Screenshot: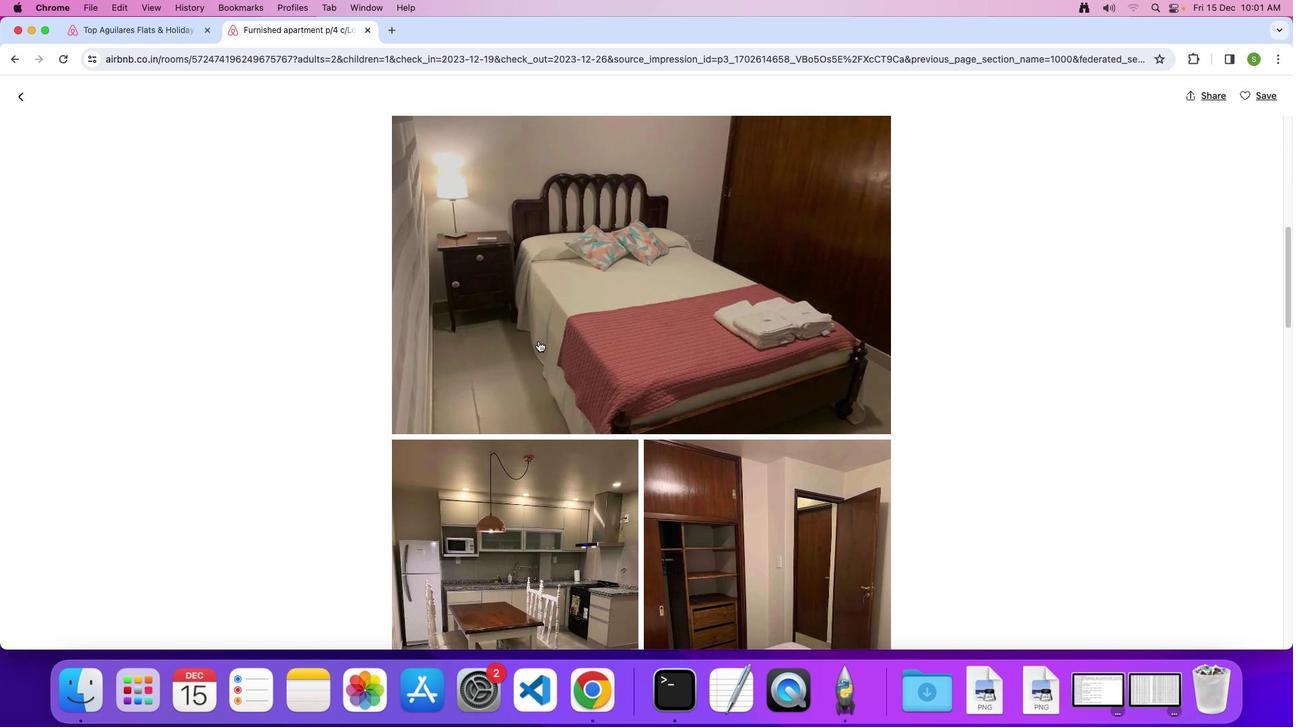
Action: Mouse scrolled (538, 341) with delta (0, -1)
Screenshot: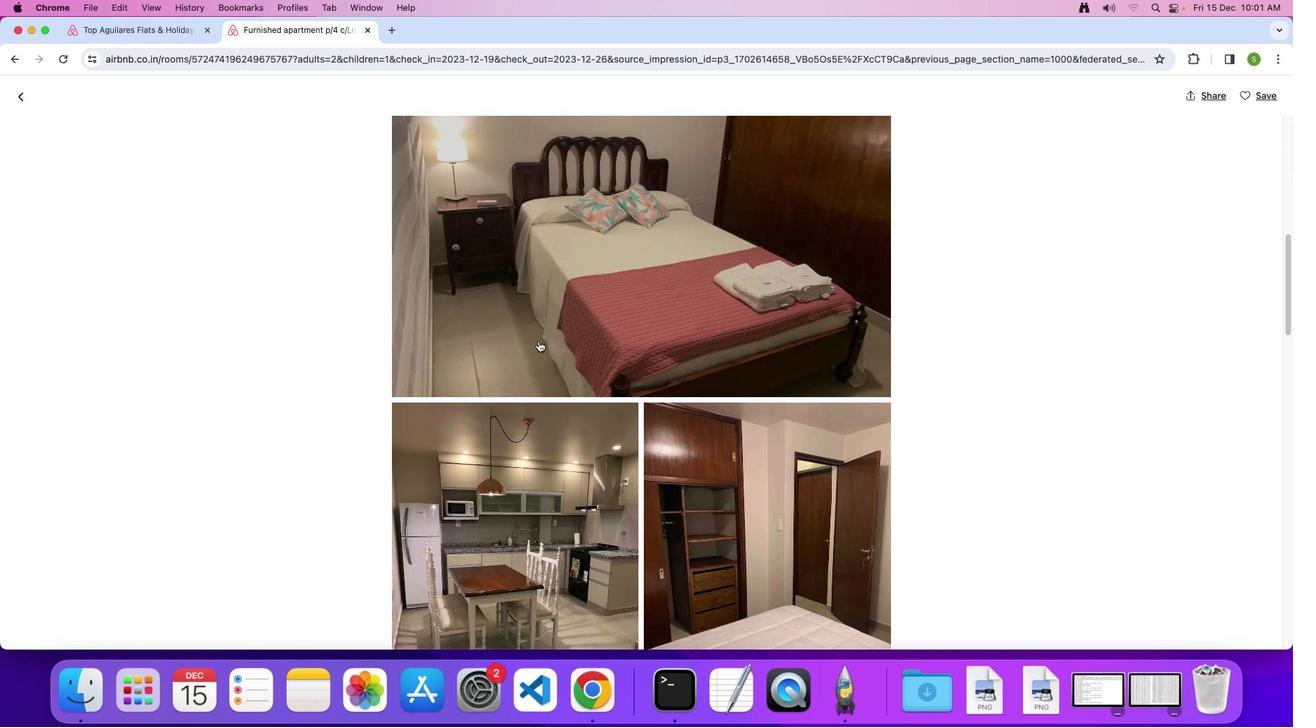 
Action: Mouse scrolled (538, 341) with delta (0, 0)
Screenshot: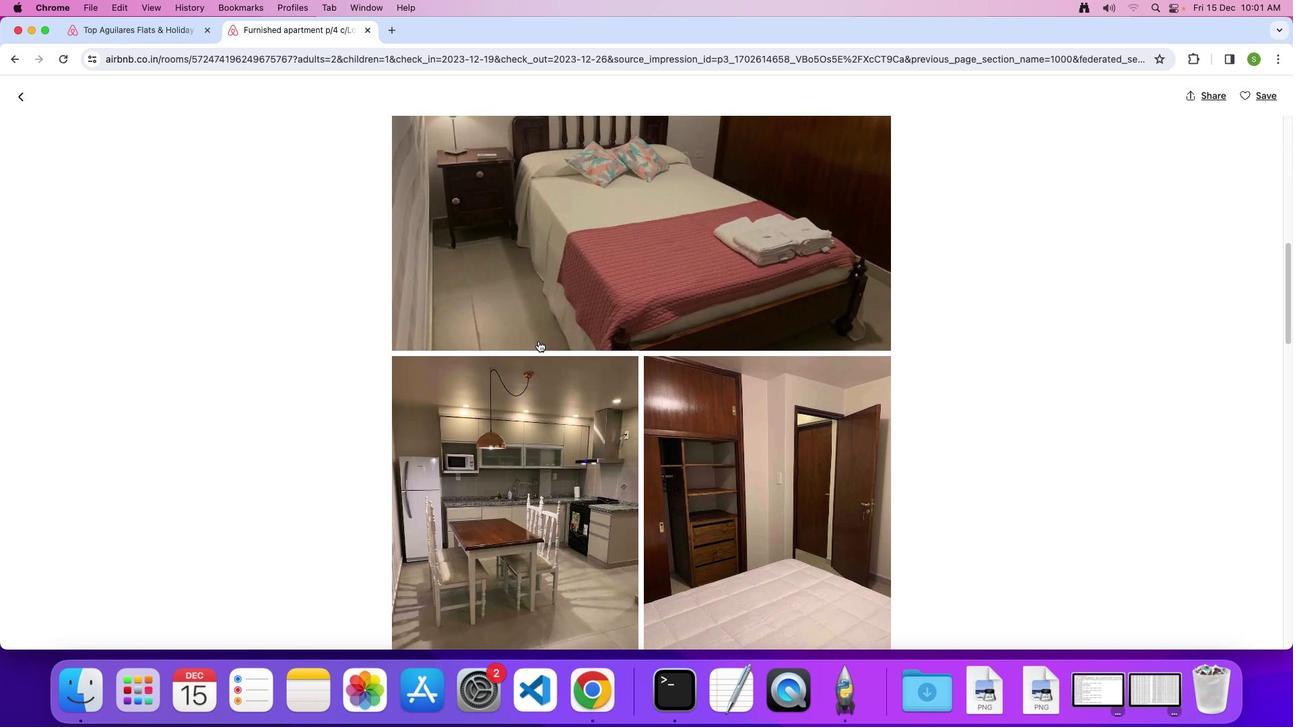 
Action: Mouse scrolled (538, 341) with delta (0, 0)
Screenshot: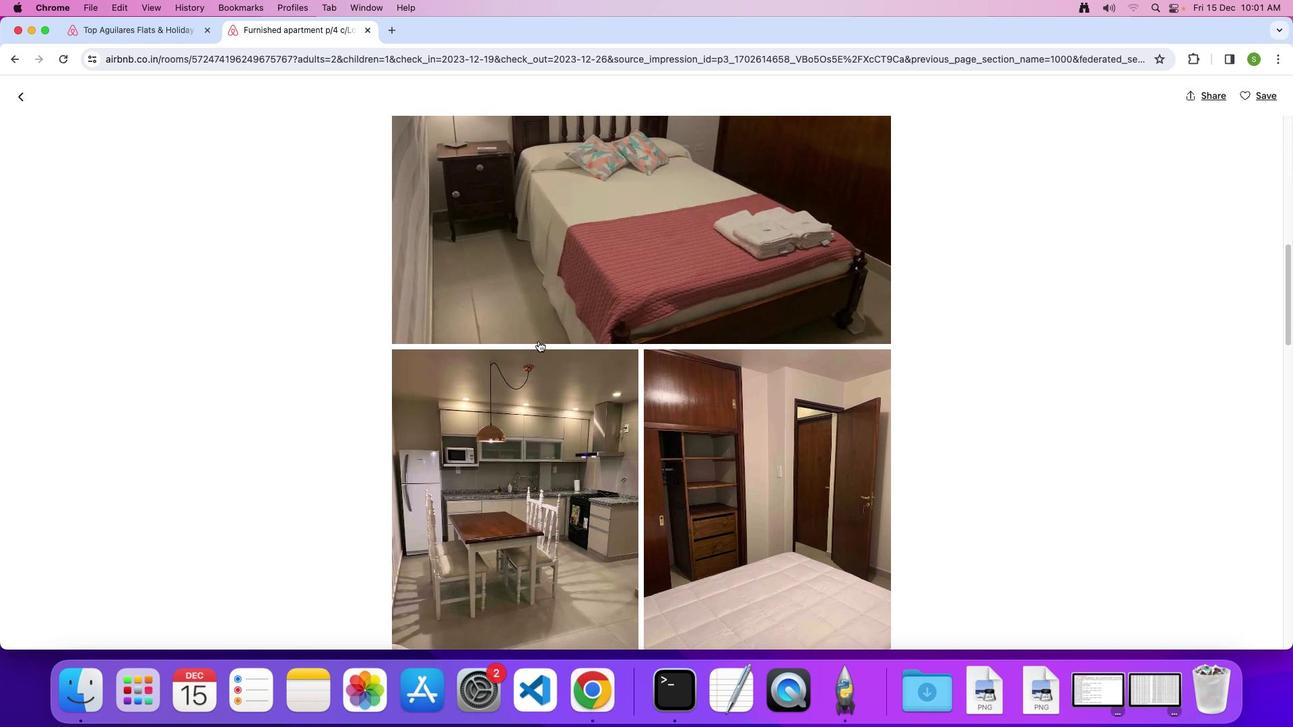 
Action: Mouse scrolled (538, 341) with delta (0, -1)
Screenshot: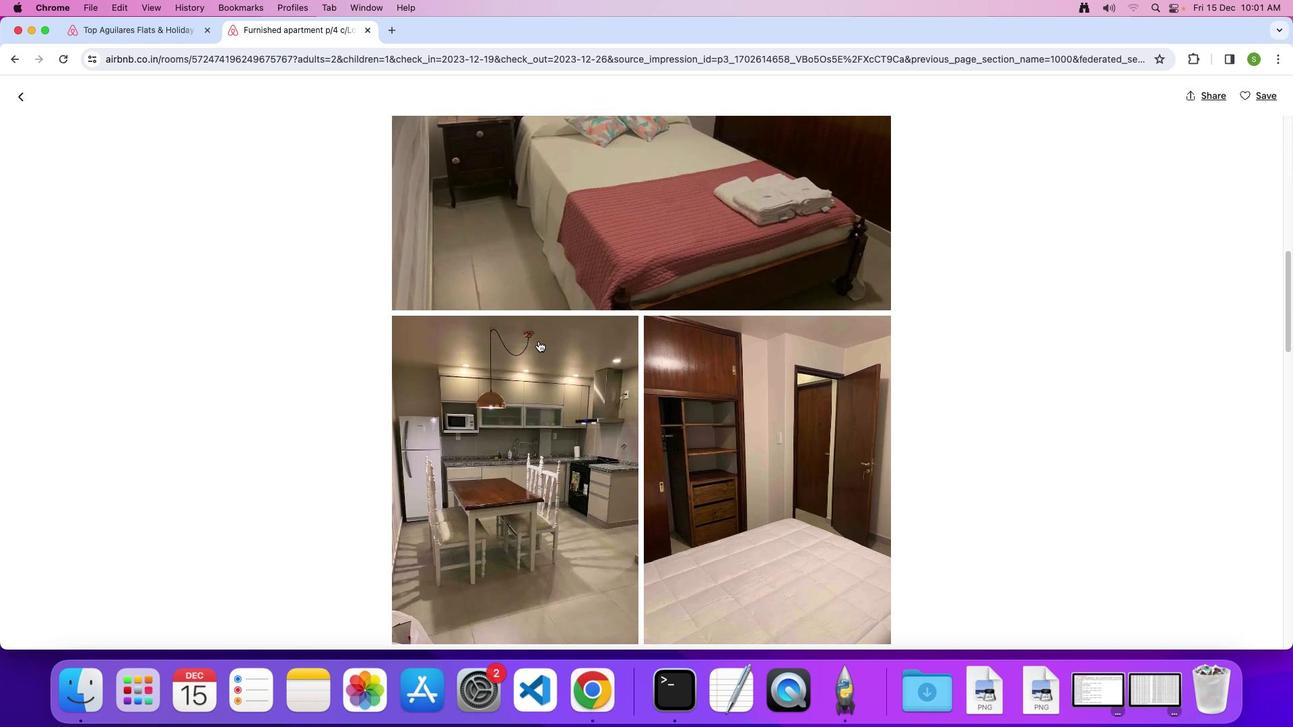 
Action: Mouse scrolled (538, 341) with delta (0, 0)
Screenshot: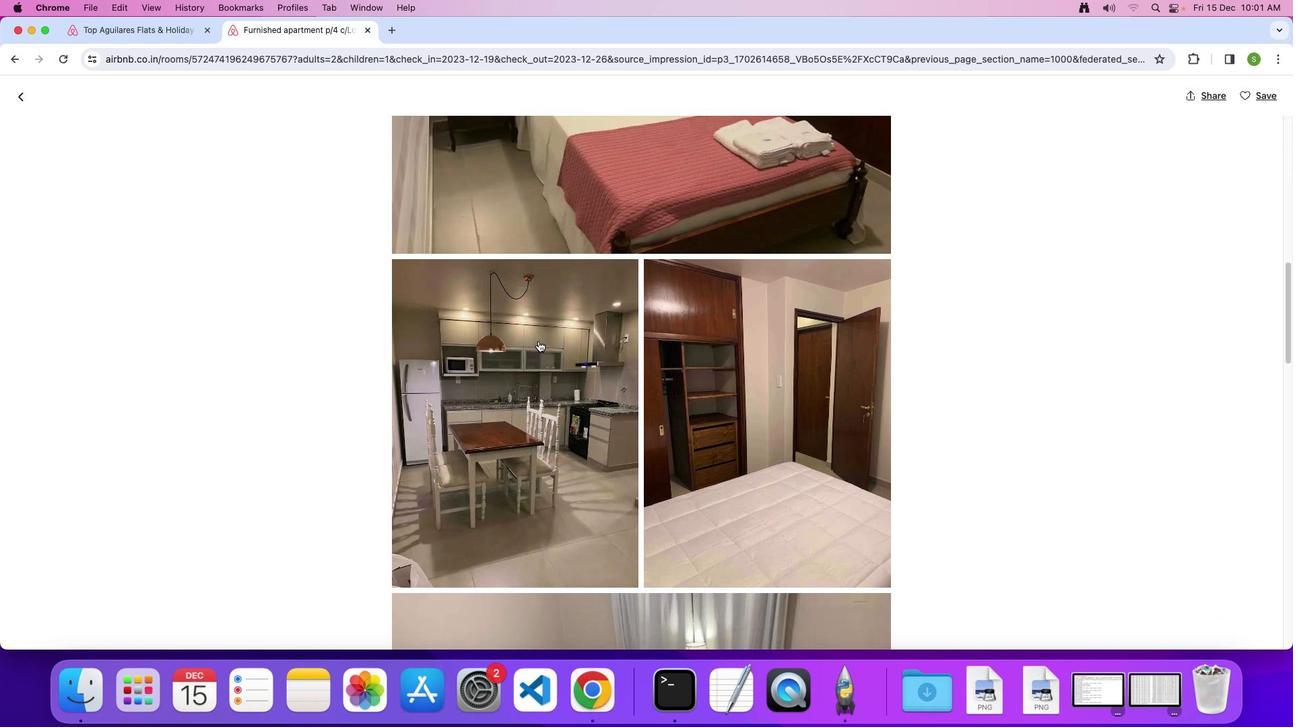 
Action: Mouse scrolled (538, 341) with delta (0, 0)
Screenshot: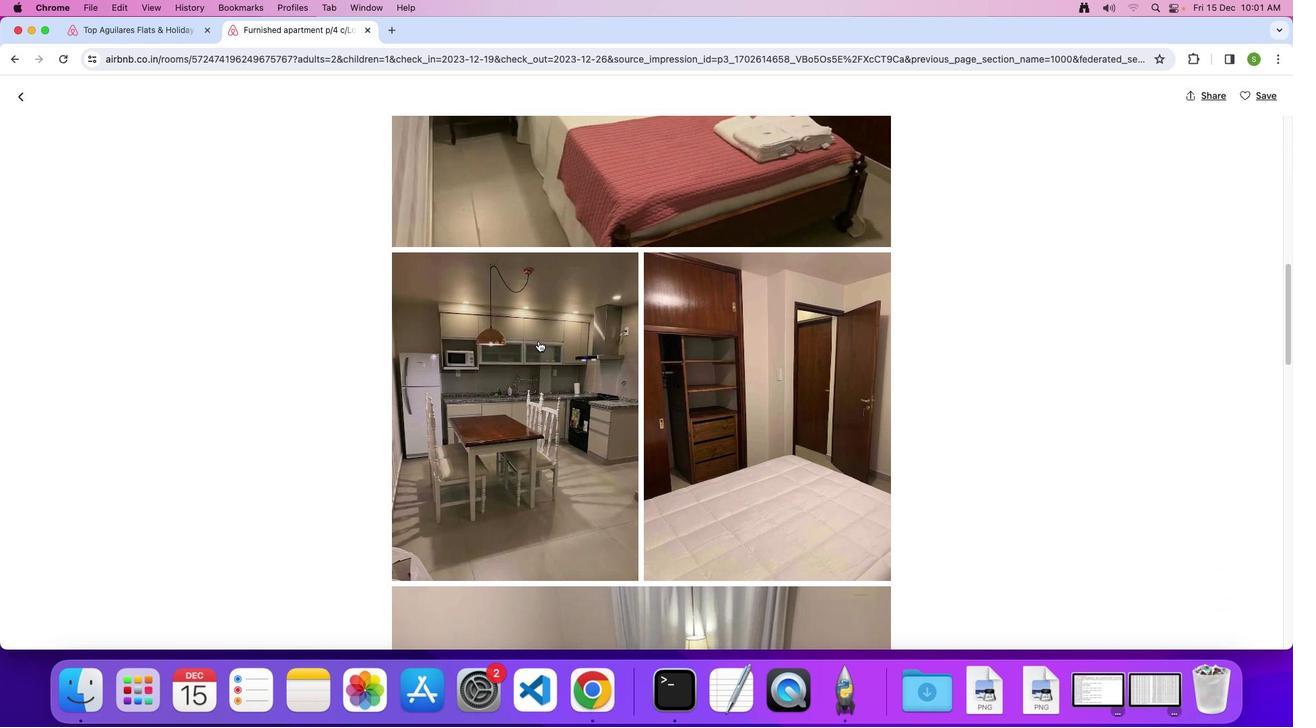 
Action: Mouse scrolled (538, 341) with delta (0, 0)
Screenshot: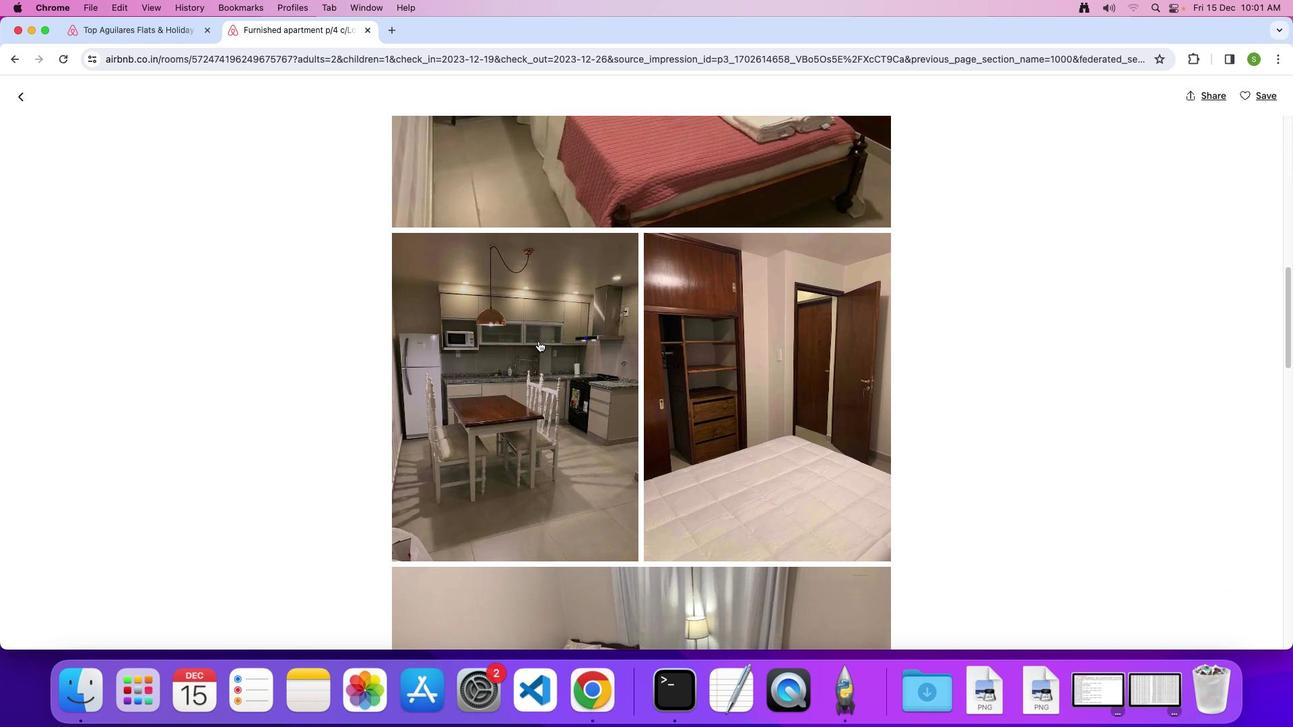 
Action: Mouse scrolled (538, 341) with delta (0, 0)
Screenshot: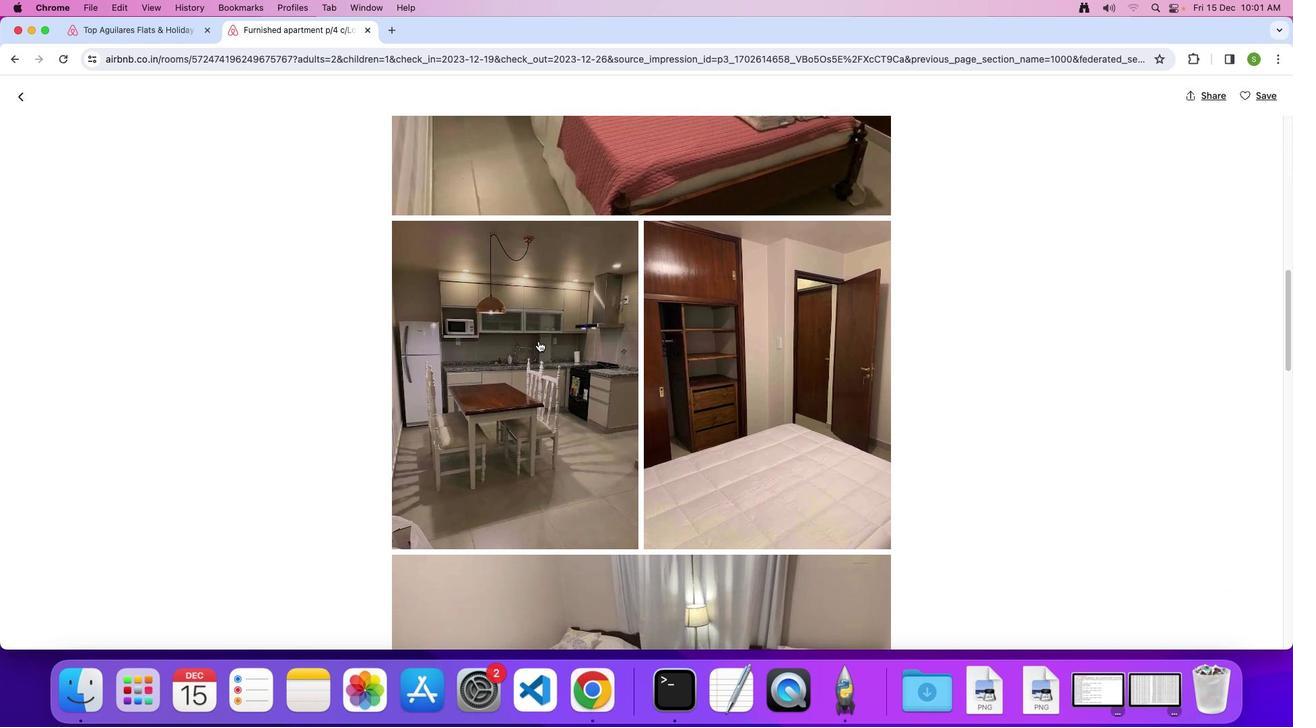 
Action: Mouse scrolled (538, 341) with delta (0, 0)
Screenshot: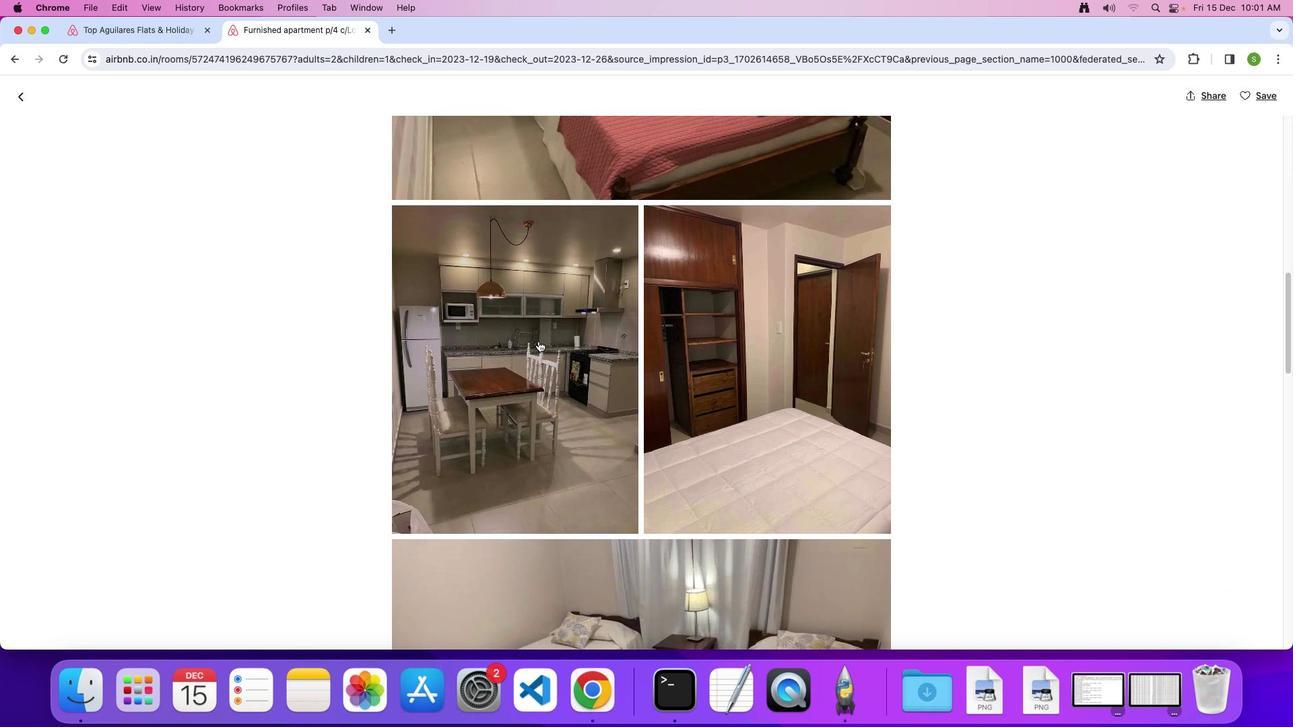 
Action: Mouse scrolled (538, 341) with delta (0, 0)
Screenshot: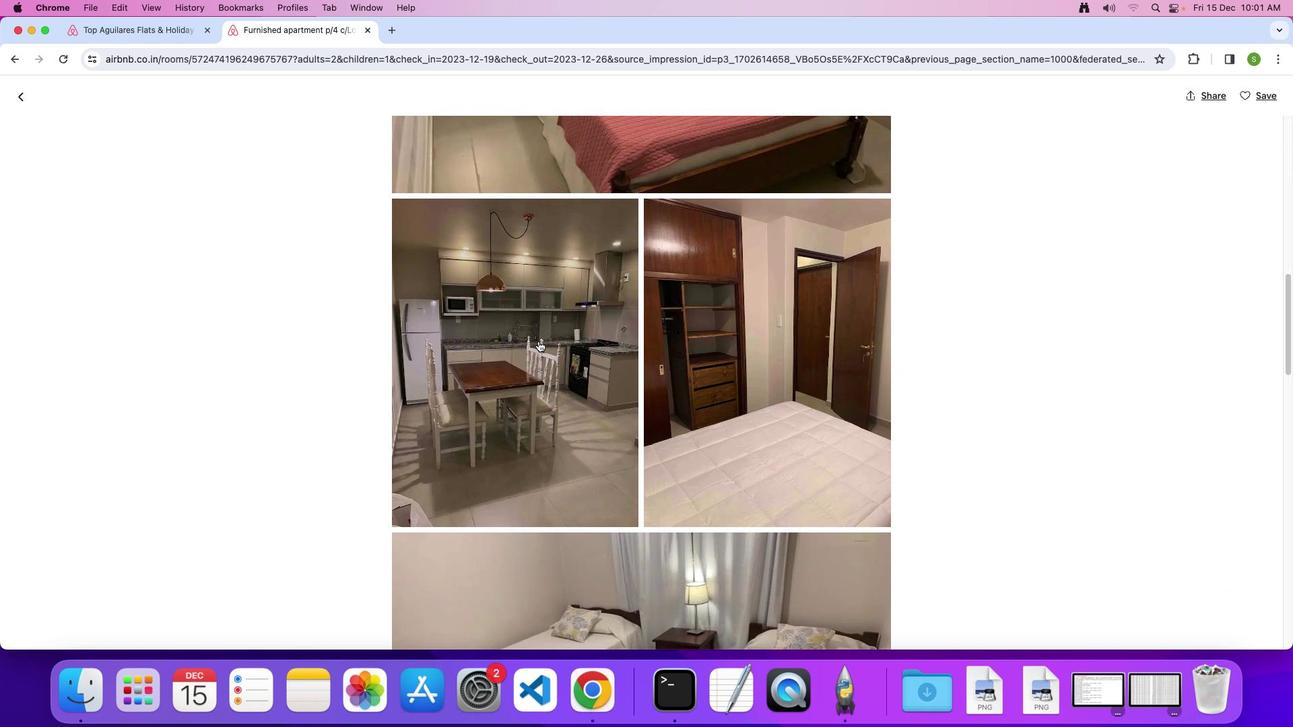 
Action: Mouse scrolled (538, 341) with delta (0, 0)
Screenshot: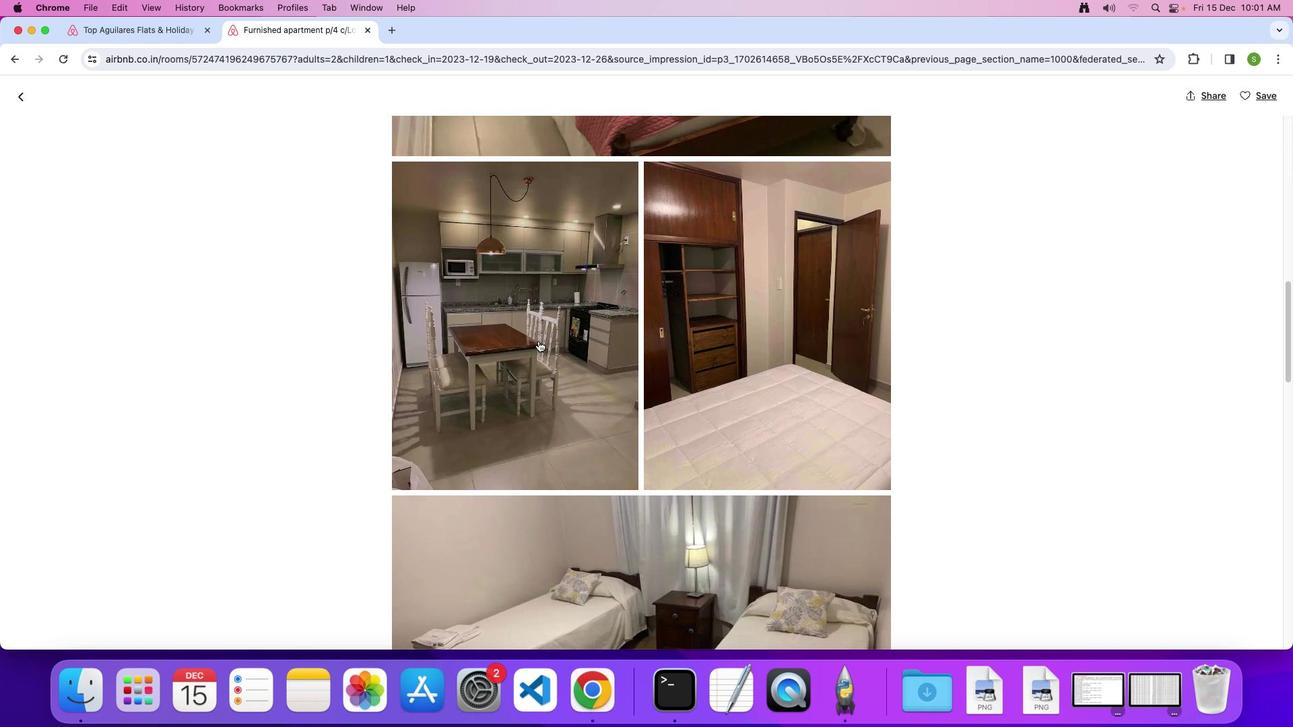 
Action: Mouse scrolled (538, 341) with delta (0, 0)
Screenshot: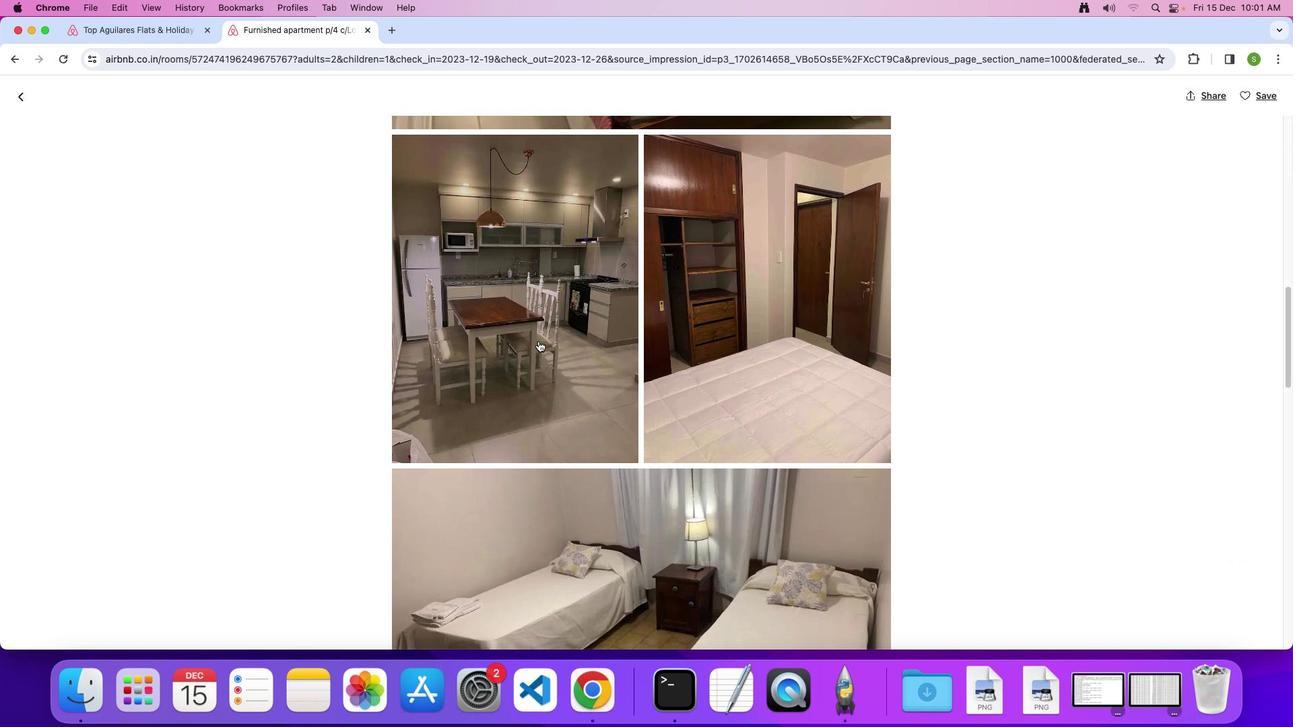 
Action: Mouse scrolled (538, 341) with delta (0, 0)
Screenshot: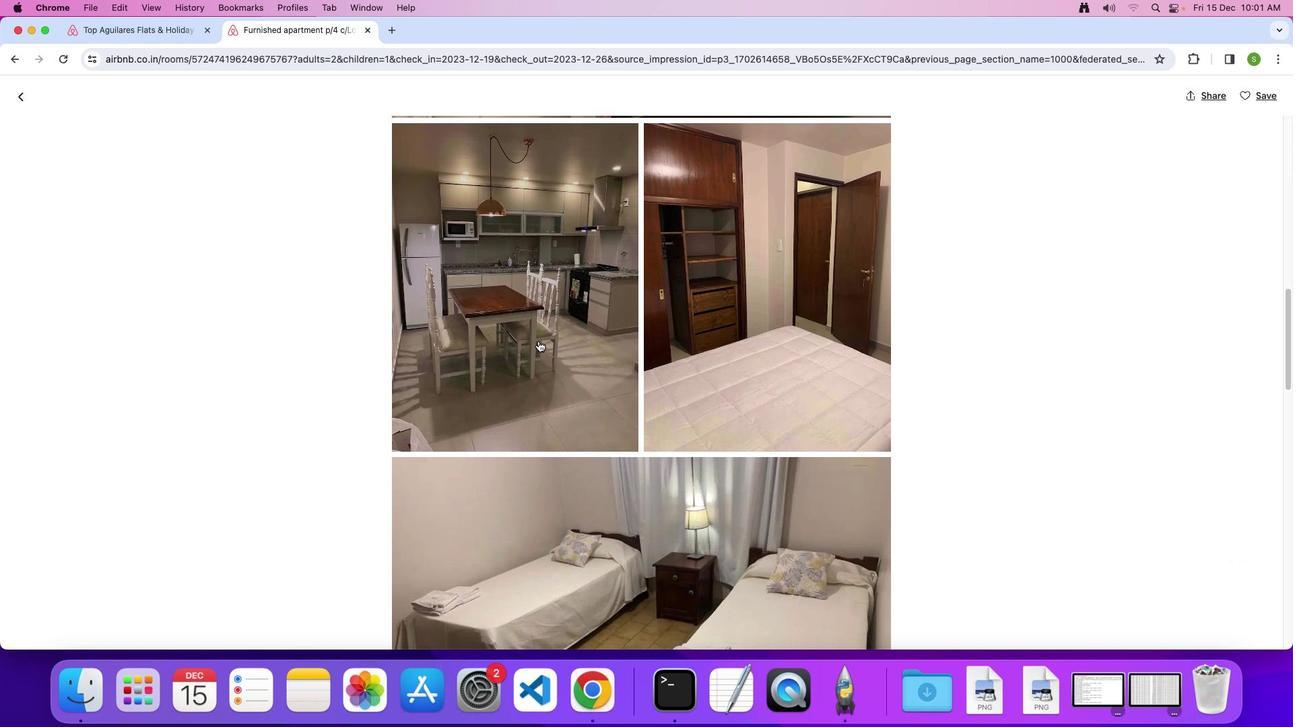 
Action: Mouse scrolled (538, 341) with delta (0, 0)
Screenshot: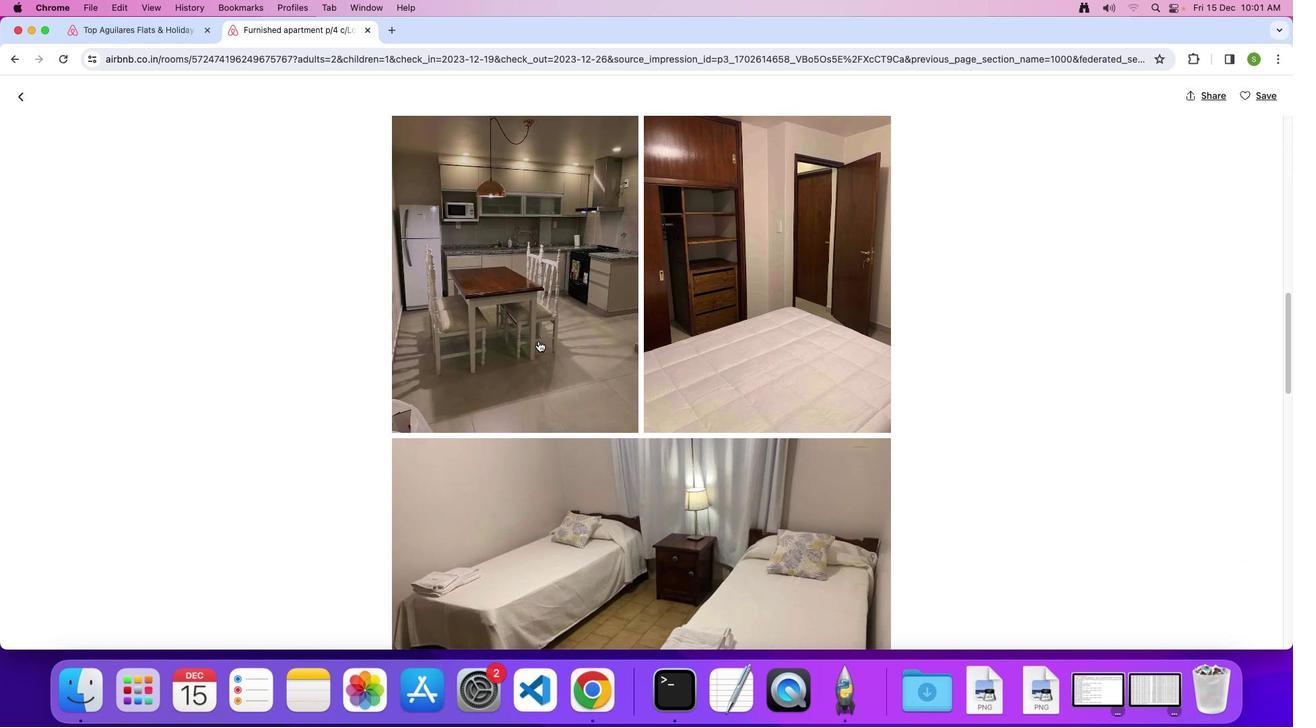 
Action: Mouse scrolled (538, 341) with delta (0, 0)
Screenshot: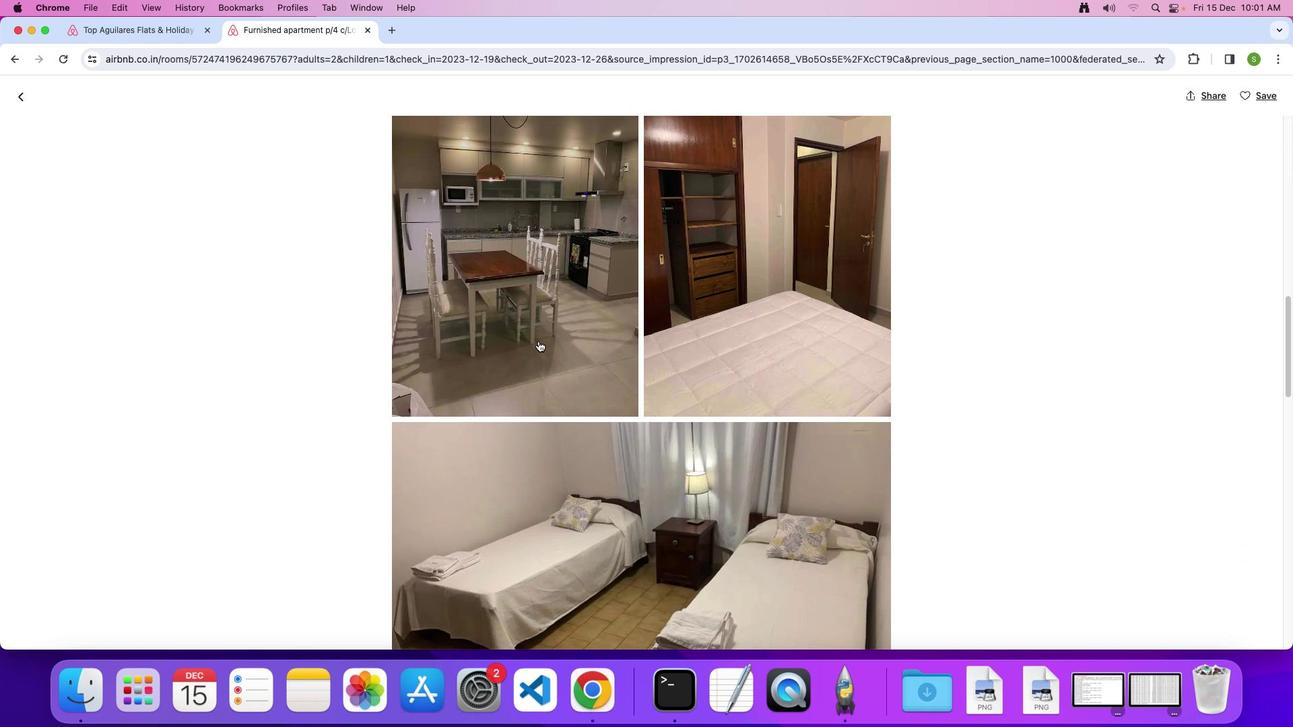 
Action: Mouse scrolled (538, 341) with delta (0, -2)
Screenshot: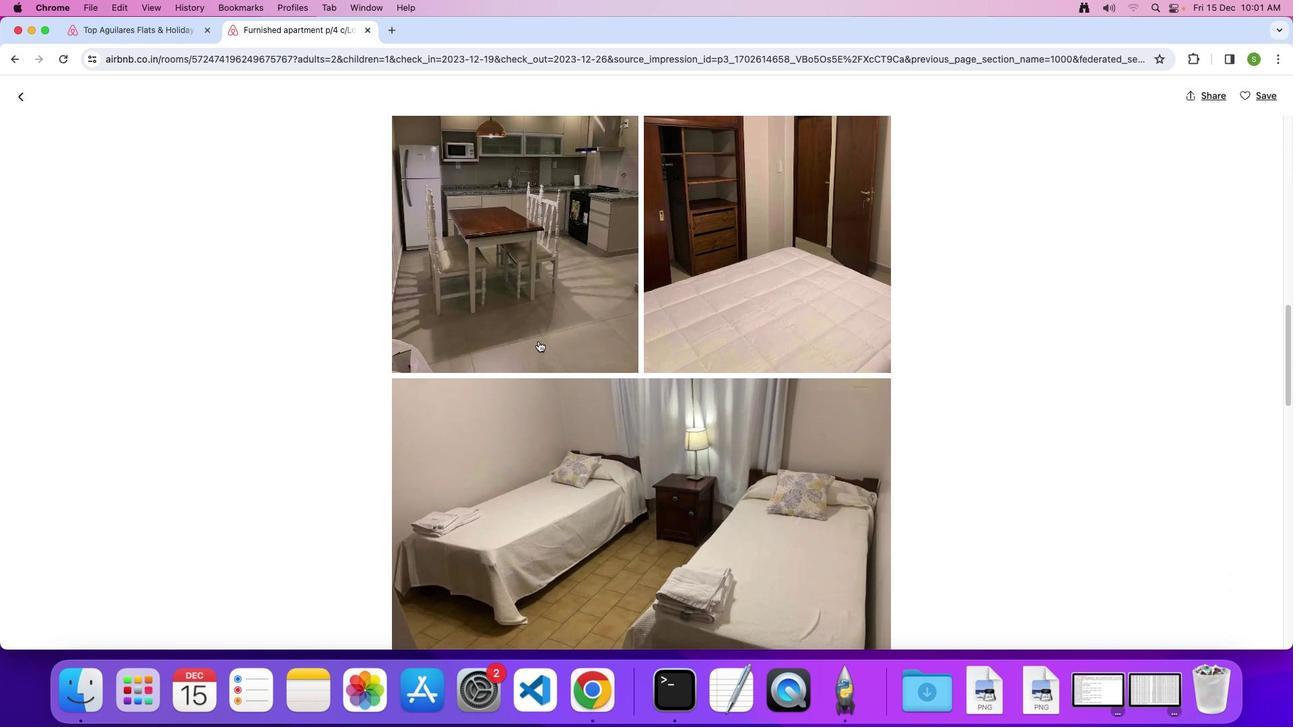 
Action: Mouse scrolled (538, 341) with delta (0, 0)
Screenshot: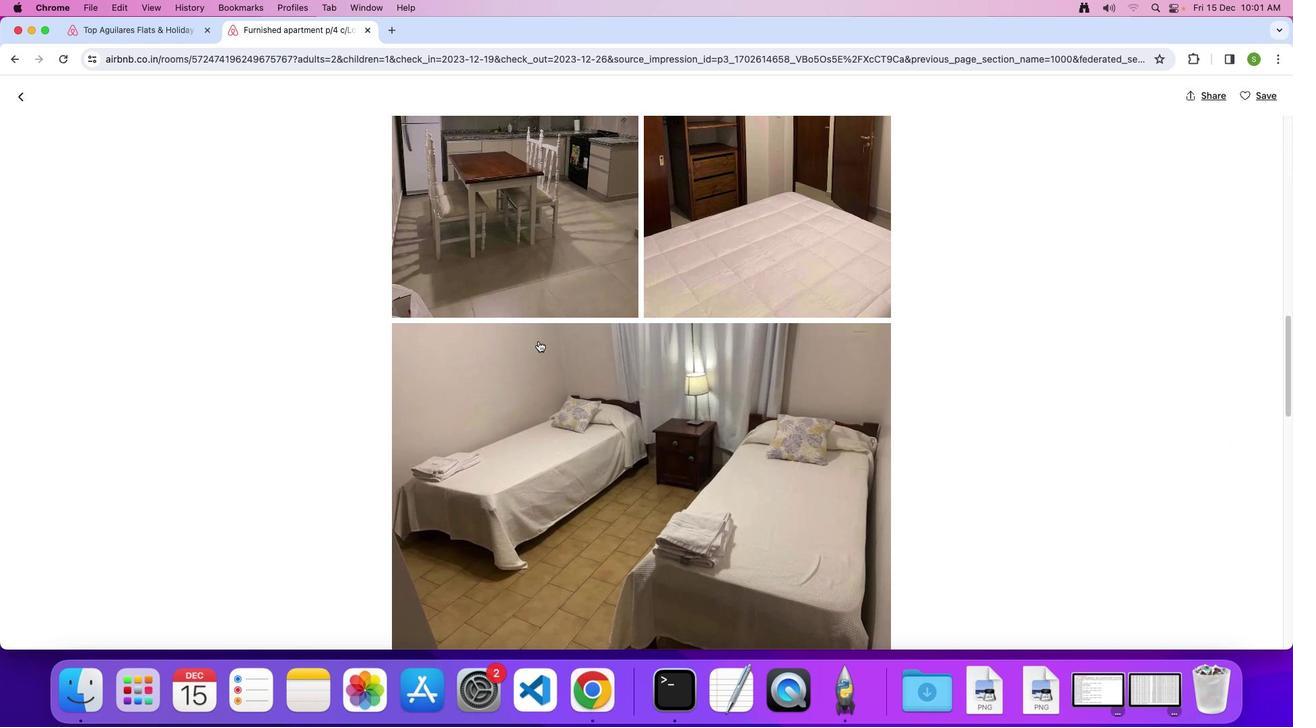 
Action: Mouse scrolled (538, 341) with delta (0, 0)
Screenshot: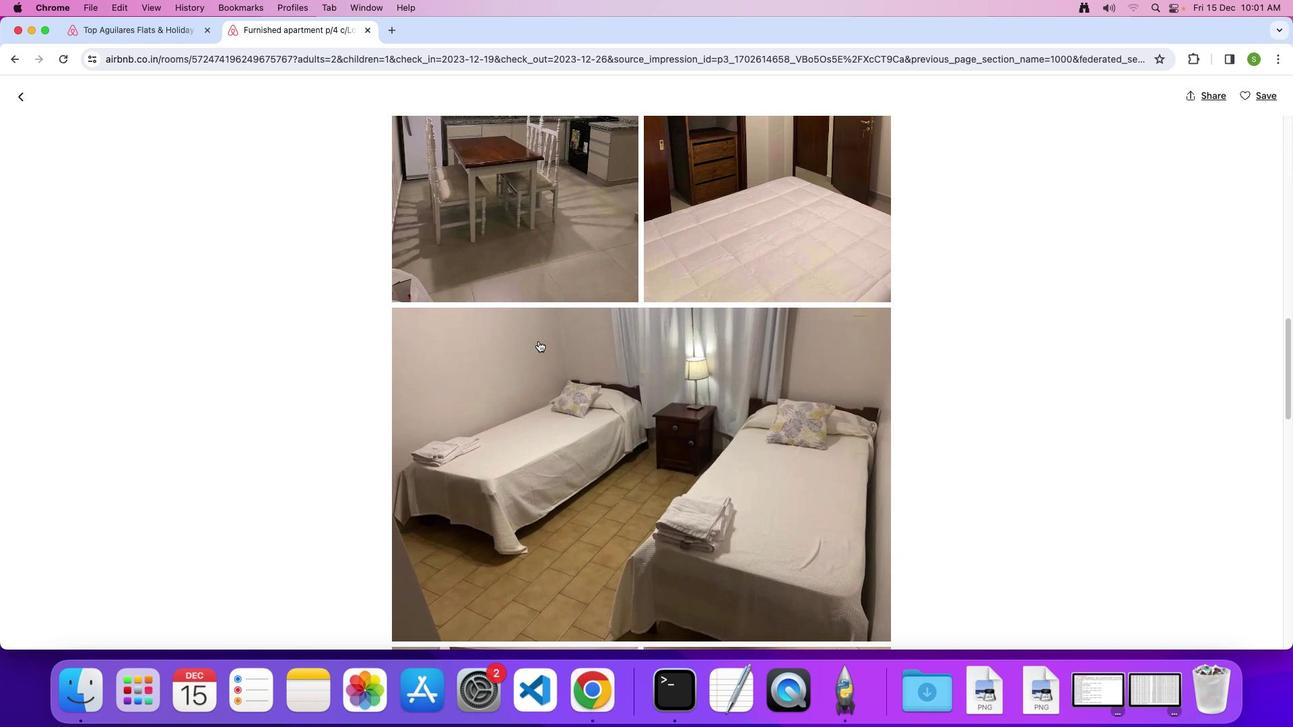 
Action: Mouse scrolled (538, 341) with delta (0, 0)
Screenshot: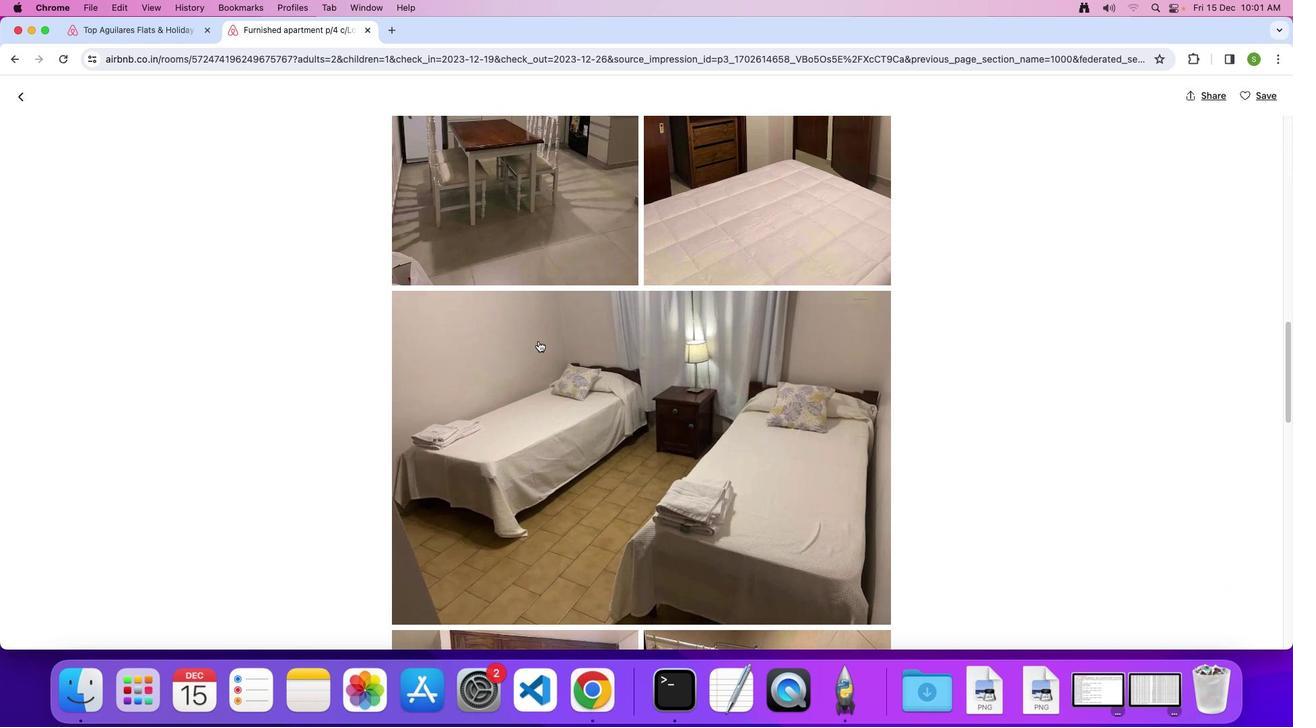 
Action: Mouse scrolled (538, 341) with delta (0, 0)
Screenshot: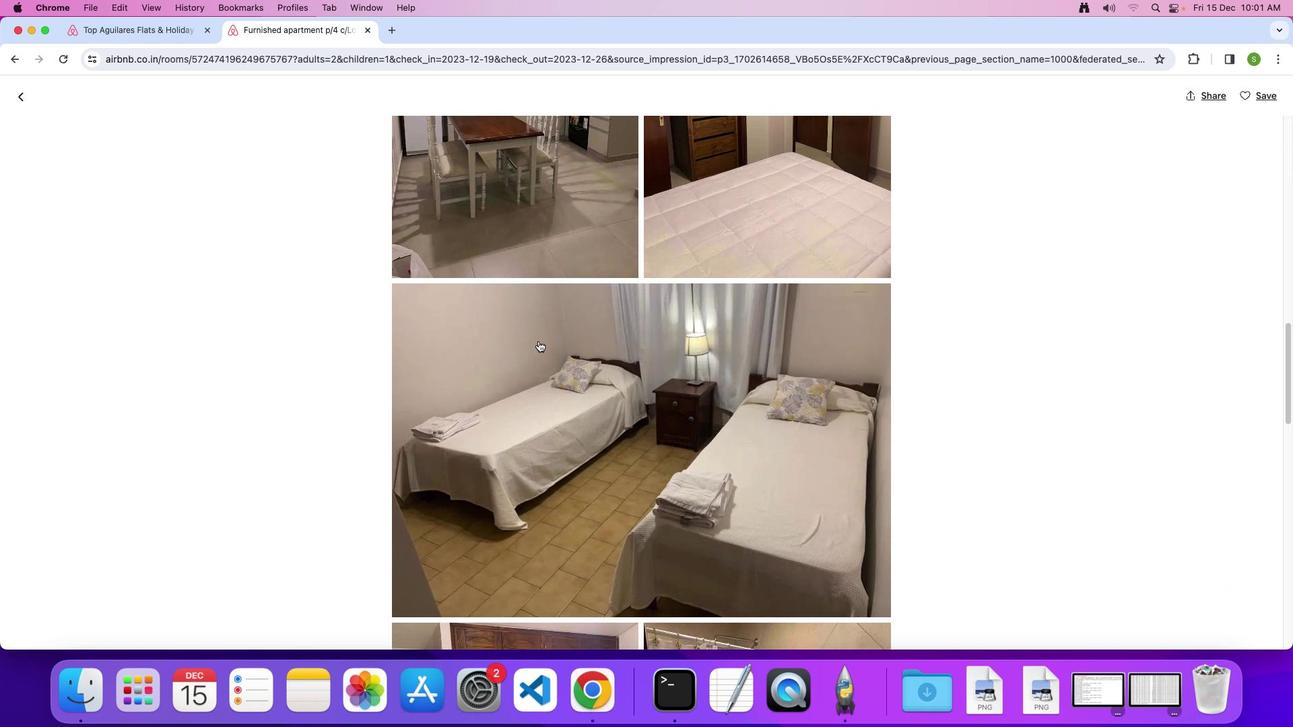 
Action: Mouse scrolled (538, 341) with delta (0, -1)
Screenshot: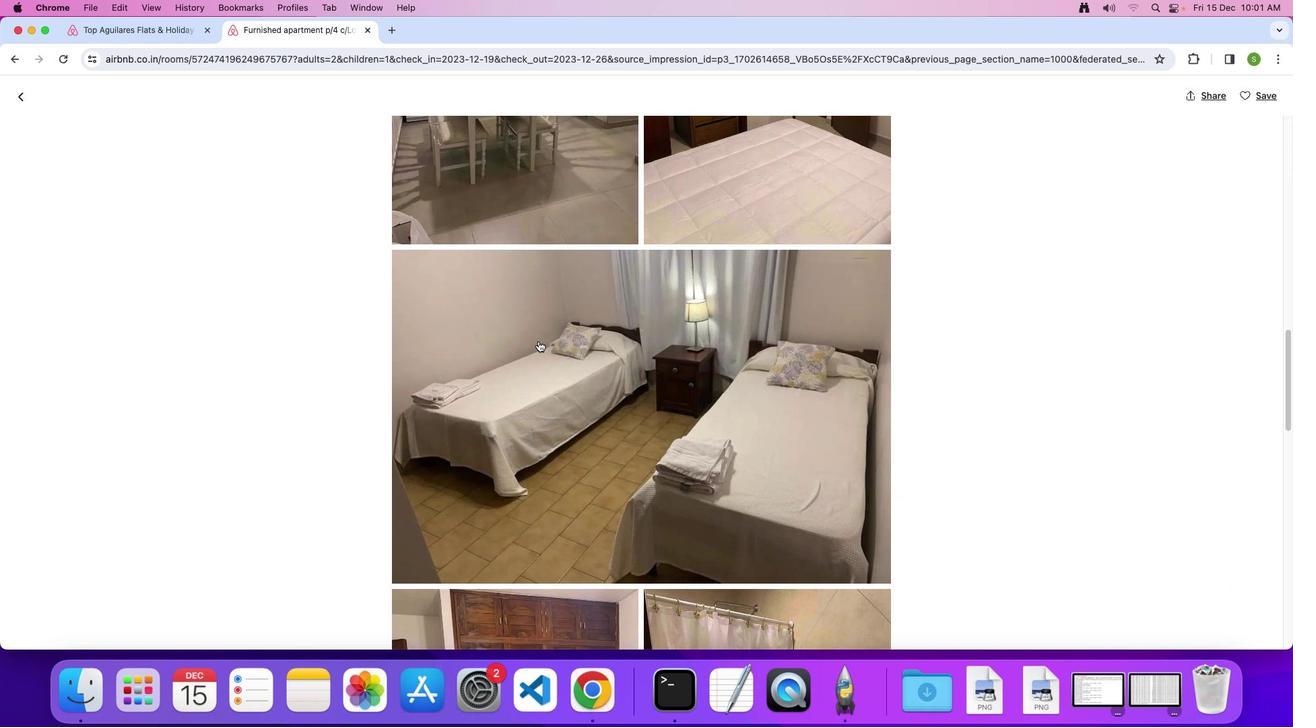 
Action: Mouse scrolled (538, 341) with delta (0, 0)
Screenshot: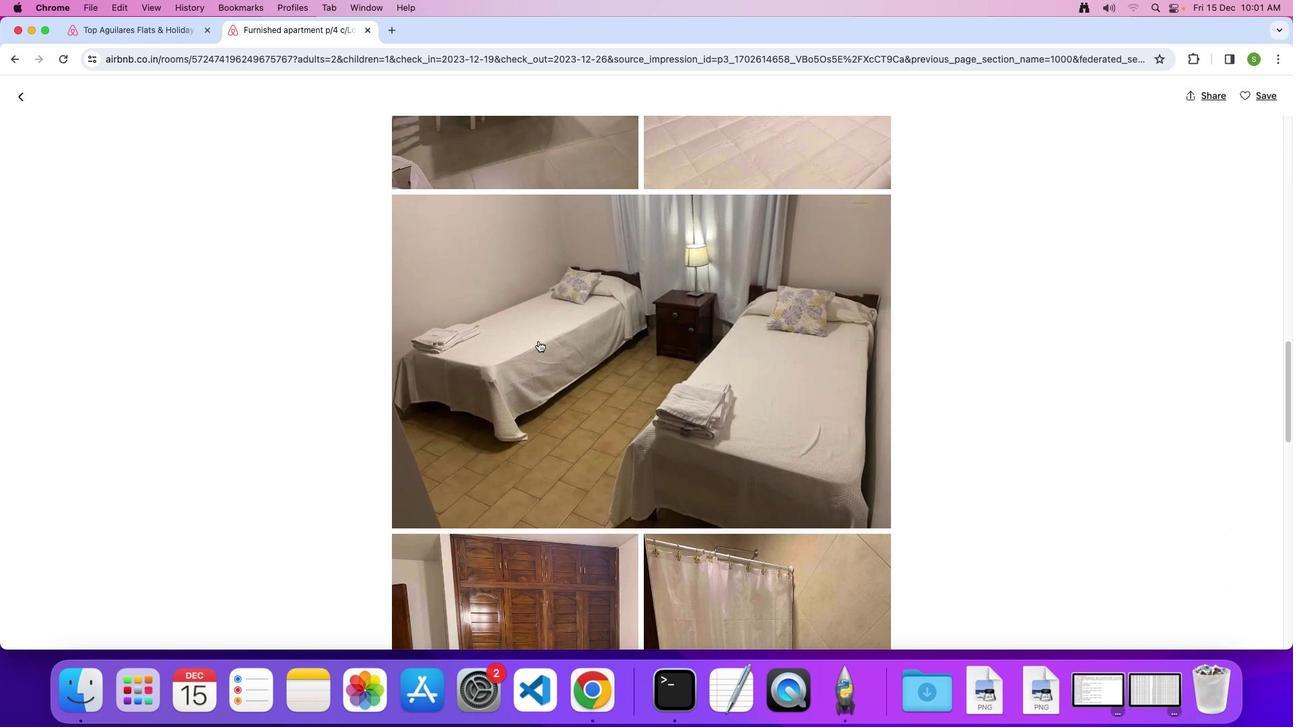 
Action: Mouse scrolled (538, 341) with delta (0, 0)
Screenshot: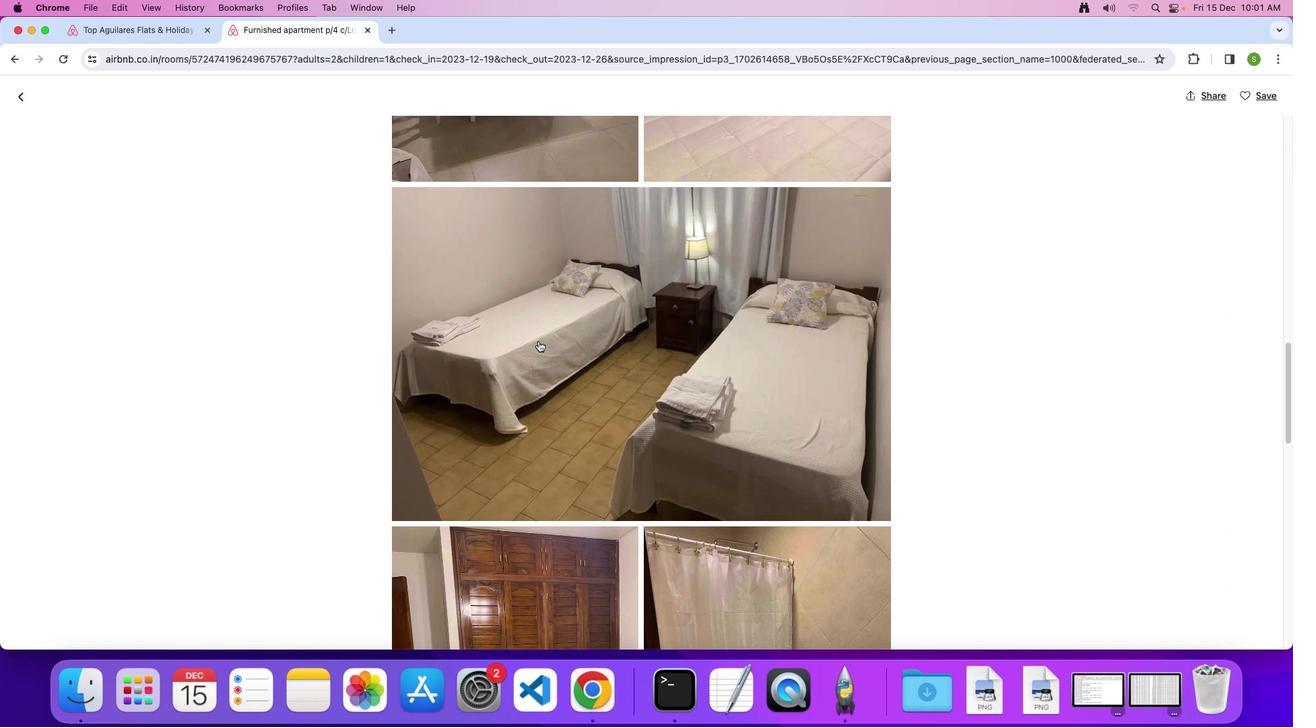 
Action: Mouse scrolled (538, 341) with delta (0, 0)
Screenshot: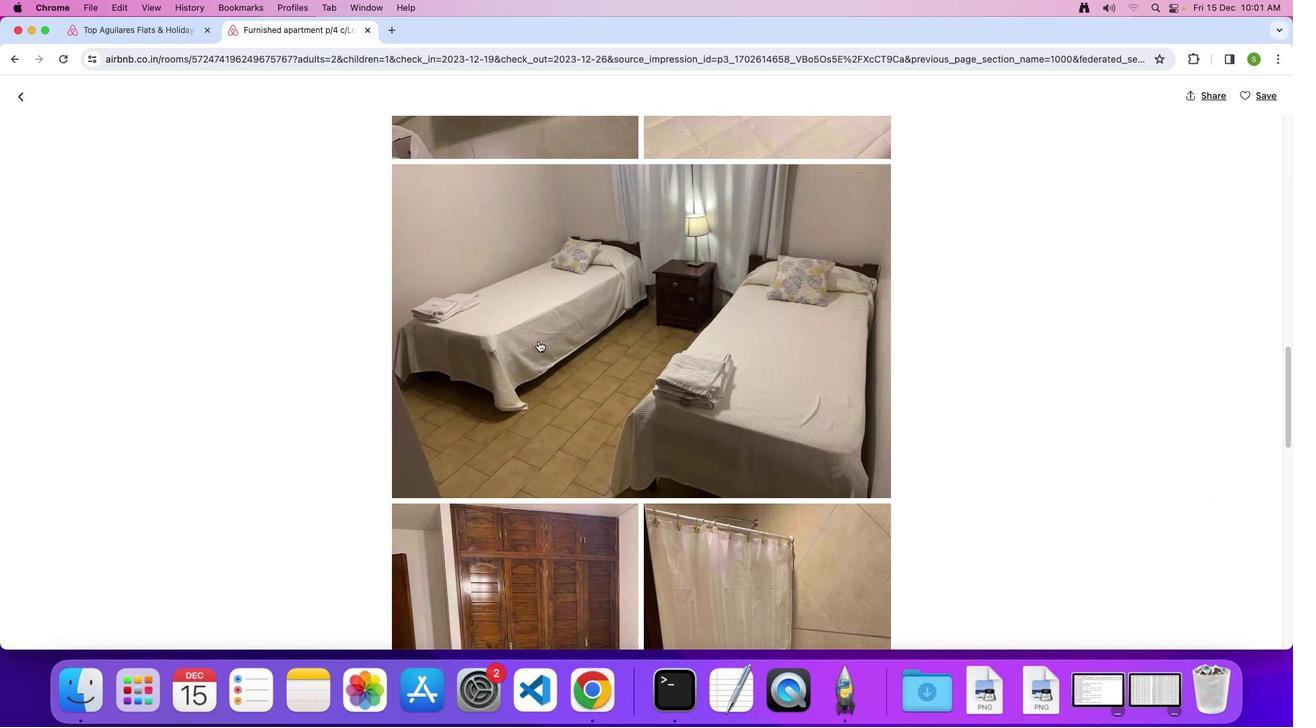 
Action: Mouse scrolled (538, 341) with delta (0, 0)
Screenshot: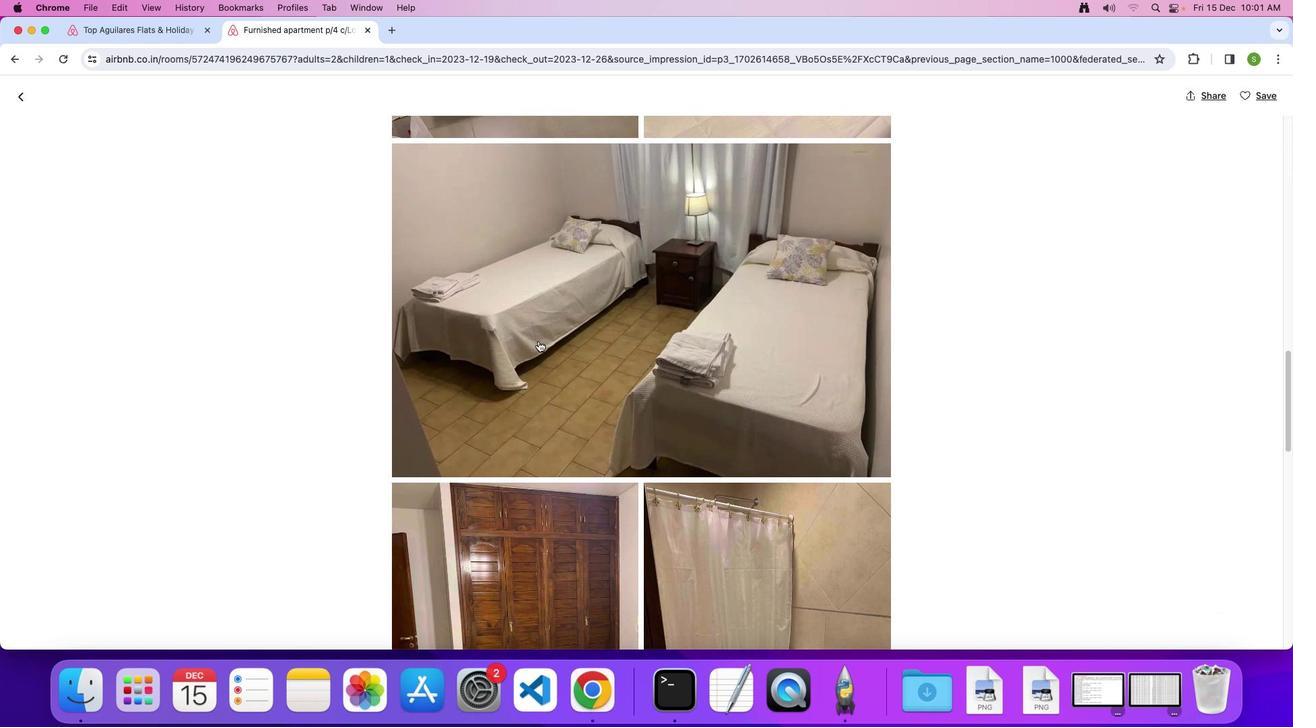 
Action: Mouse scrolled (538, 341) with delta (0, -2)
Screenshot: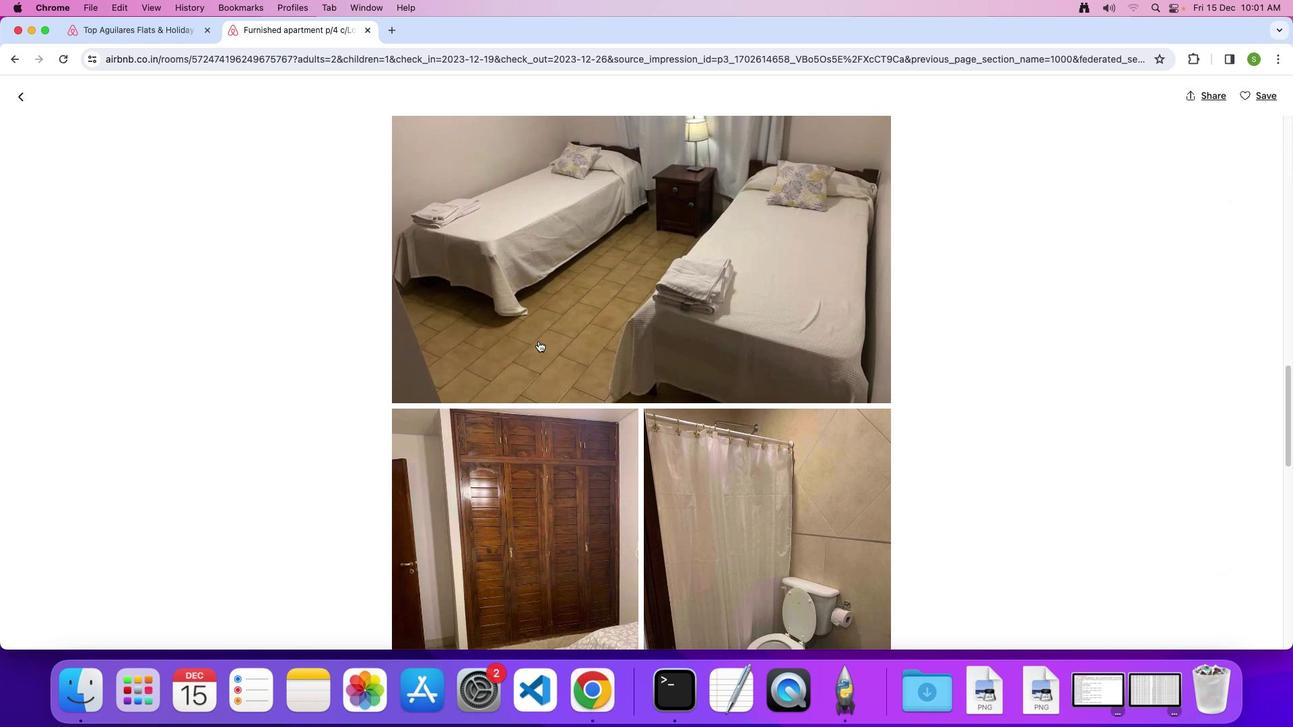 
Action: Mouse scrolled (538, 341) with delta (0, 0)
Screenshot: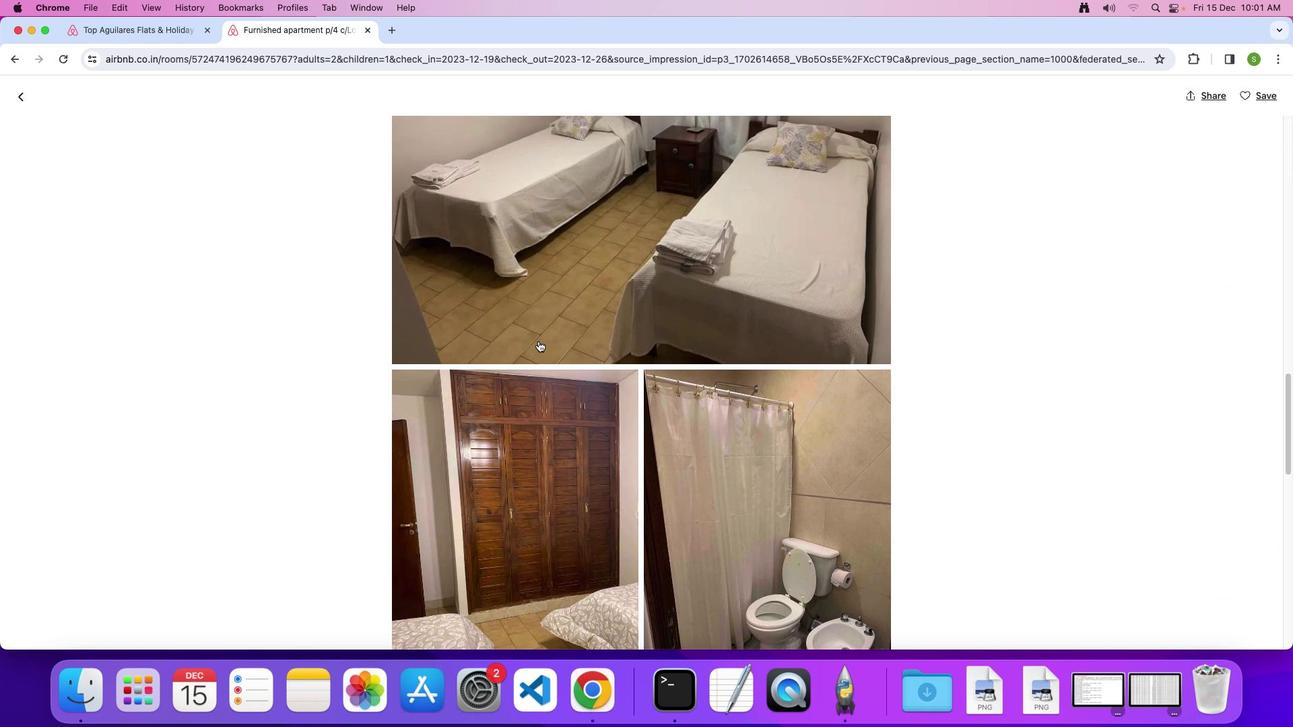 
Action: Mouse scrolled (538, 341) with delta (0, 0)
Screenshot: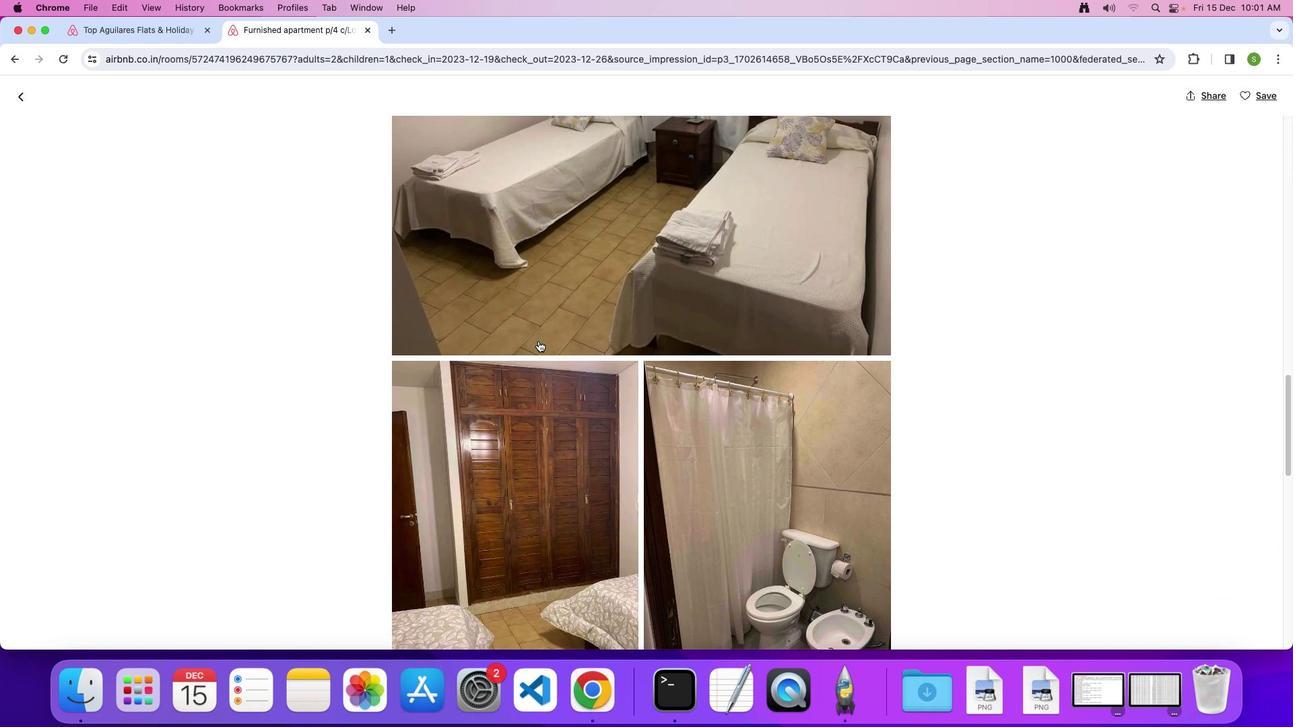 
Action: Mouse scrolled (538, 341) with delta (0, 0)
Screenshot: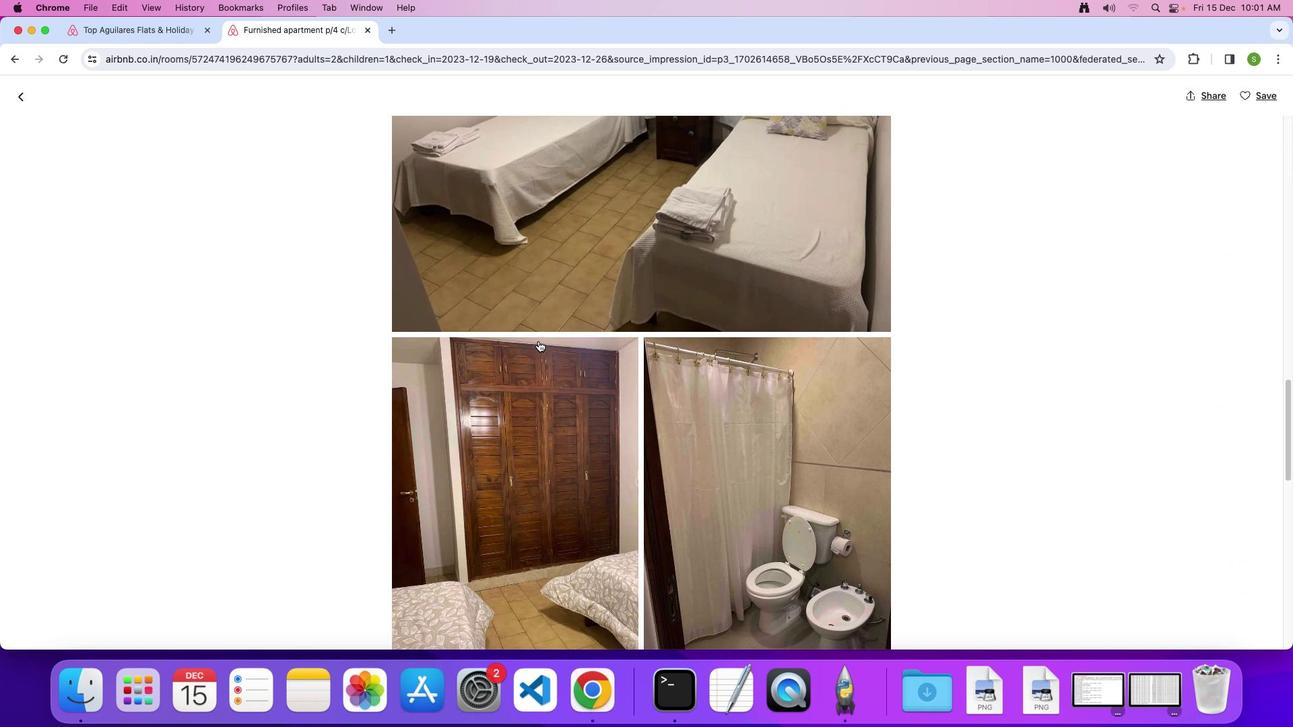 
Action: Mouse scrolled (538, 341) with delta (0, 0)
Screenshot: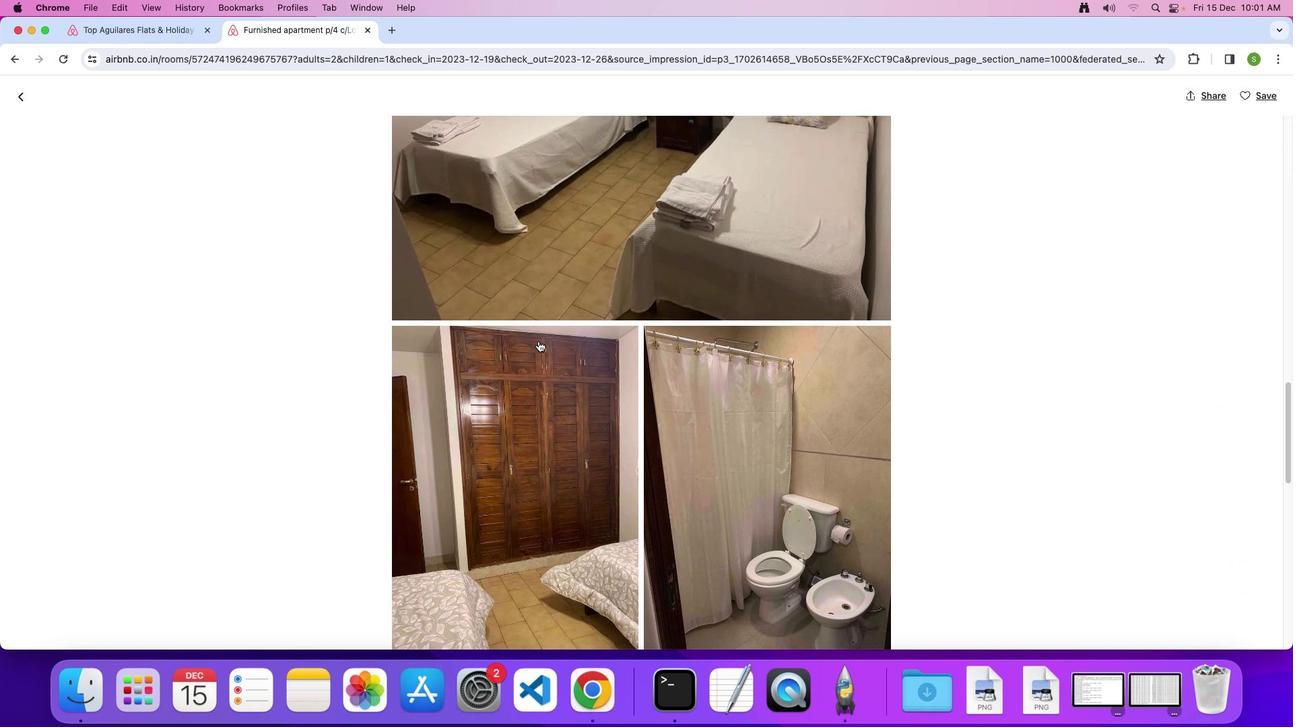 
Action: Mouse scrolled (538, 341) with delta (0, -2)
Screenshot: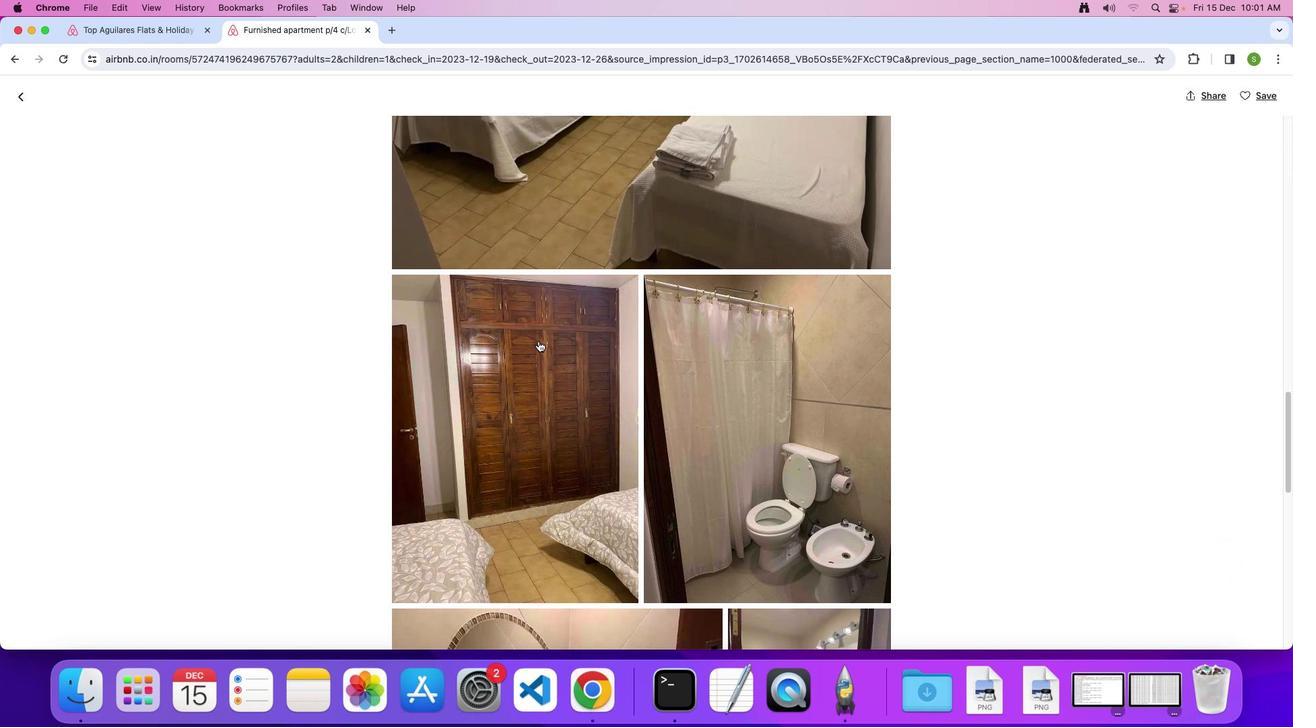 
Action: Mouse scrolled (538, 341) with delta (0, 0)
Screenshot: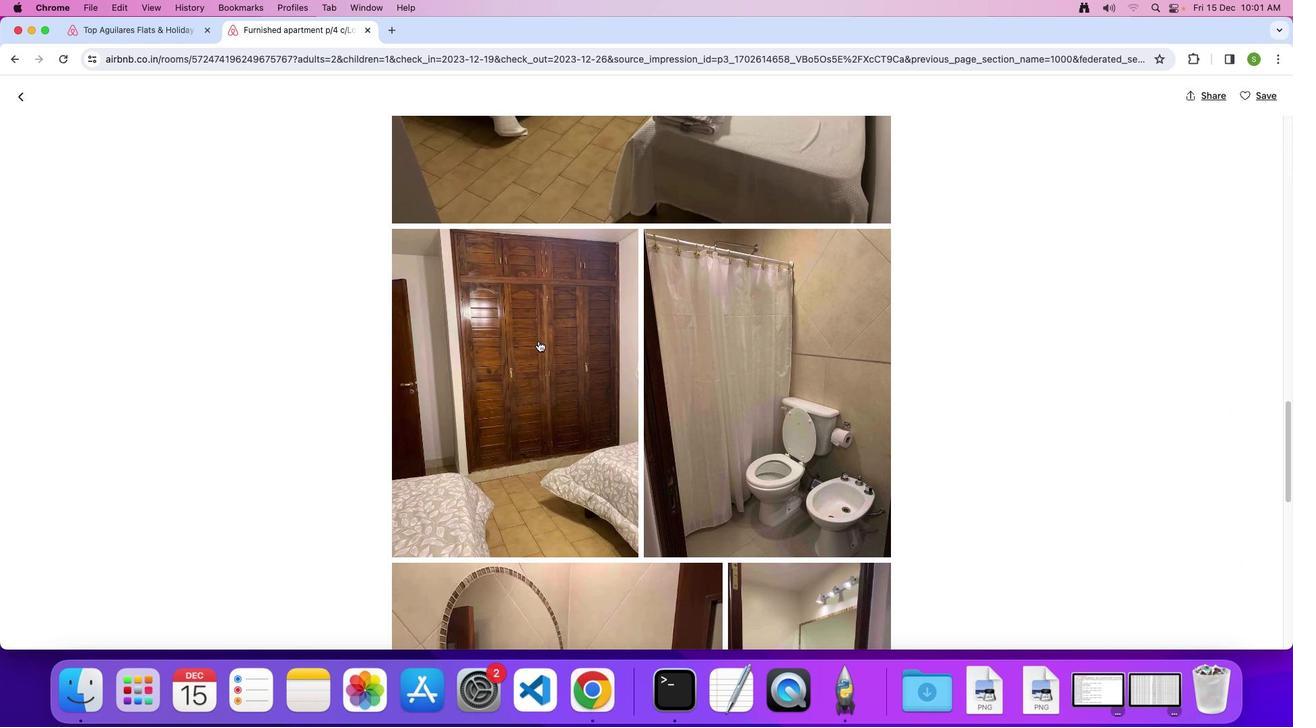 
Action: Mouse scrolled (538, 341) with delta (0, 0)
Screenshot: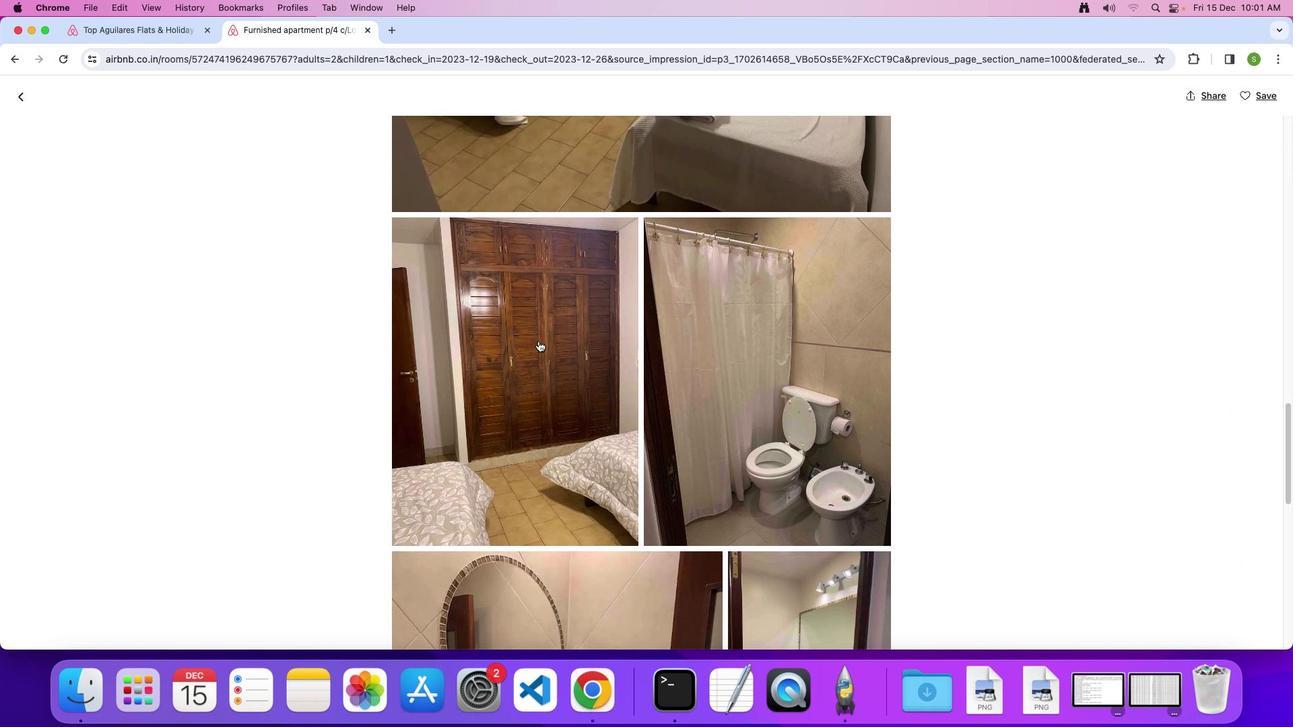 
Action: Mouse scrolled (538, 341) with delta (0, 0)
Screenshot: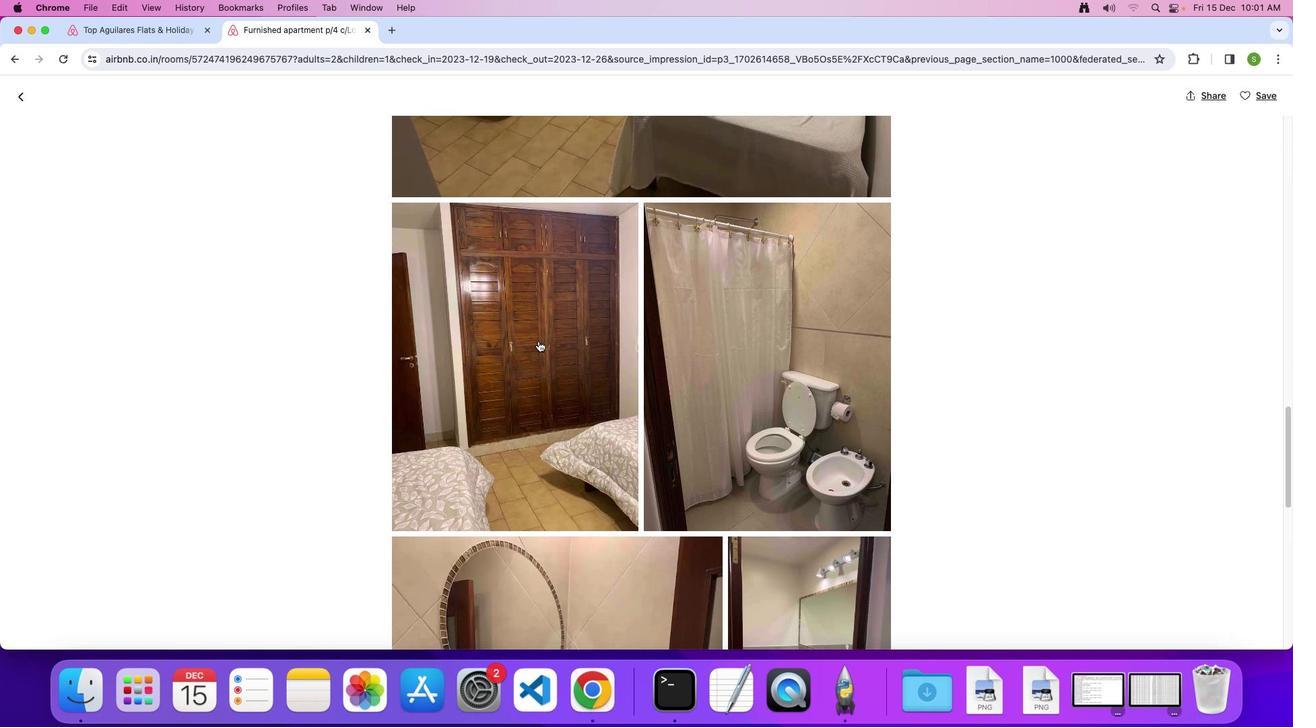 
Action: Mouse scrolled (538, 341) with delta (0, 0)
Screenshot: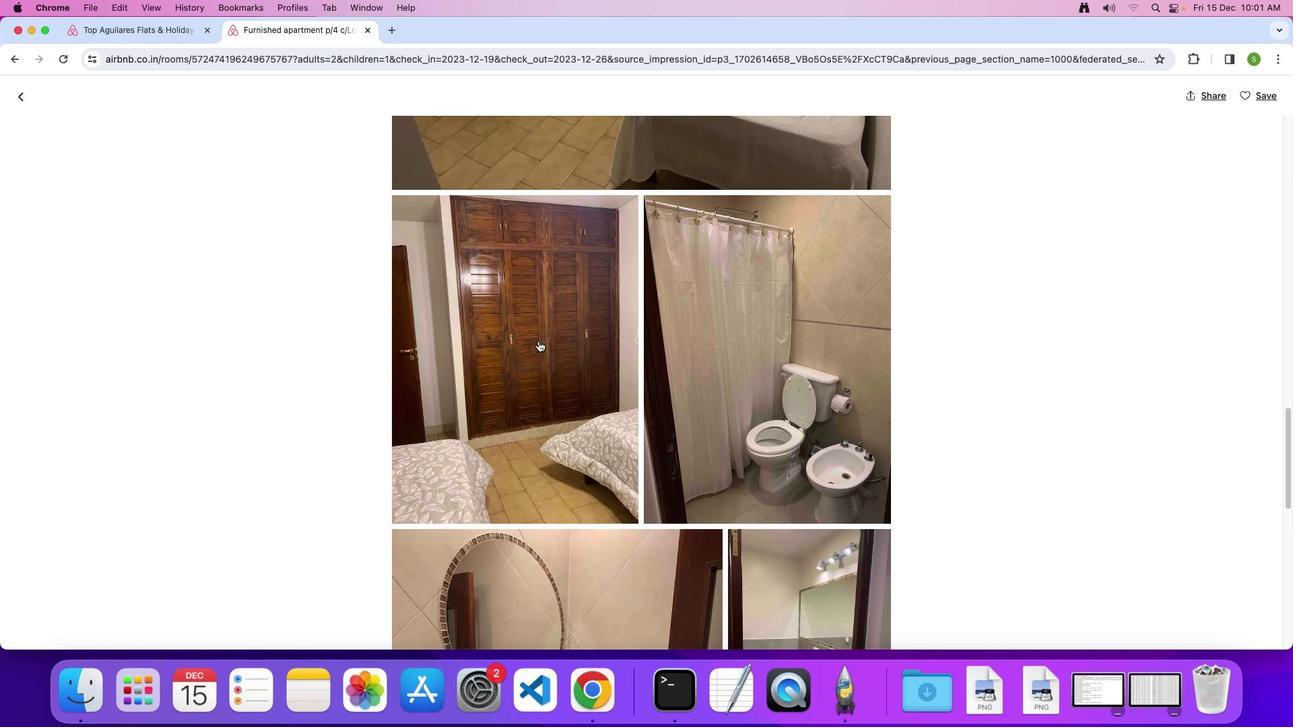 
Action: Mouse scrolled (538, 341) with delta (0, -1)
Screenshot: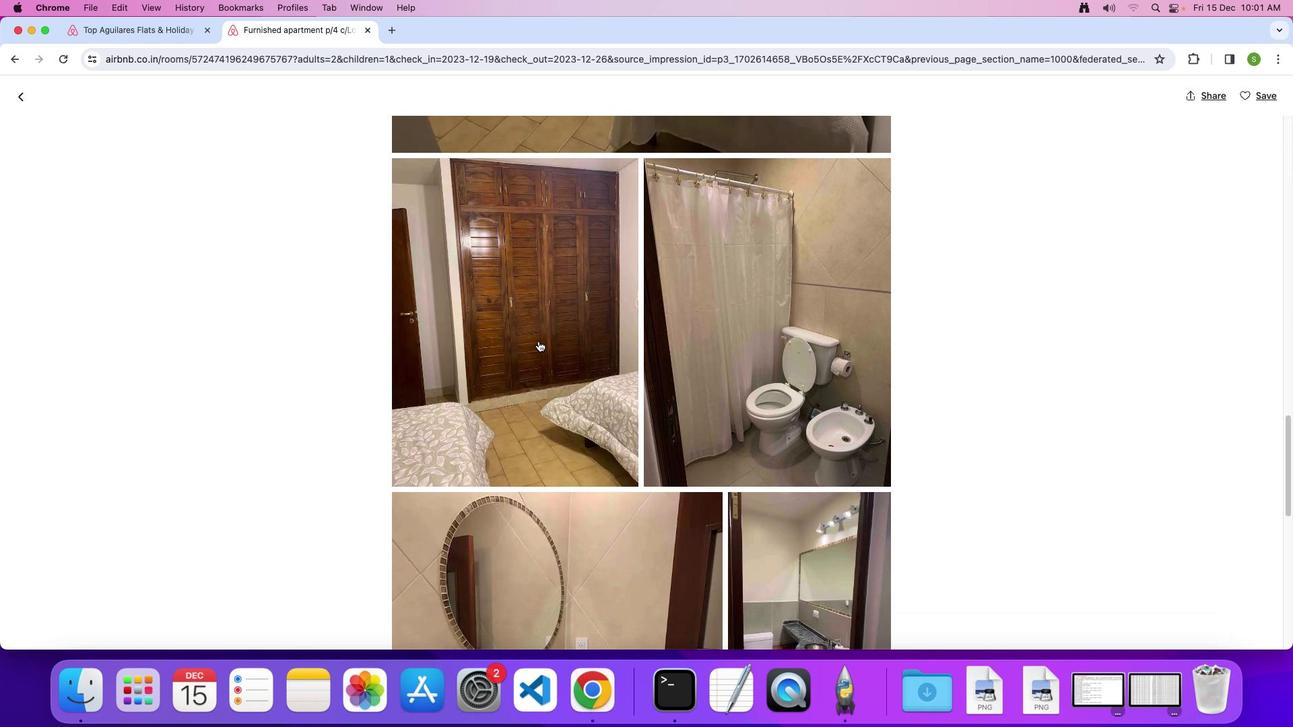 
Action: Mouse scrolled (538, 341) with delta (0, 0)
Screenshot: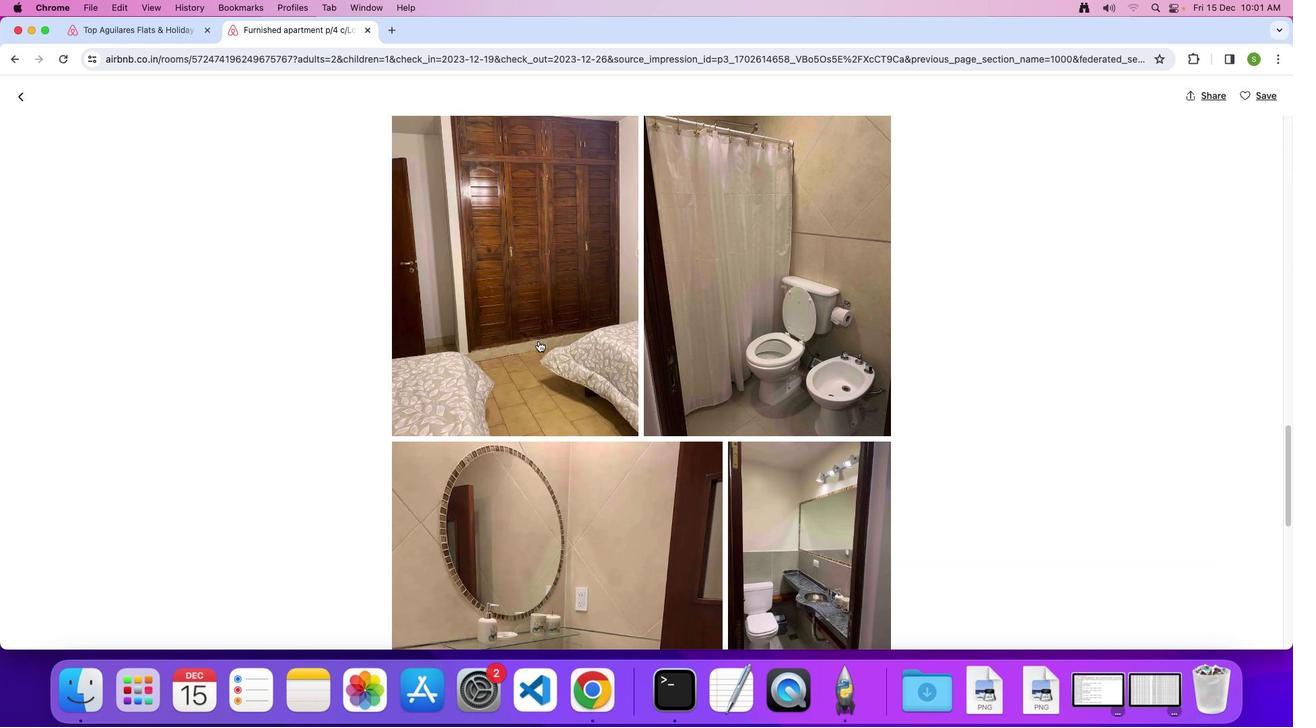 
Action: Mouse scrolled (538, 341) with delta (0, 0)
Screenshot: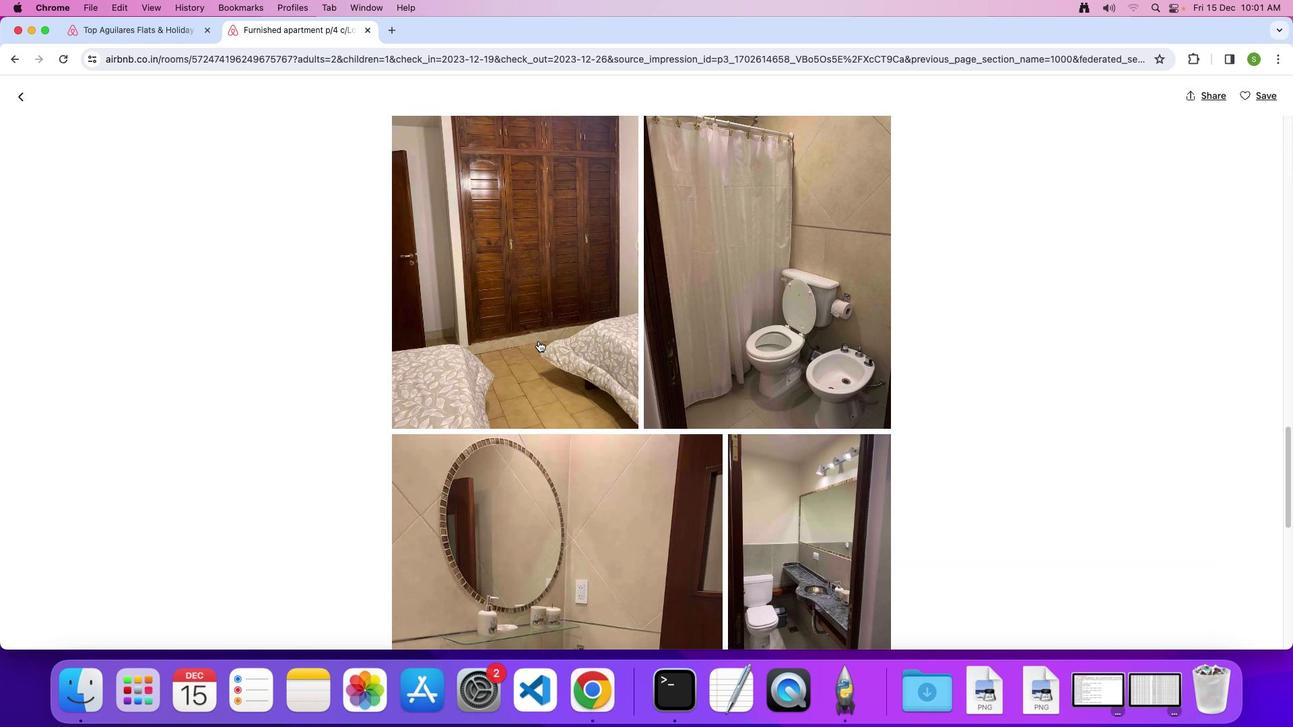 
Action: Mouse scrolled (538, 341) with delta (0, 0)
Screenshot: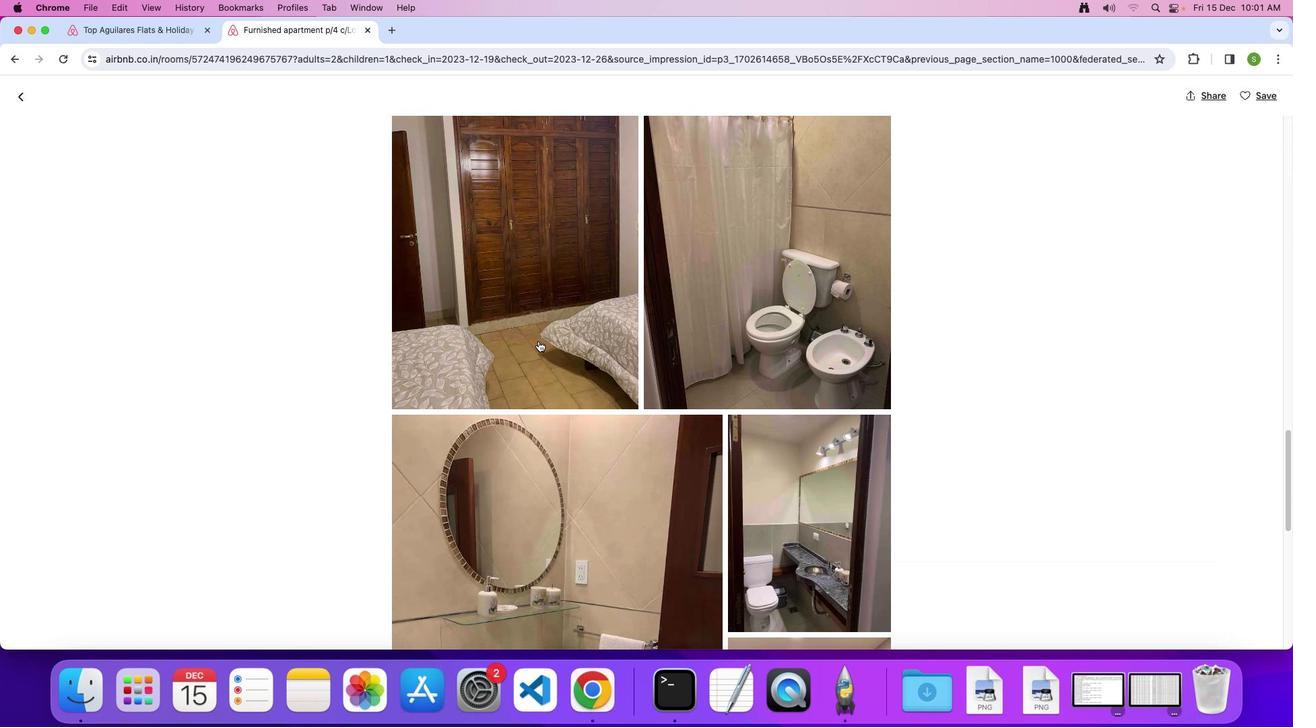 
Action: Mouse scrolled (538, 341) with delta (0, 0)
Screenshot: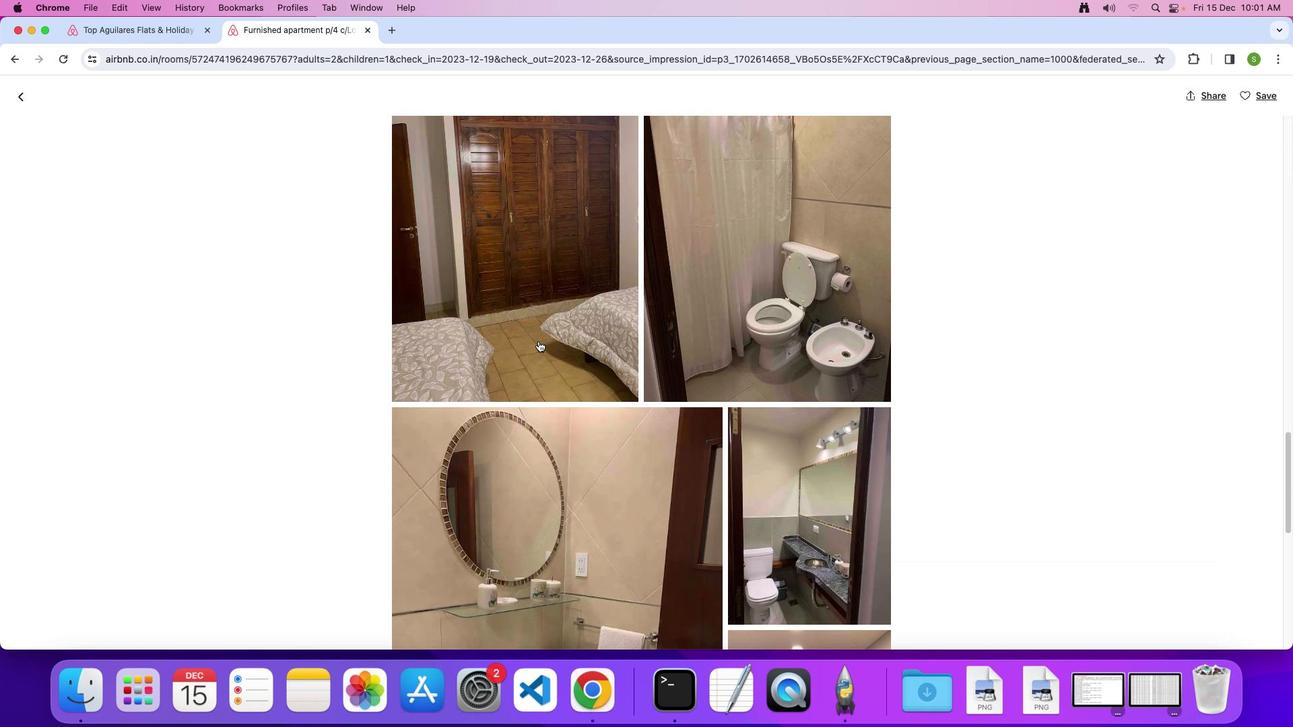 
Action: Mouse scrolled (538, 341) with delta (0, -1)
Screenshot: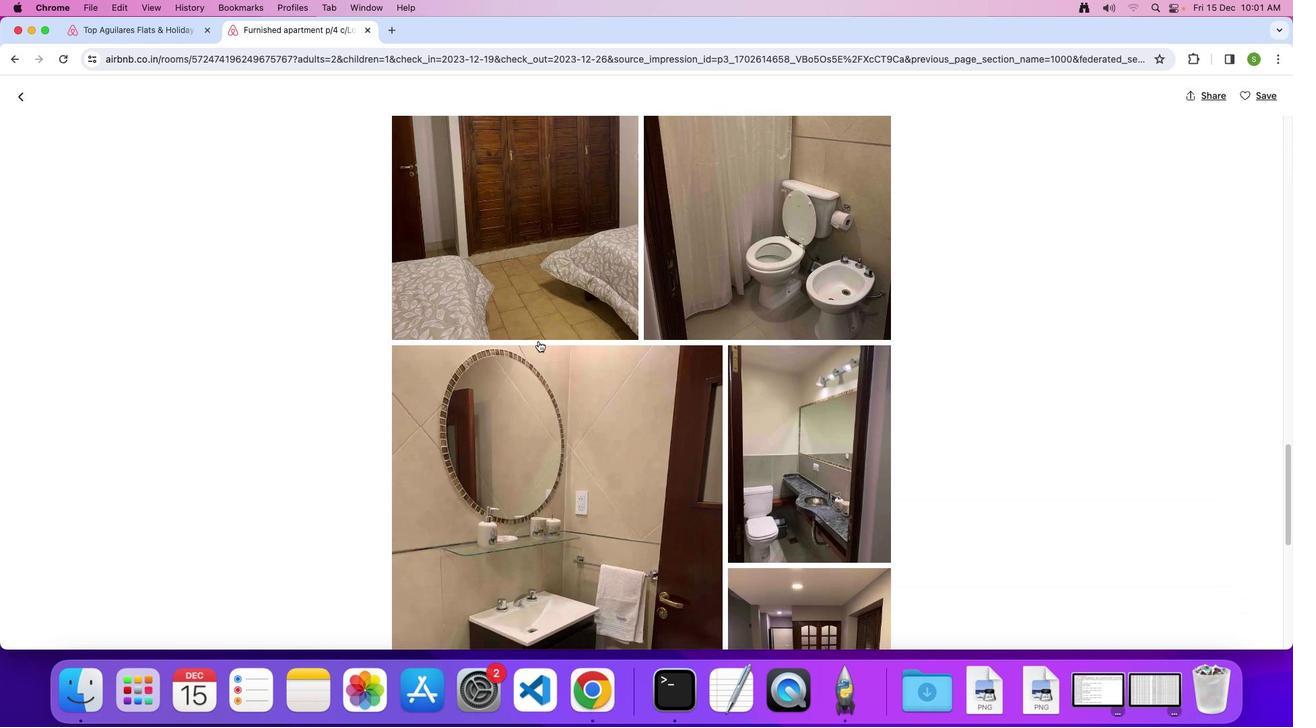 
Action: Mouse scrolled (538, 341) with delta (0, 0)
Screenshot: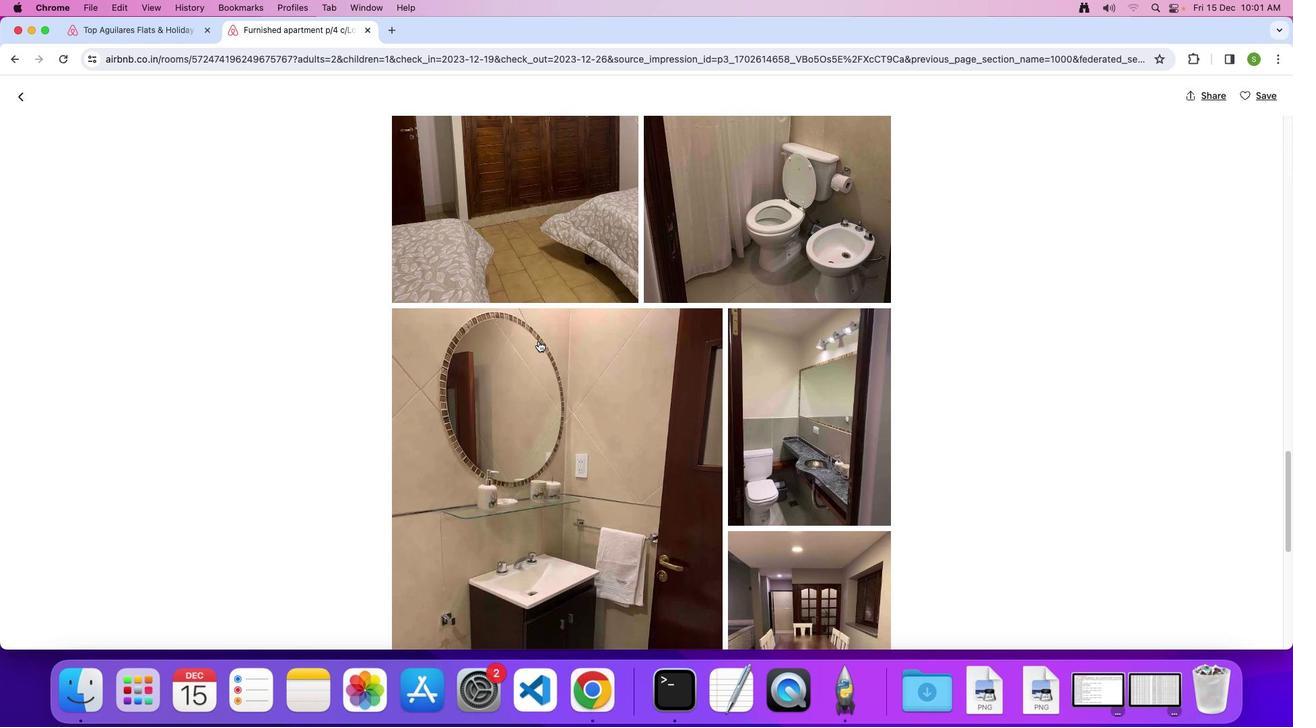 
Action: Mouse scrolled (538, 341) with delta (0, 0)
Screenshot: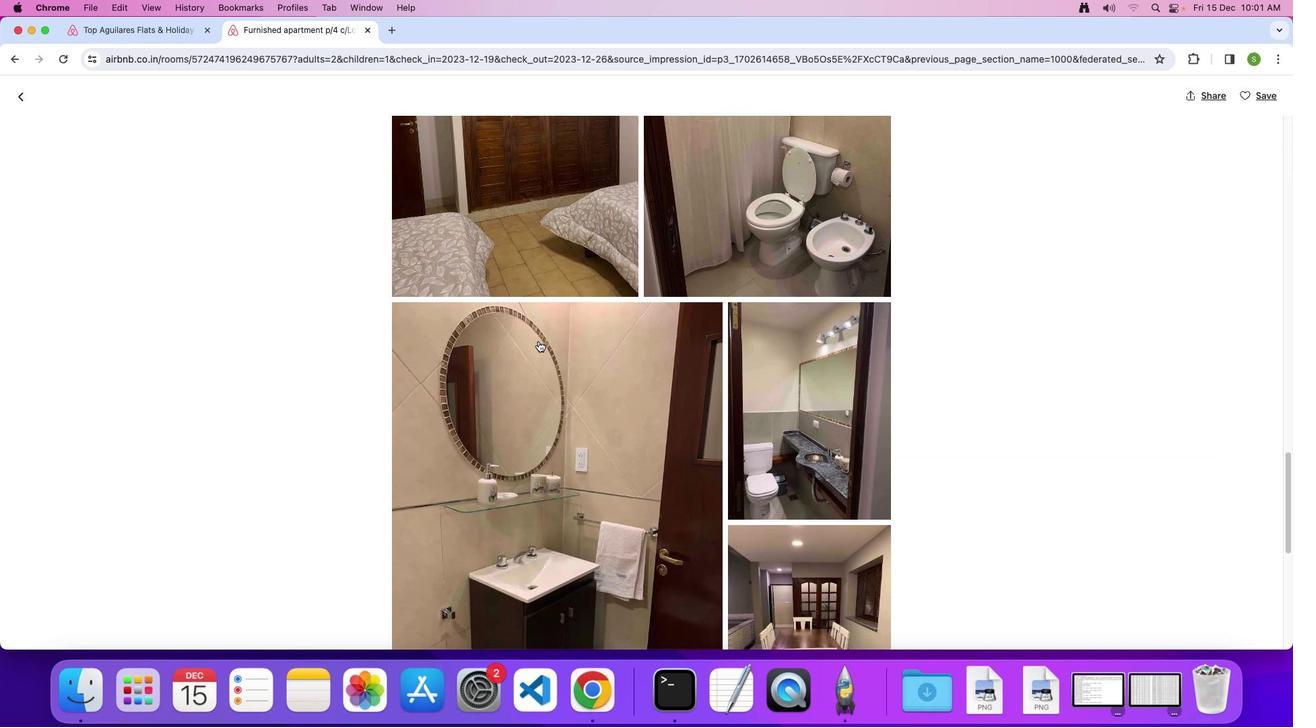 
Action: Mouse scrolled (538, 341) with delta (0, 0)
Screenshot: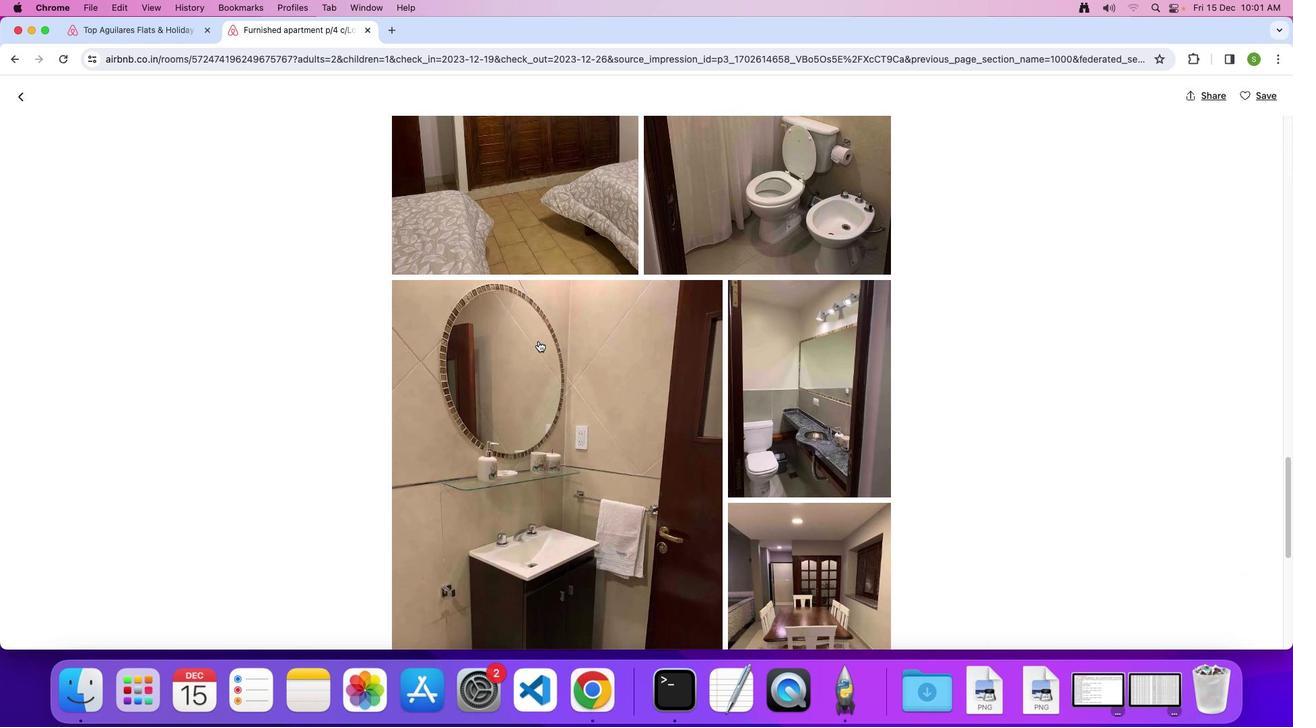 
Action: Mouse scrolled (538, 341) with delta (0, 0)
Screenshot: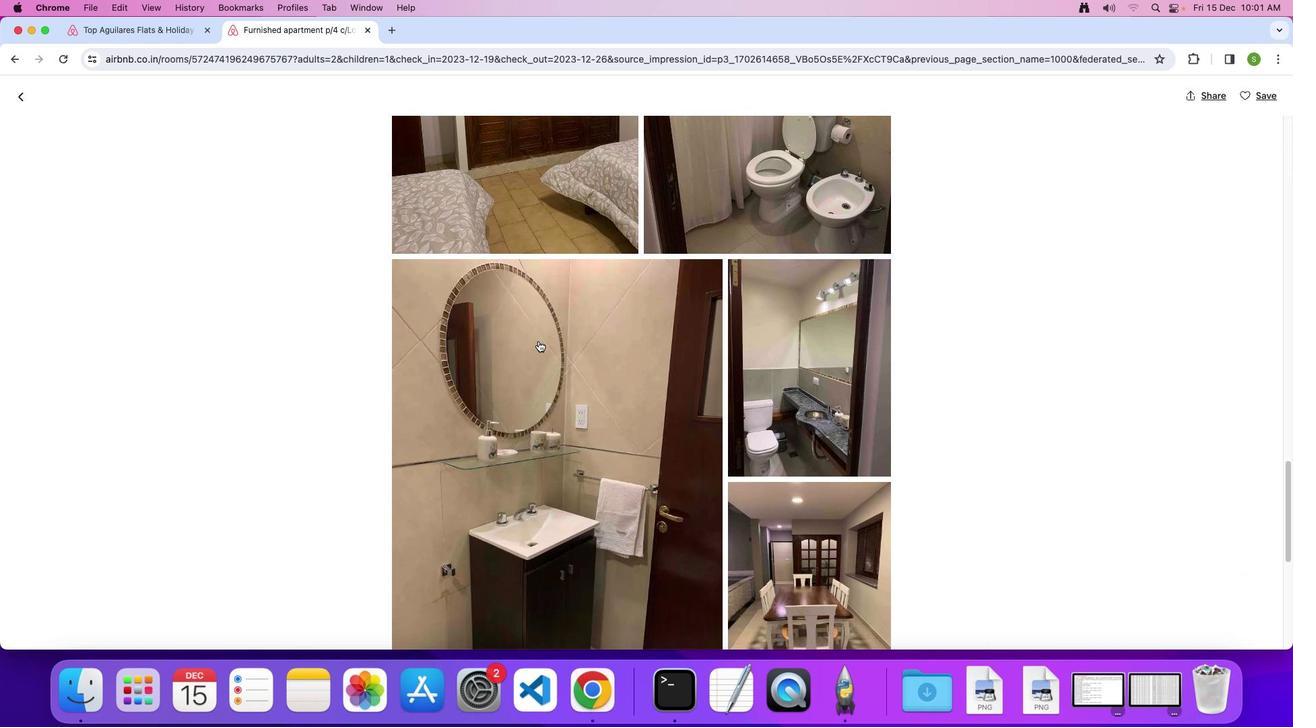 
Action: Mouse scrolled (538, 341) with delta (0, -2)
Screenshot: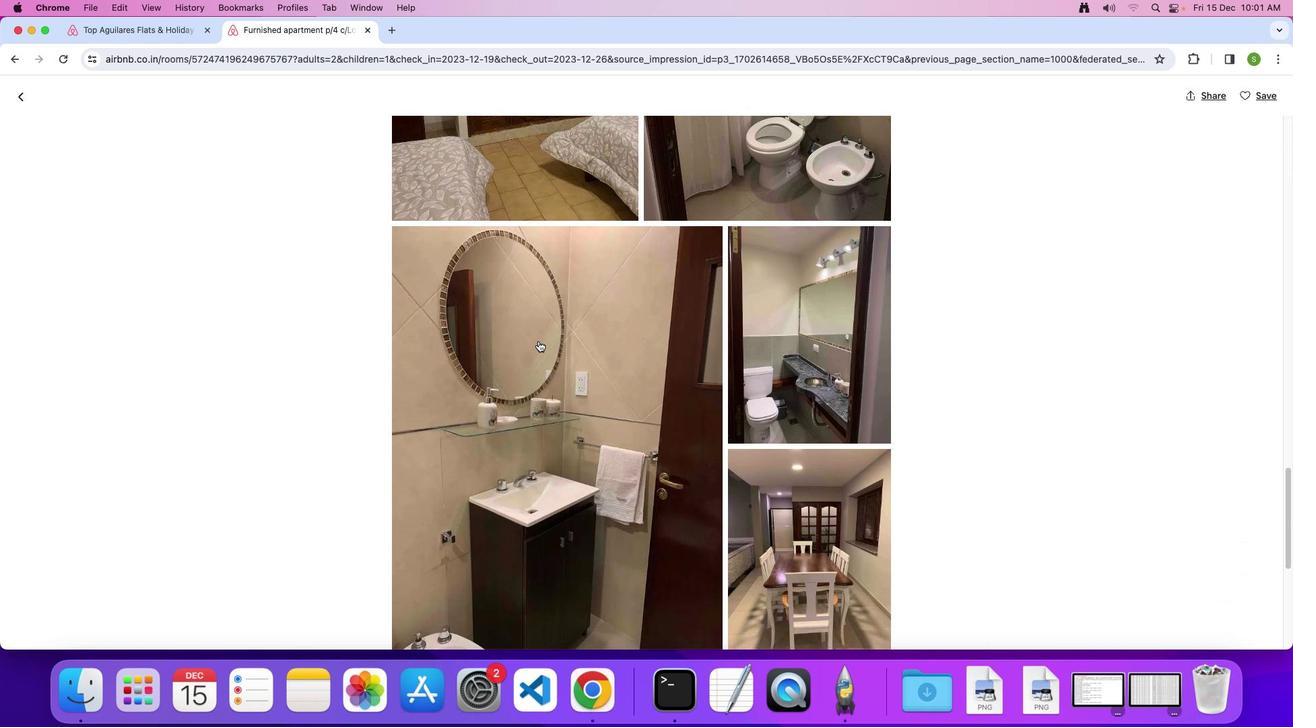 
Action: Mouse scrolled (538, 341) with delta (0, 0)
Screenshot: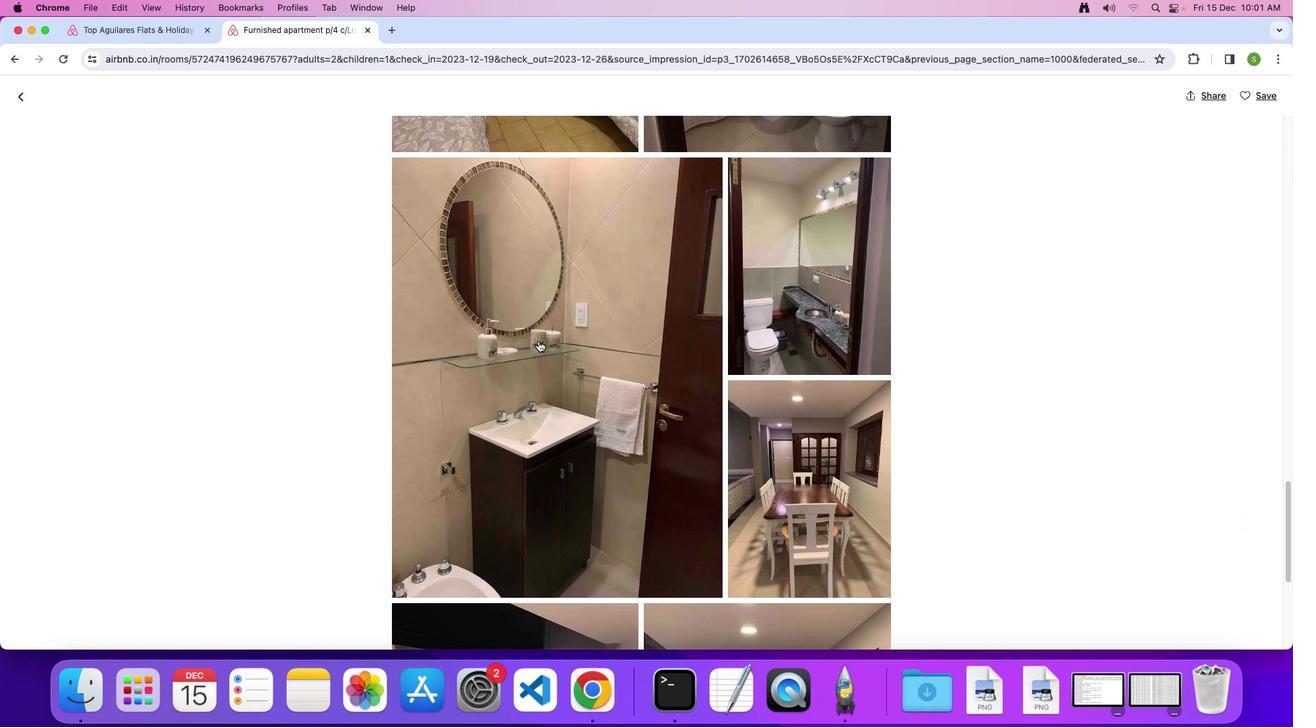 
Action: Mouse scrolled (538, 341) with delta (0, 0)
Screenshot: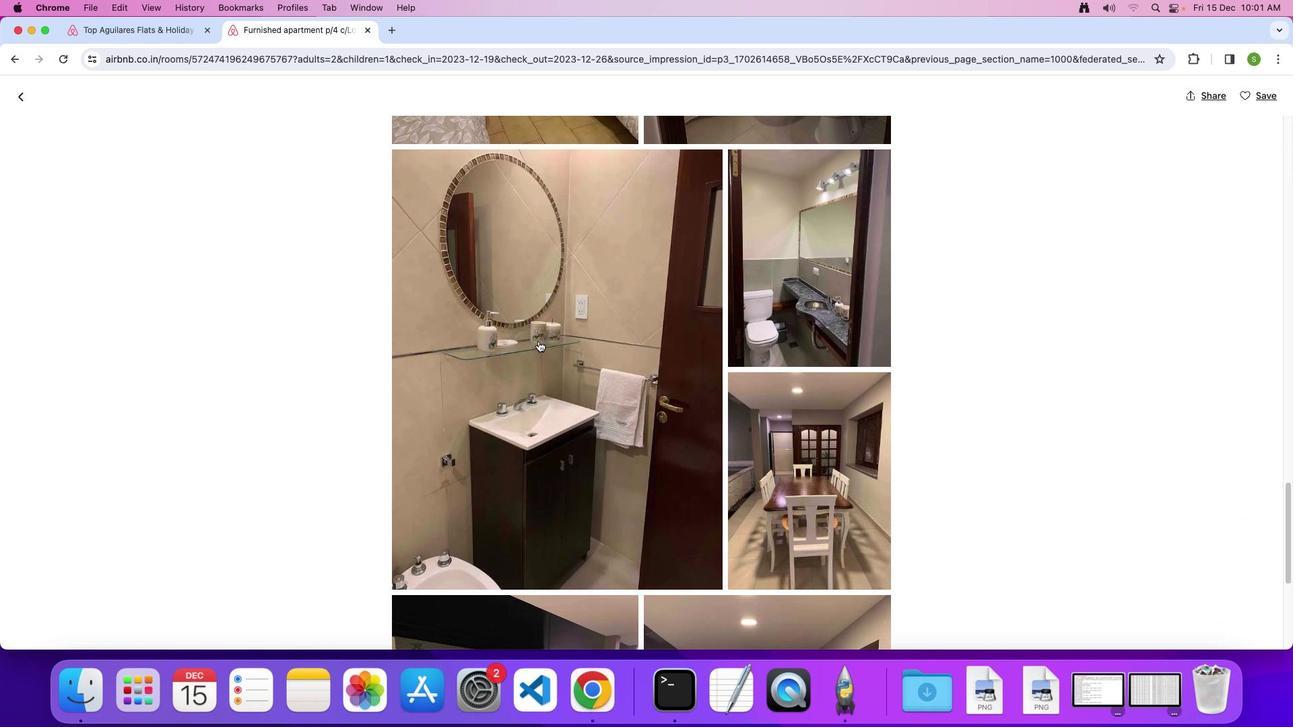 
Action: Mouse scrolled (538, 341) with delta (0, 0)
Screenshot: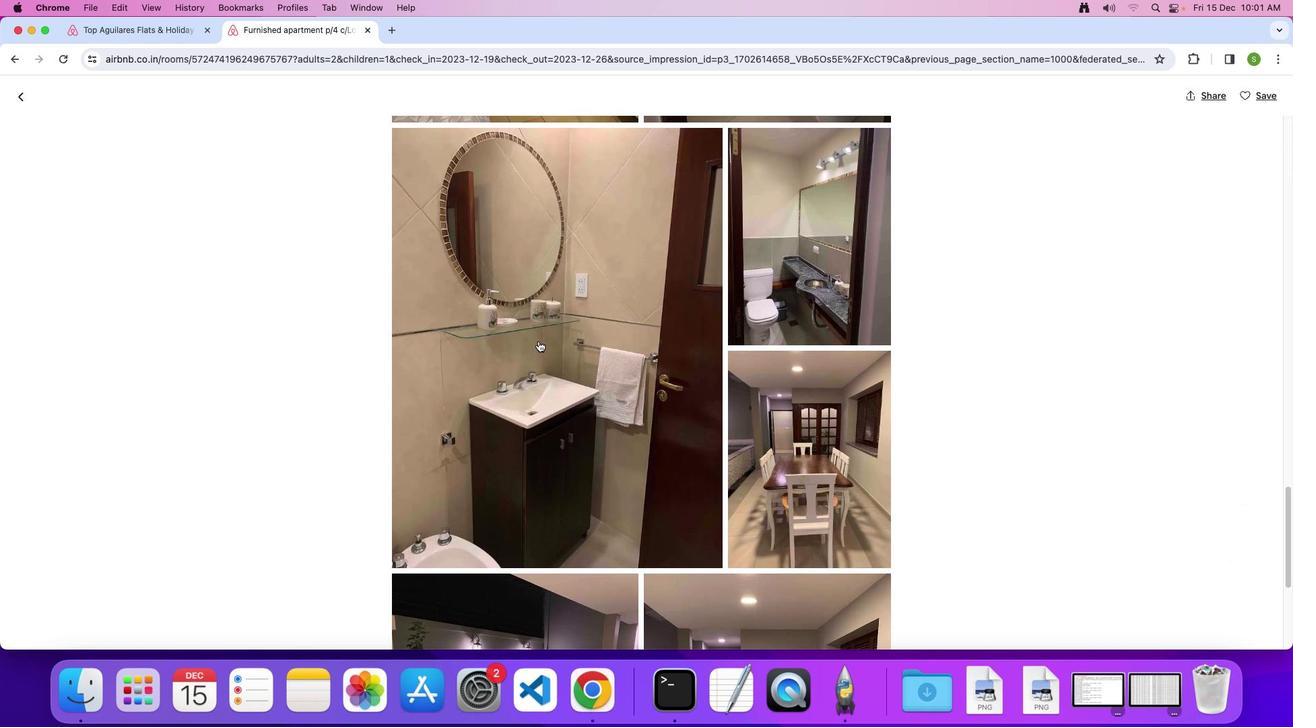 
Action: Mouse scrolled (538, 341) with delta (0, 0)
Screenshot: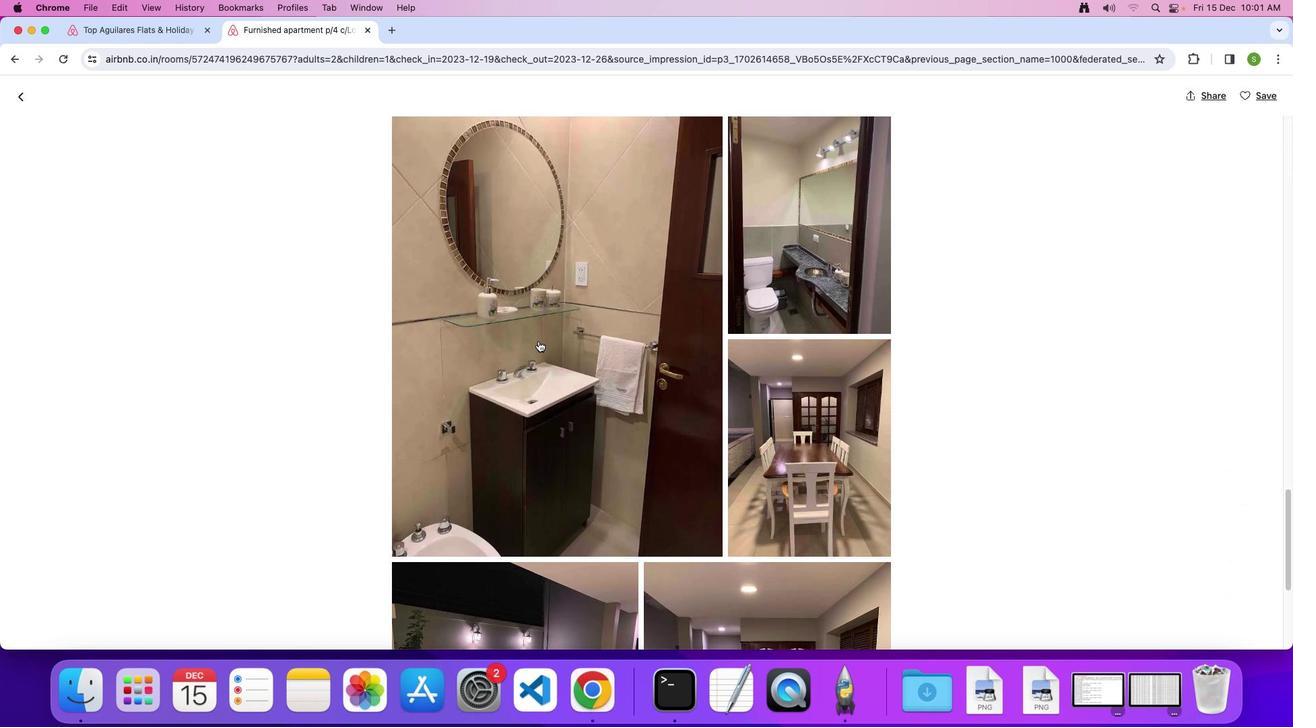 
Action: Mouse scrolled (538, 341) with delta (0, -2)
Screenshot: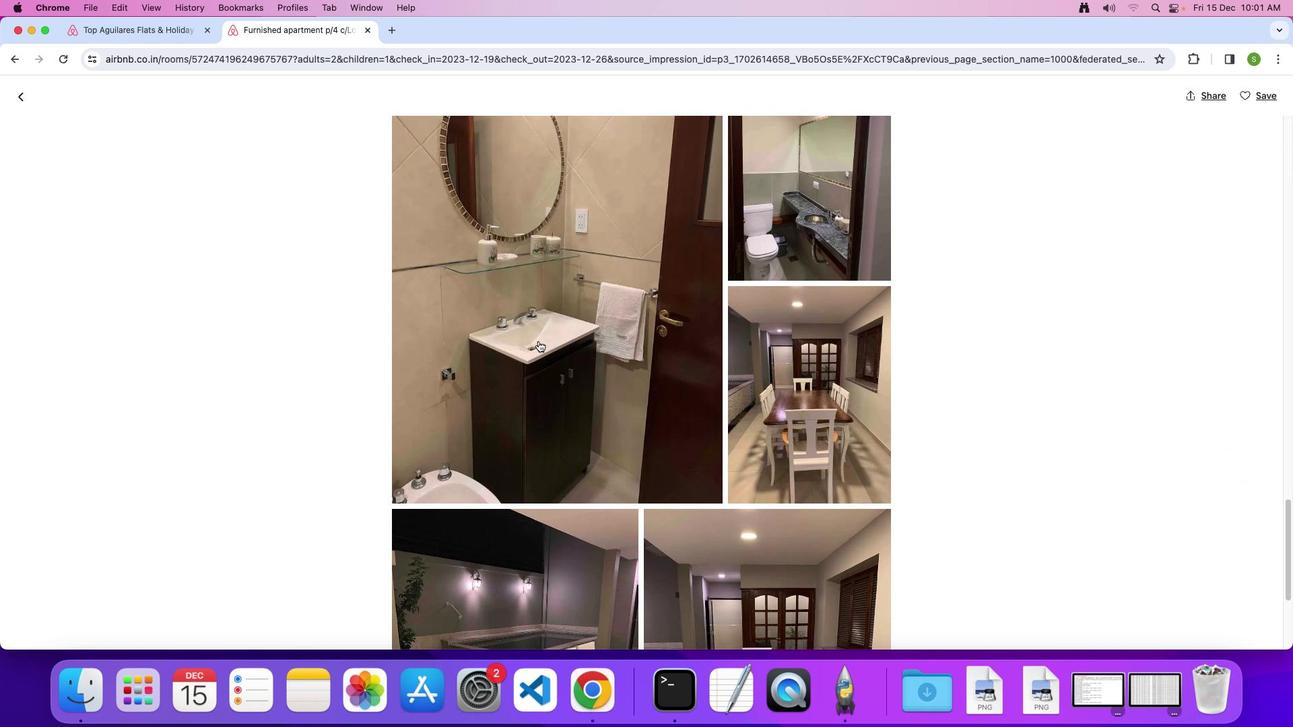 
Action: Mouse scrolled (538, 341) with delta (0, 0)
Screenshot: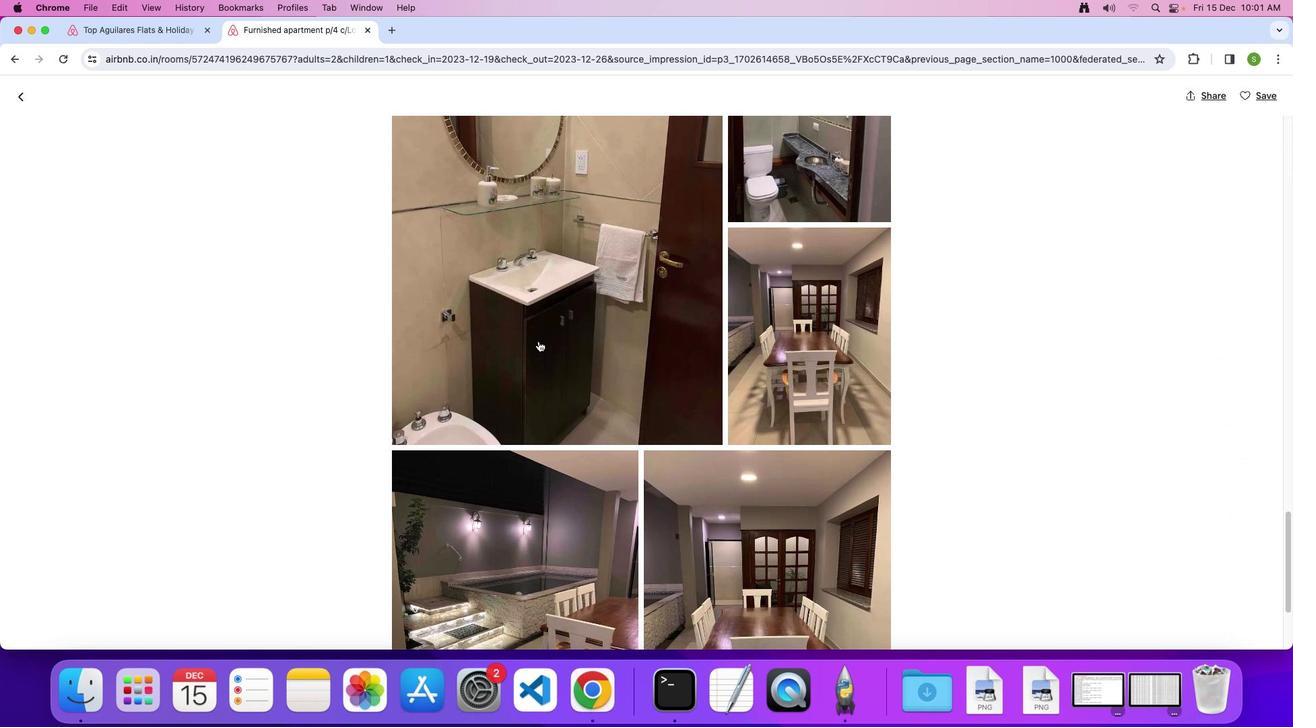 
Action: Mouse scrolled (538, 341) with delta (0, 0)
Screenshot: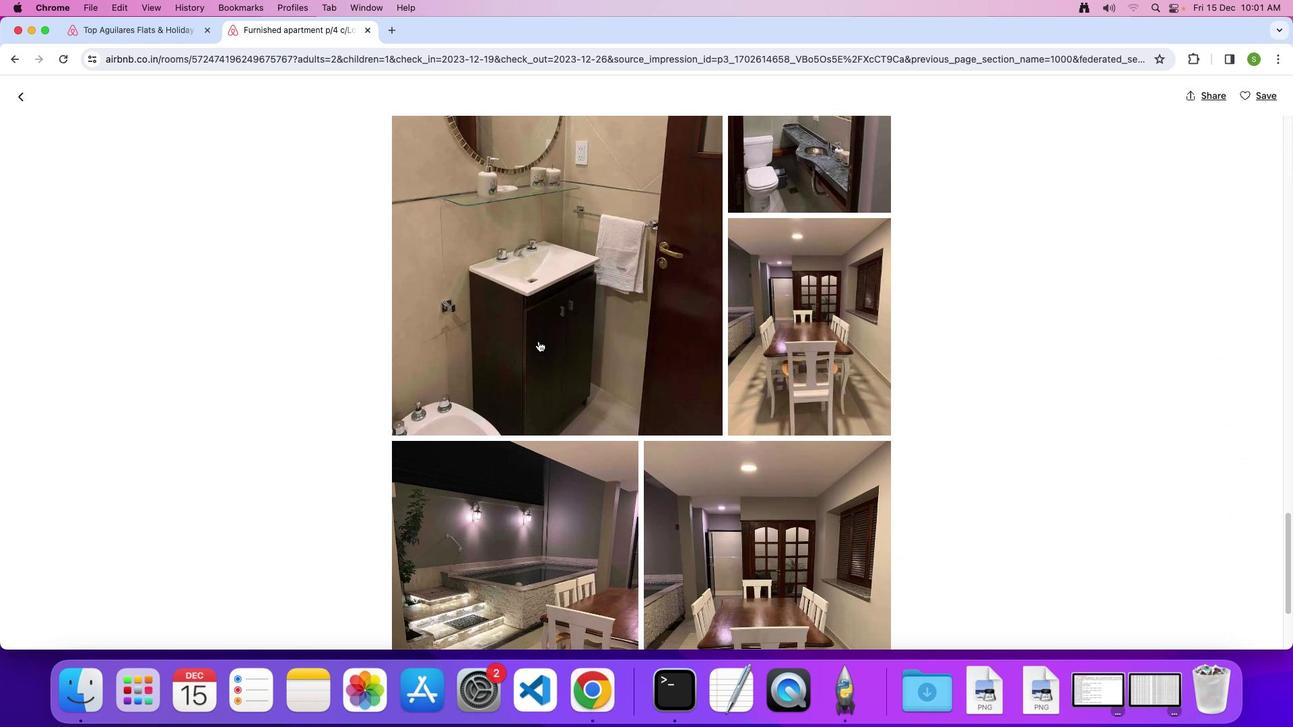 
Action: Mouse scrolled (538, 341) with delta (0, -1)
Screenshot: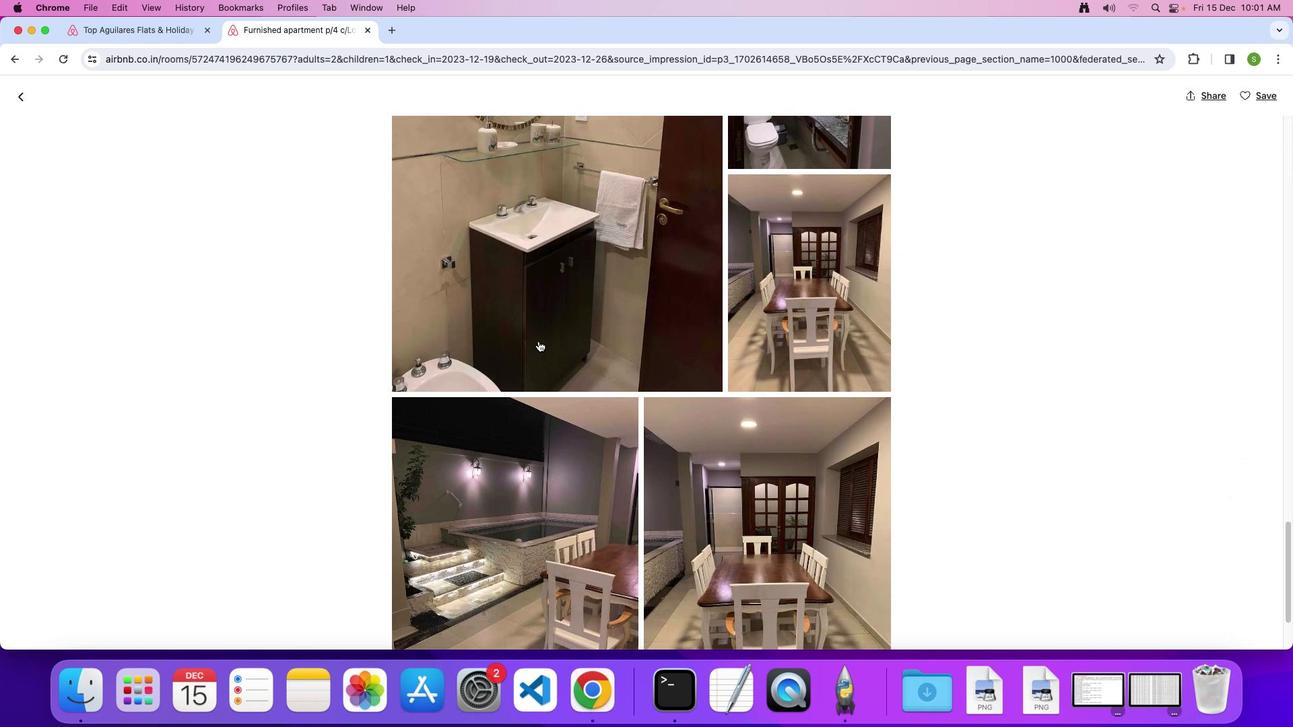 
Action: Mouse scrolled (538, 341) with delta (0, 0)
Screenshot: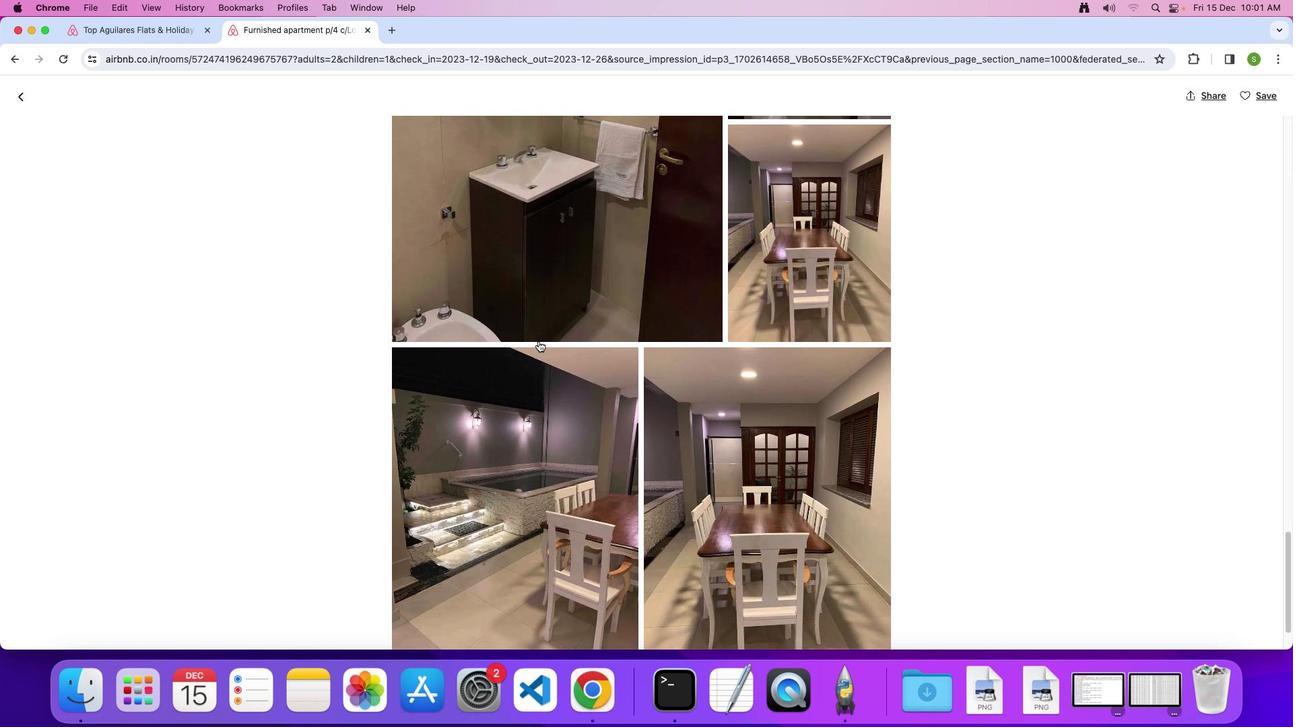 
Action: Mouse scrolled (538, 341) with delta (0, 0)
Screenshot: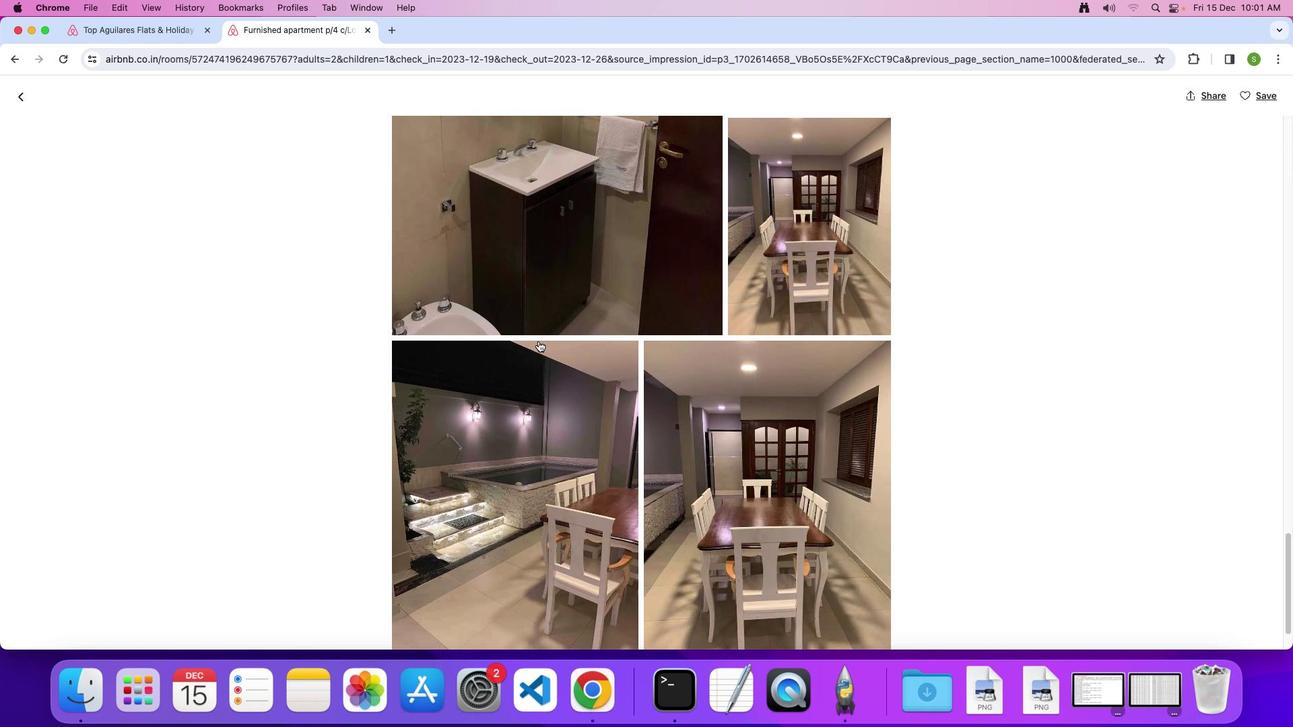 
Action: Mouse scrolled (538, 341) with delta (0, 0)
Screenshot: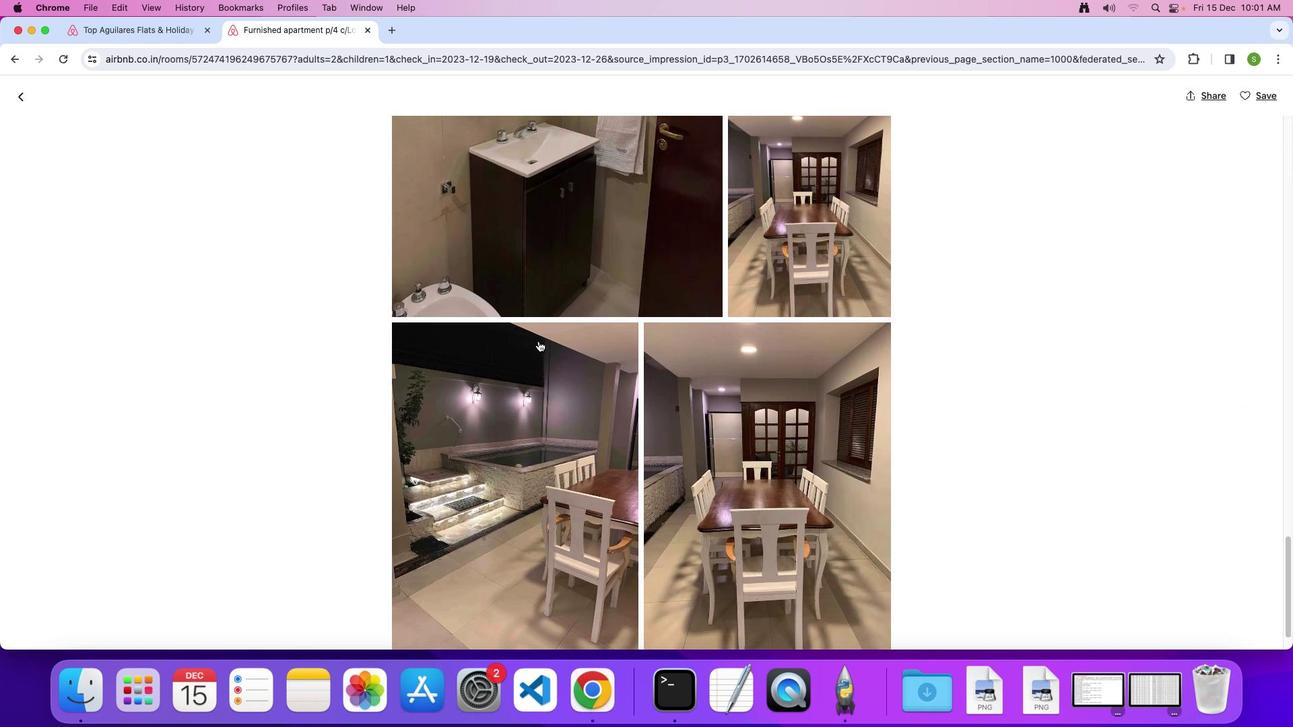
Action: Mouse scrolled (538, 341) with delta (0, 0)
Screenshot: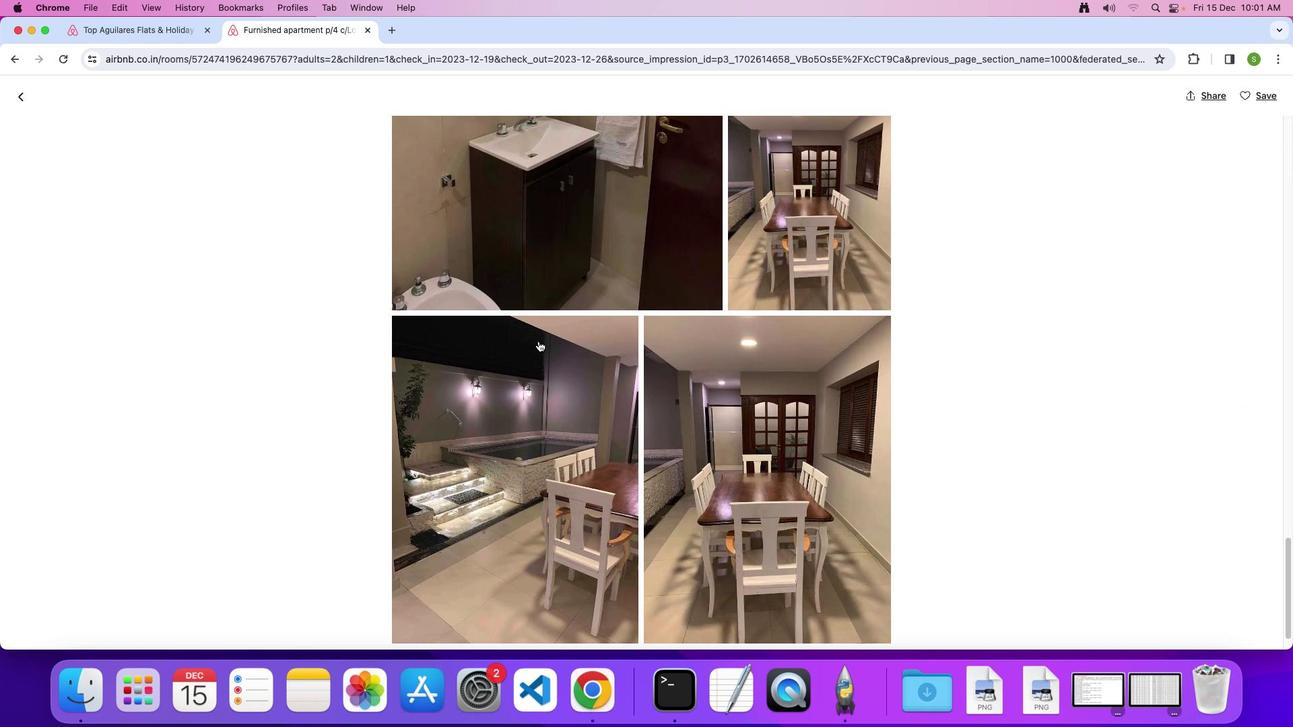 
Action: Mouse scrolled (538, 341) with delta (0, -1)
Screenshot: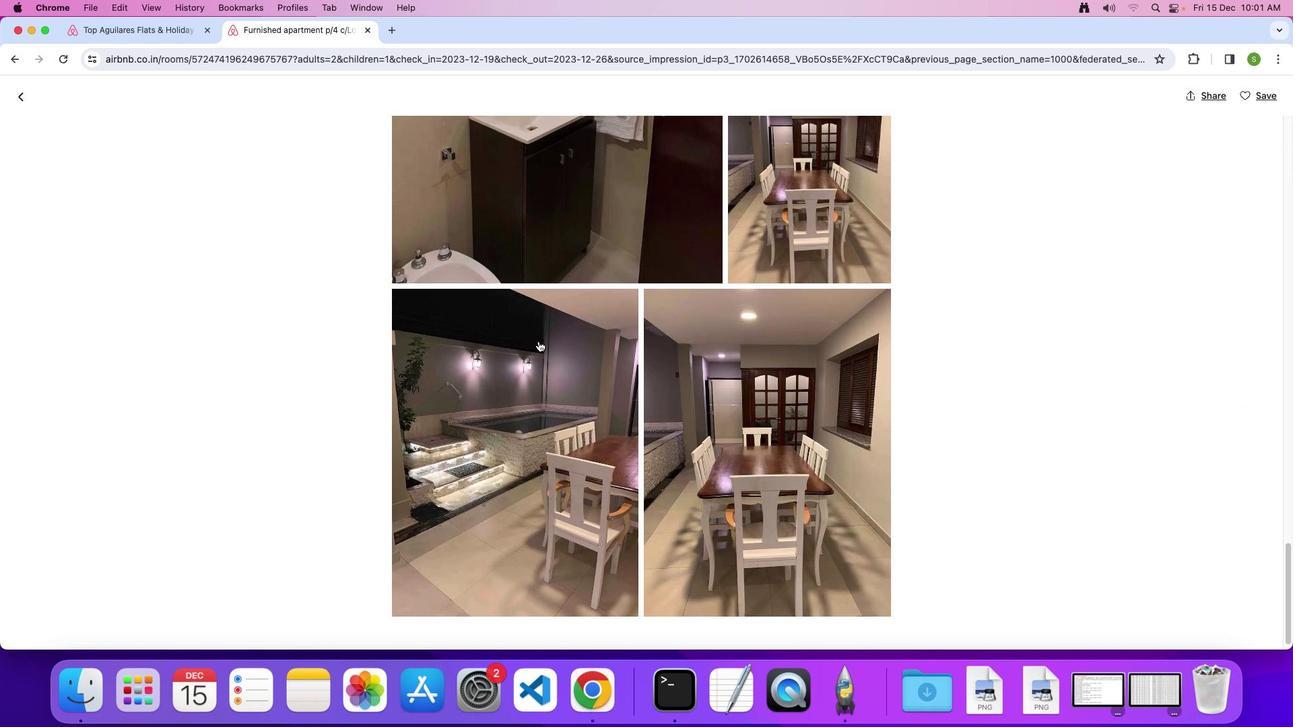 
Action: Mouse scrolled (538, 341) with delta (0, 0)
Screenshot: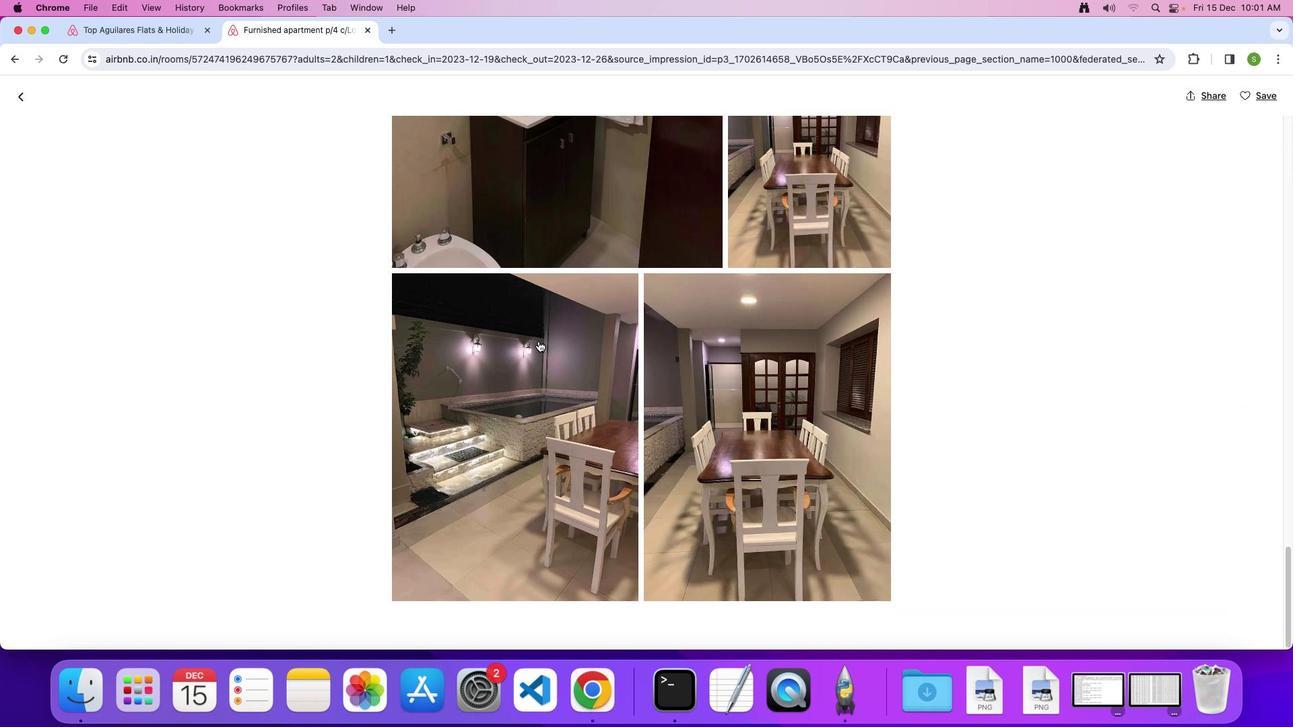 
Action: Mouse scrolled (538, 341) with delta (0, 0)
Screenshot: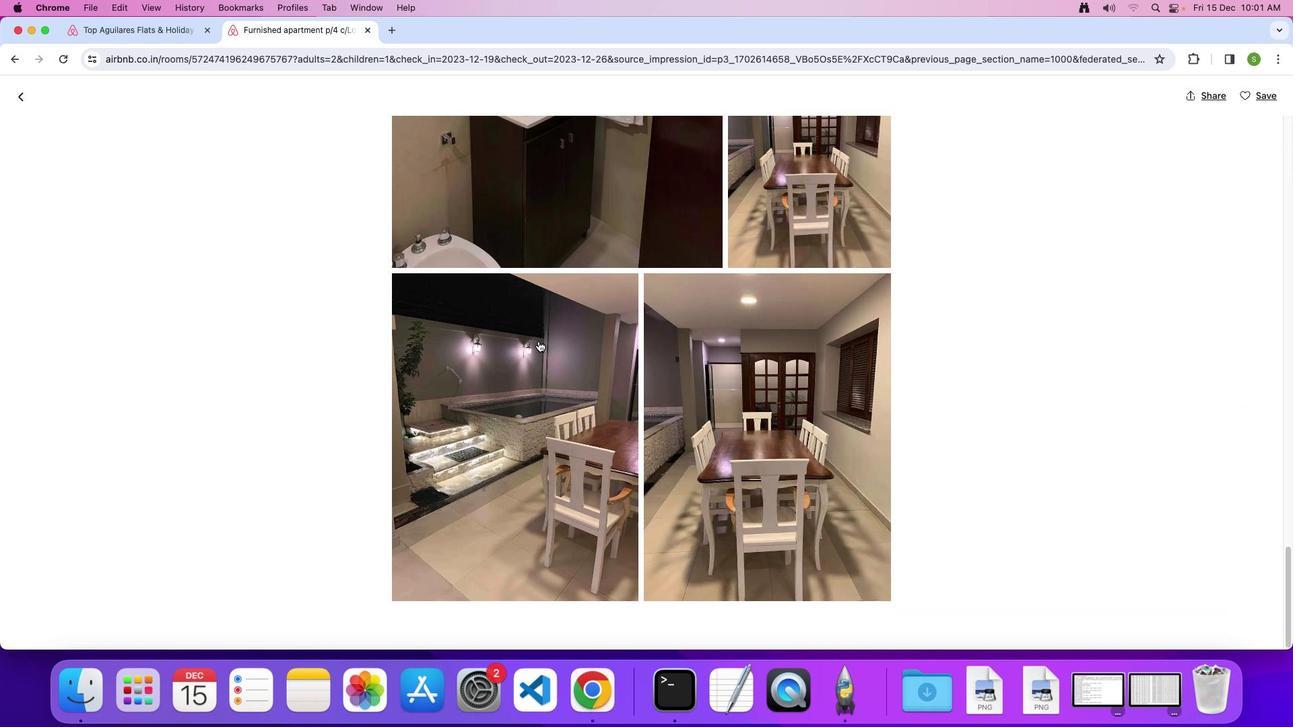 
Action: Mouse scrolled (538, 341) with delta (0, 0)
Screenshot: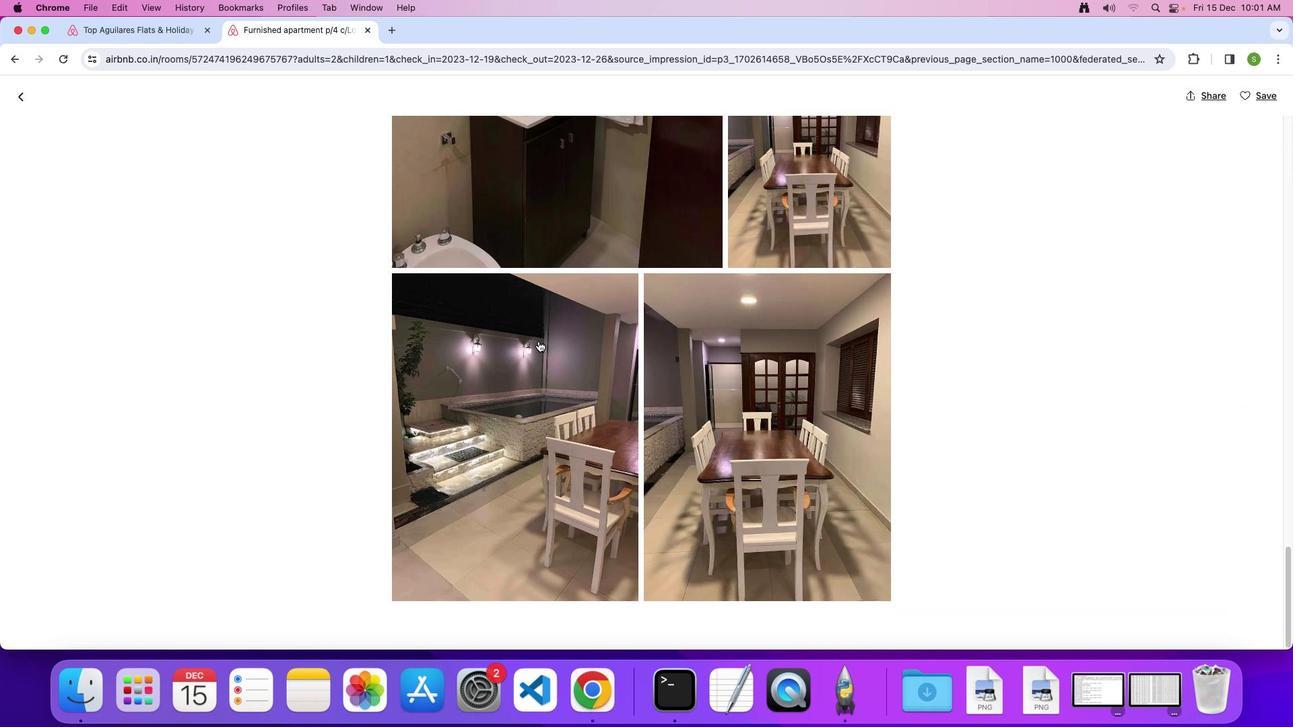 
Action: Mouse scrolled (538, 341) with delta (0, 0)
Screenshot: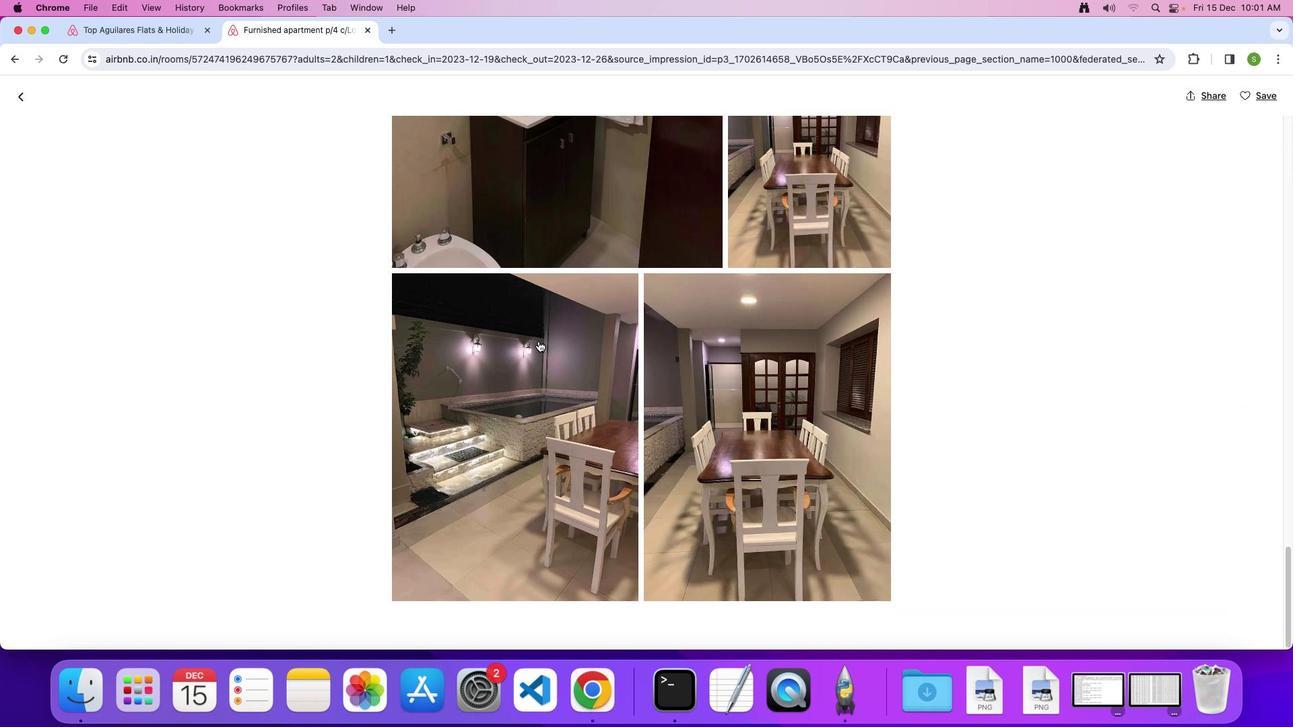 
Action: Mouse scrolled (538, 341) with delta (0, 0)
Screenshot: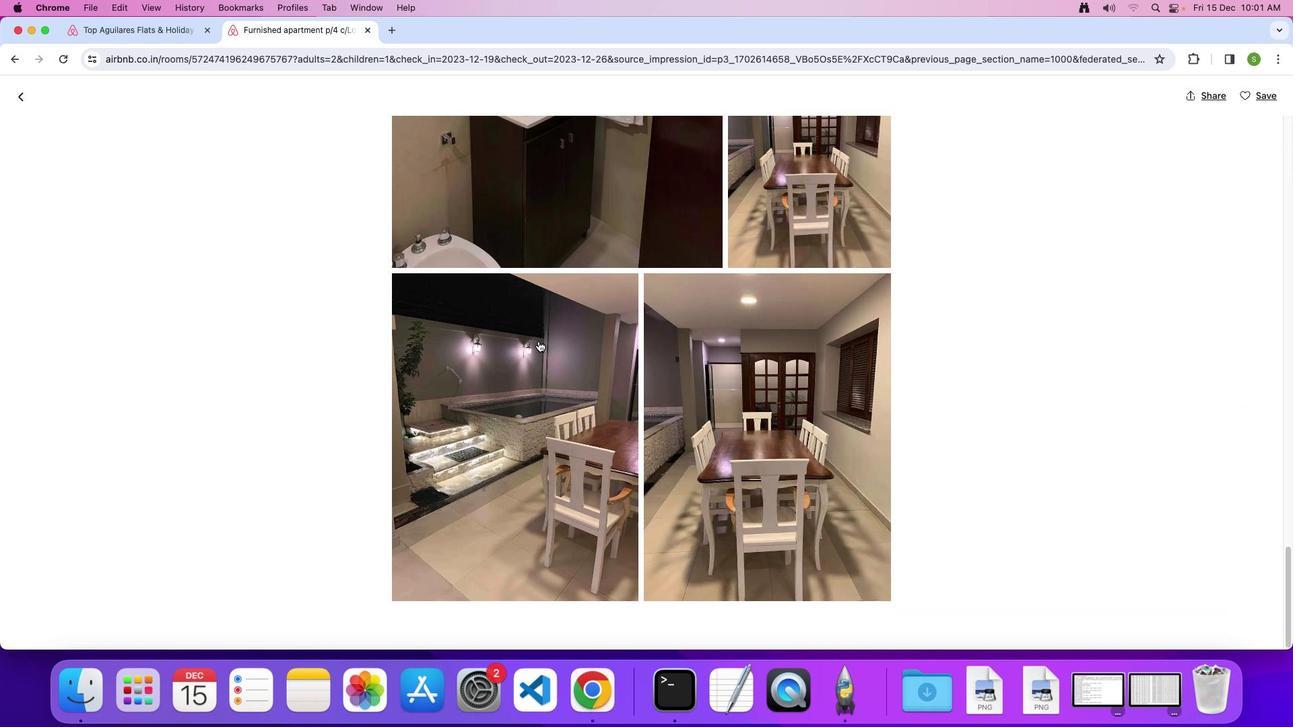 
Action: Mouse moved to (28, 97)
Screenshot: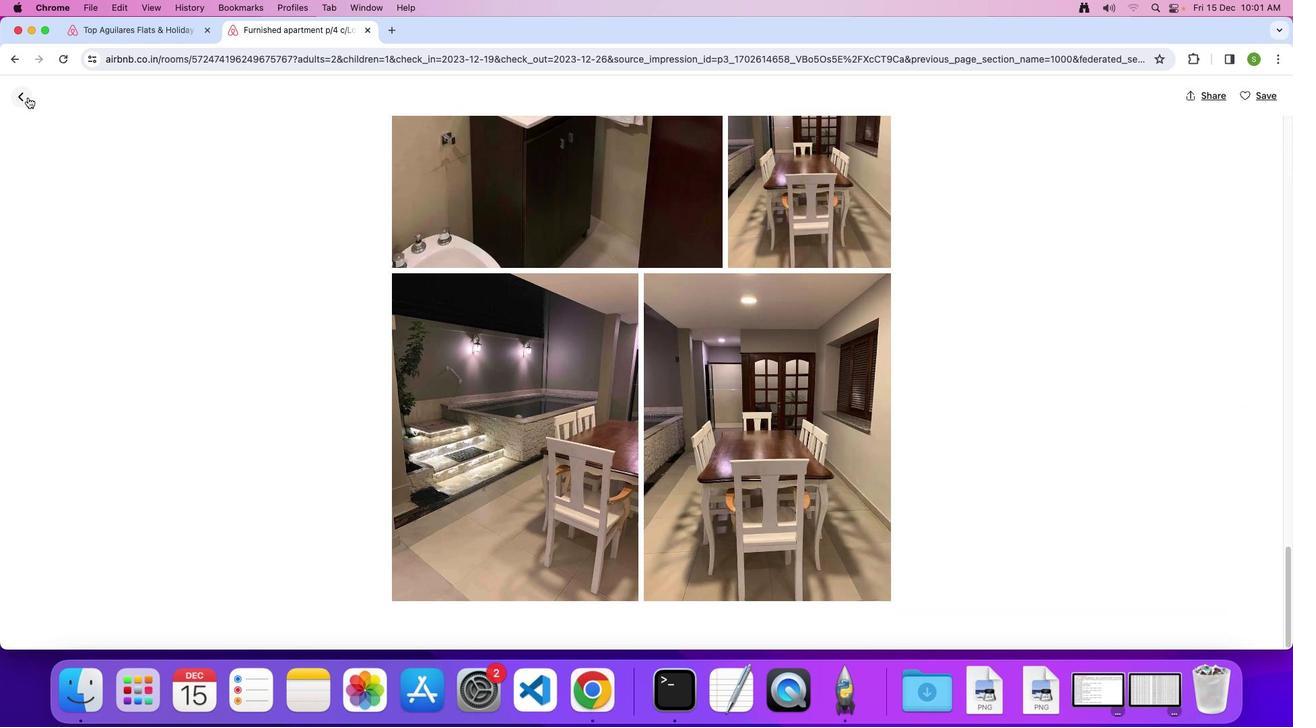 
Action: Mouse pressed left at (28, 97)
Screenshot: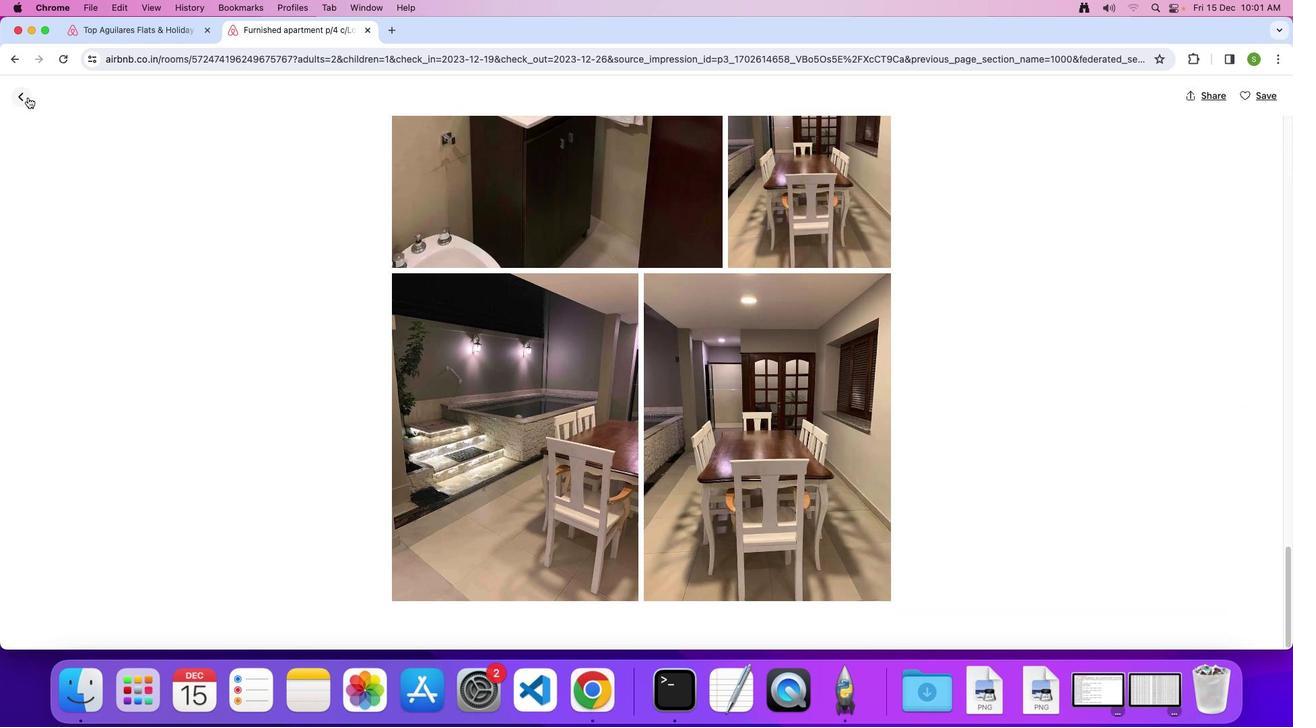 
Action: Mouse moved to (405, 396)
Screenshot: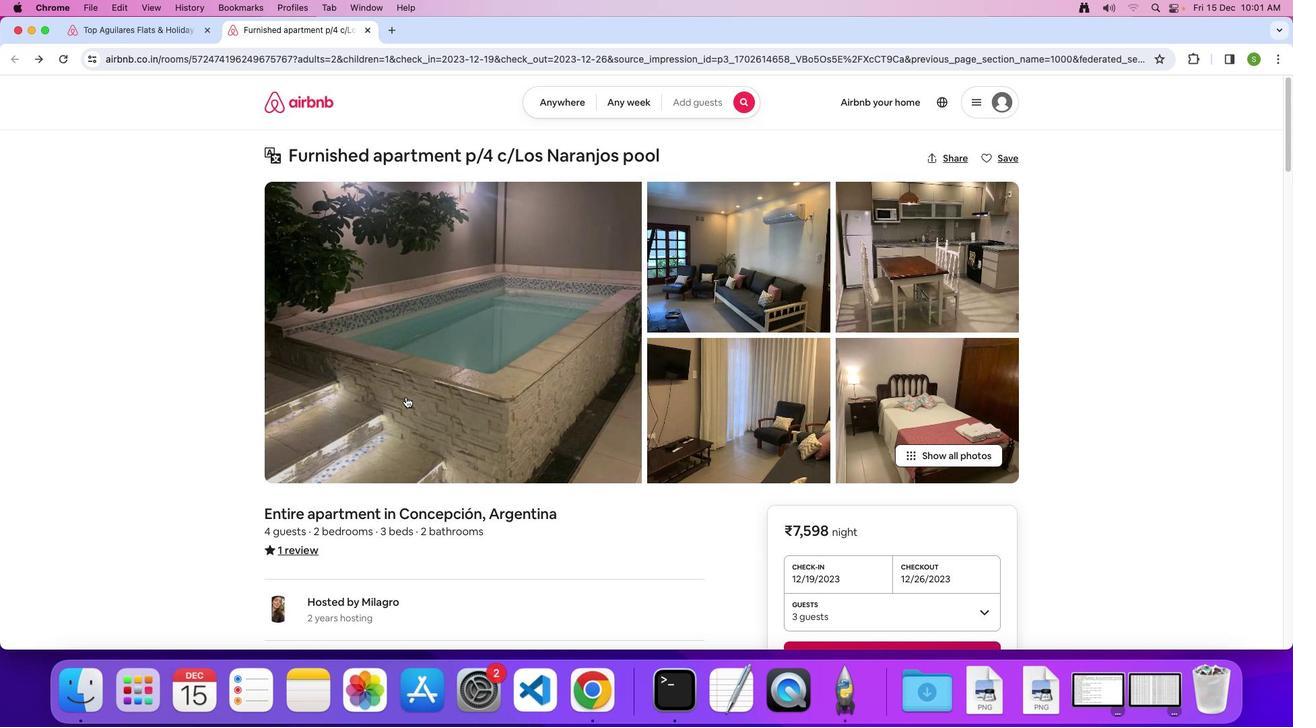 
Action: Mouse scrolled (405, 396) with delta (0, 0)
Screenshot: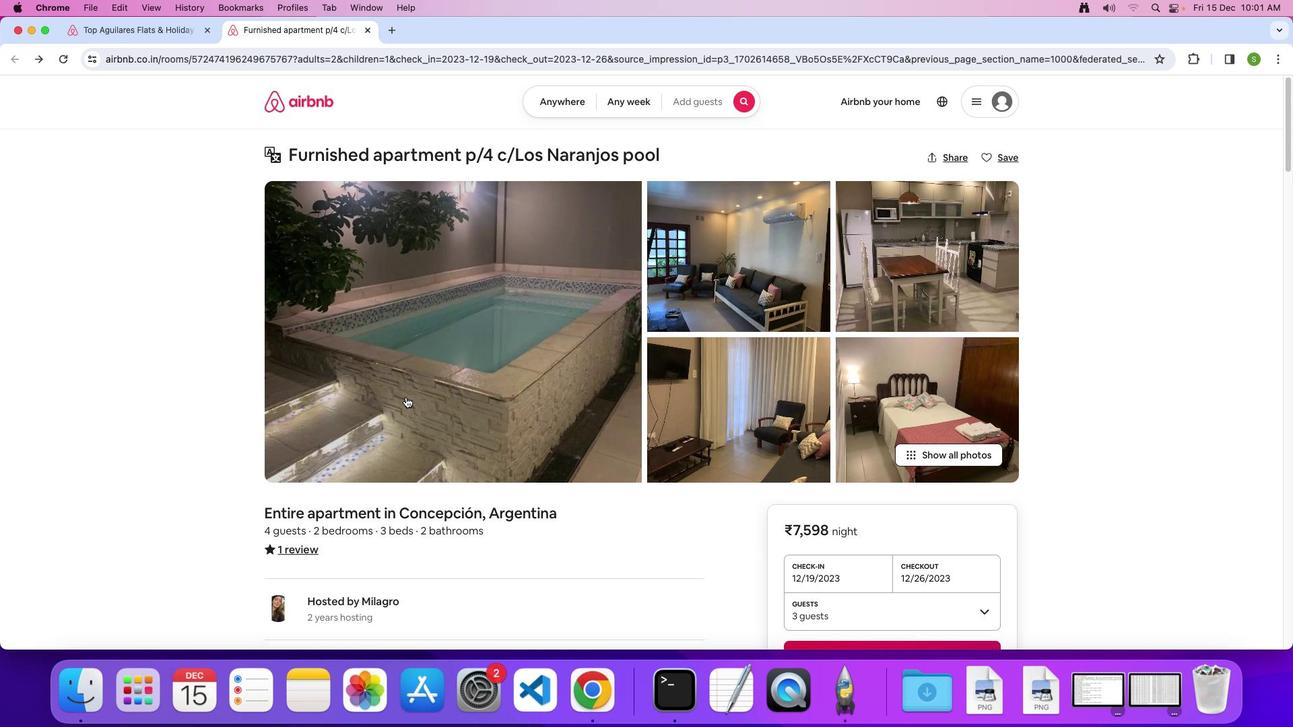 
Action: Mouse scrolled (405, 396) with delta (0, 0)
Screenshot: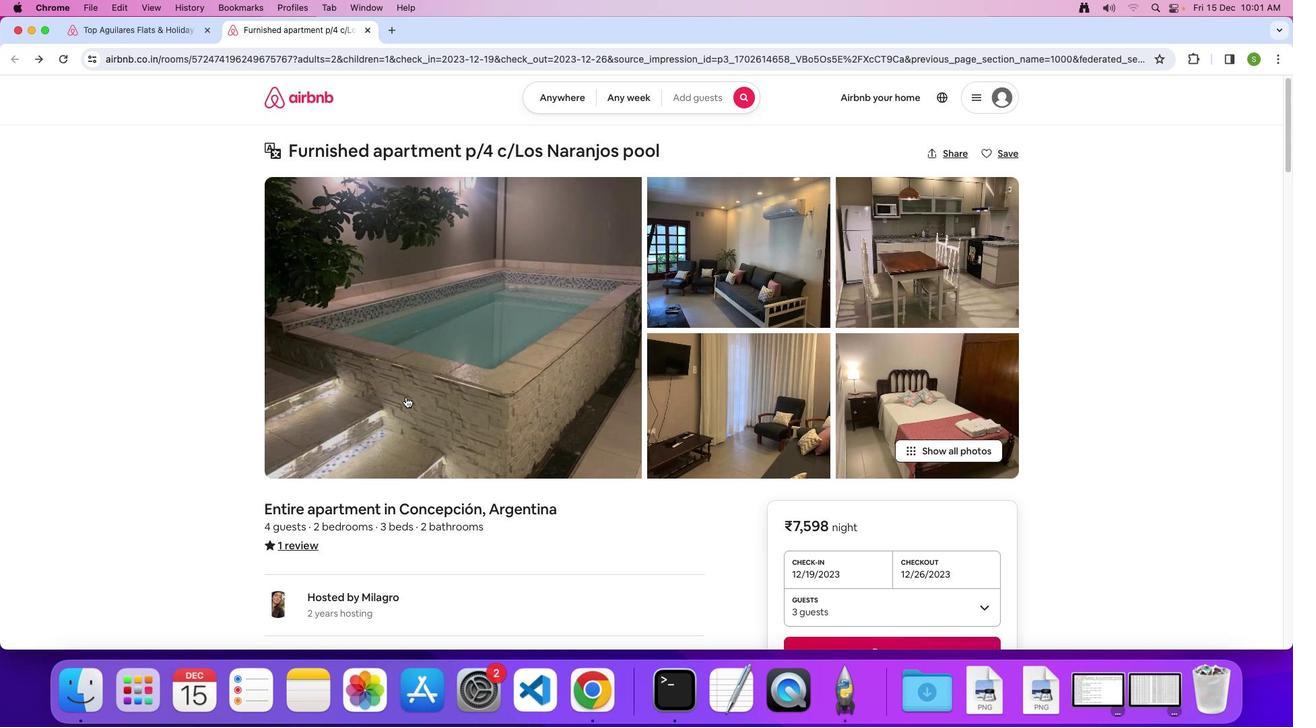 
Action: Mouse scrolled (405, 396) with delta (0, -2)
Screenshot: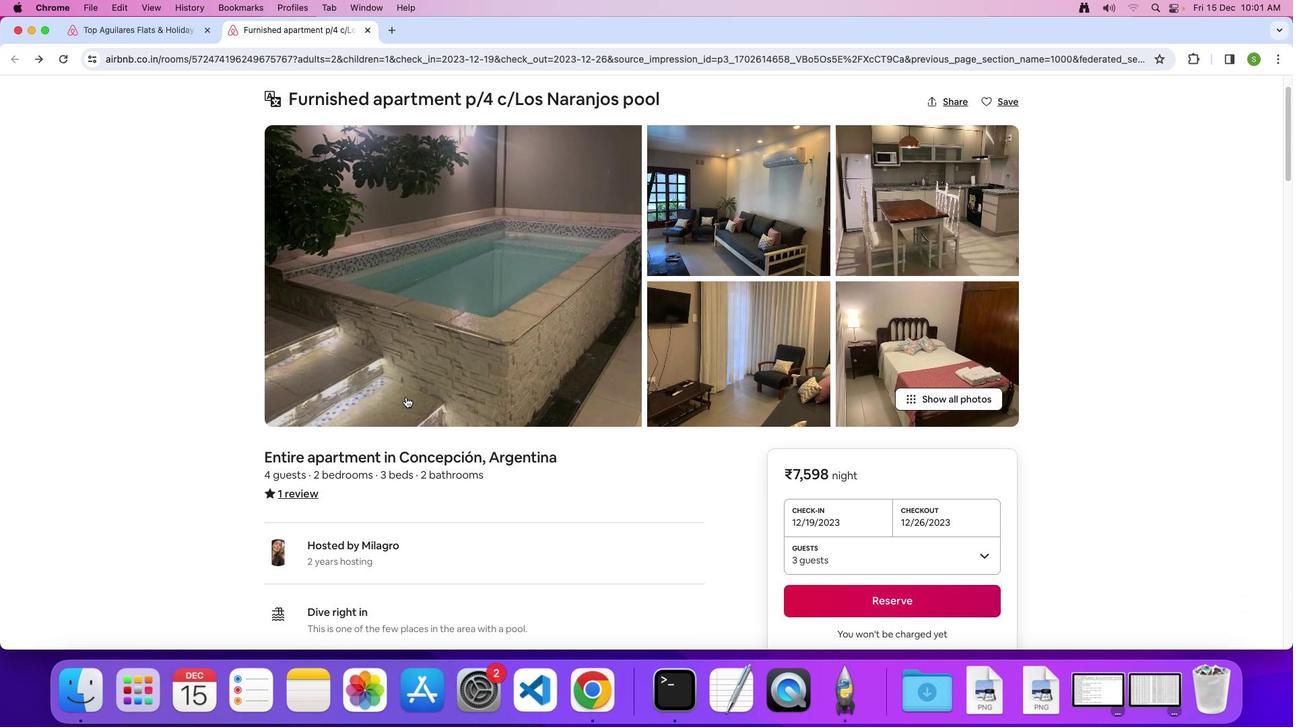 
Action: Mouse scrolled (405, 396) with delta (0, 0)
Screenshot: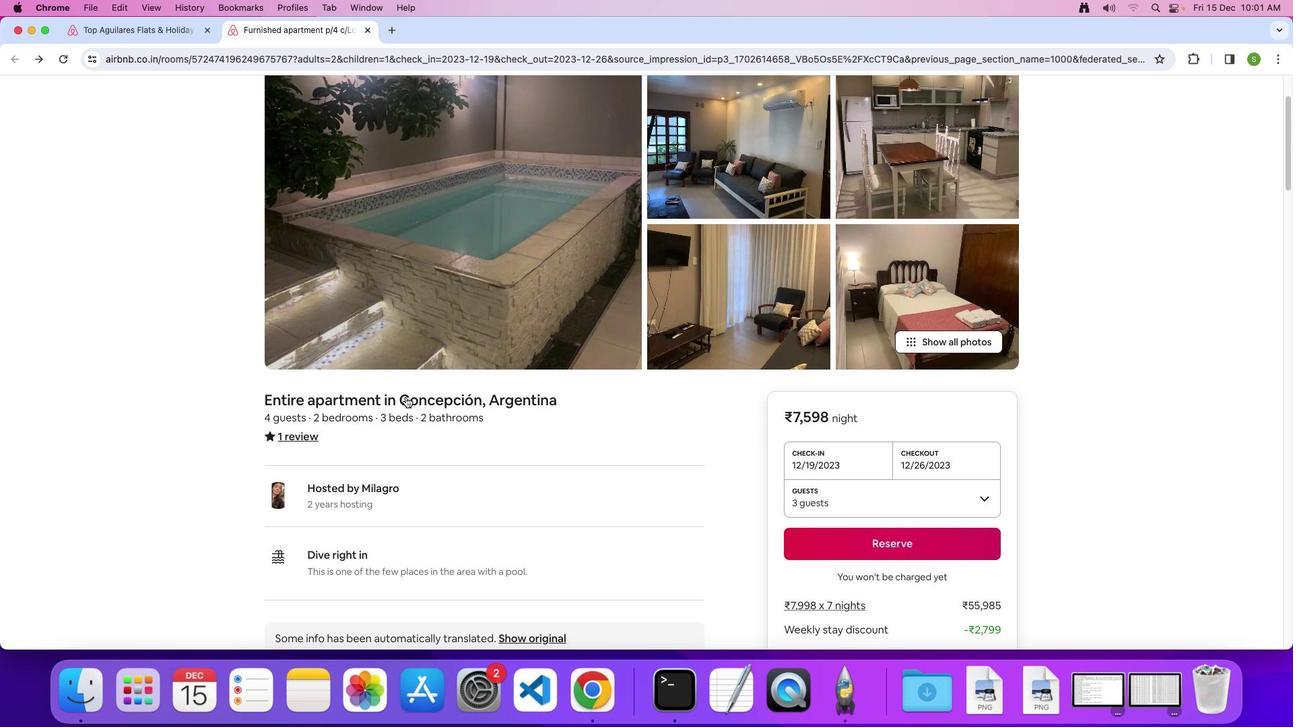
Action: Mouse scrolled (405, 396) with delta (0, 0)
Screenshot: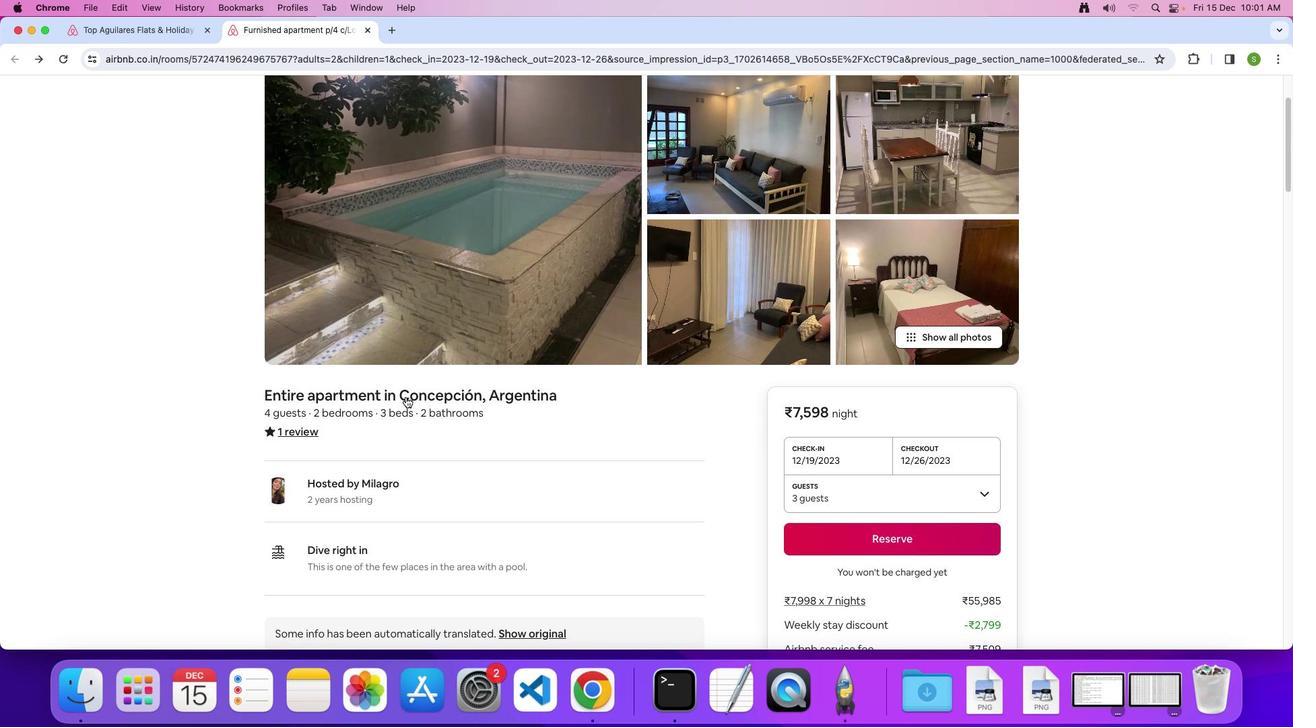 
Action: Mouse scrolled (405, 396) with delta (0, -2)
Screenshot: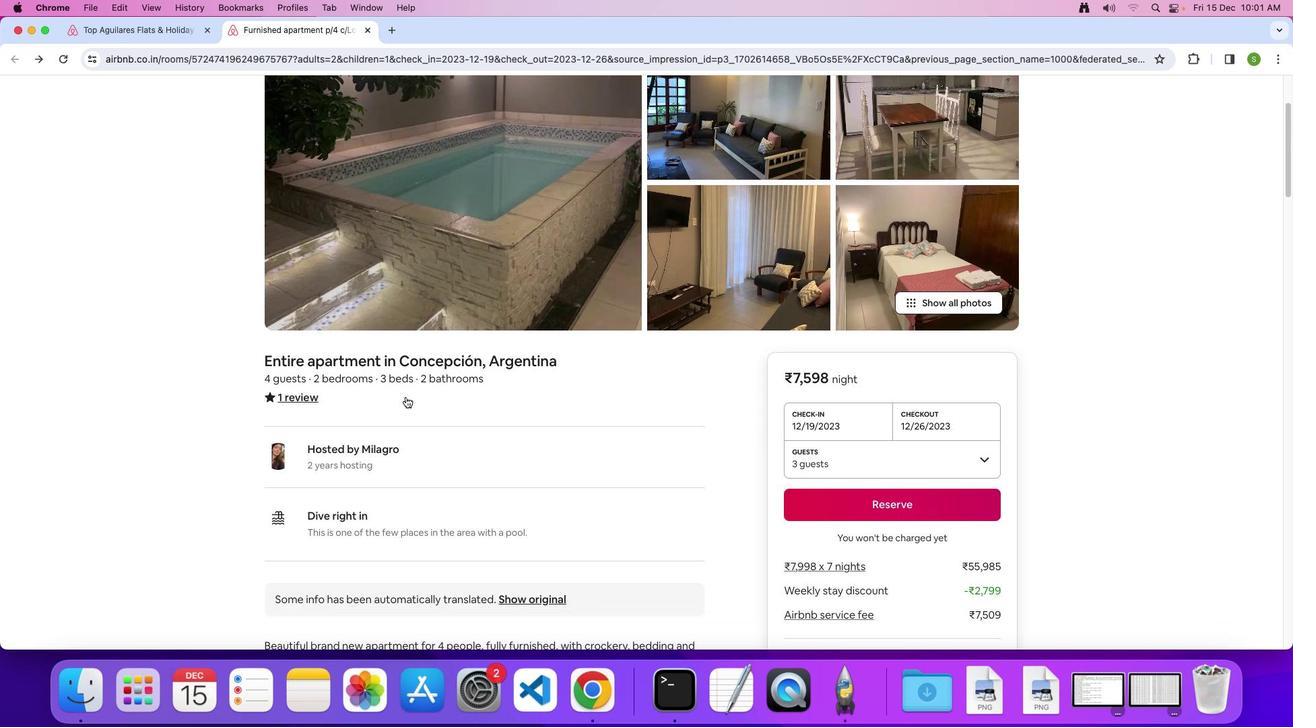 
Action: Mouse scrolled (405, 396) with delta (0, 0)
Screenshot: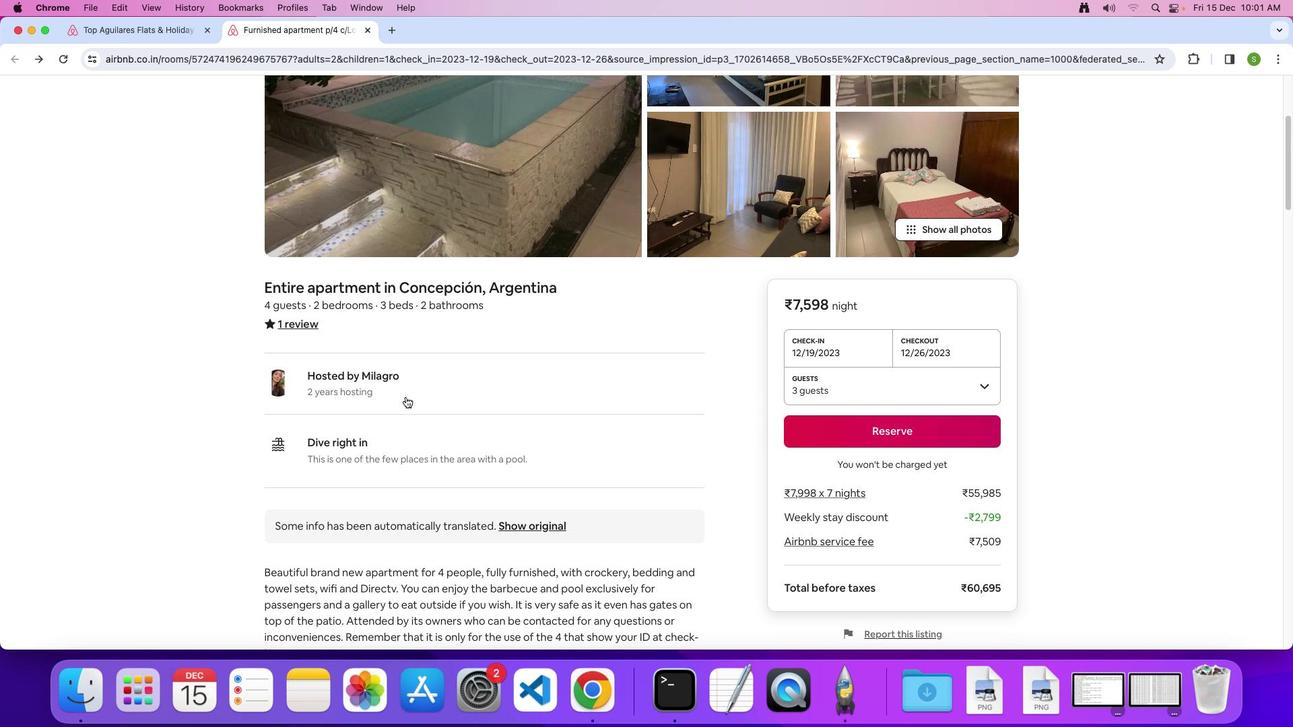 
Action: Mouse scrolled (405, 396) with delta (0, 0)
Screenshot: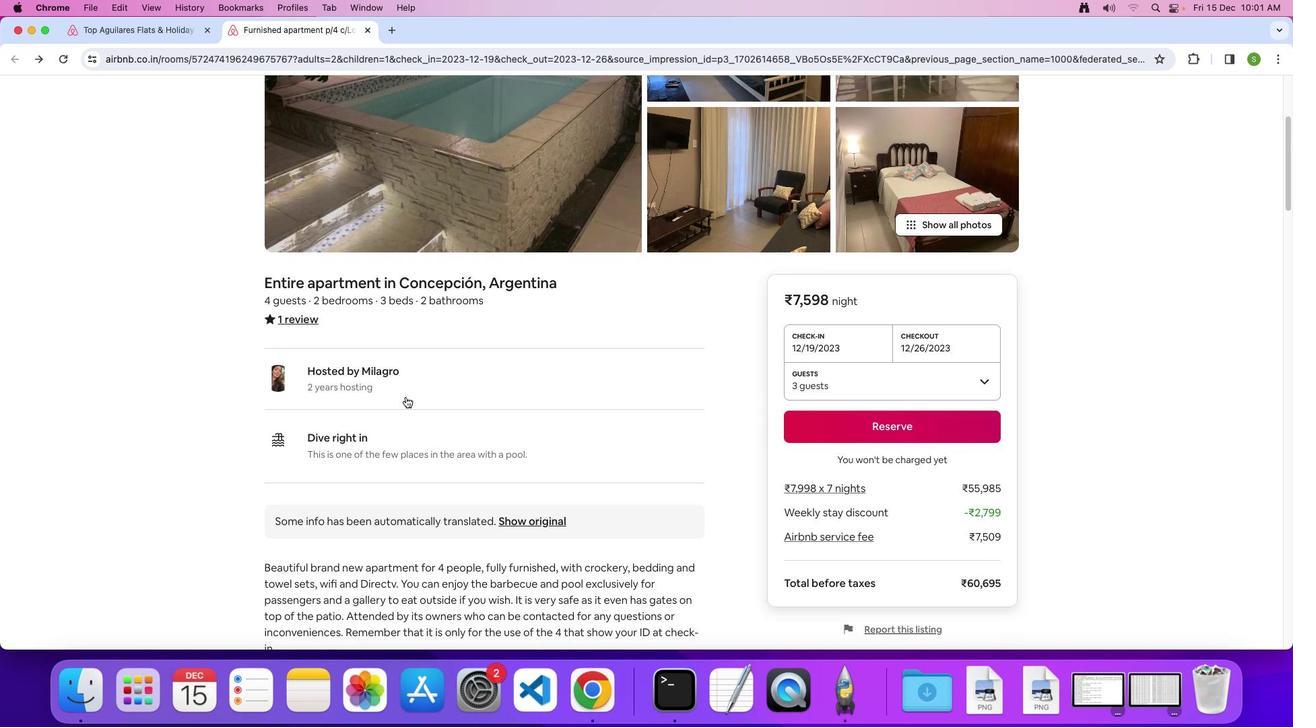 
Action: Mouse scrolled (405, 396) with delta (0, -1)
Screenshot: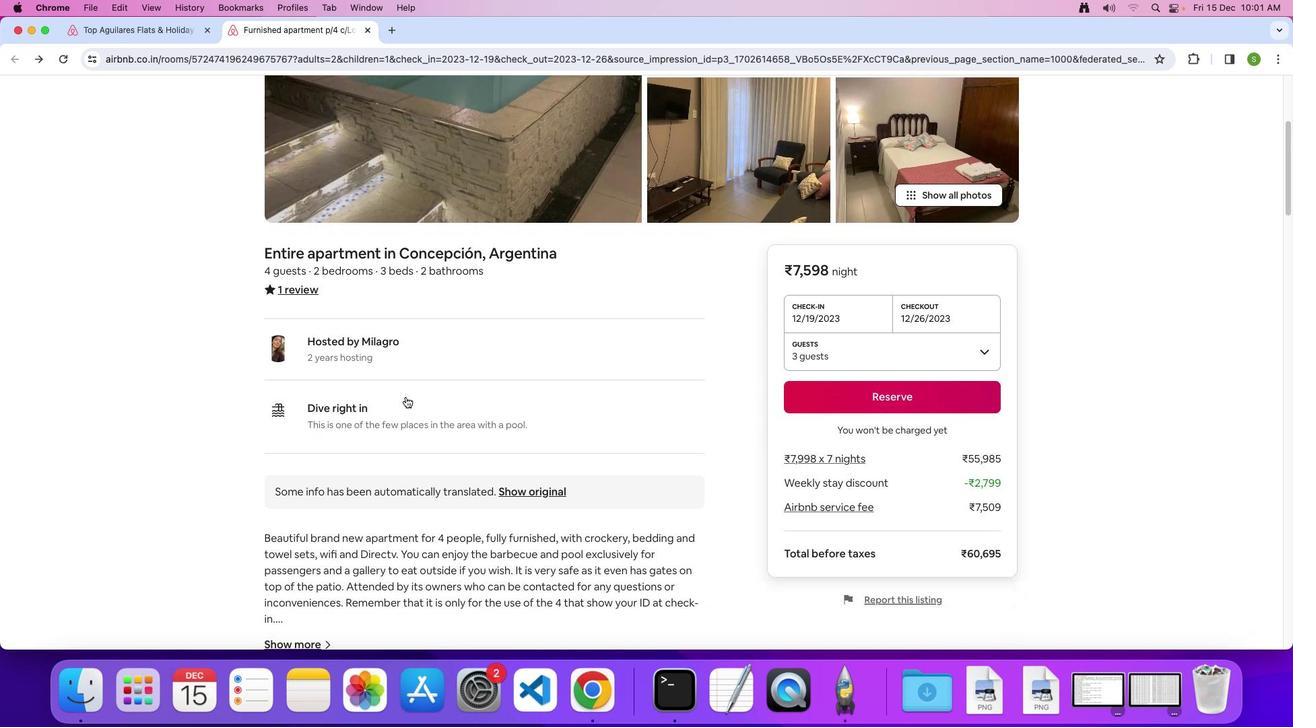 
Action: Mouse scrolled (405, 396) with delta (0, 0)
Screenshot: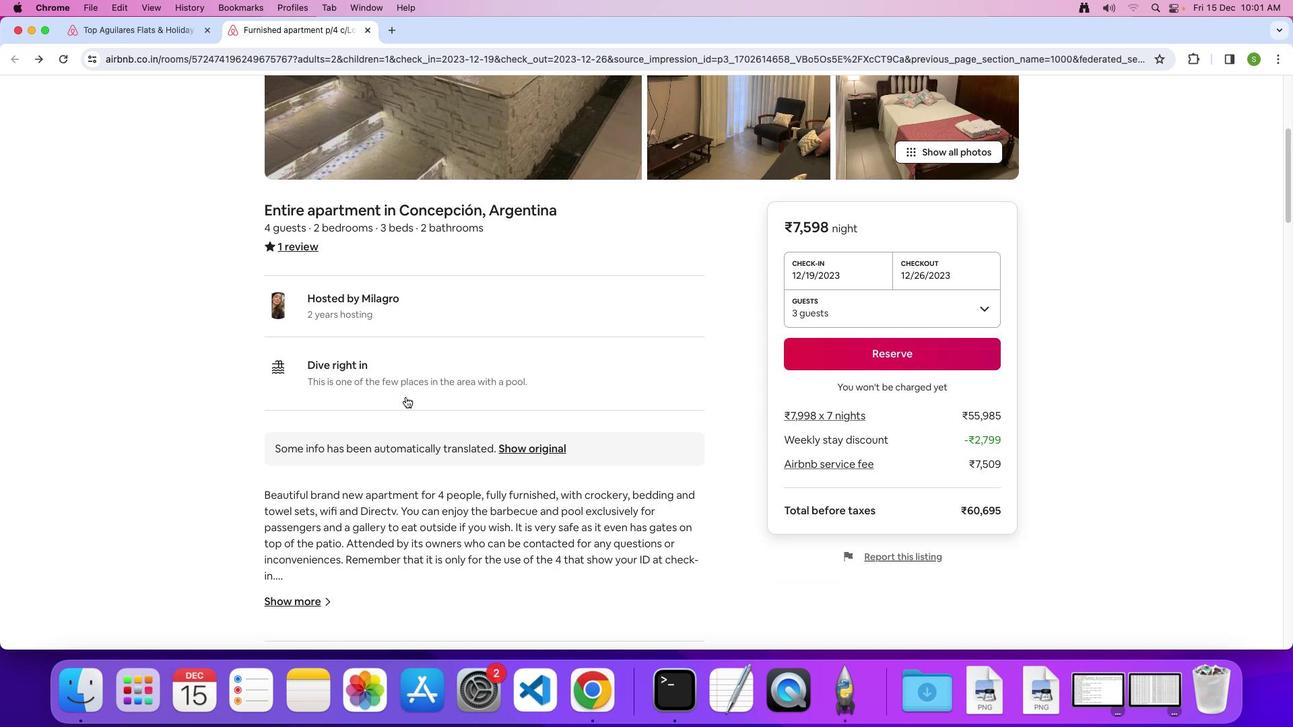 
Action: Mouse scrolled (405, 396) with delta (0, 0)
Screenshot: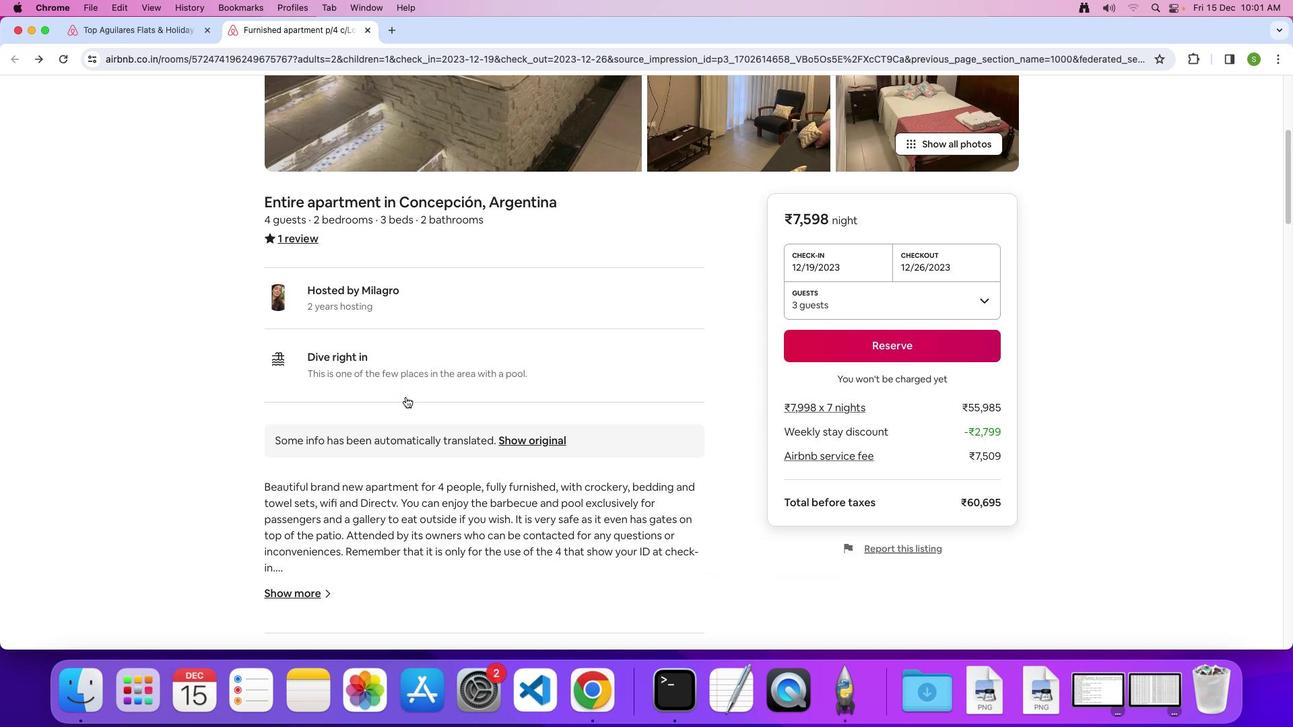 
Action: Mouse scrolled (405, 396) with delta (0, 0)
Screenshot: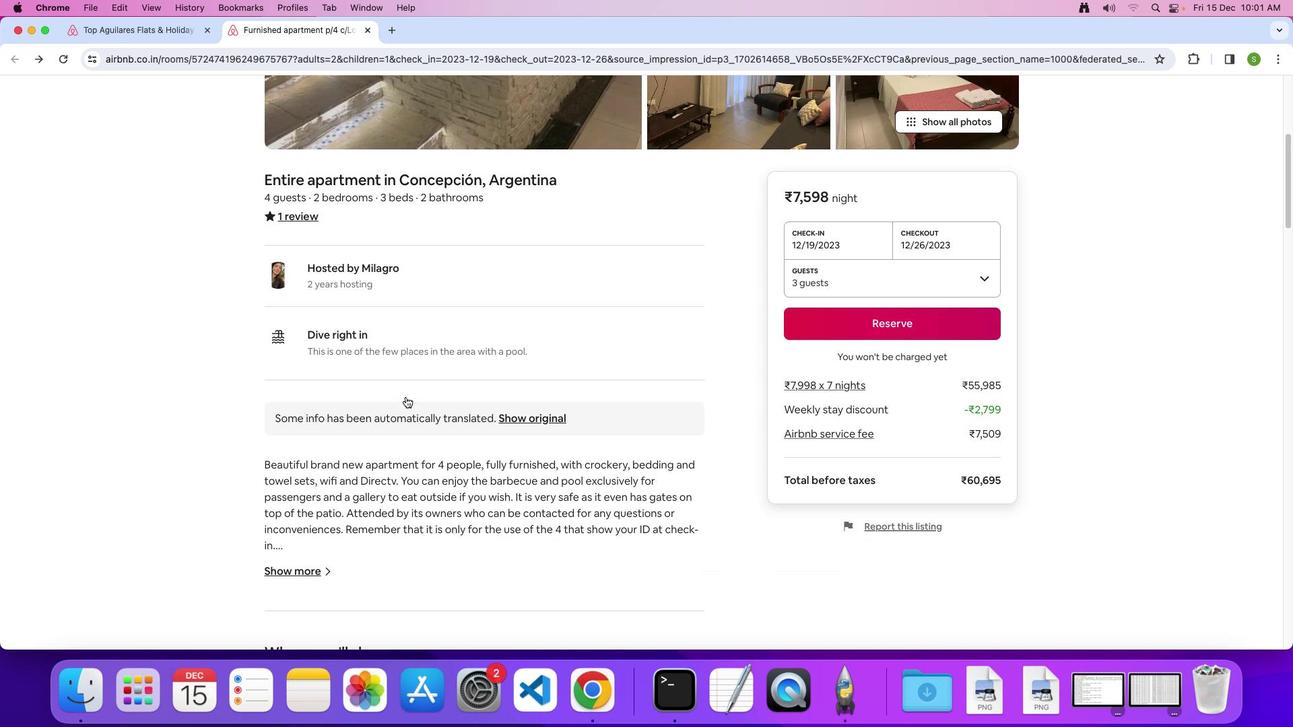 
Action: Mouse scrolled (405, 396) with delta (0, 0)
Screenshot: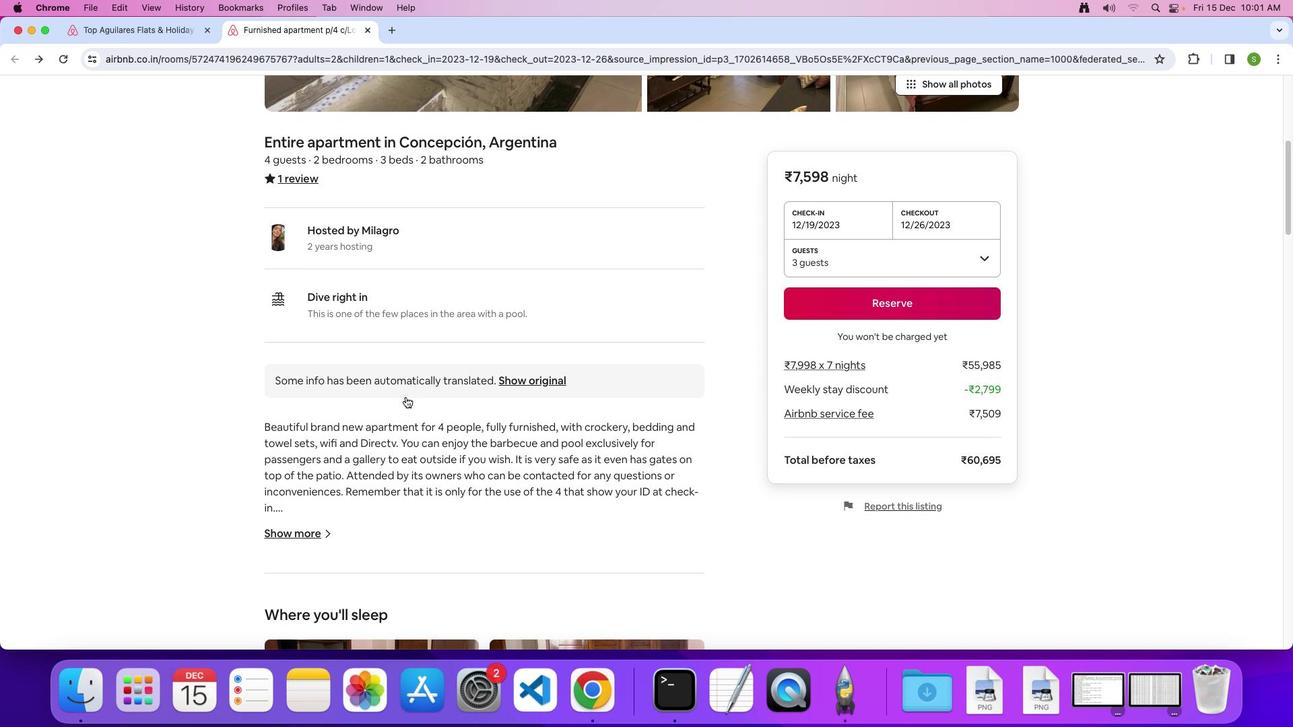 
Action: Mouse scrolled (405, 396) with delta (0, 0)
Screenshot: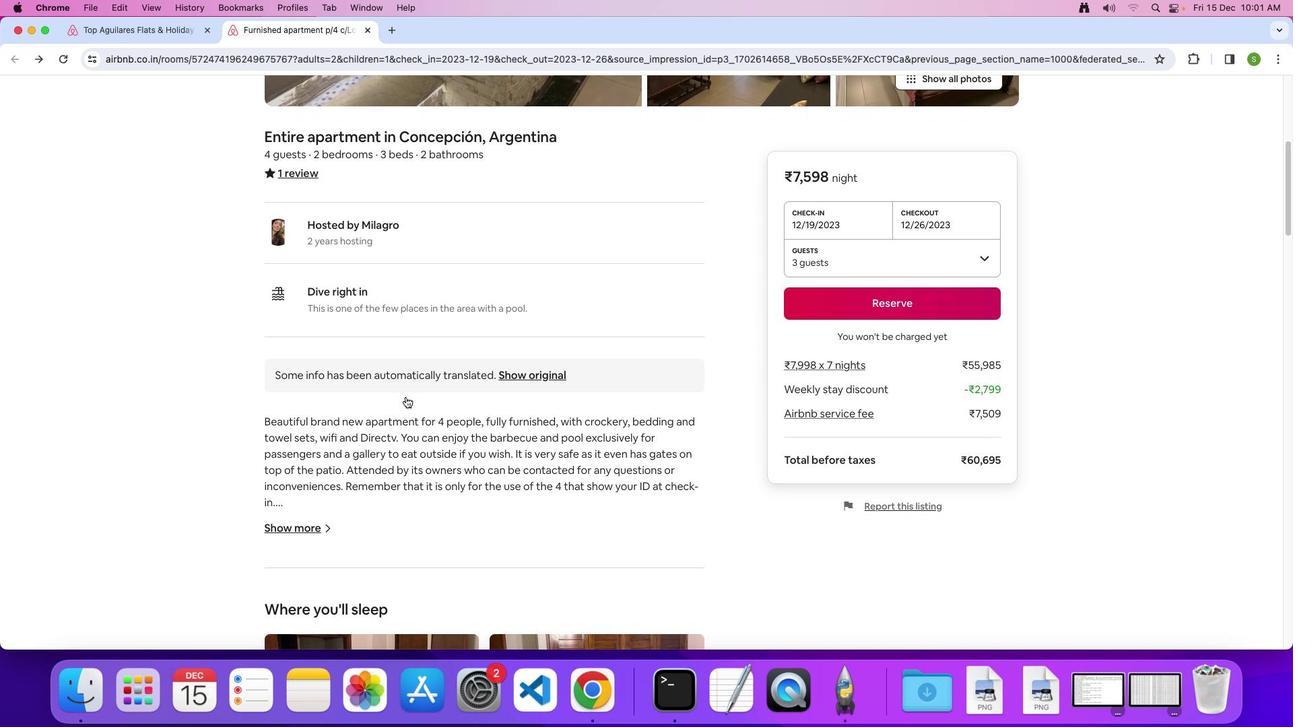
Action: Mouse scrolled (405, 396) with delta (0, 0)
Screenshot: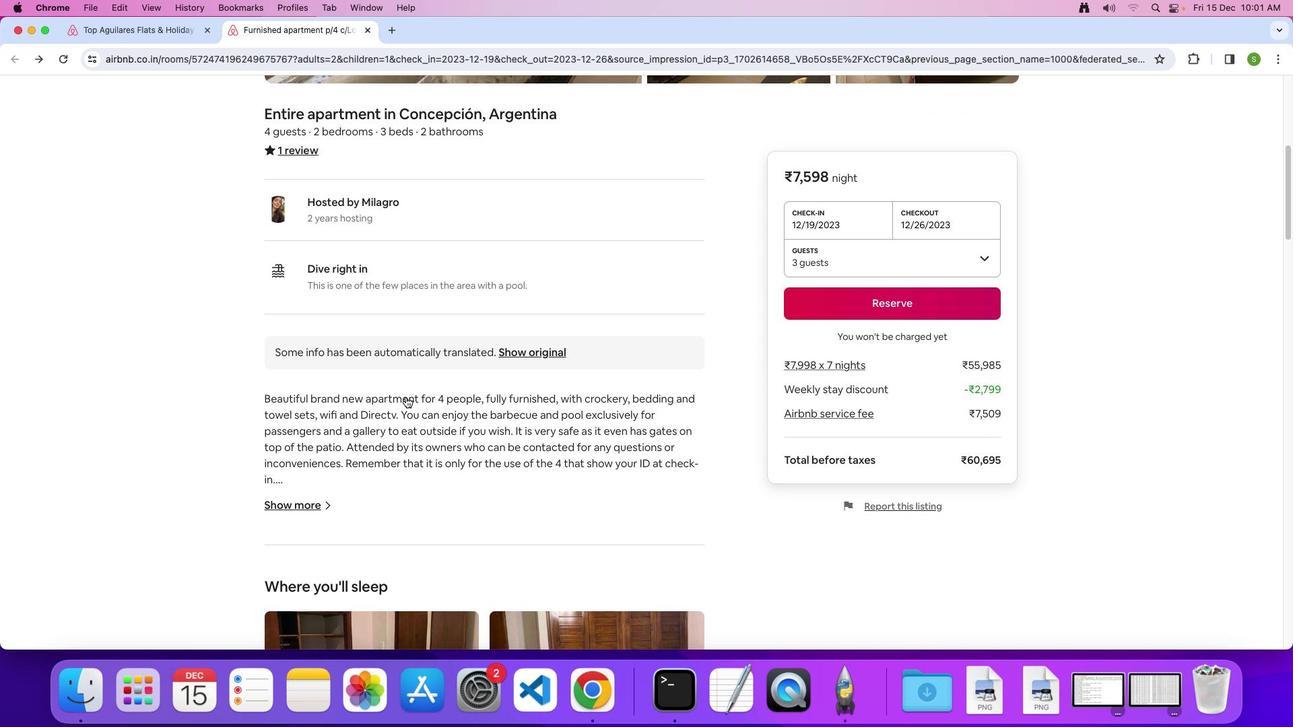 
Action: Mouse scrolled (405, 396) with delta (0, 0)
Screenshot: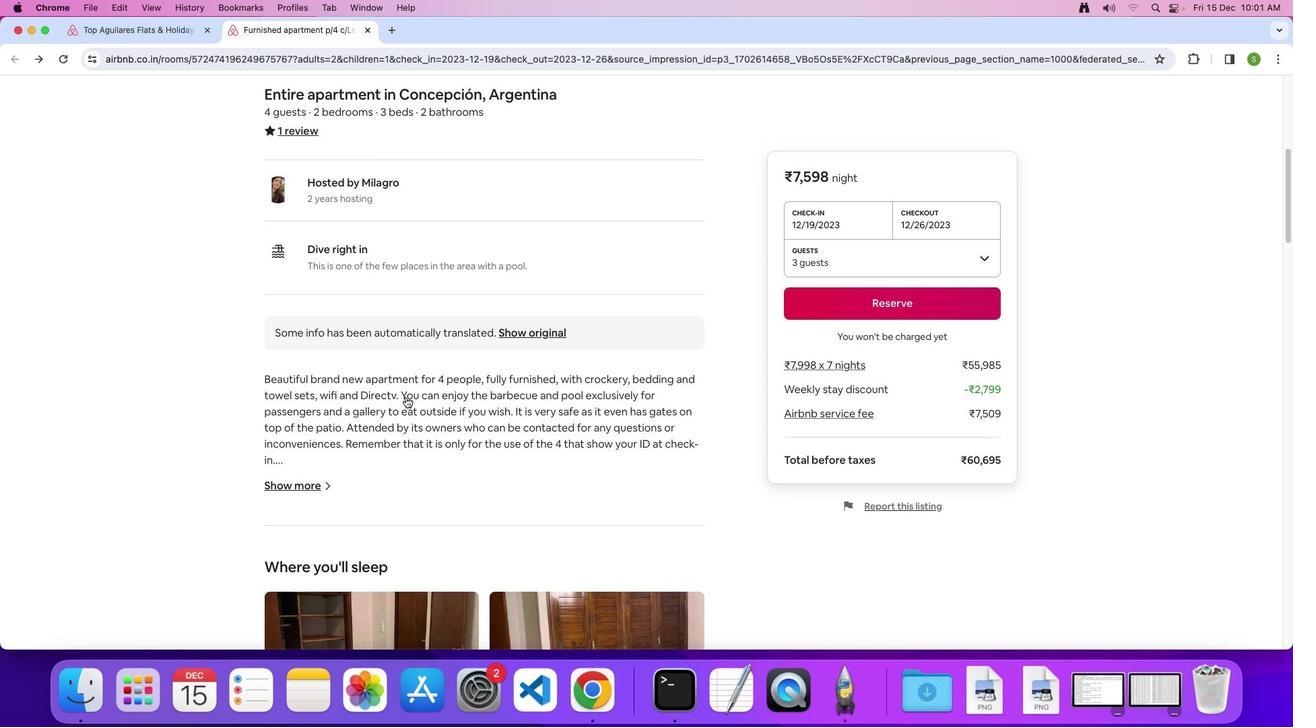 
Action: Mouse scrolled (405, 396) with delta (0, -2)
Screenshot: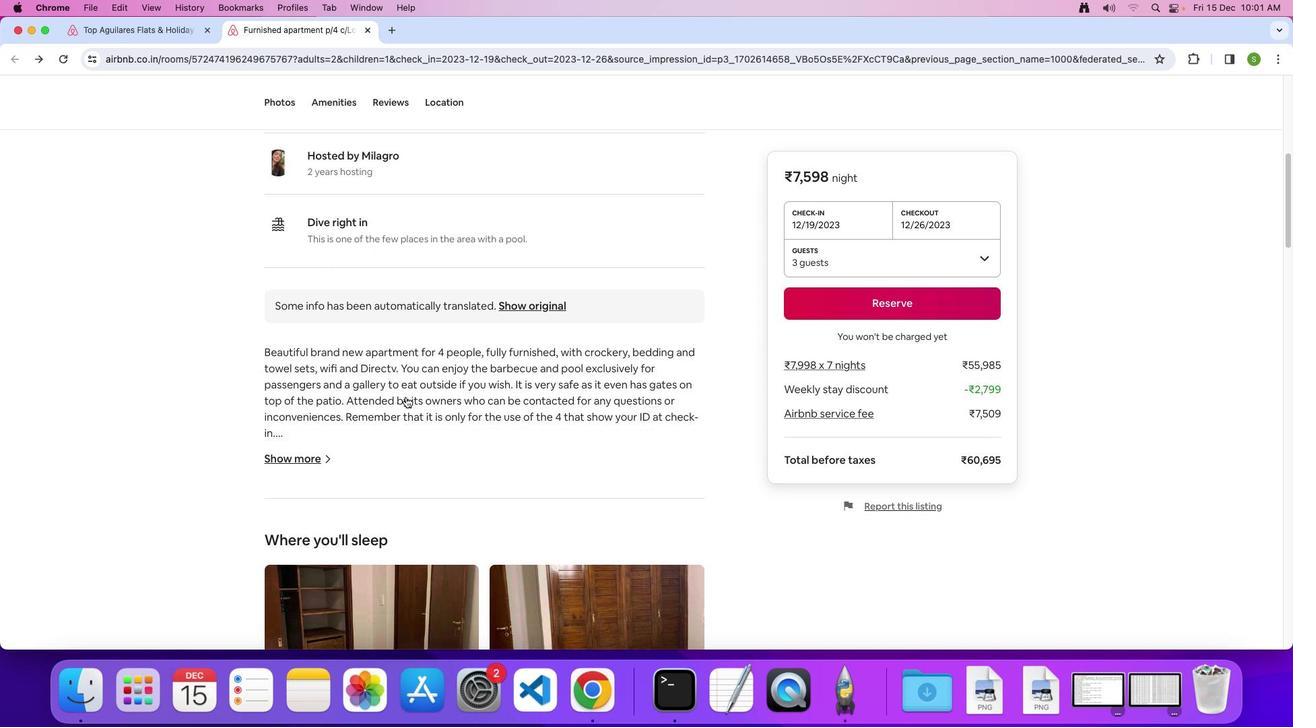 
Action: Mouse scrolled (405, 396) with delta (0, -2)
Screenshot: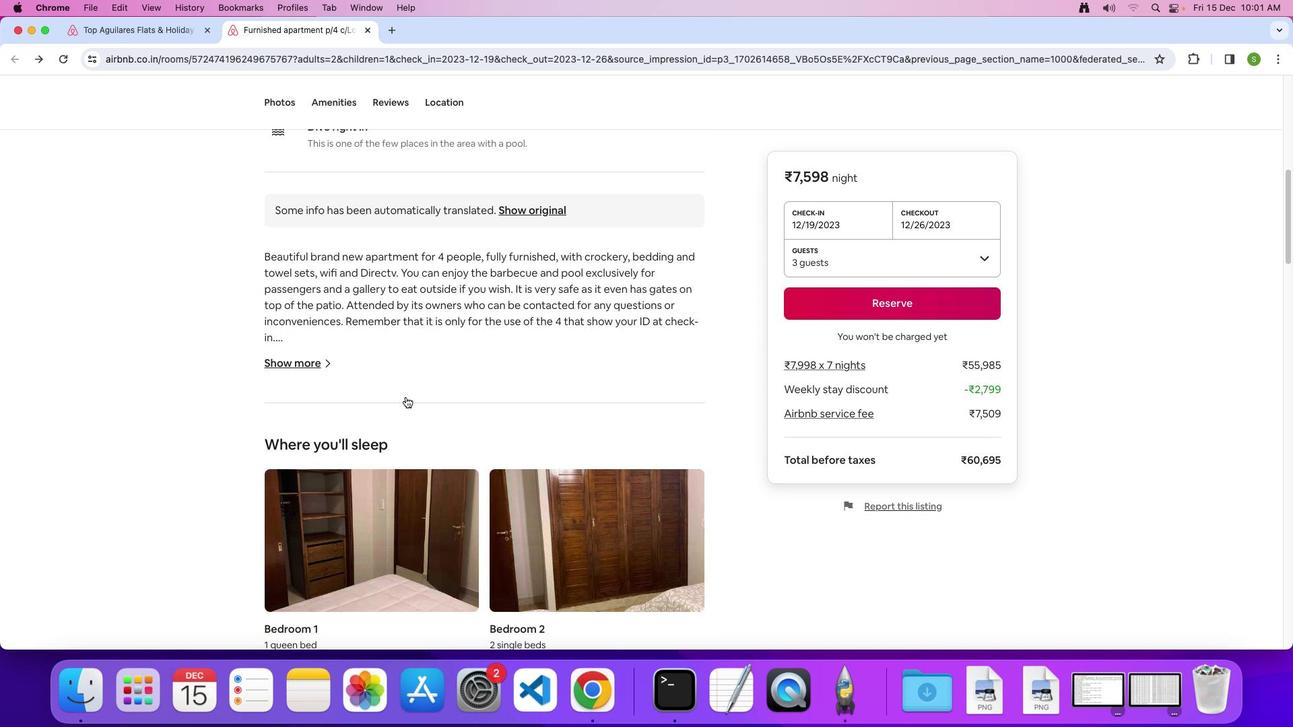 
Action: Mouse moved to (270, 289)
Screenshot: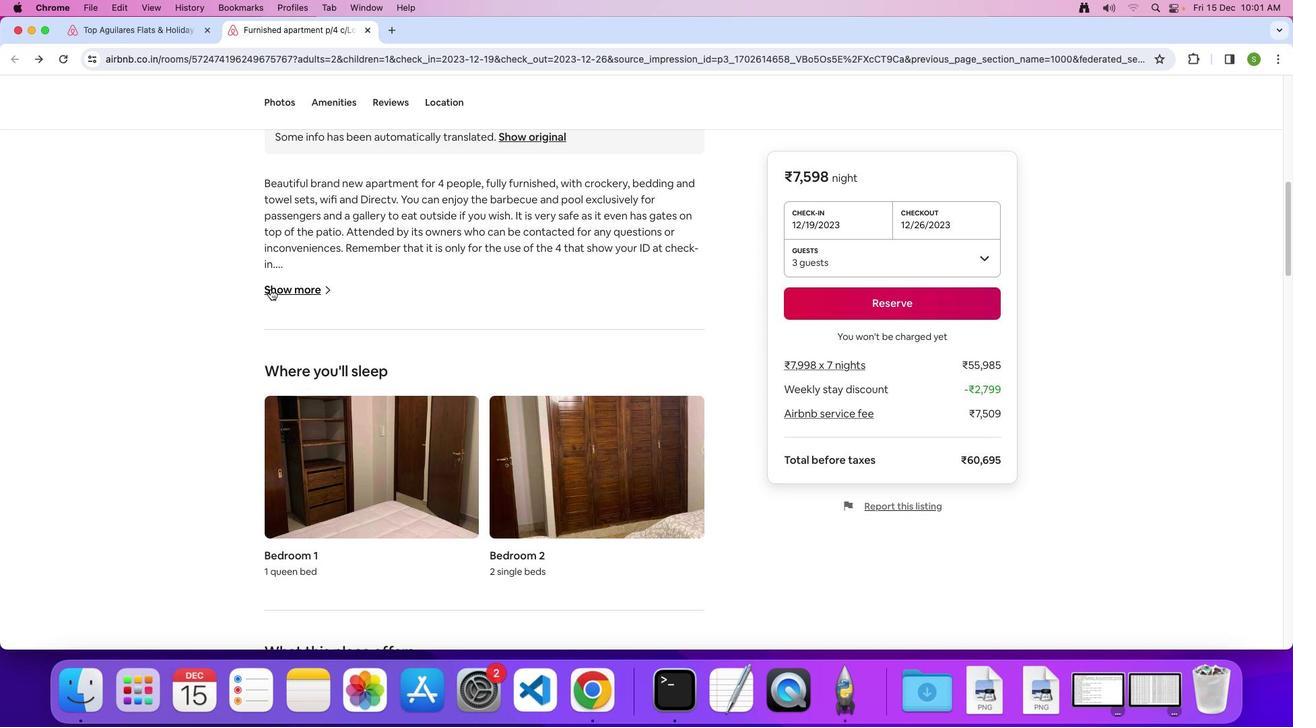 
Action: Mouse pressed left at (270, 289)
Screenshot: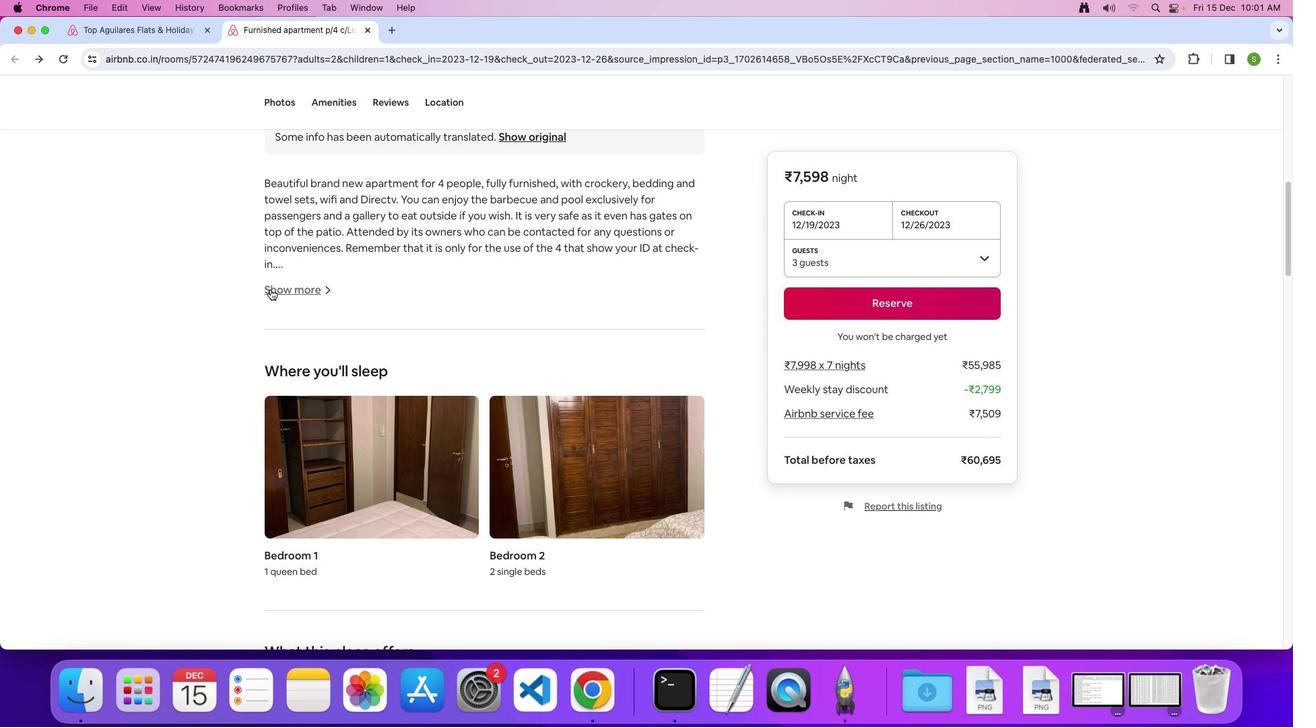 
Action: Mouse moved to (656, 367)
Screenshot: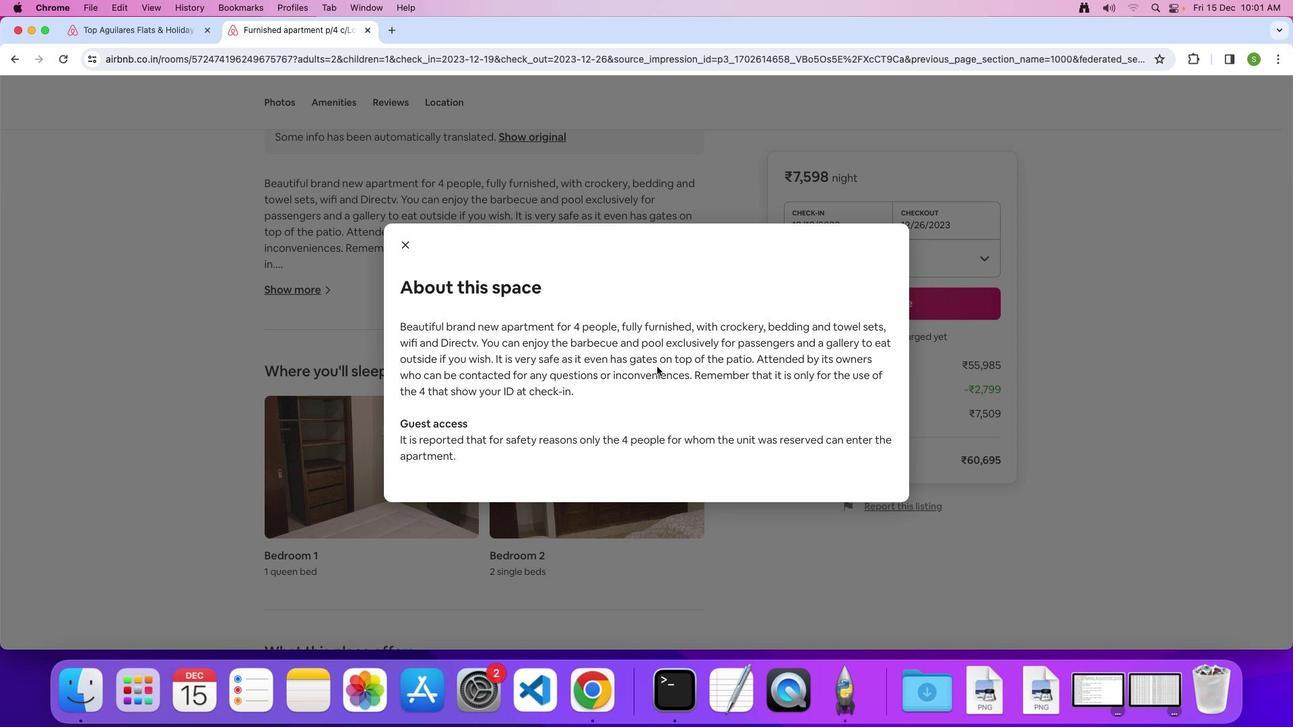 
Action: Mouse scrolled (656, 367) with delta (0, 0)
Screenshot: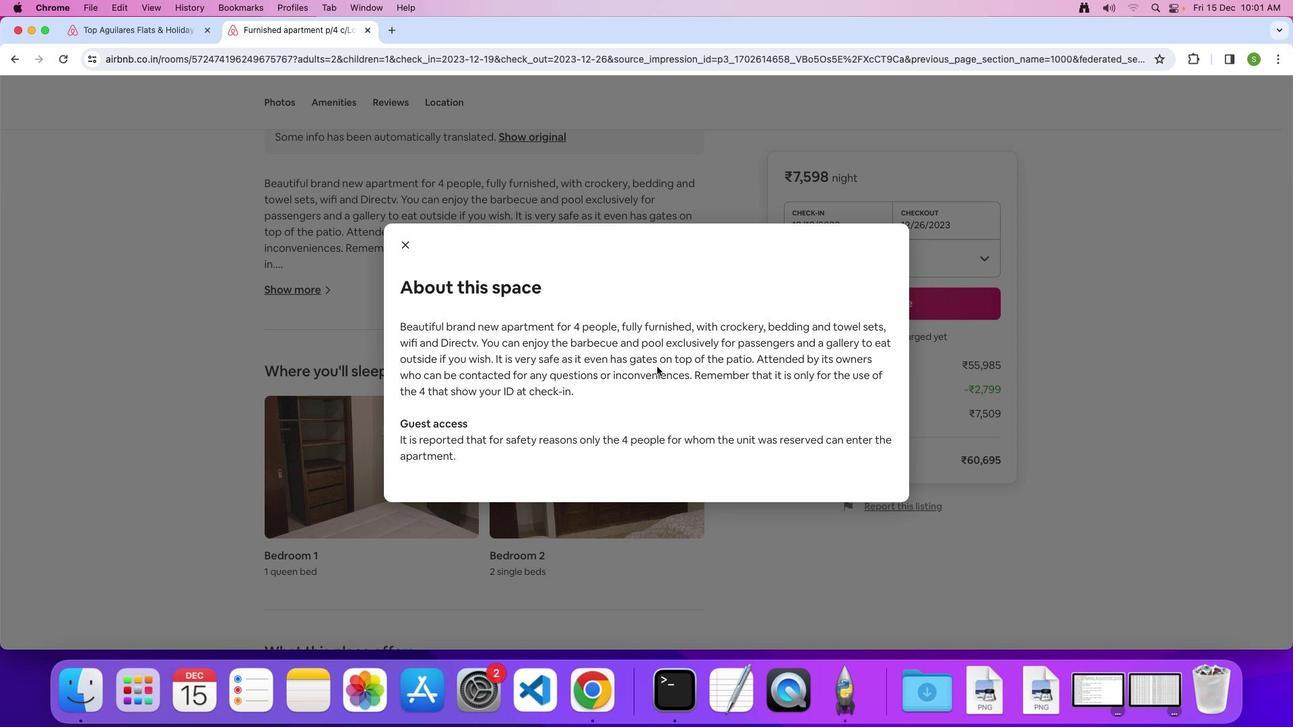 
Action: Mouse scrolled (656, 367) with delta (0, 0)
Screenshot: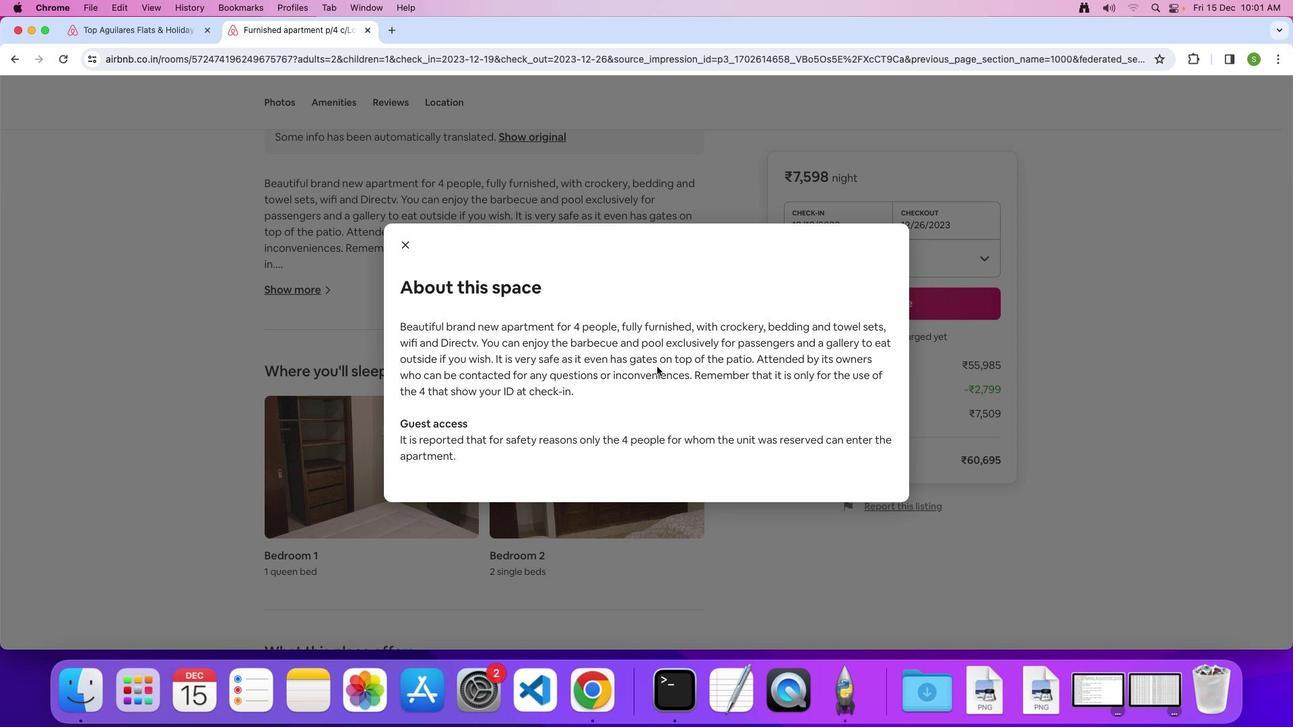 
Action: Mouse moved to (406, 247)
Screenshot: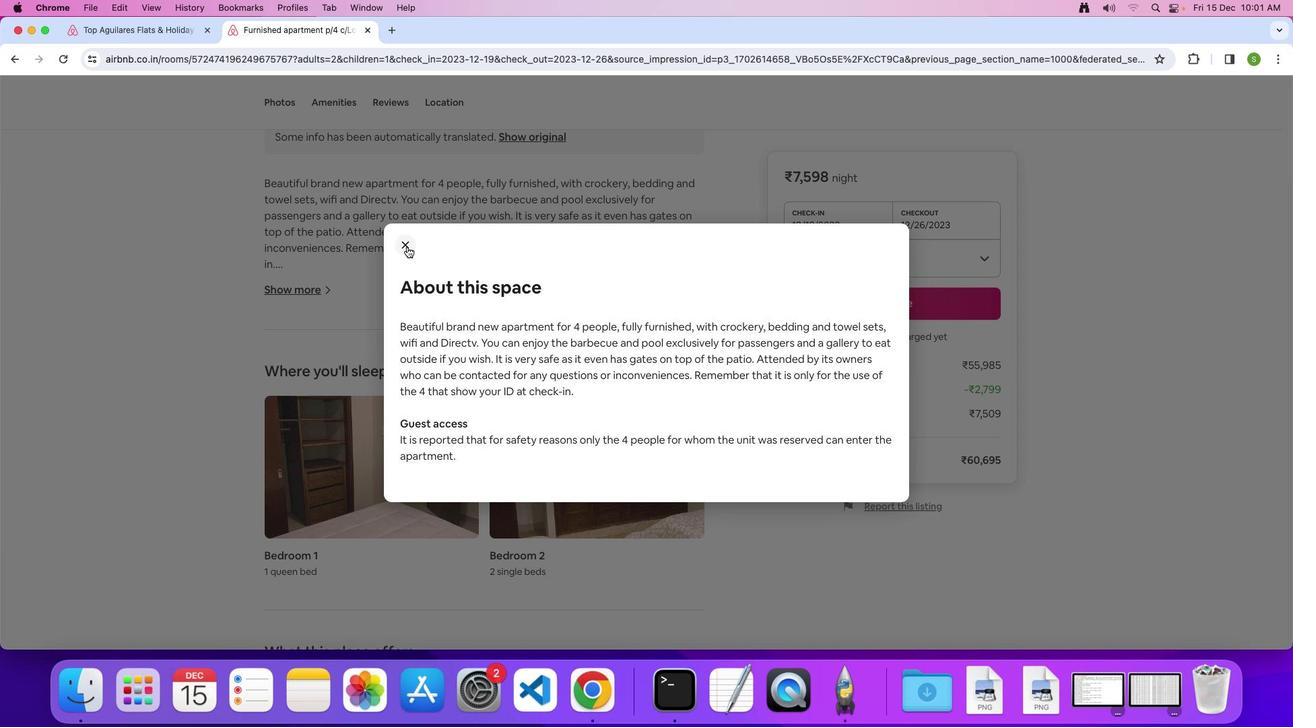 
Action: Mouse pressed left at (406, 247)
Screenshot: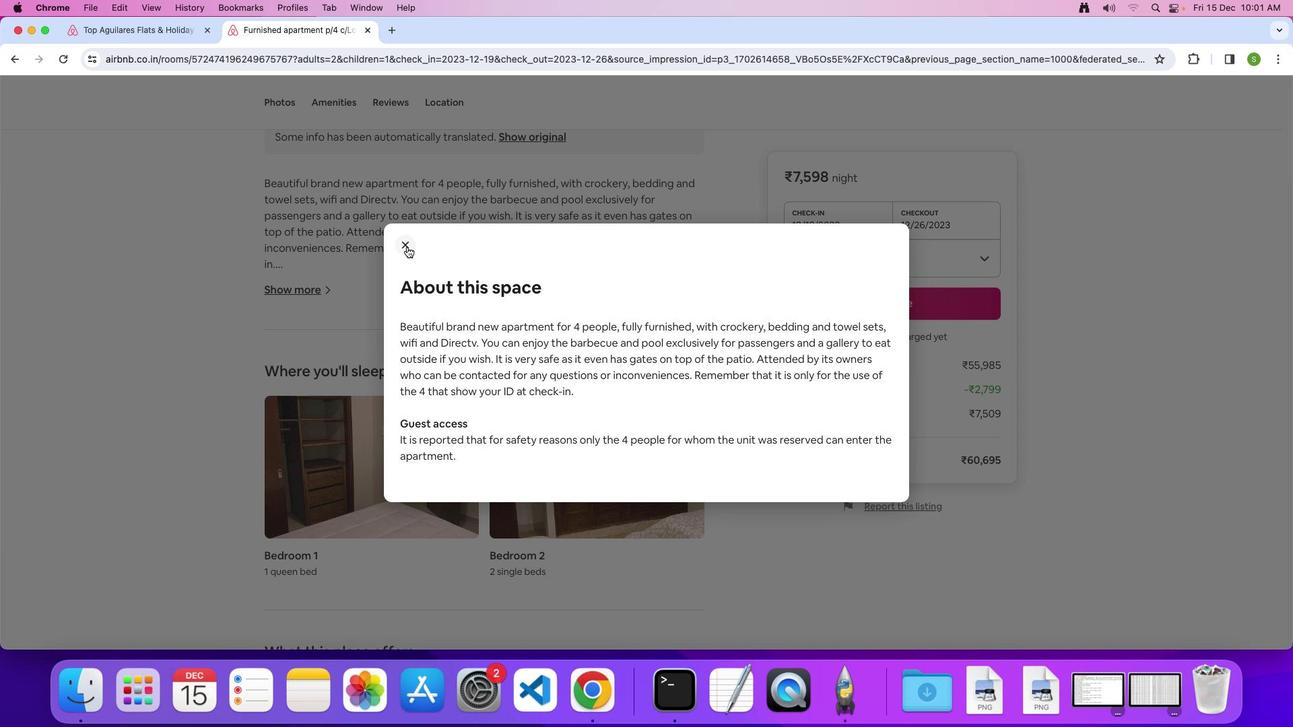 
Action: Mouse moved to (534, 446)
Screenshot: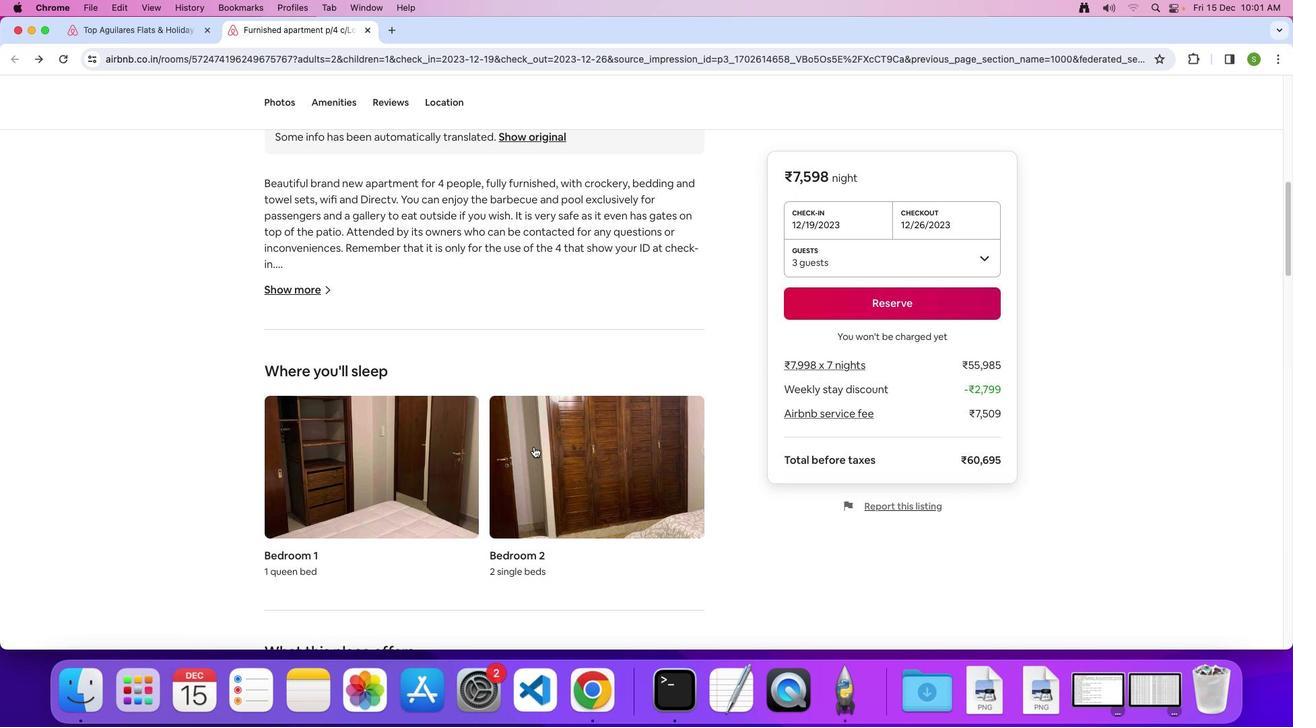 
Action: Mouse scrolled (534, 446) with delta (0, 0)
Screenshot: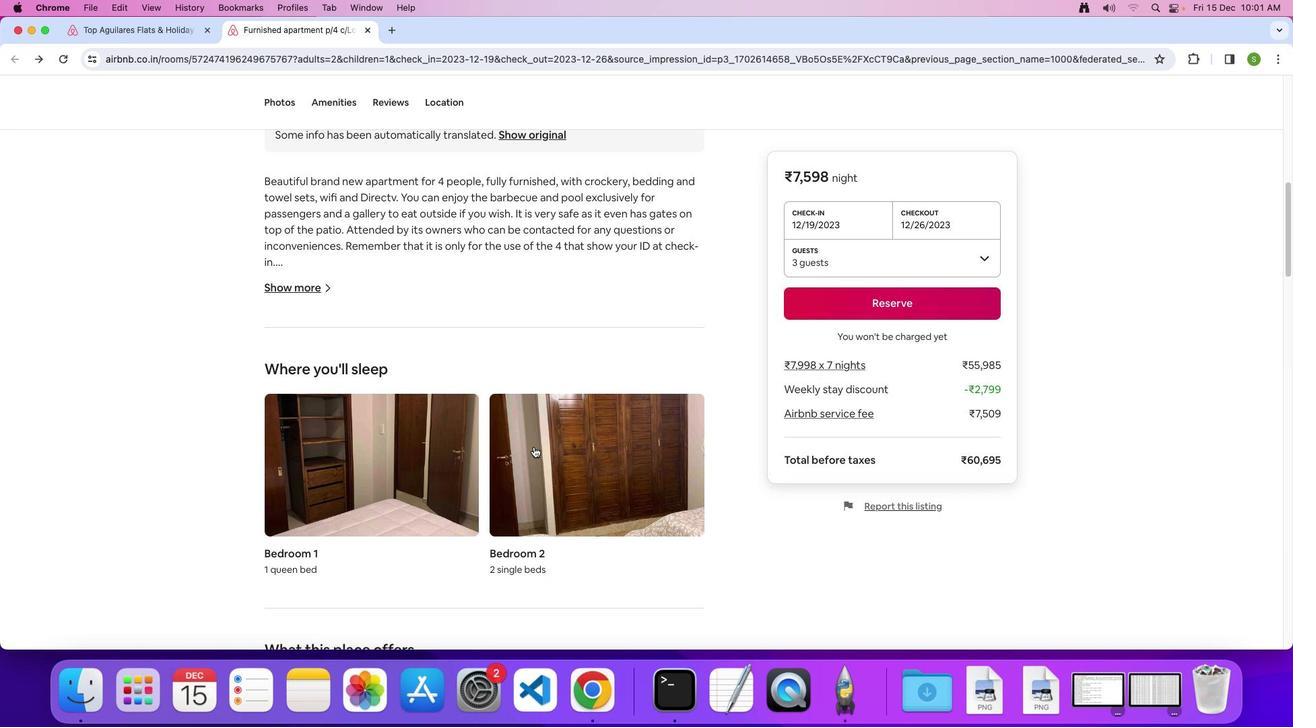 
Action: Mouse scrolled (534, 446) with delta (0, 0)
Screenshot: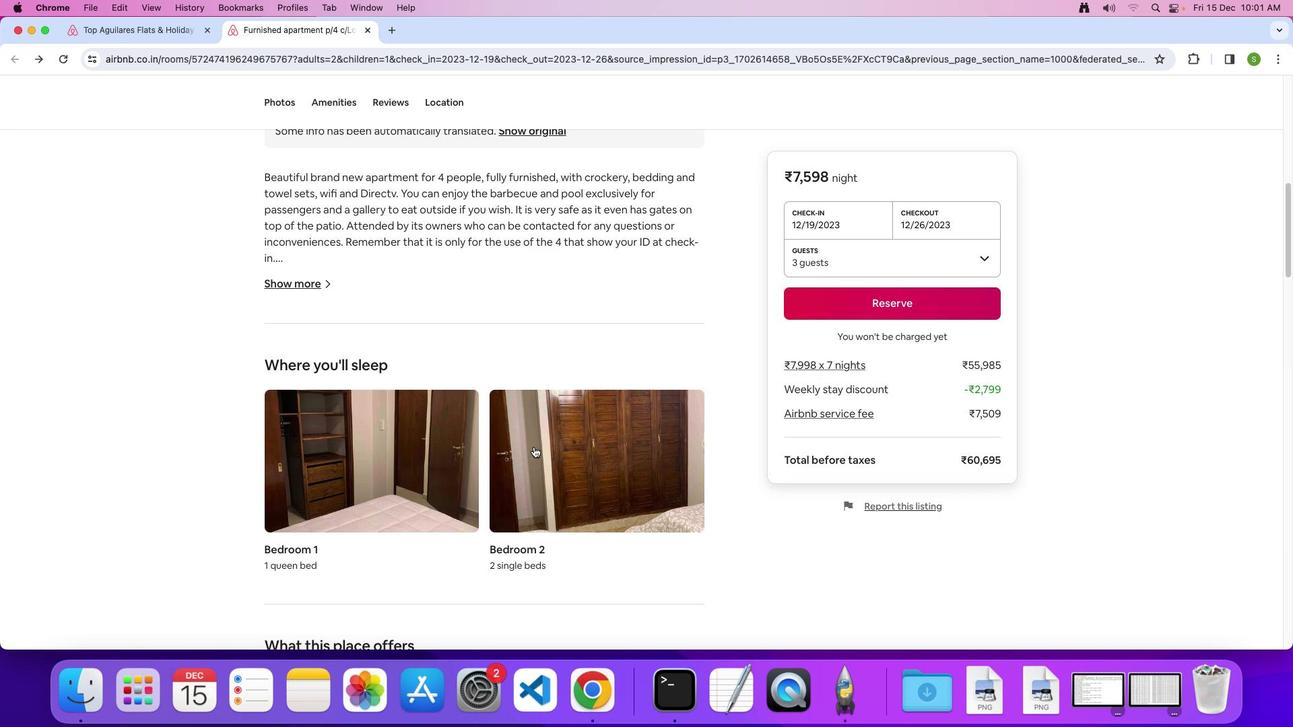 
Action: Mouse scrolled (534, 446) with delta (0, 0)
Screenshot: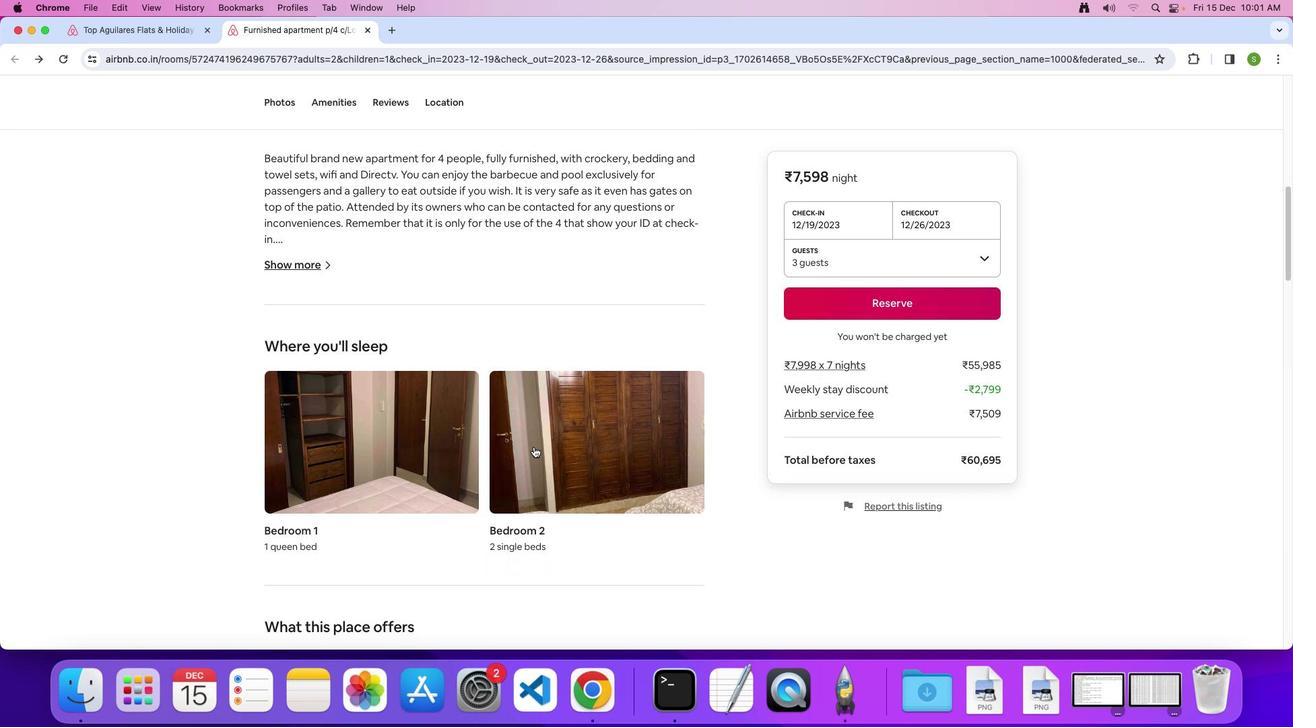 
Action: Mouse scrolled (534, 446) with delta (0, 0)
Screenshot: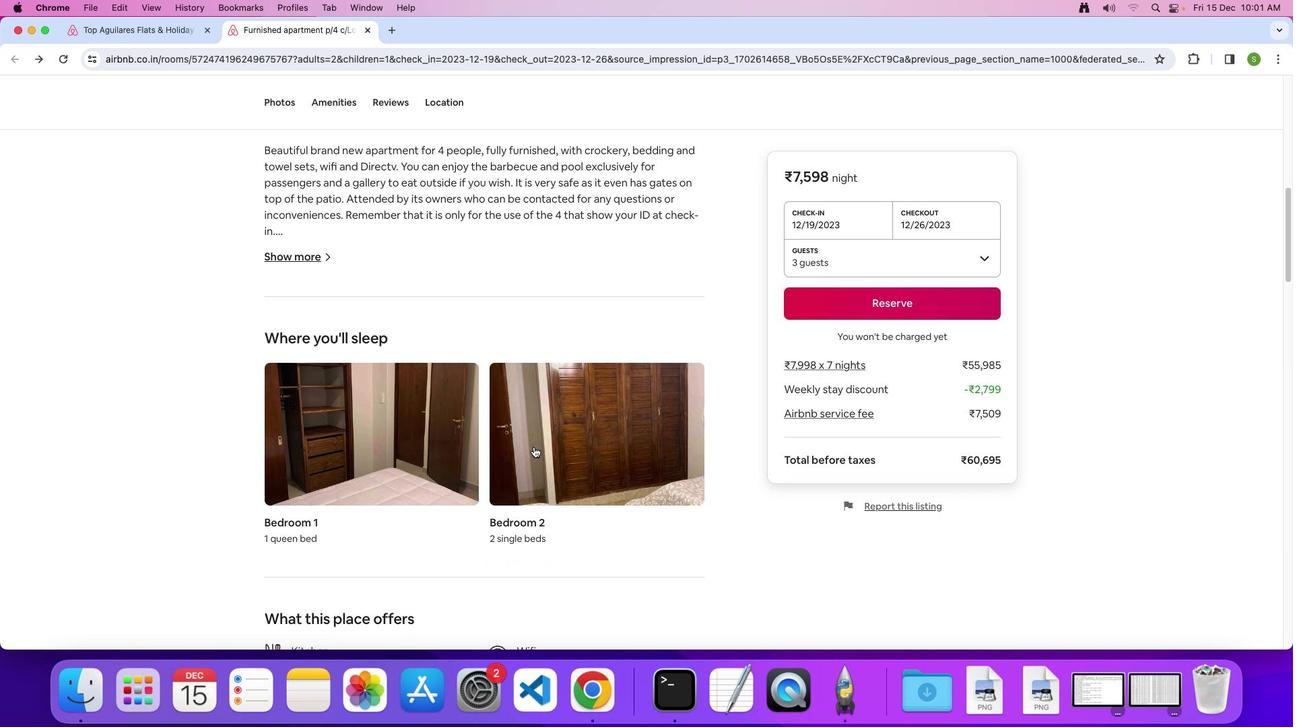 
Action: Mouse scrolled (534, 446) with delta (0, -1)
Screenshot: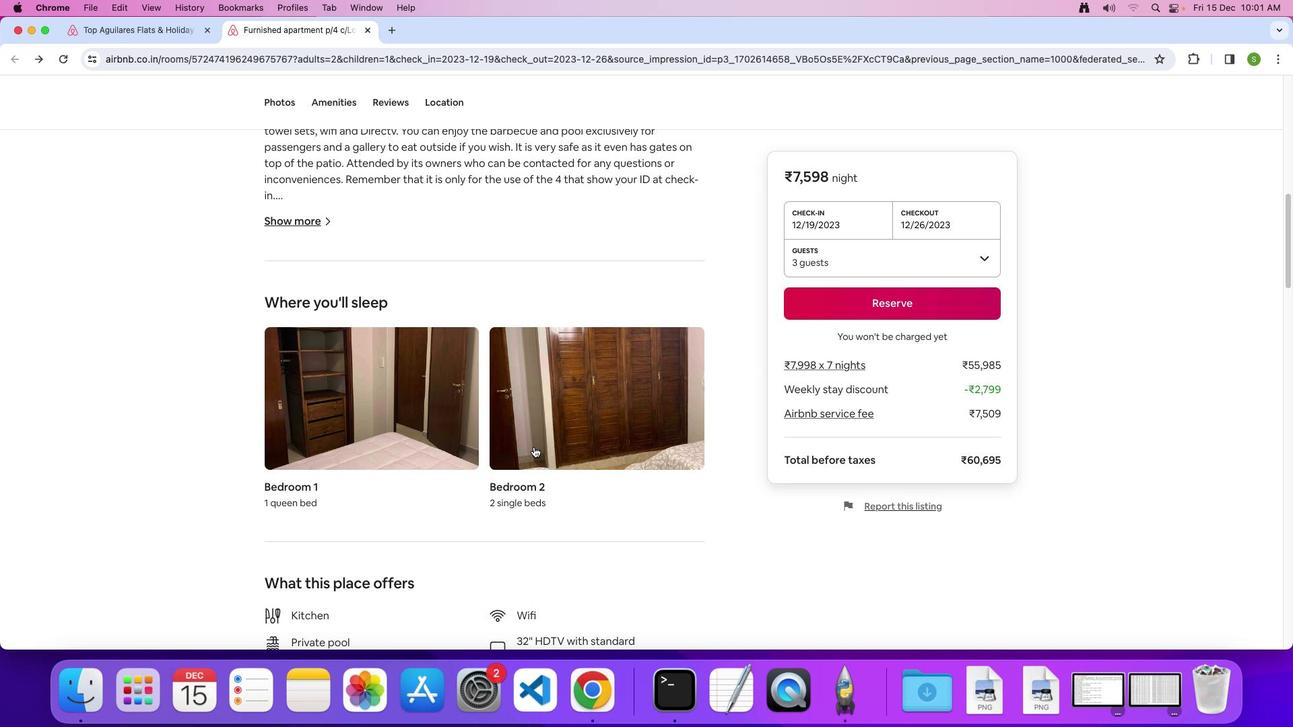 
Action: Mouse scrolled (534, 446) with delta (0, 0)
Screenshot: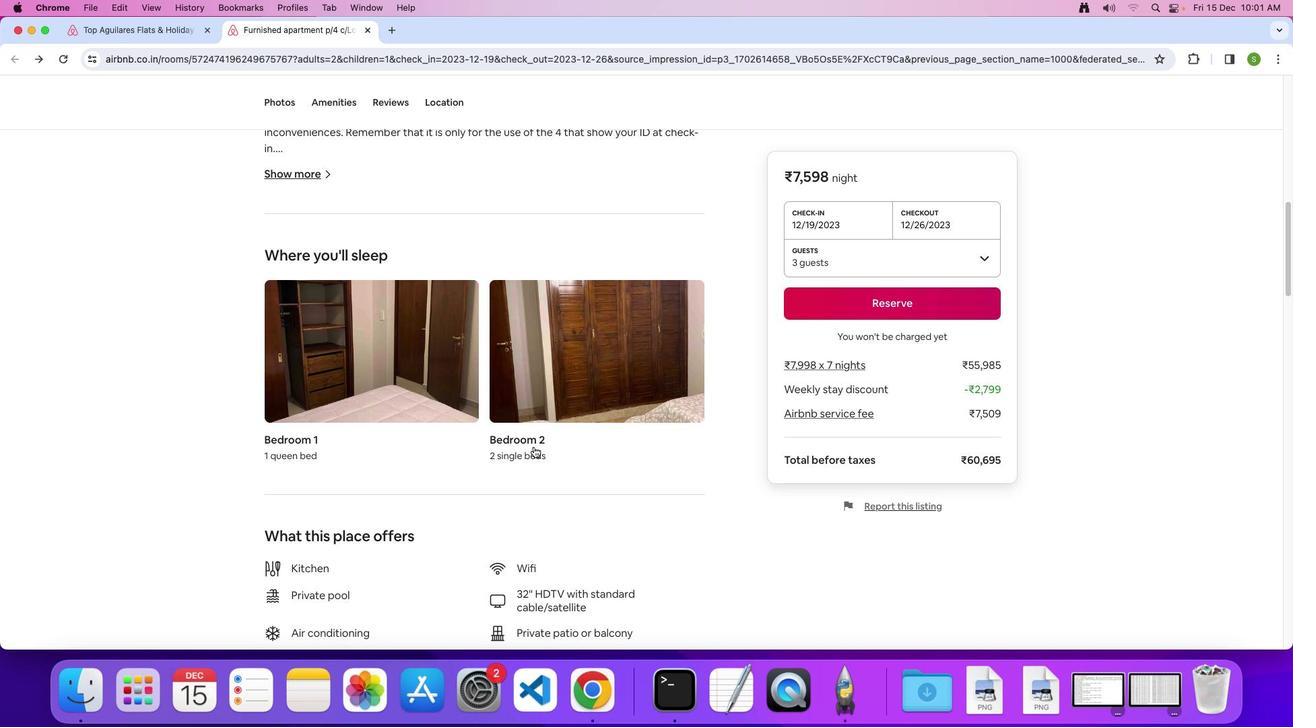 
Action: Mouse scrolled (534, 446) with delta (0, 0)
Screenshot: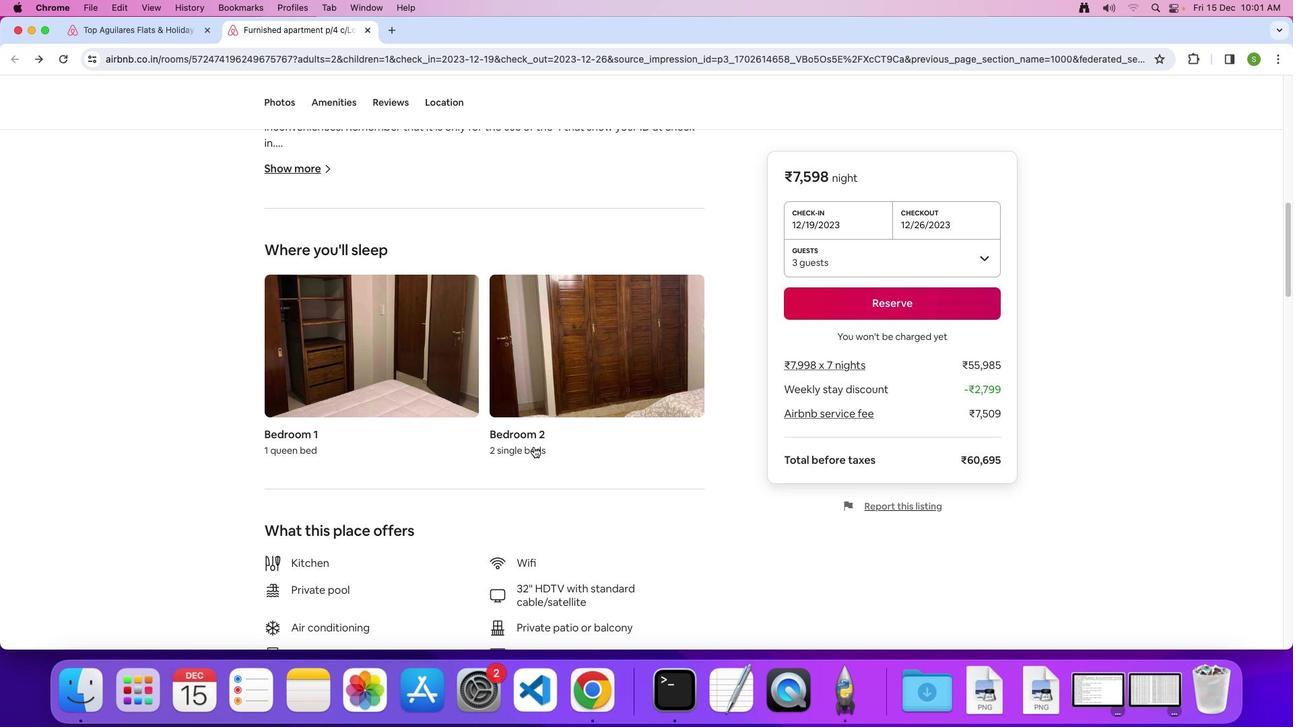 
Action: Mouse scrolled (534, 446) with delta (0, 0)
Screenshot: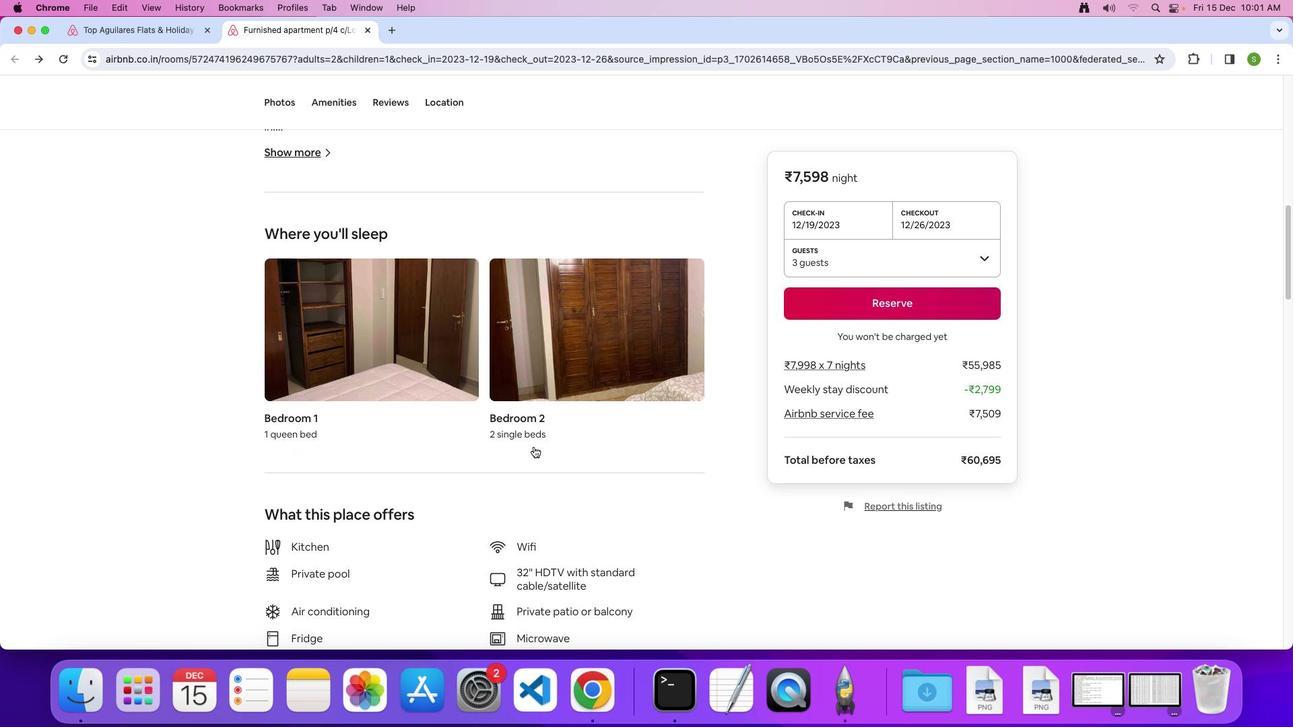 
Action: Mouse scrolled (534, 446) with delta (0, 0)
Screenshot: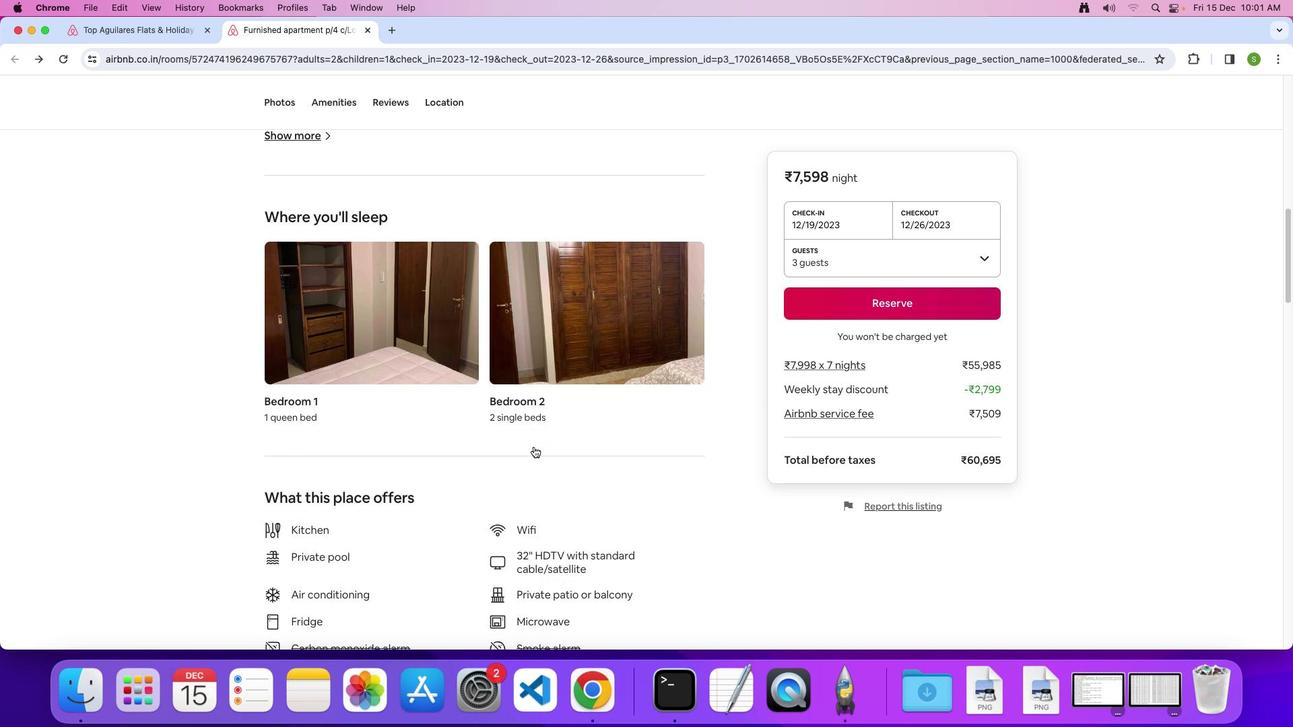 
Action: Mouse scrolled (534, 446) with delta (0, -2)
